 Task: Look for space in Klungkung, Indonesia from 6th September, 2023 to 15th September, 2023 for 6 adults in price range Rs.8000 to Rs.12000. Place can be entire place or private room with 6 bedrooms having 6 beds and 6 bathrooms. Property type can be house, flat, guest house. Amenities needed are: wifi, TV, free parkinig on premises, gym, breakfast. Booking option can be shelf check-in. Required host language is English.
Action: Mouse moved to (586, 132)
Screenshot: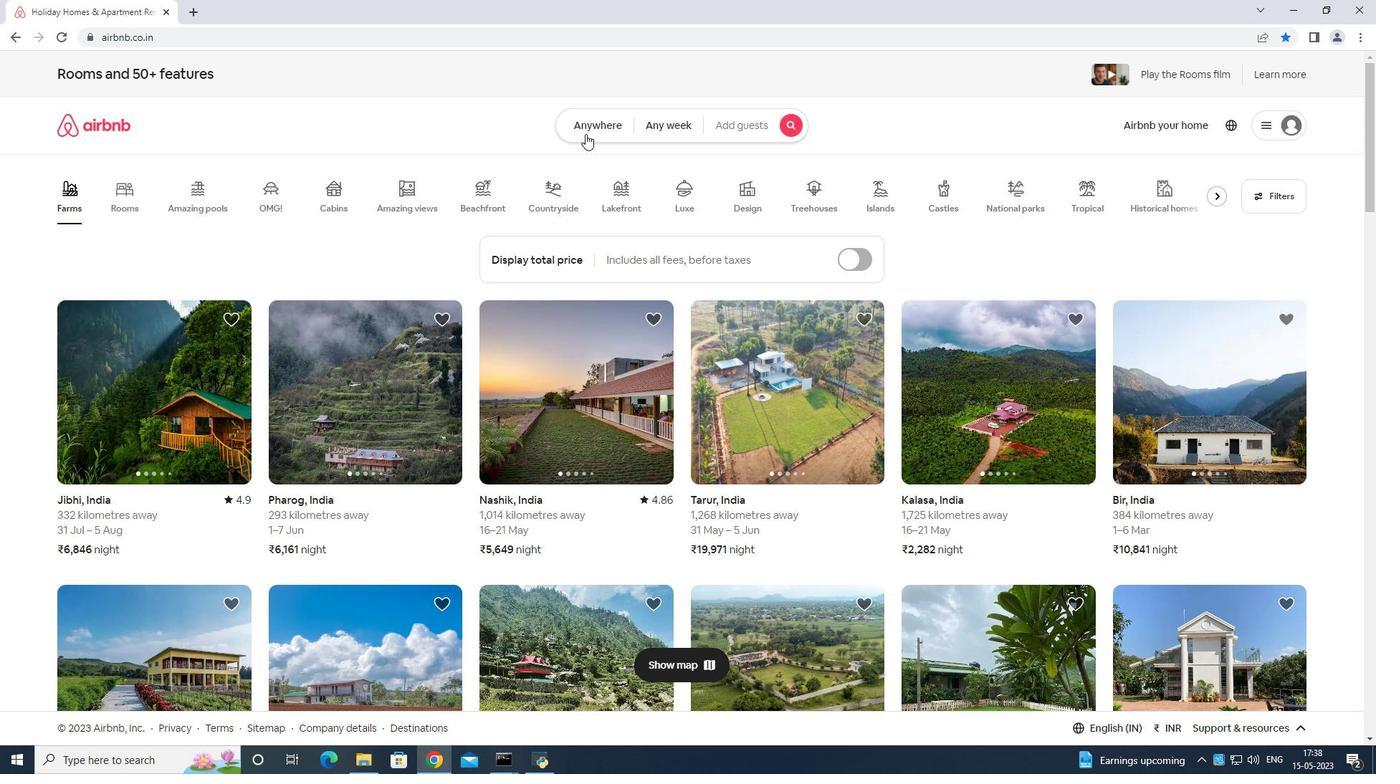 
Action: Mouse pressed left at (586, 132)
Screenshot: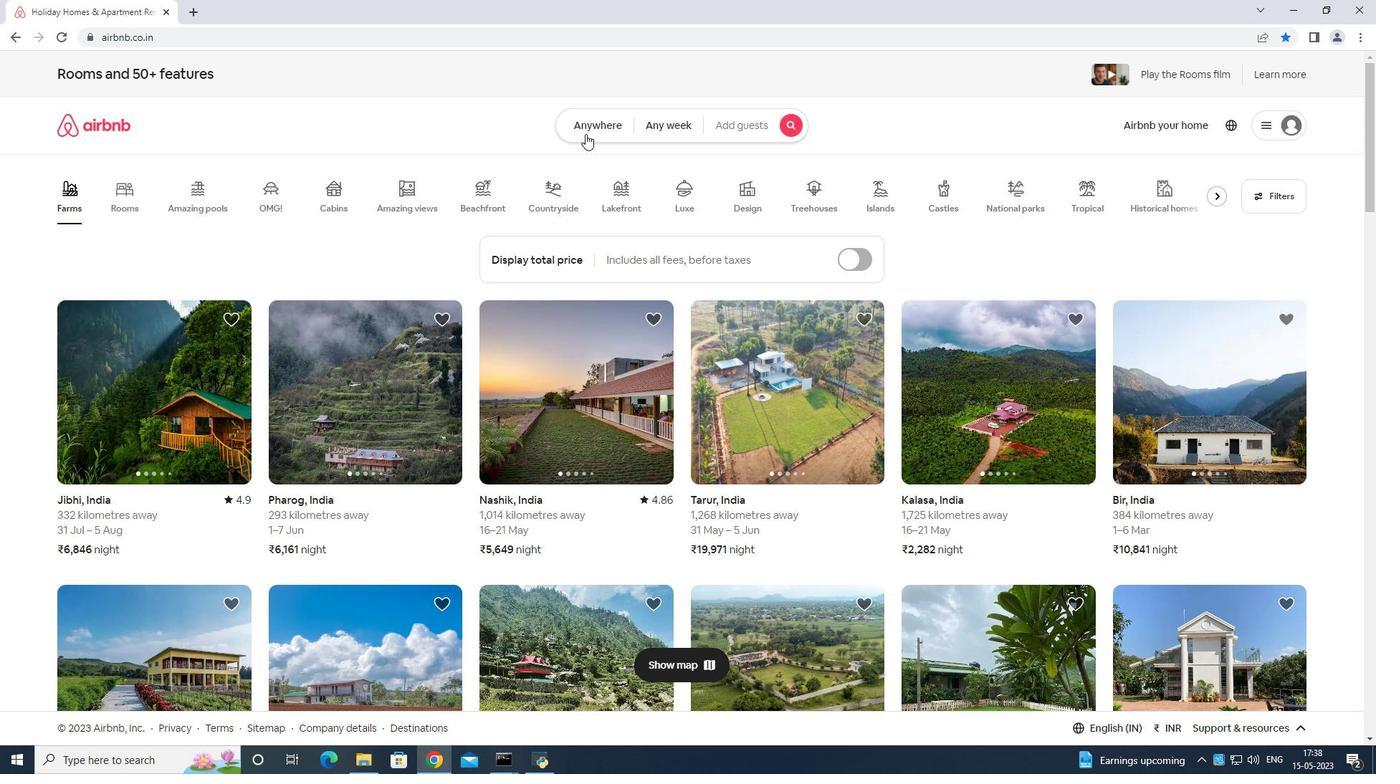 
Action: Mouse moved to (556, 177)
Screenshot: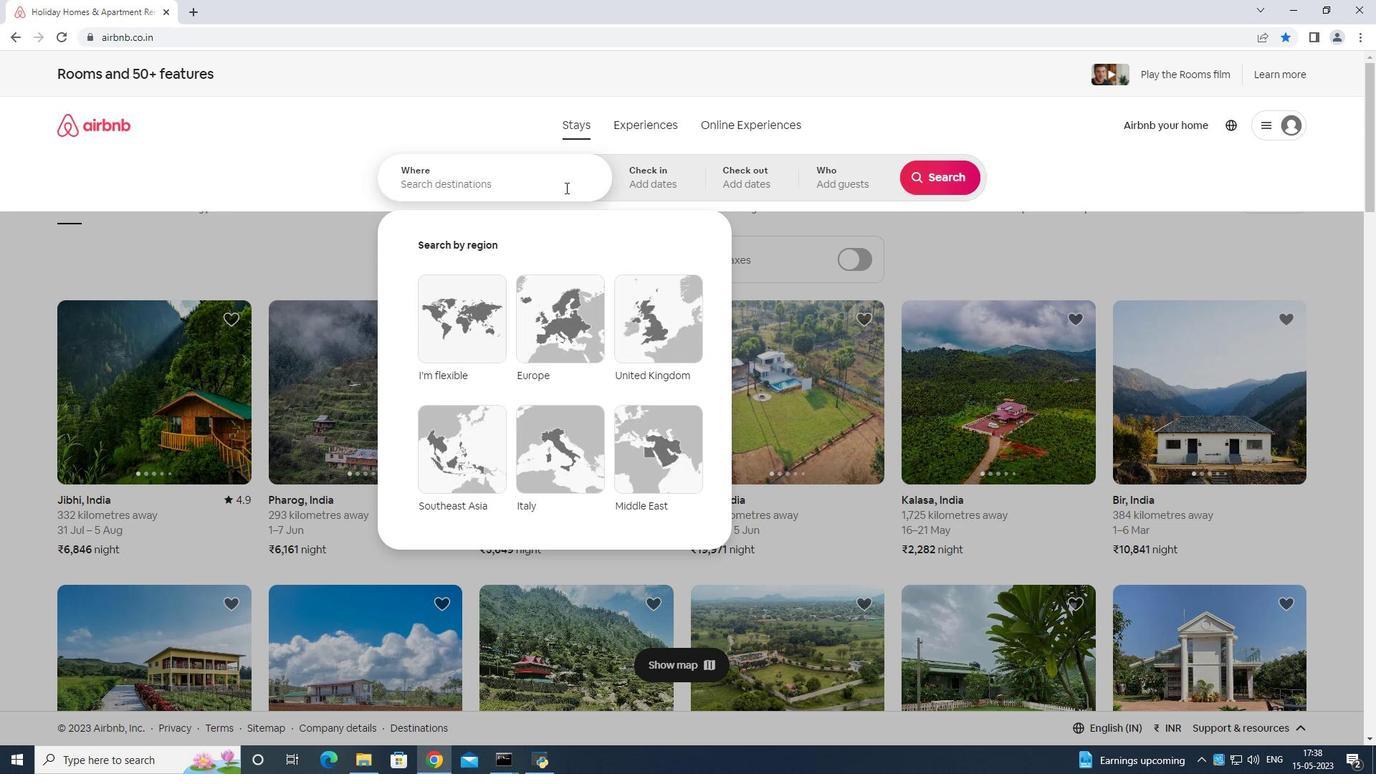 
Action: Mouse pressed left at (556, 177)
Screenshot: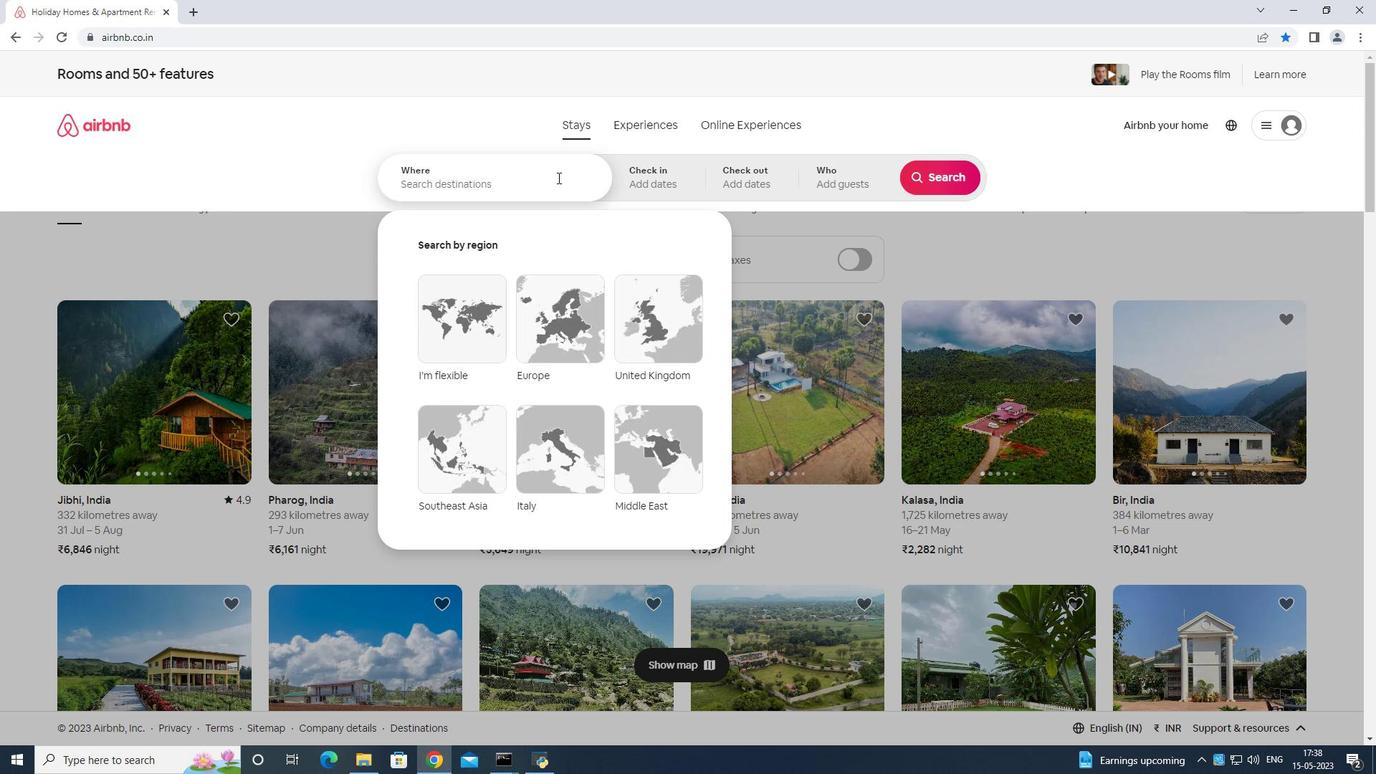 
Action: Mouse moved to (612, 258)
Screenshot: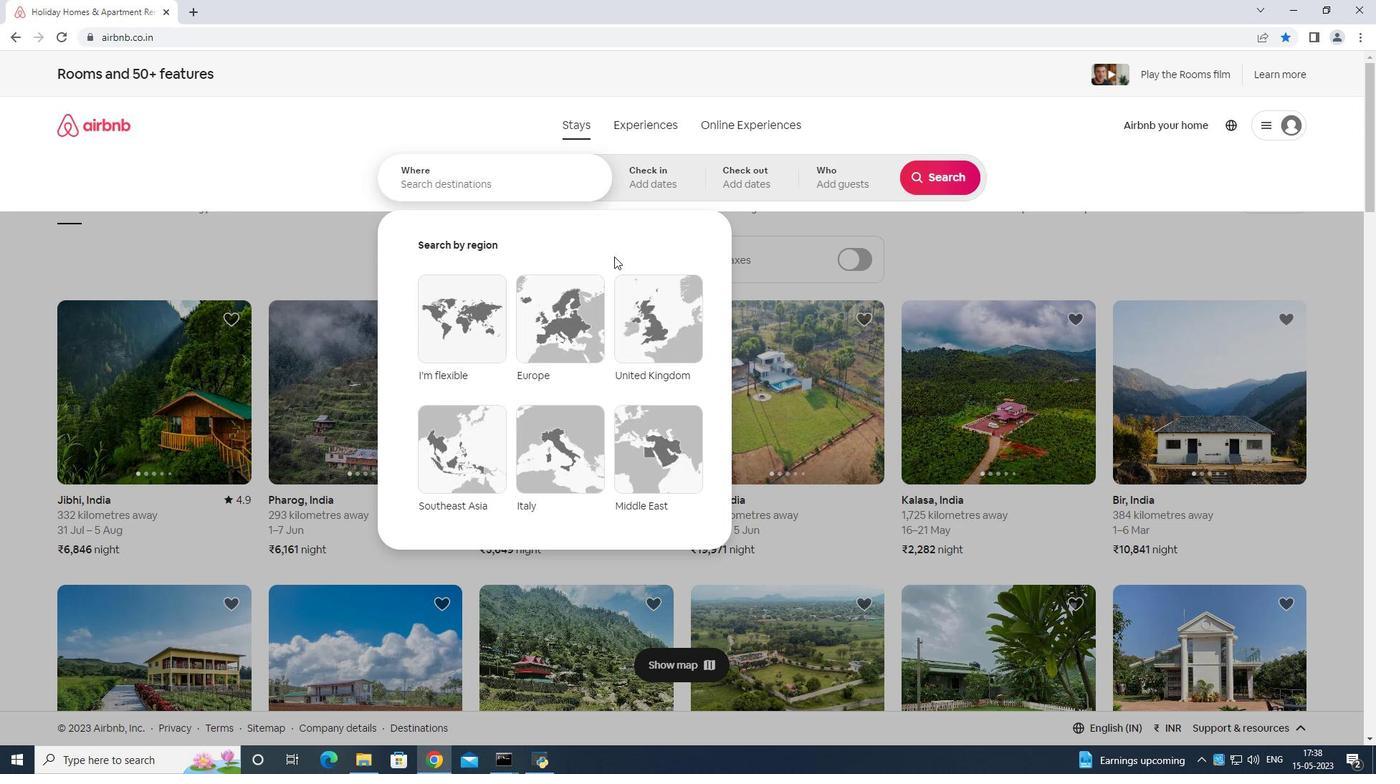 
Action: Key pressed <Key.shift>Klungkung<Key.space><Key.shift>Indonesia<Key.enter>
Screenshot: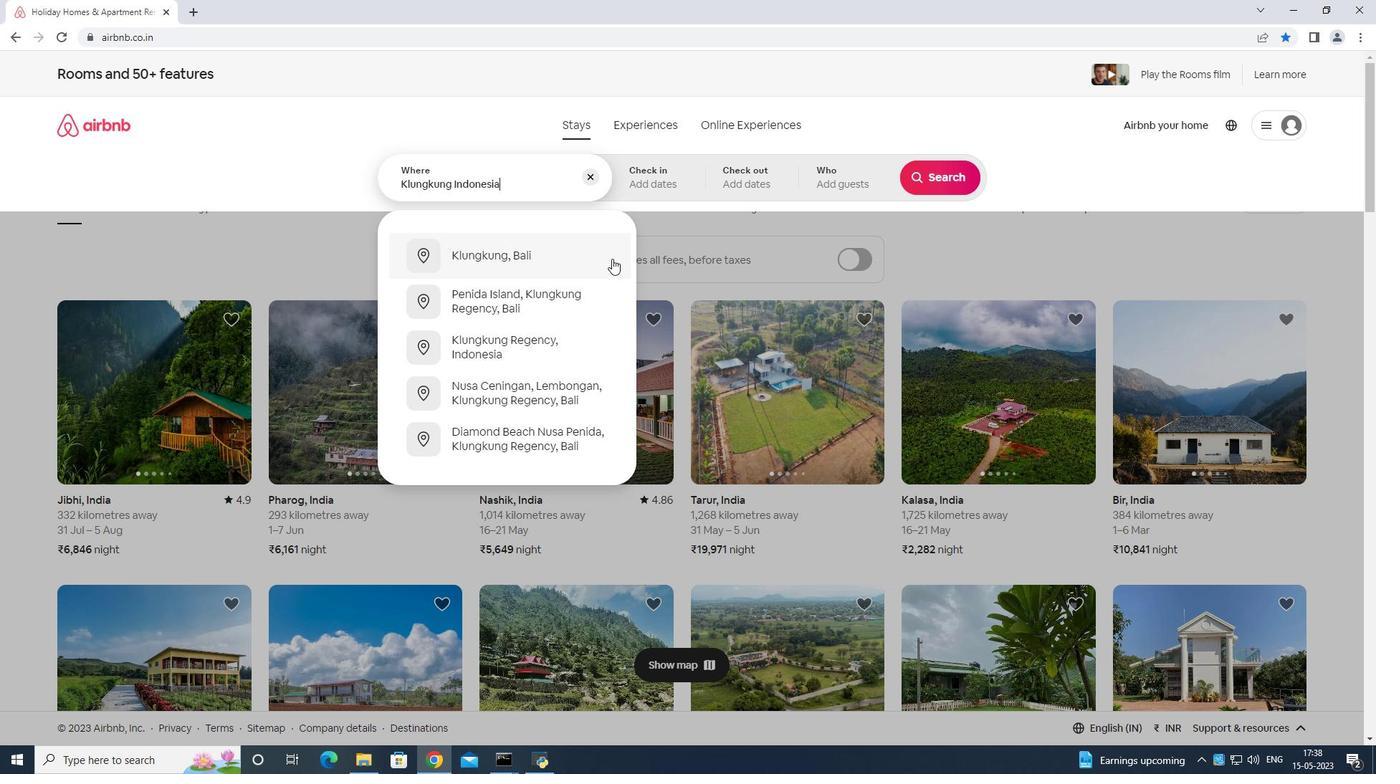 
Action: Mouse moved to (944, 291)
Screenshot: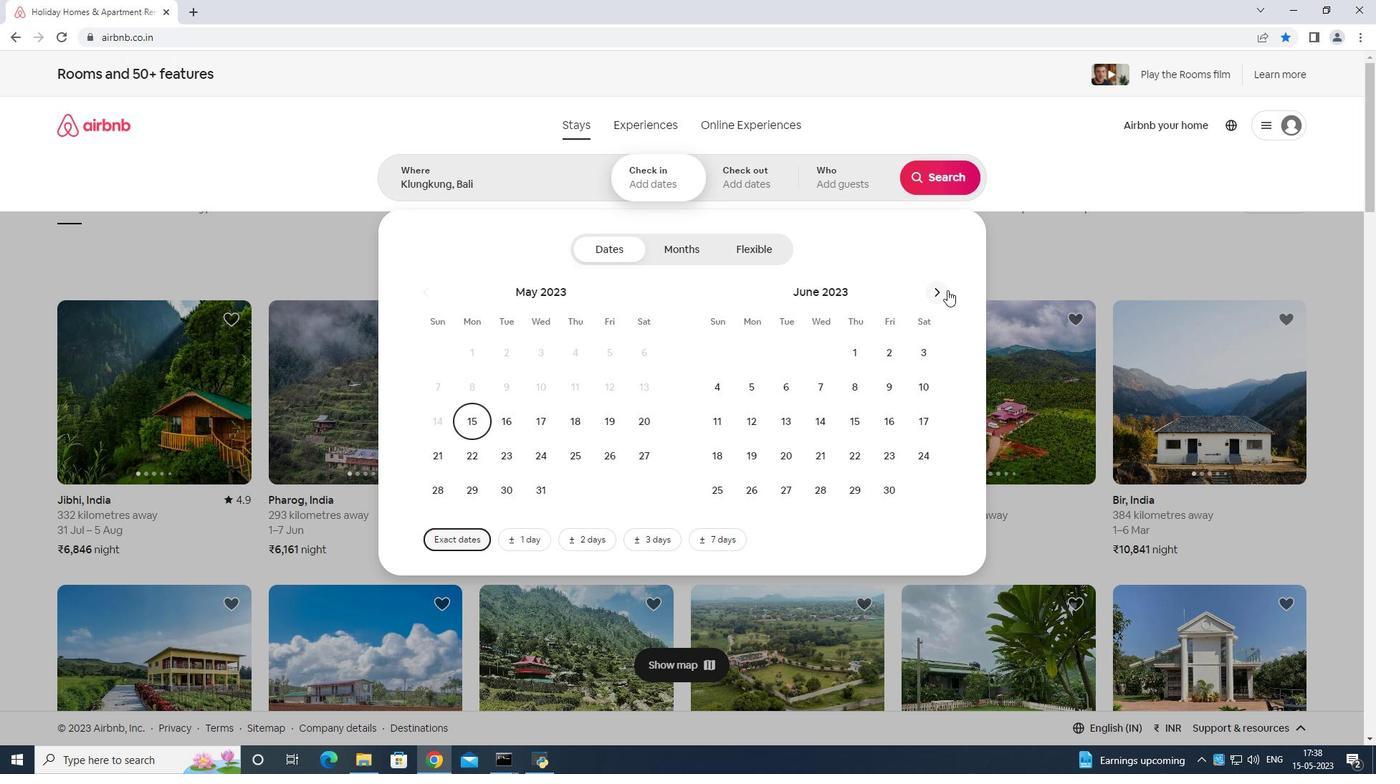 
Action: Mouse pressed left at (944, 291)
Screenshot: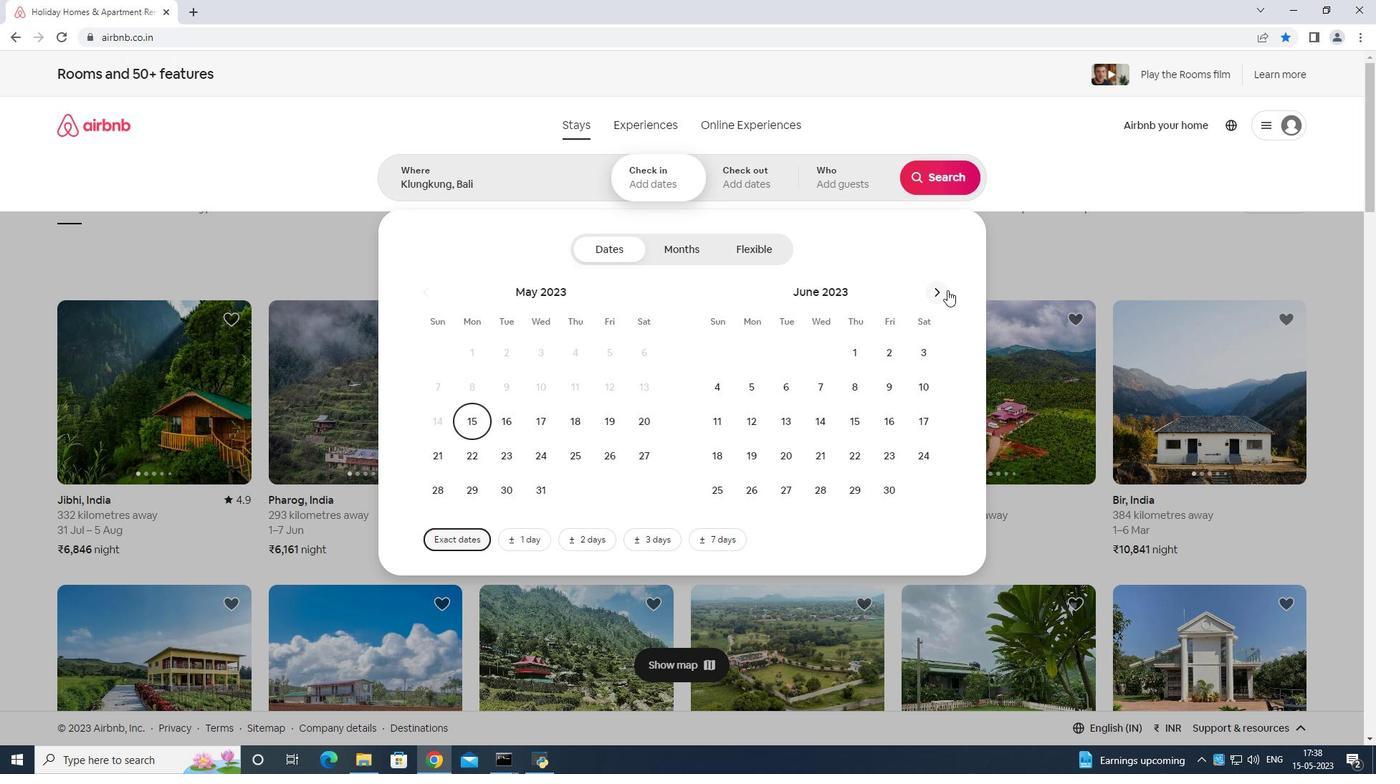 
Action: Mouse moved to (943, 291)
Screenshot: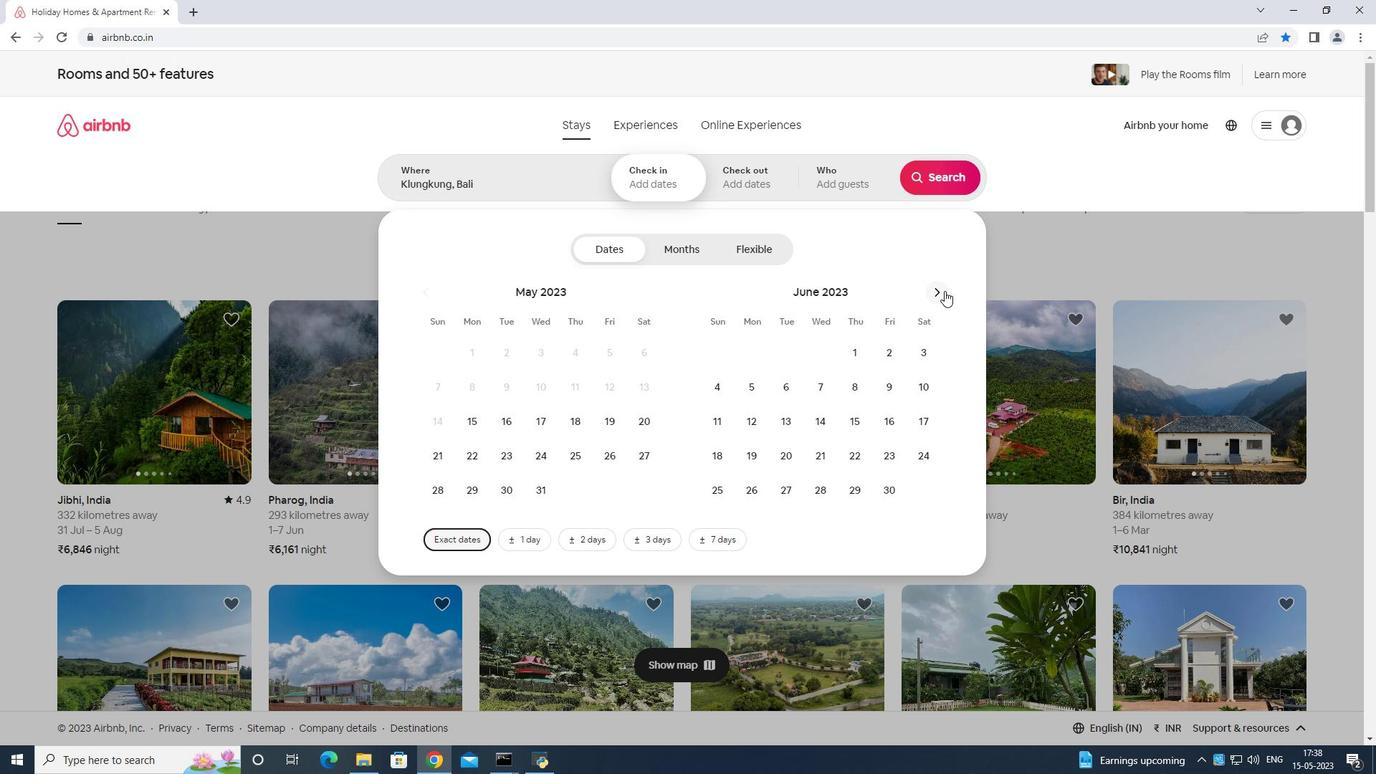 
Action: Mouse pressed left at (943, 291)
Screenshot: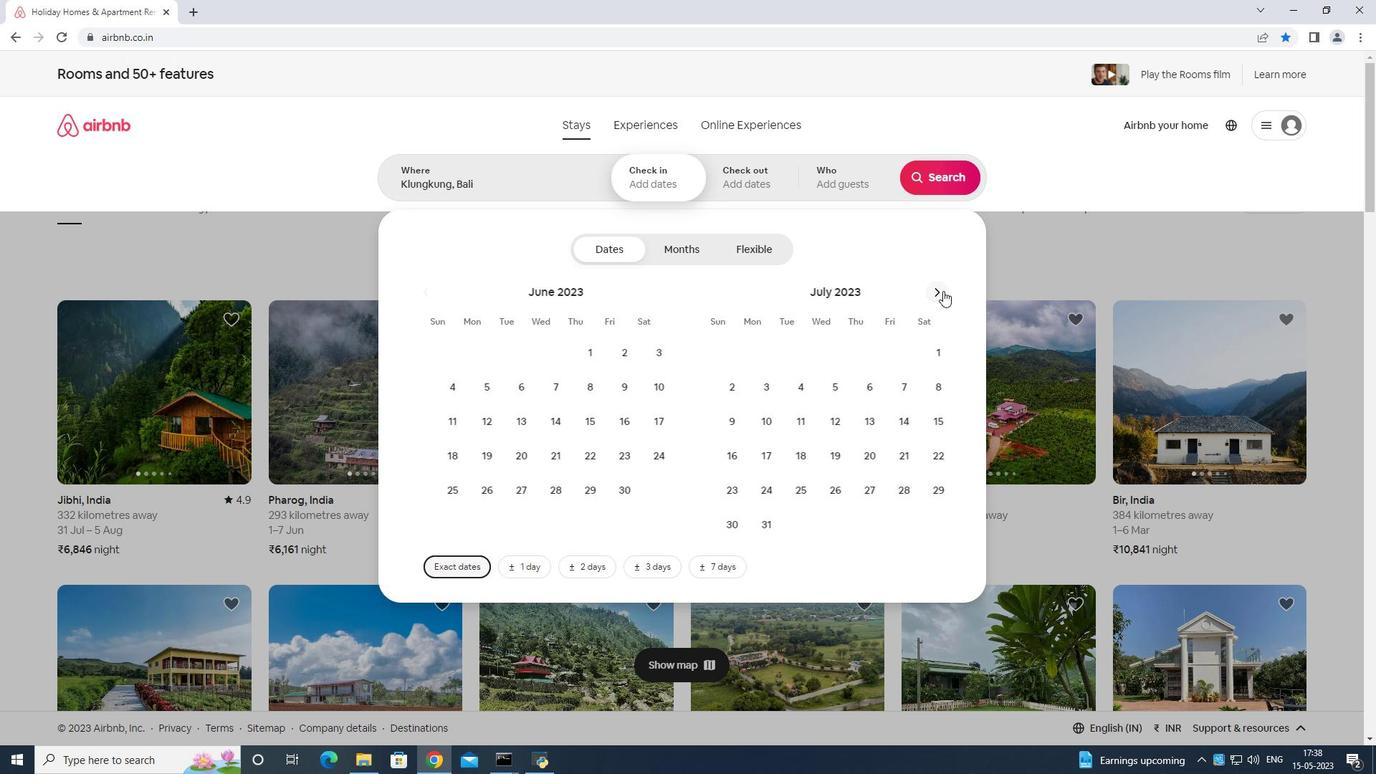 
Action: Mouse pressed left at (943, 291)
Screenshot: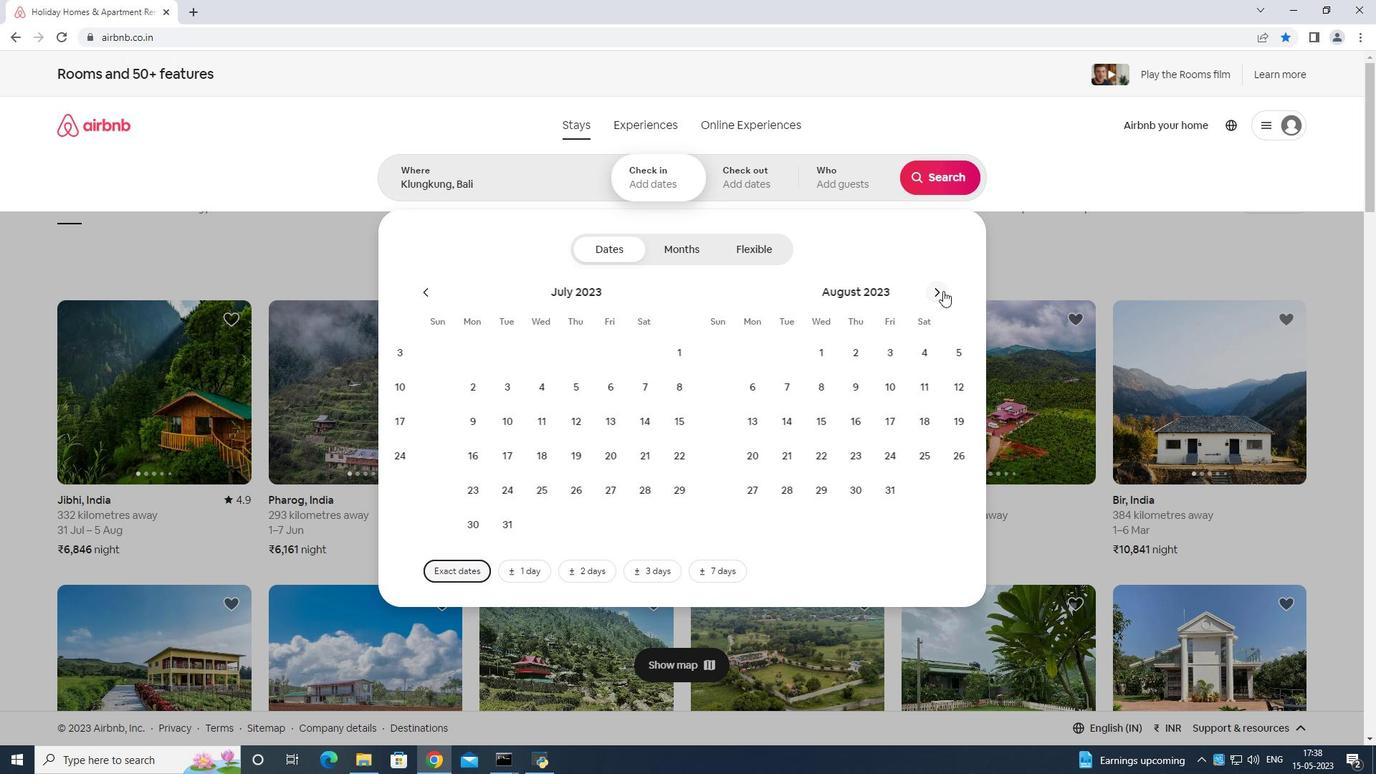 
Action: Mouse moved to (819, 387)
Screenshot: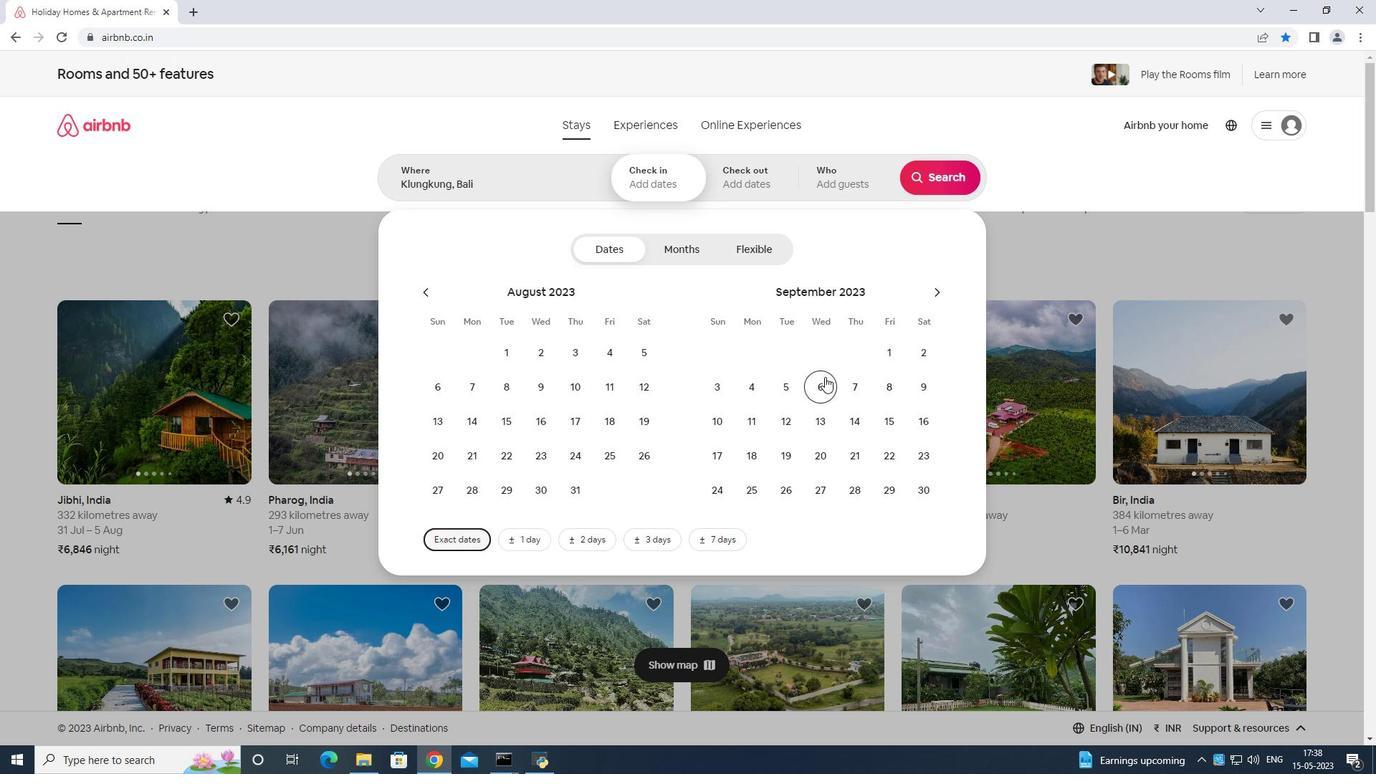 
Action: Mouse pressed left at (819, 387)
Screenshot: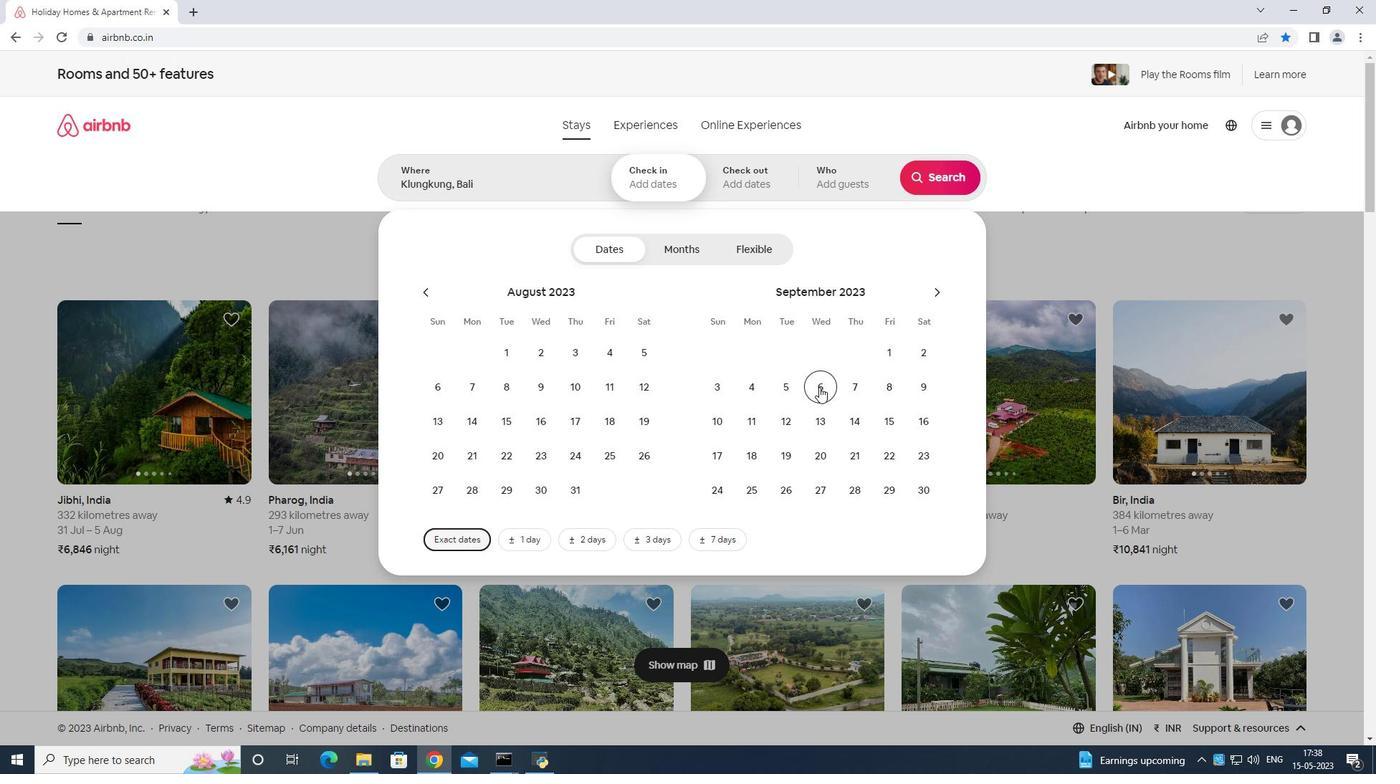 
Action: Mouse moved to (884, 421)
Screenshot: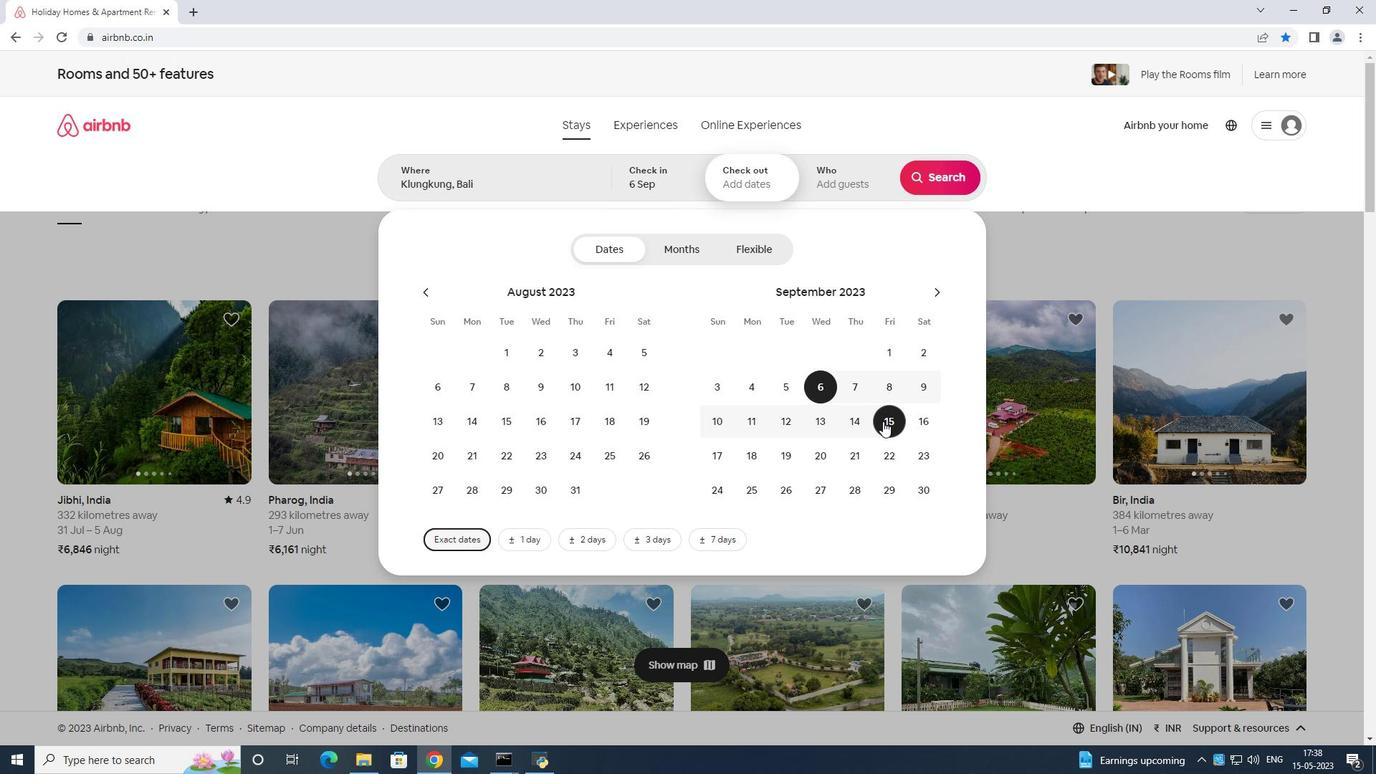 
Action: Mouse pressed left at (884, 421)
Screenshot: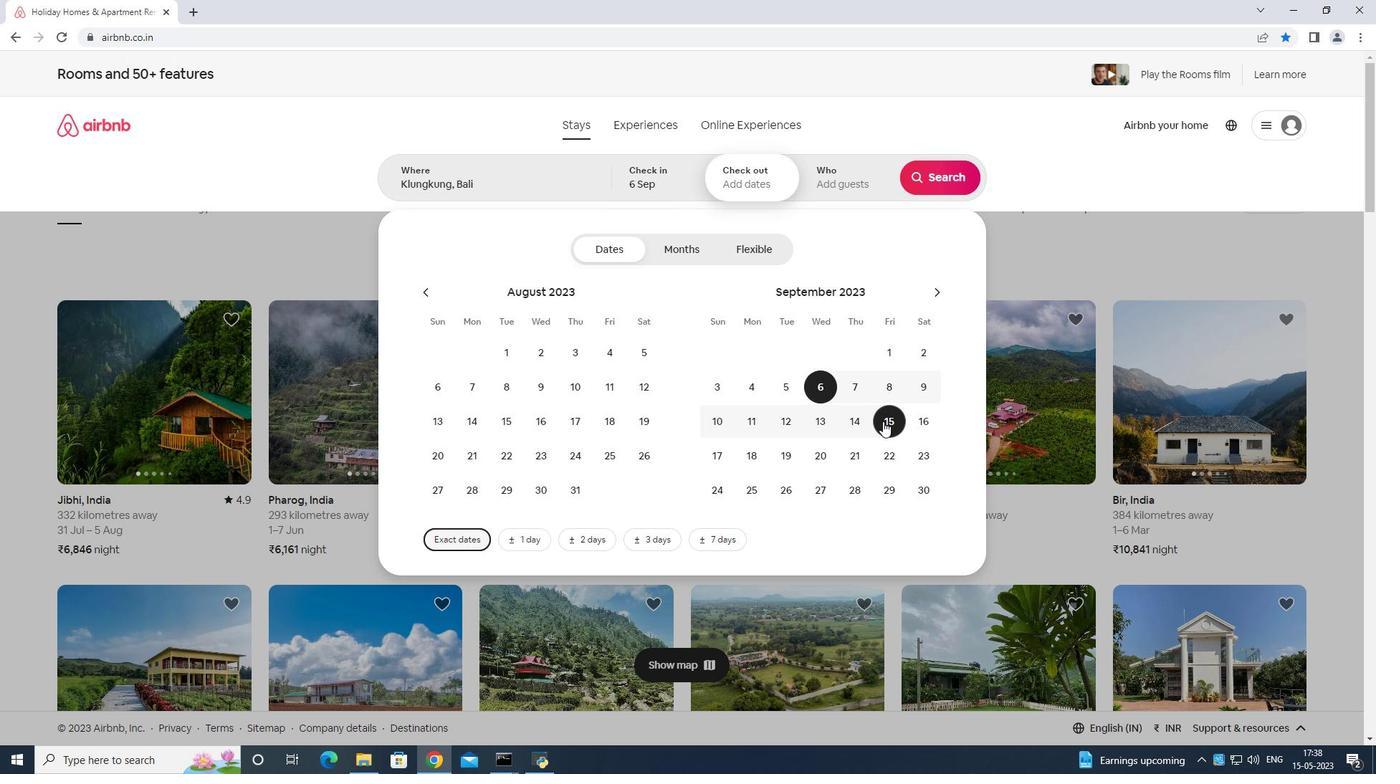 
Action: Mouse moved to (833, 172)
Screenshot: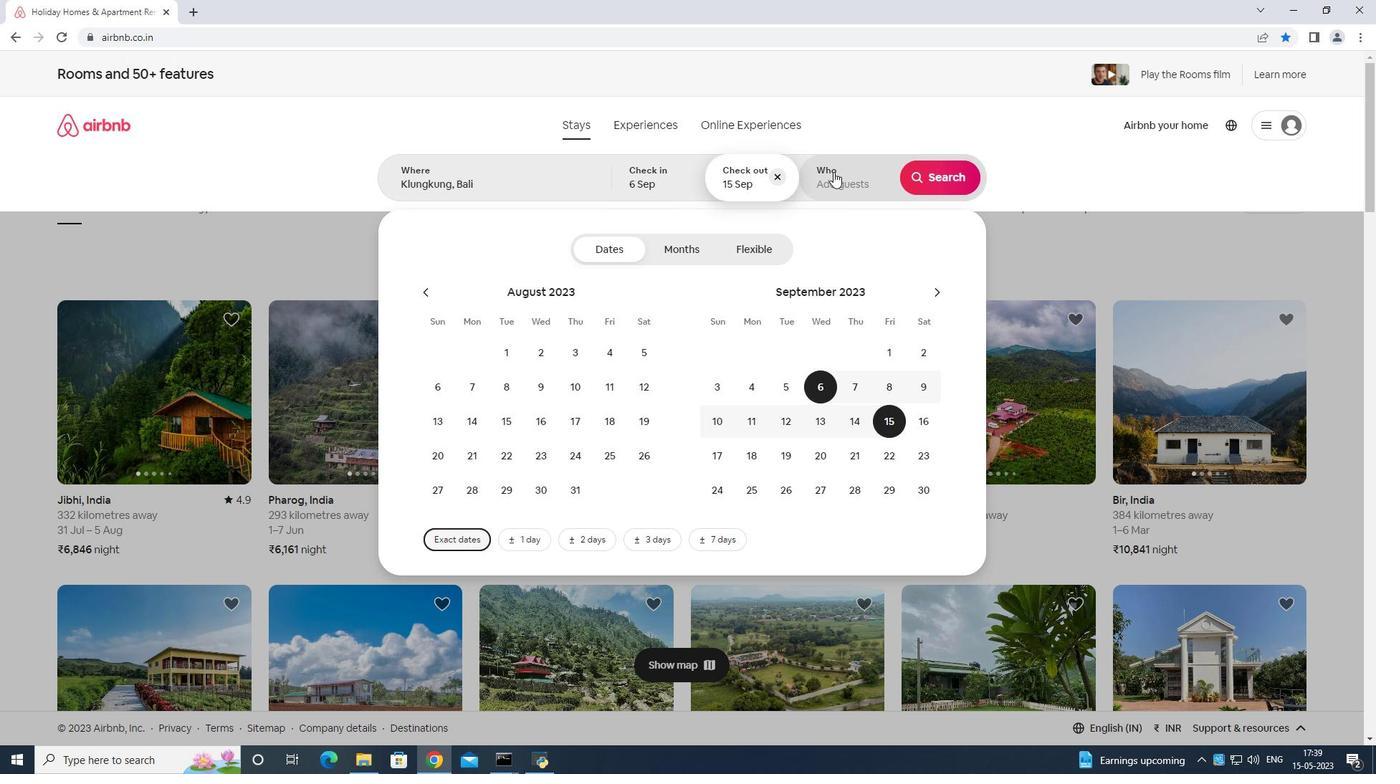 
Action: Mouse pressed left at (833, 172)
Screenshot: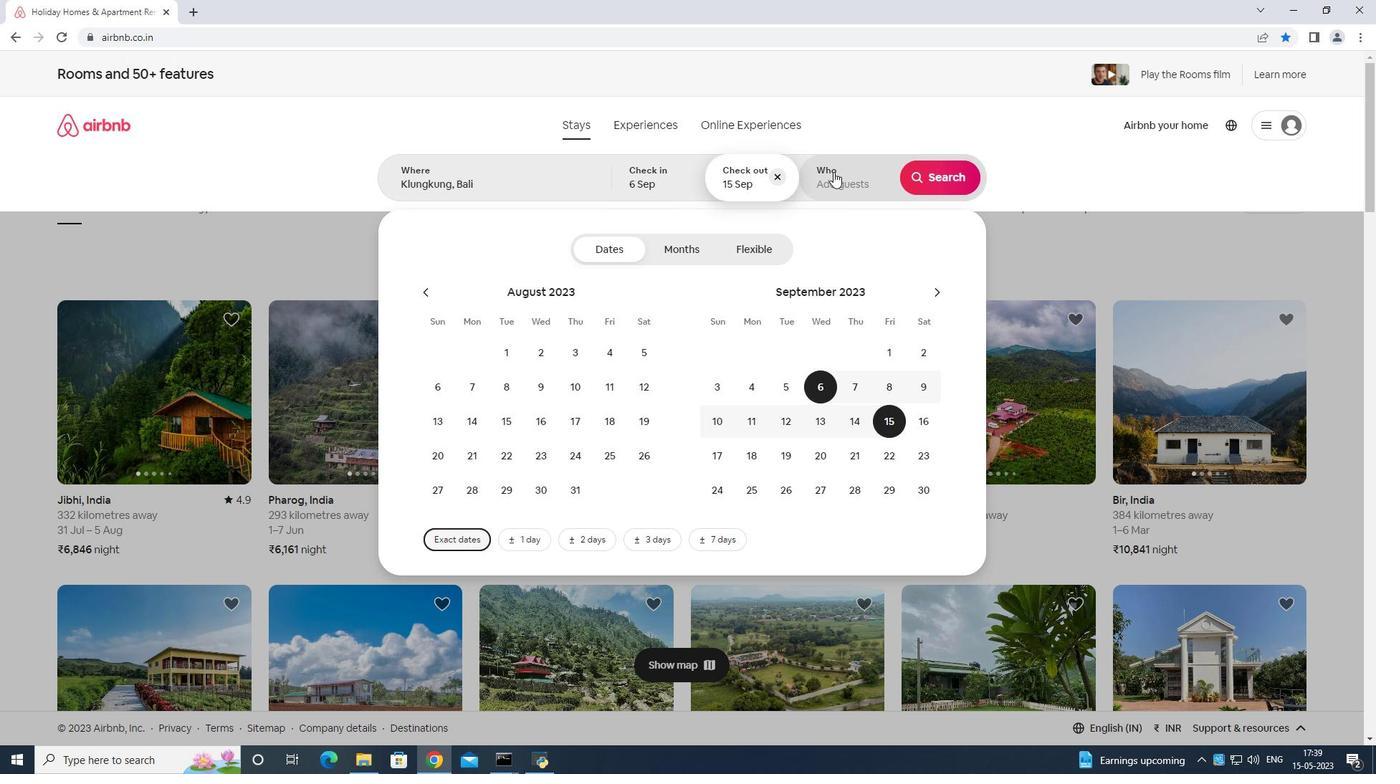 
Action: Mouse moved to (939, 249)
Screenshot: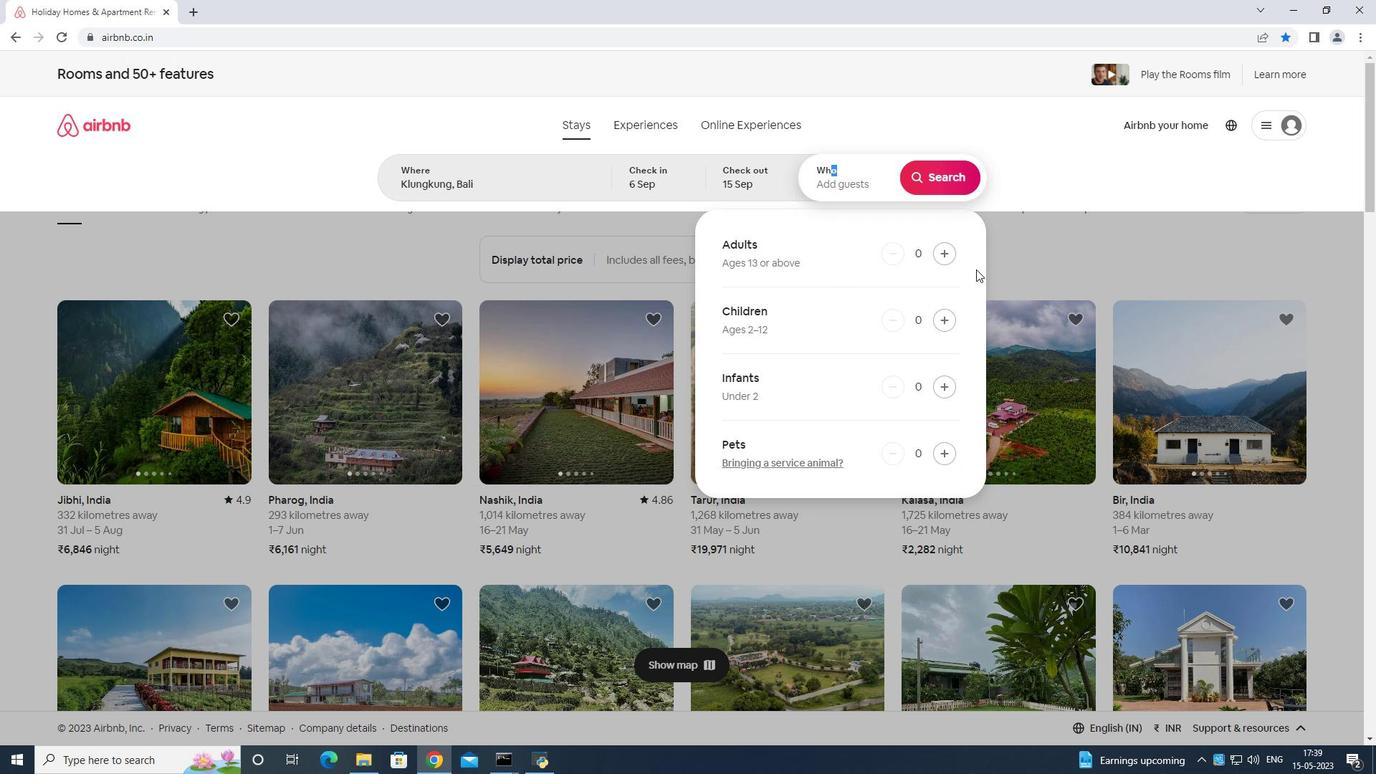 
Action: Mouse pressed left at (939, 249)
Screenshot: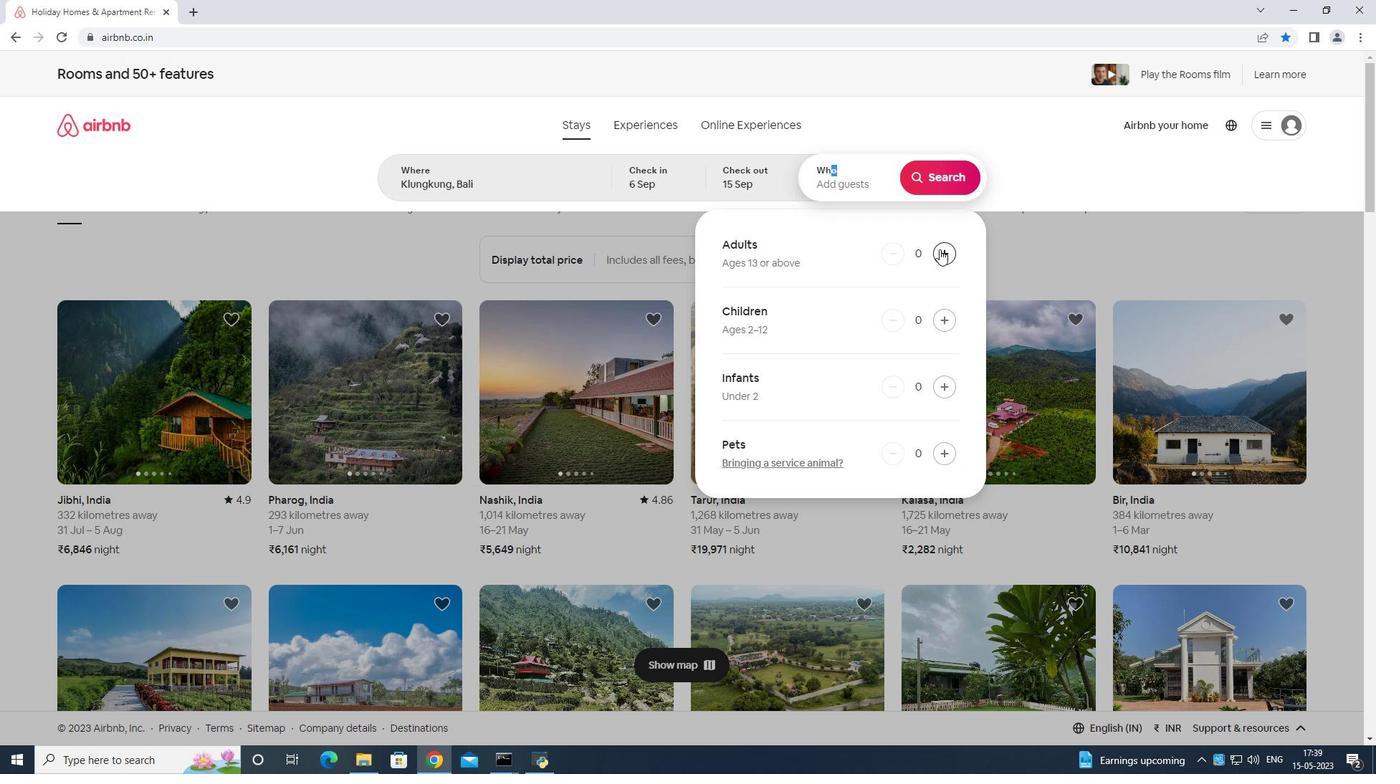 
Action: Mouse pressed left at (939, 249)
Screenshot: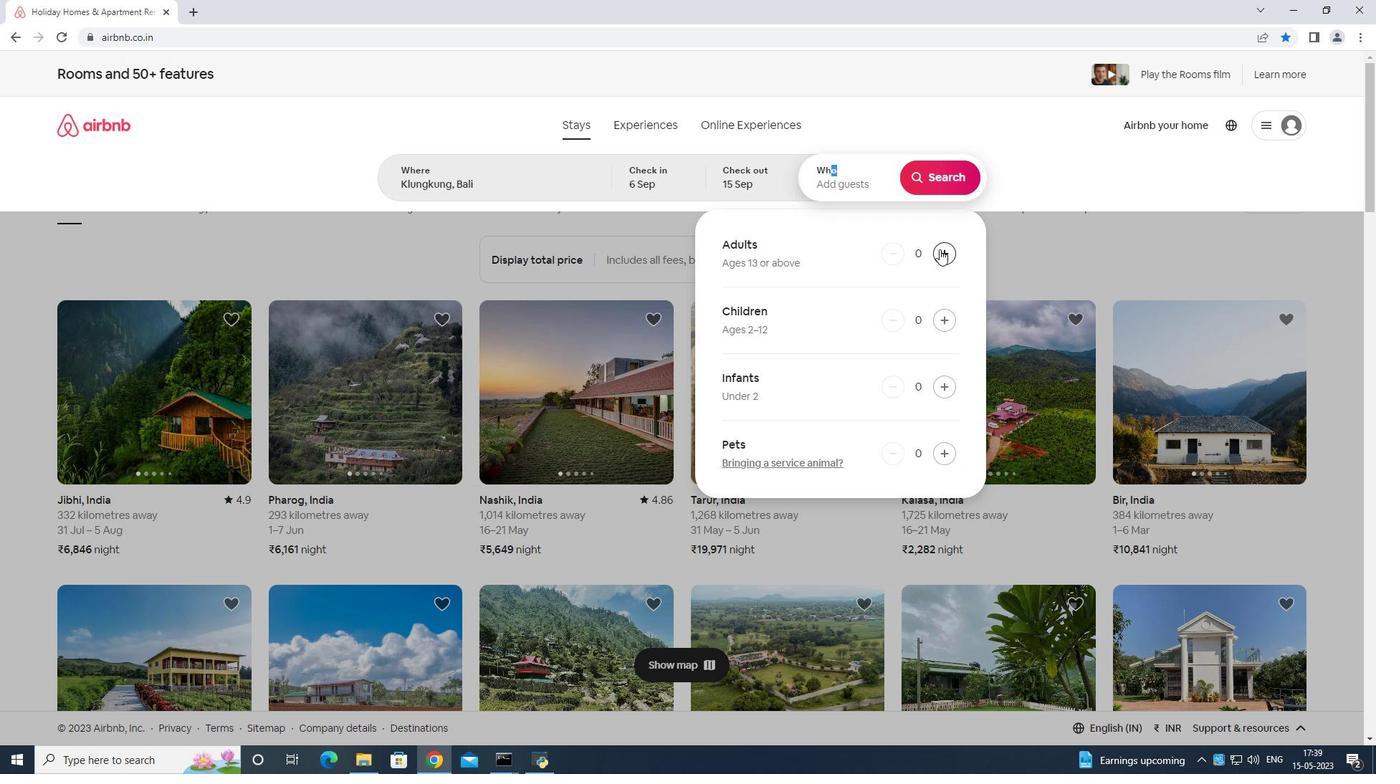 
Action: Mouse moved to (939, 249)
Screenshot: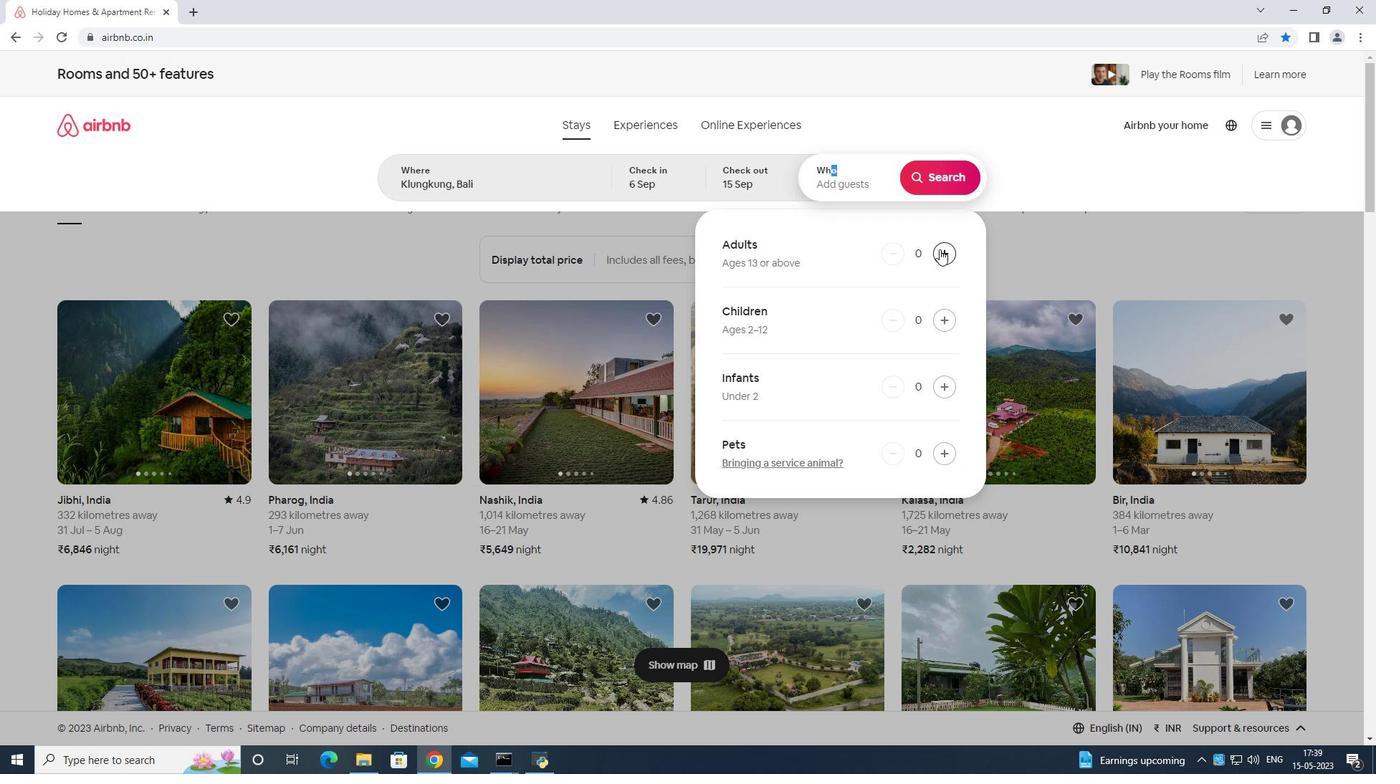 
Action: Mouse pressed left at (939, 249)
Screenshot: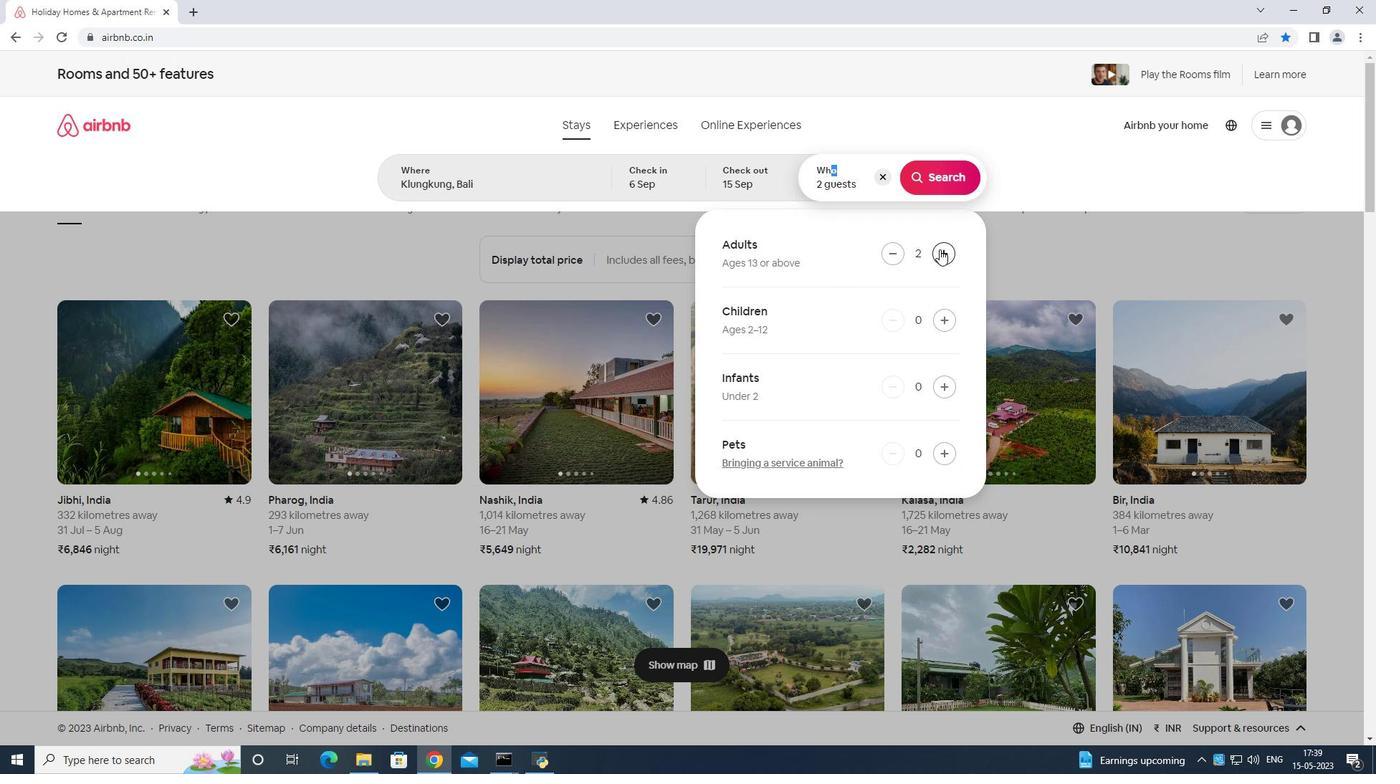 
Action: Mouse pressed left at (939, 249)
Screenshot: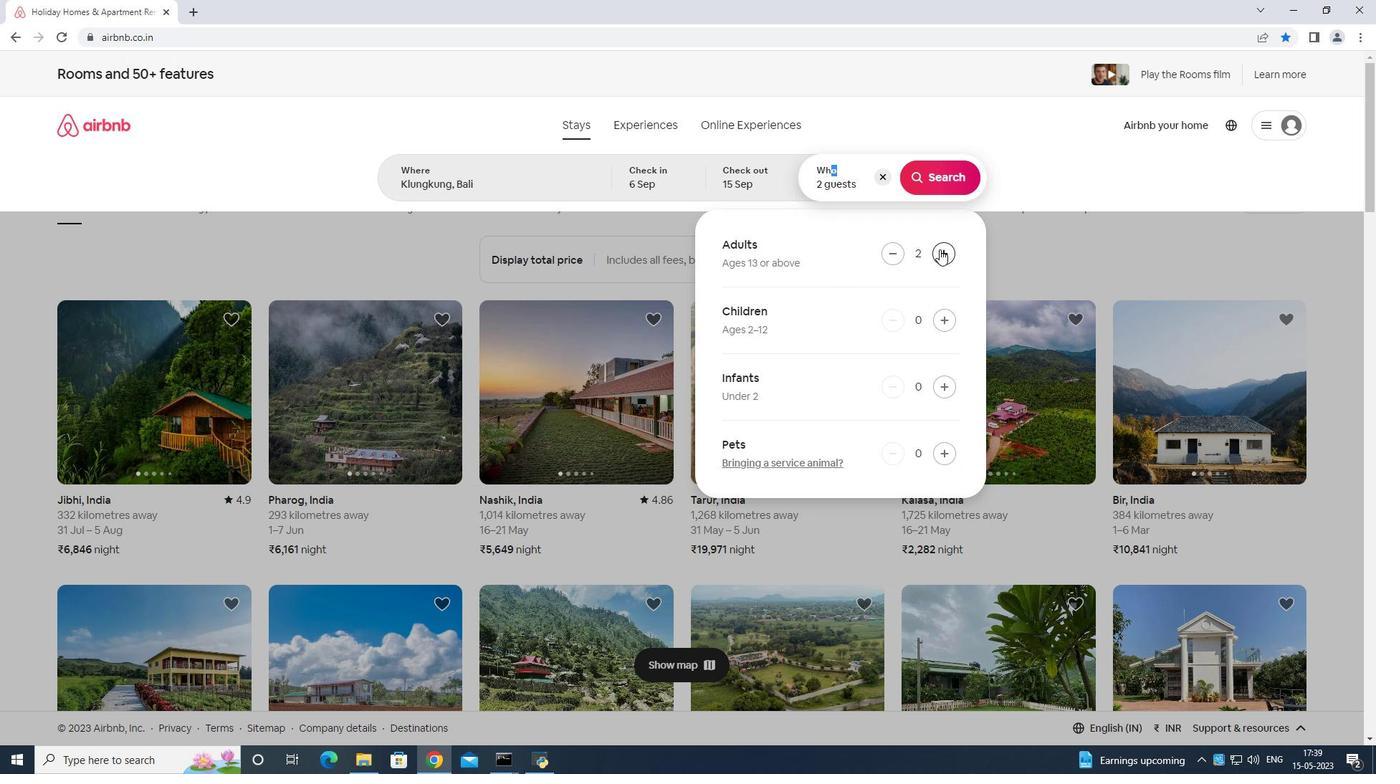 
Action: Mouse moved to (940, 249)
Screenshot: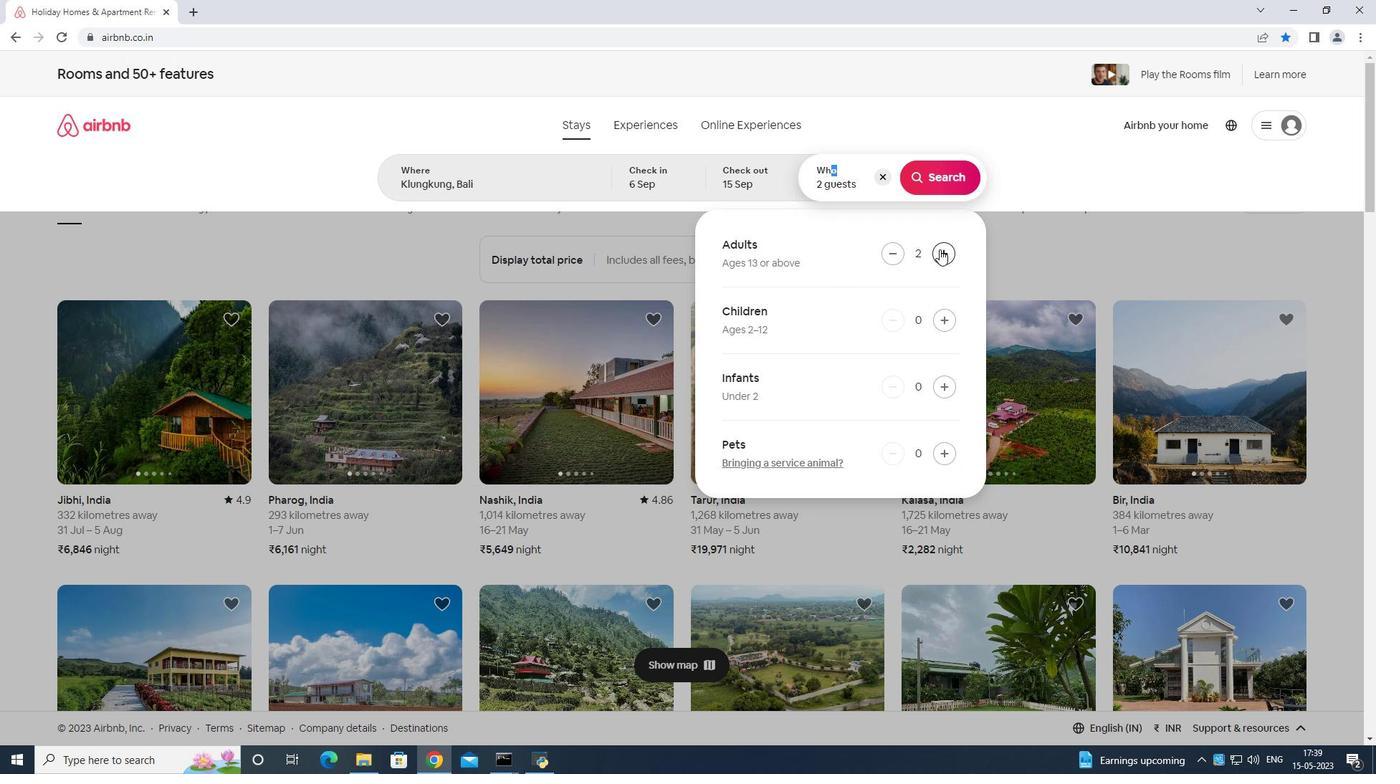 
Action: Mouse pressed left at (940, 249)
Screenshot: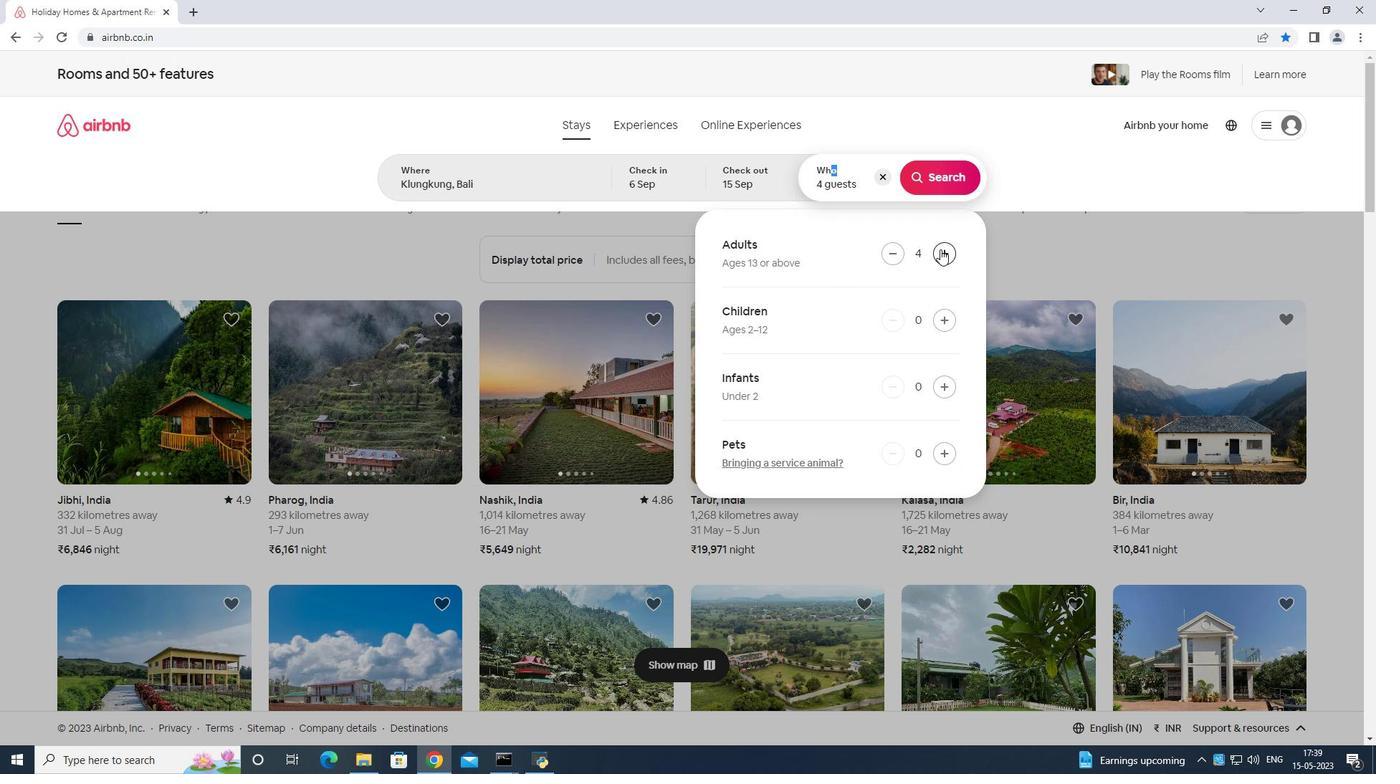 
Action: Mouse pressed left at (940, 249)
Screenshot: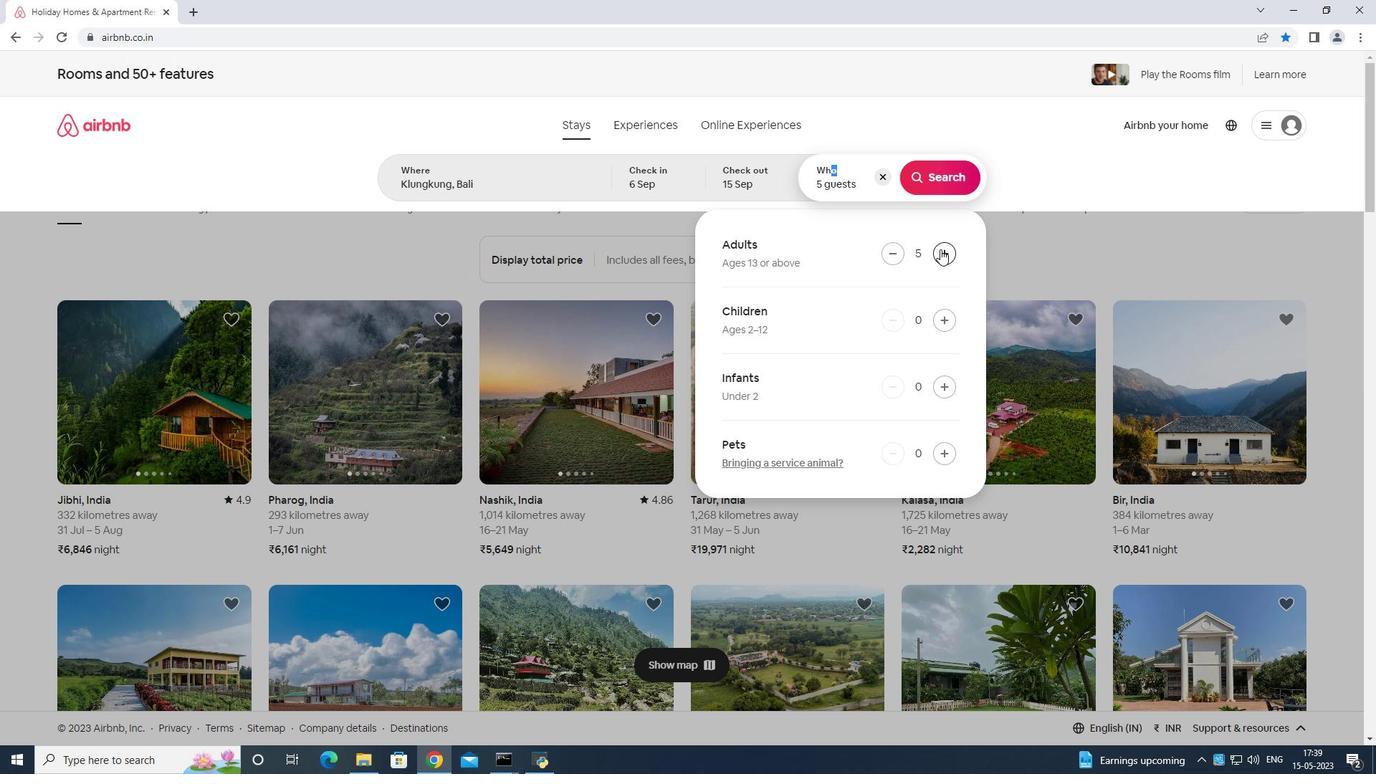 
Action: Mouse moved to (941, 174)
Screenshot: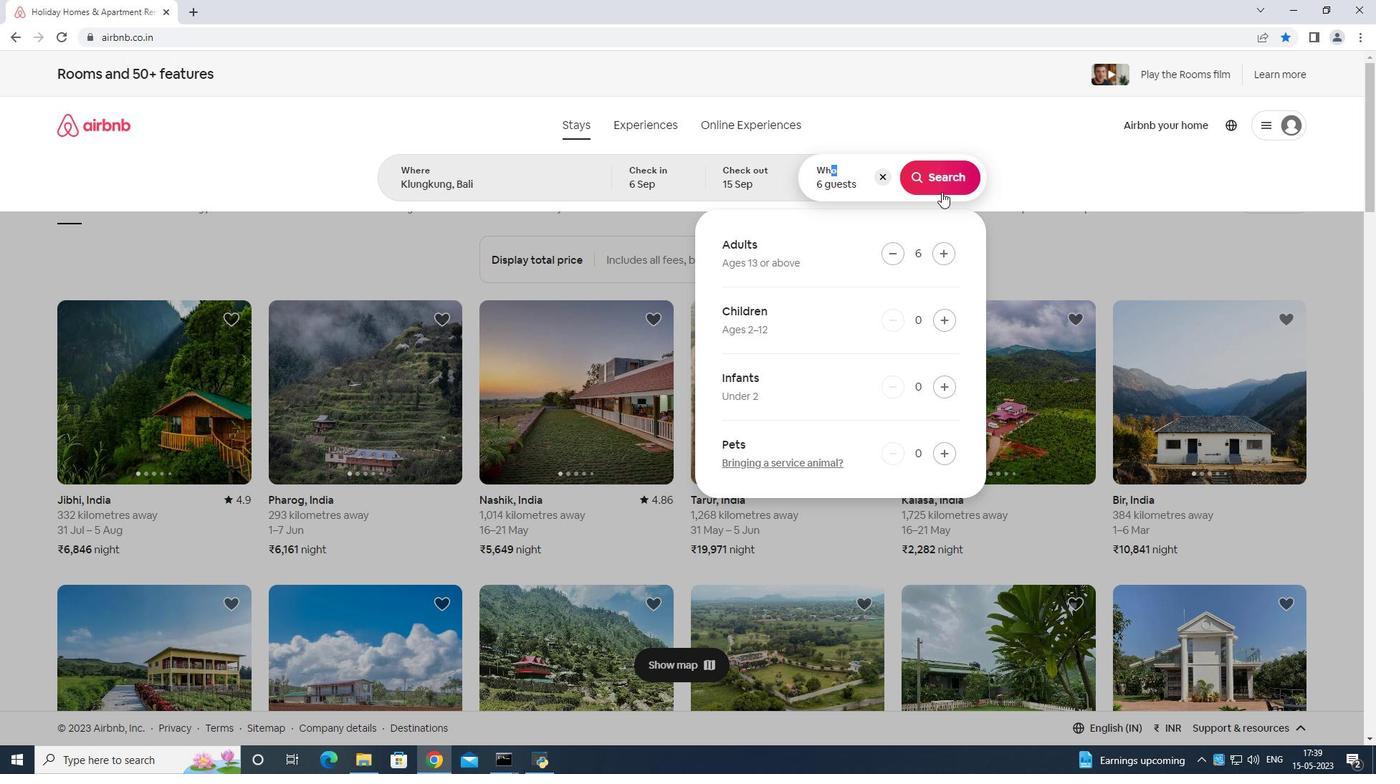
Action: Mouse pressed left at (941, 174)
Screenshot: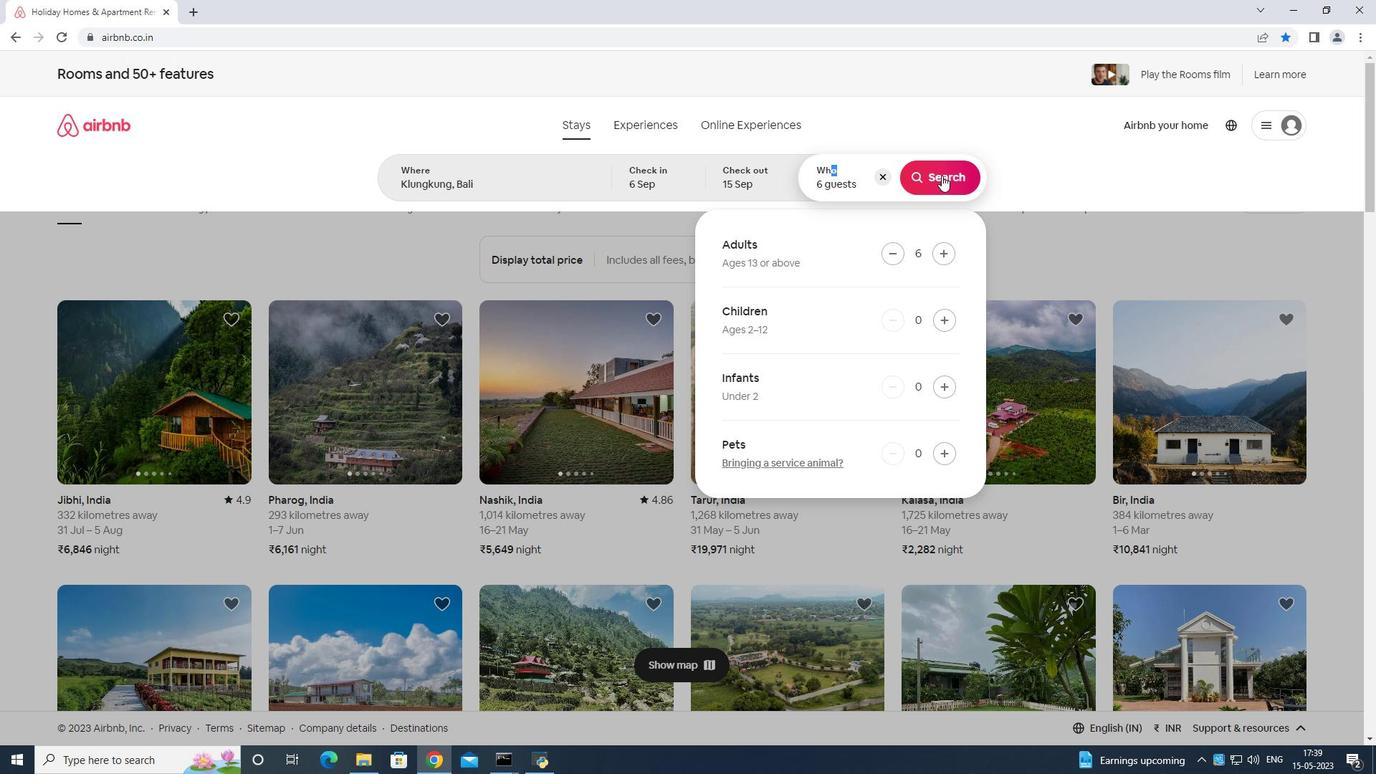 
Action: Mouse moved to (1333, 136)
Screenshot: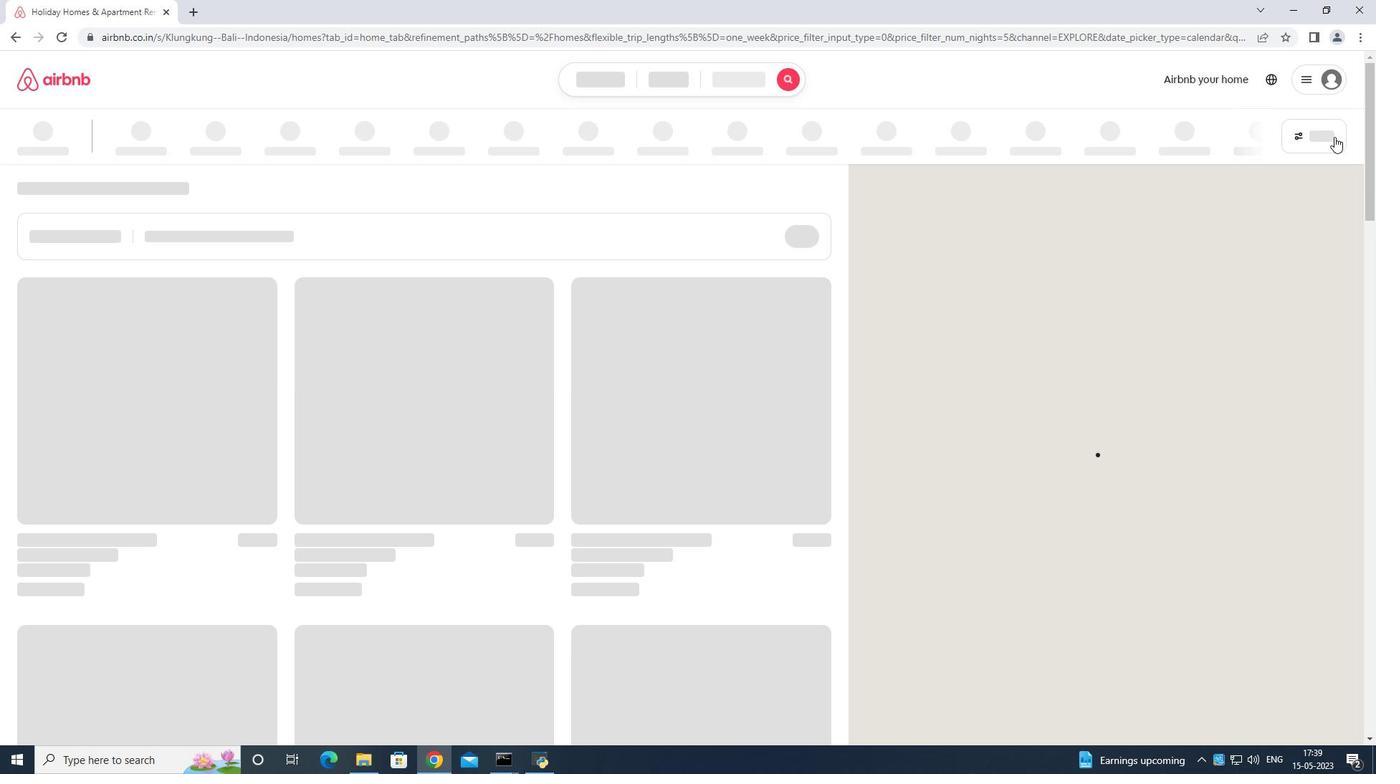 
Action: Mouse pressed left at (1333, 136)
Screenshot: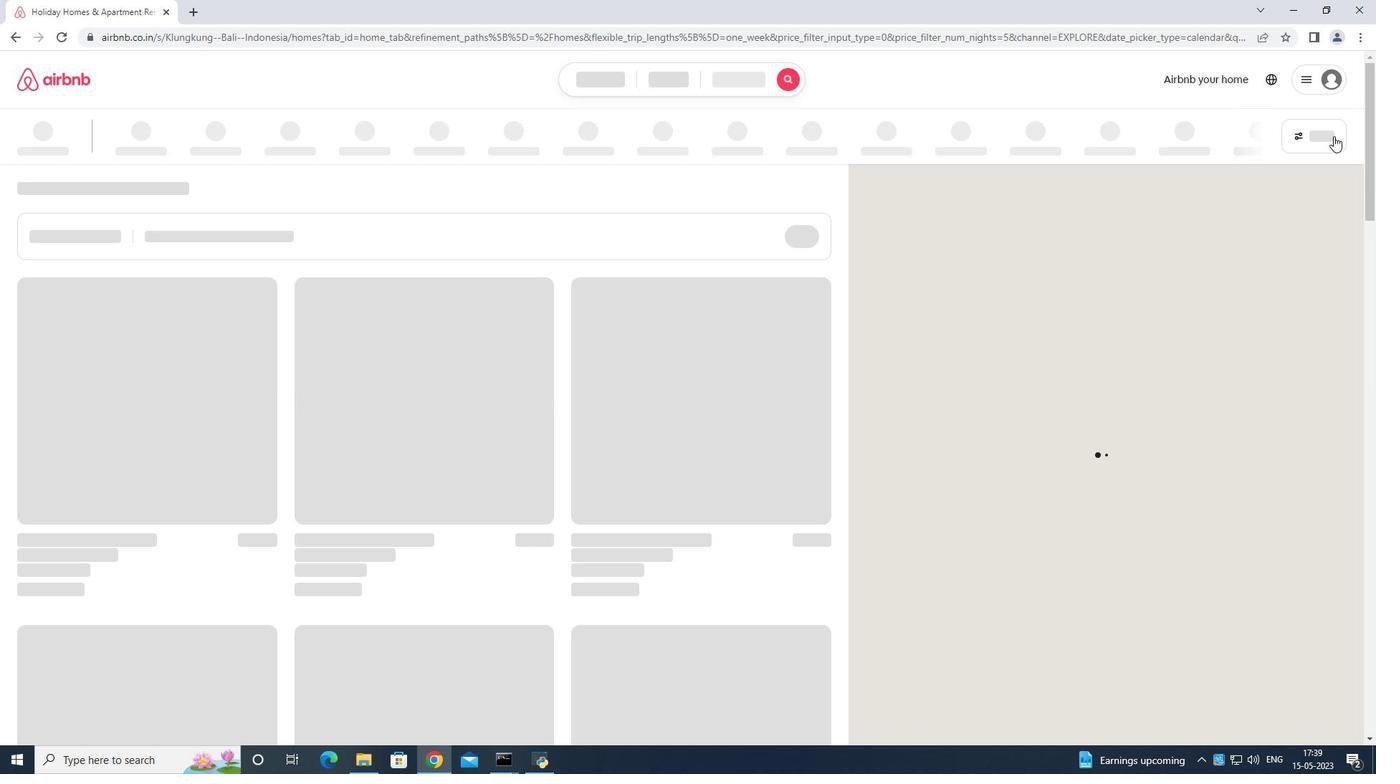 
Action: Mouse moved to (601, 491)
Screenshot: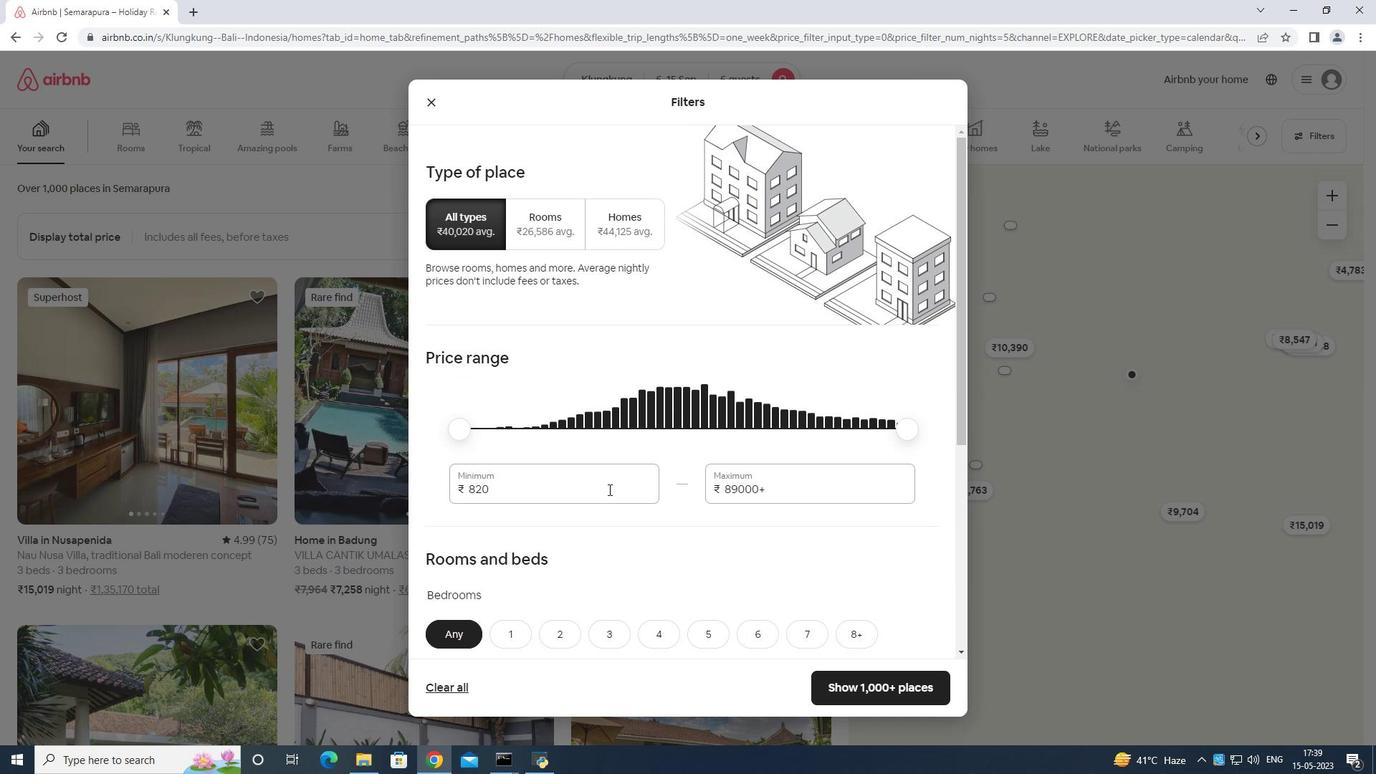 
Action: Mouse pressed left at (601, 491)
Screenshot: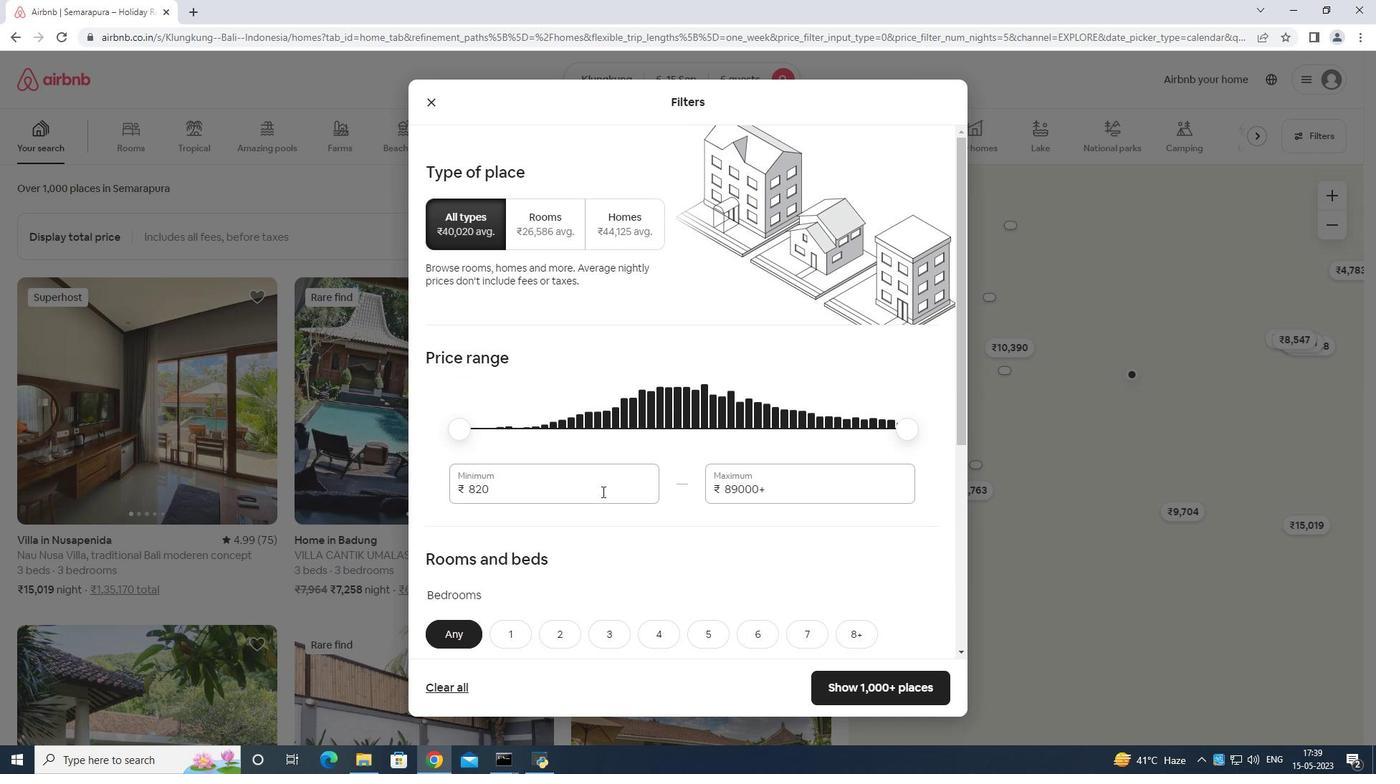 
Action: Mouse moved to (614, 477)
Screenshot: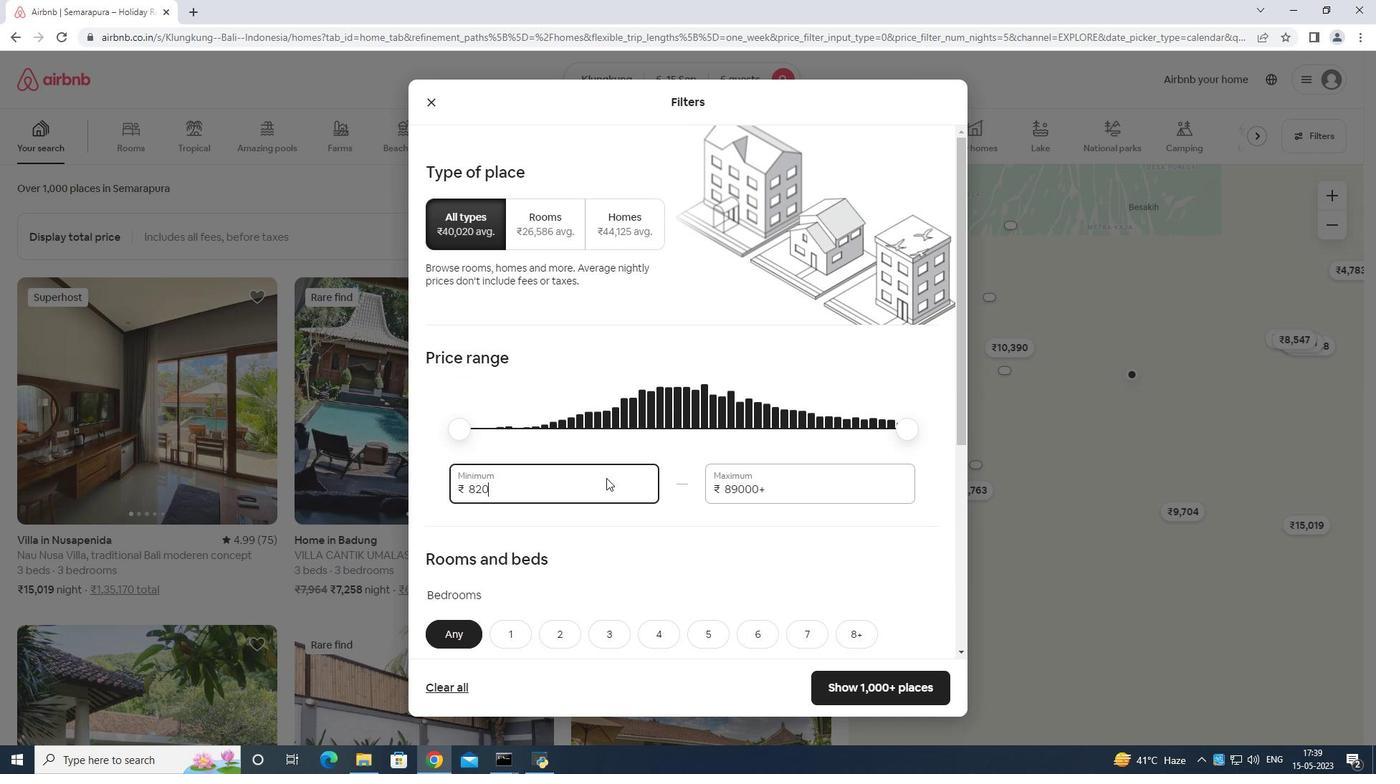 
Action: Key pressed <Key.backspace>
Screenshot: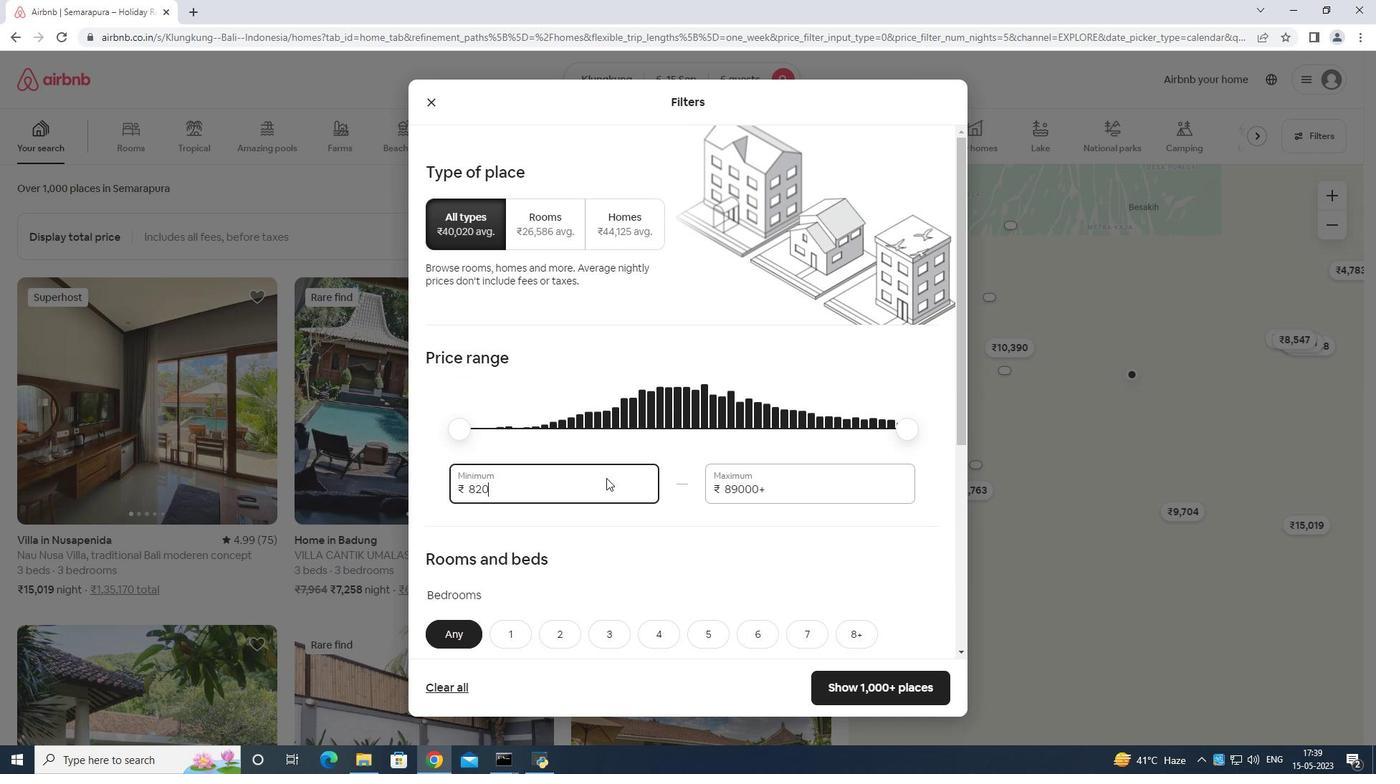 
Action: Mouse moved to (615, 477)
Screenshot: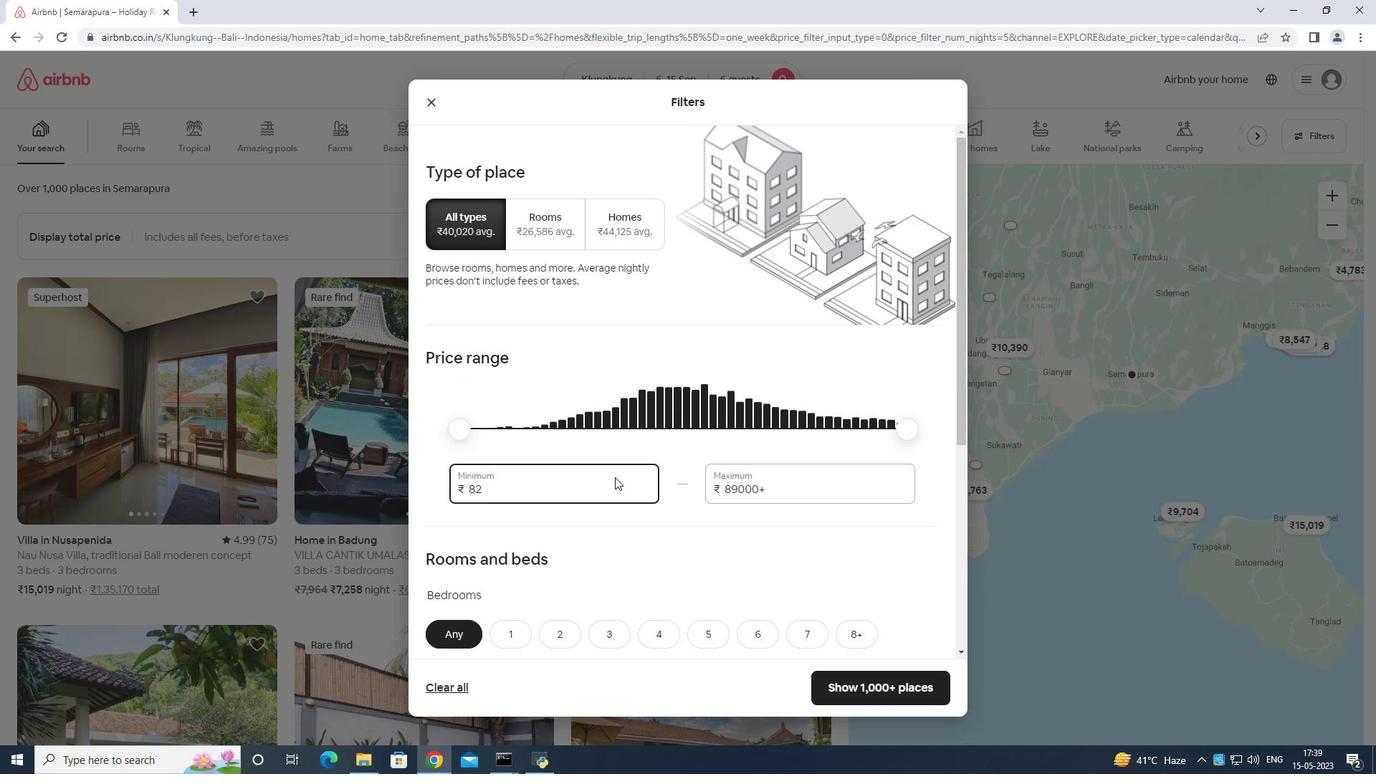 
Action: Key pressed <Key.backspace>
Screenshot: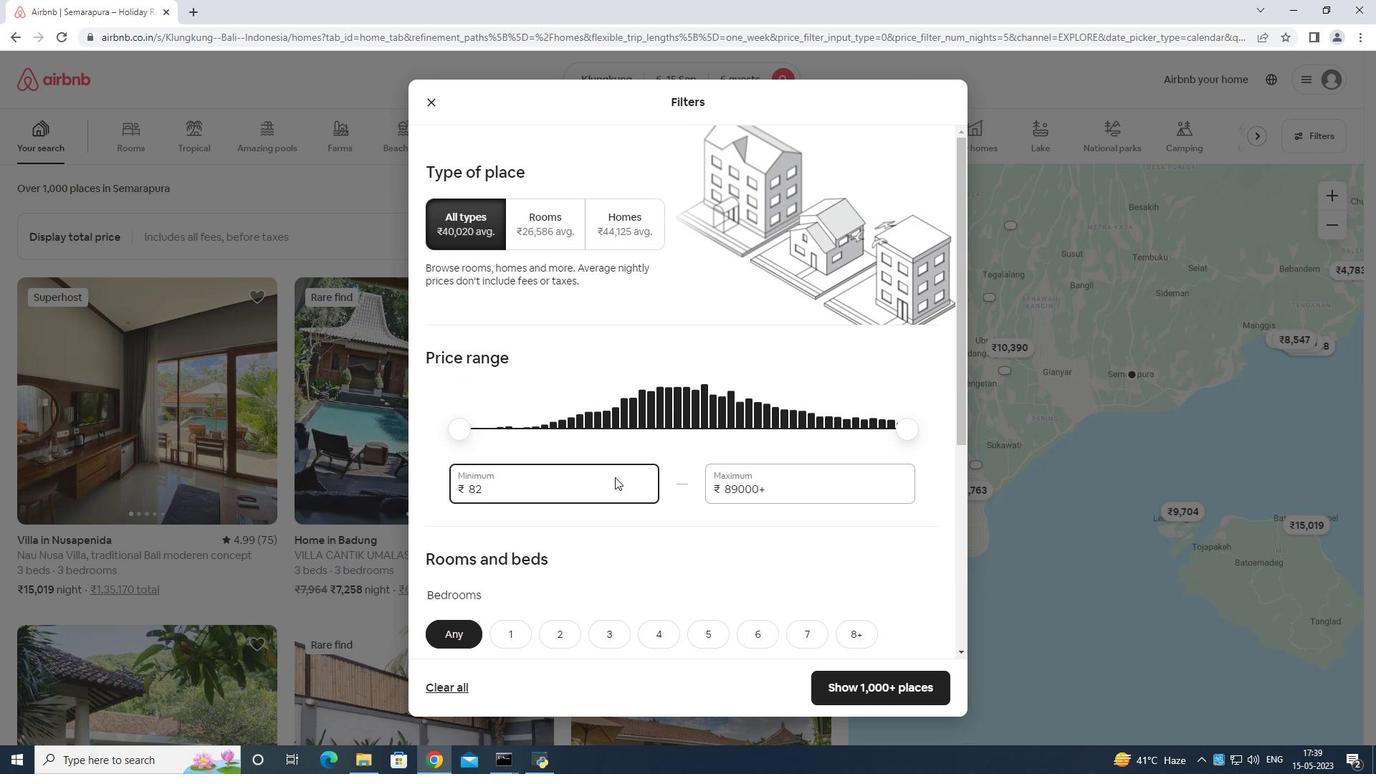 
Action: Mouse moved to (616, 477)
Screenshot: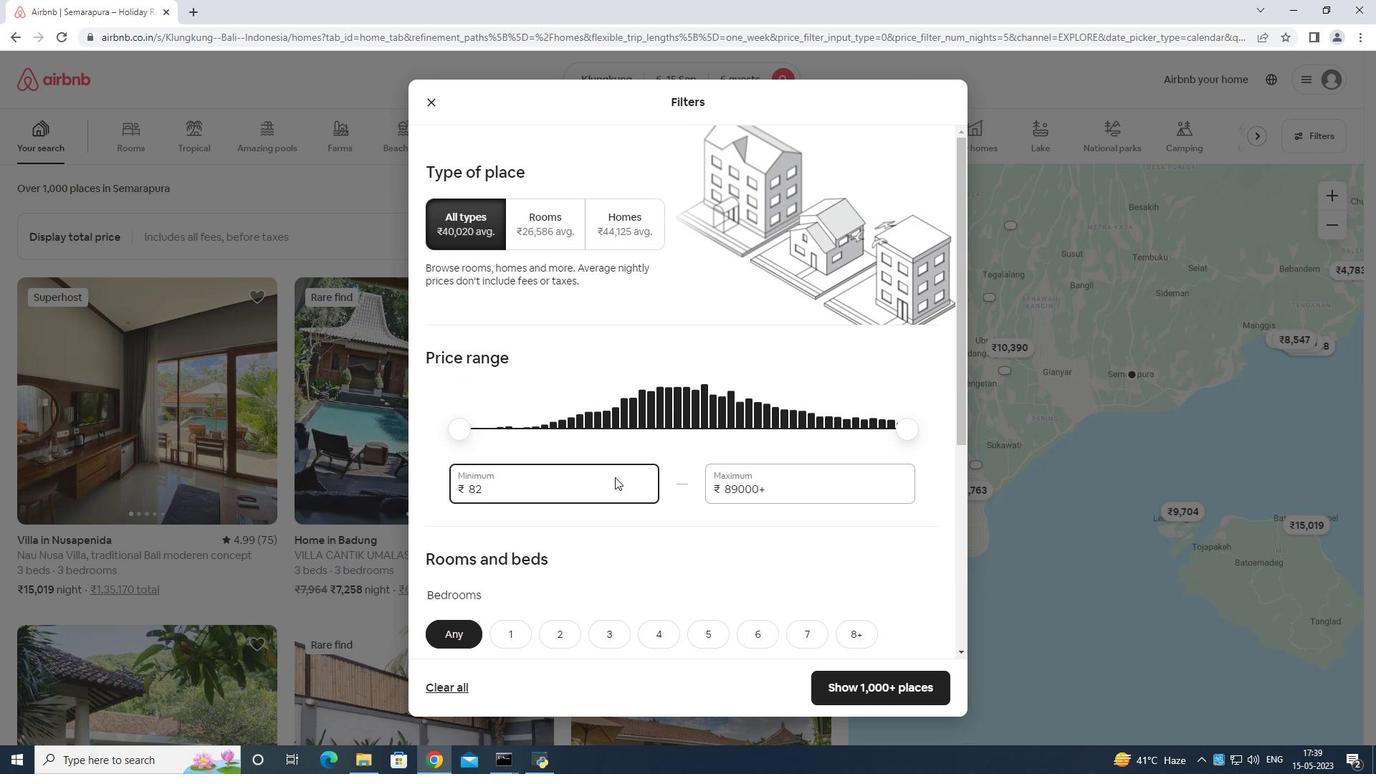 
Action: Key pressed <Key.backspace><Key.backspace>
Screenshot: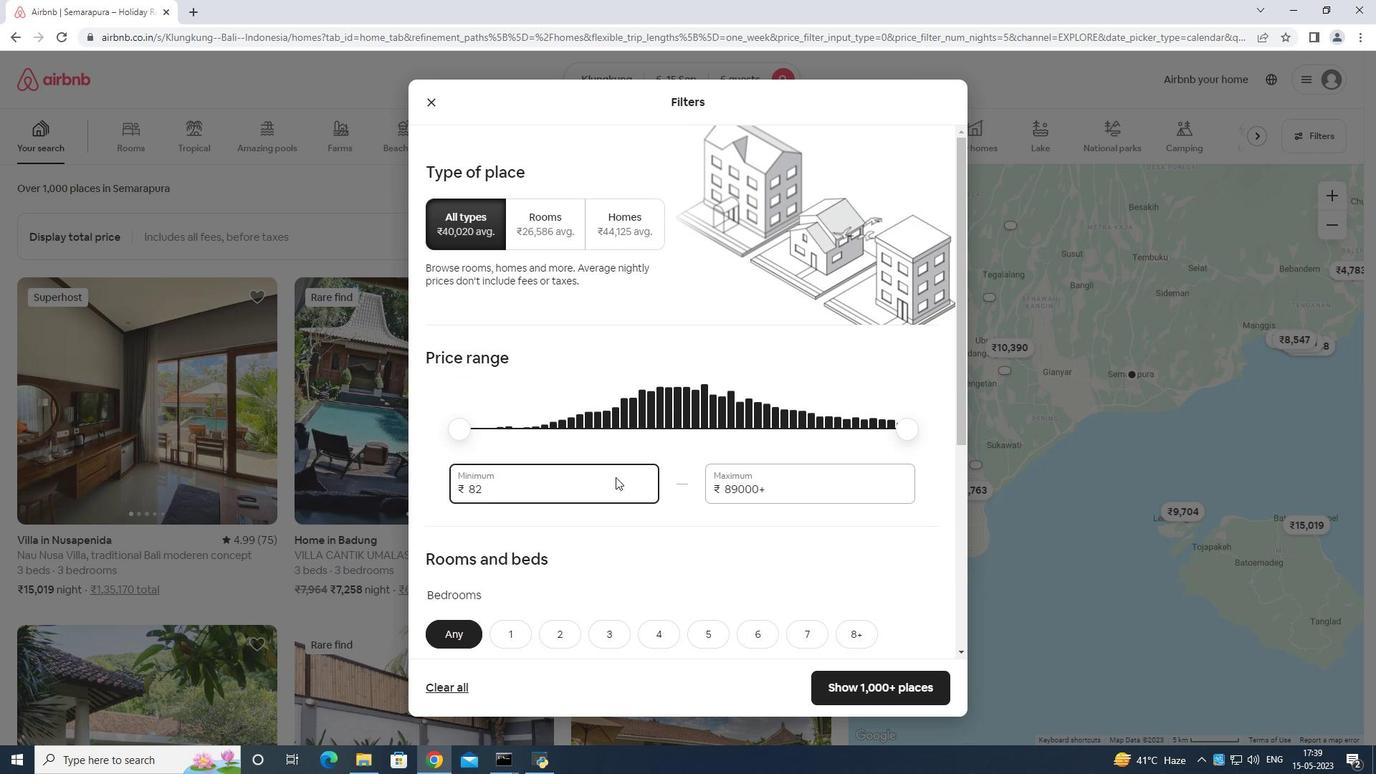 
Action: Mouse moved to (619, 475)
Screenshot: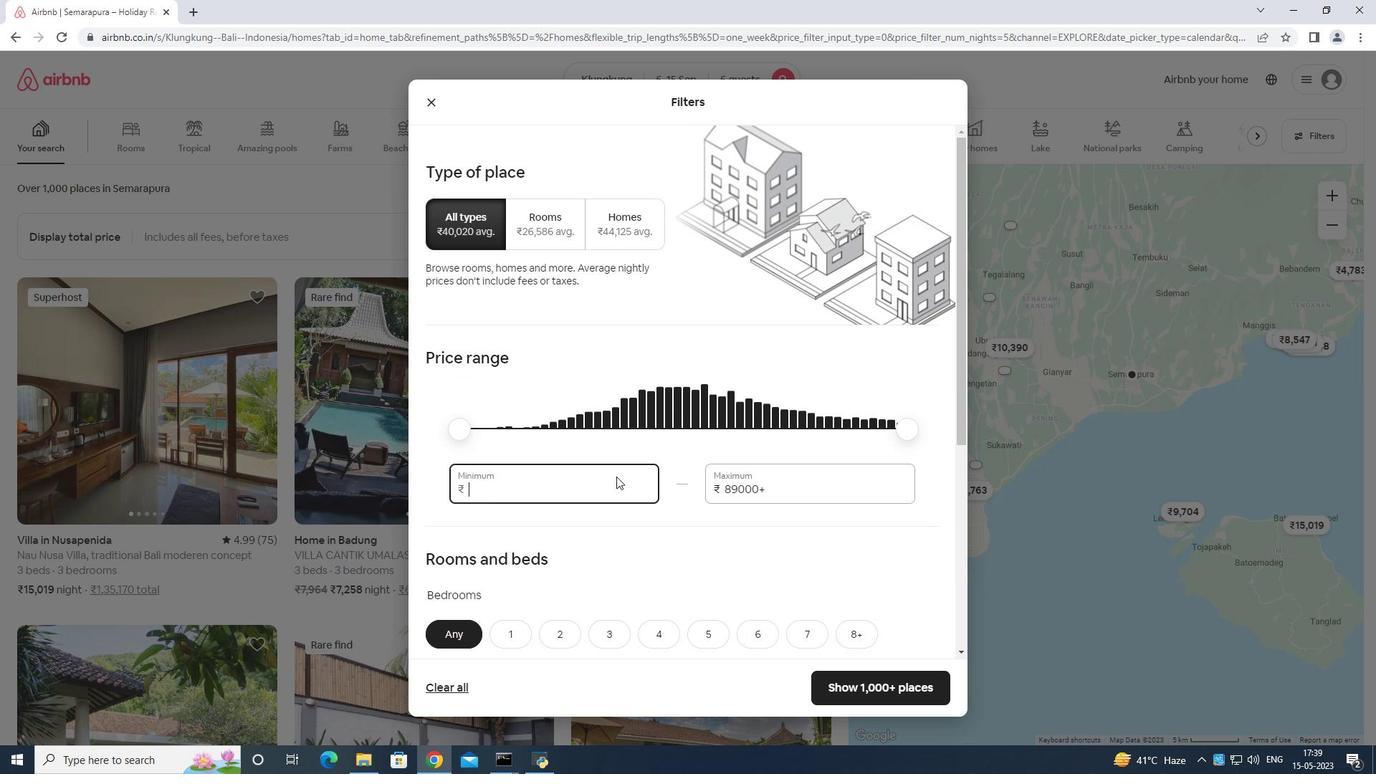 
Action: Key pressed 8
Screenshot: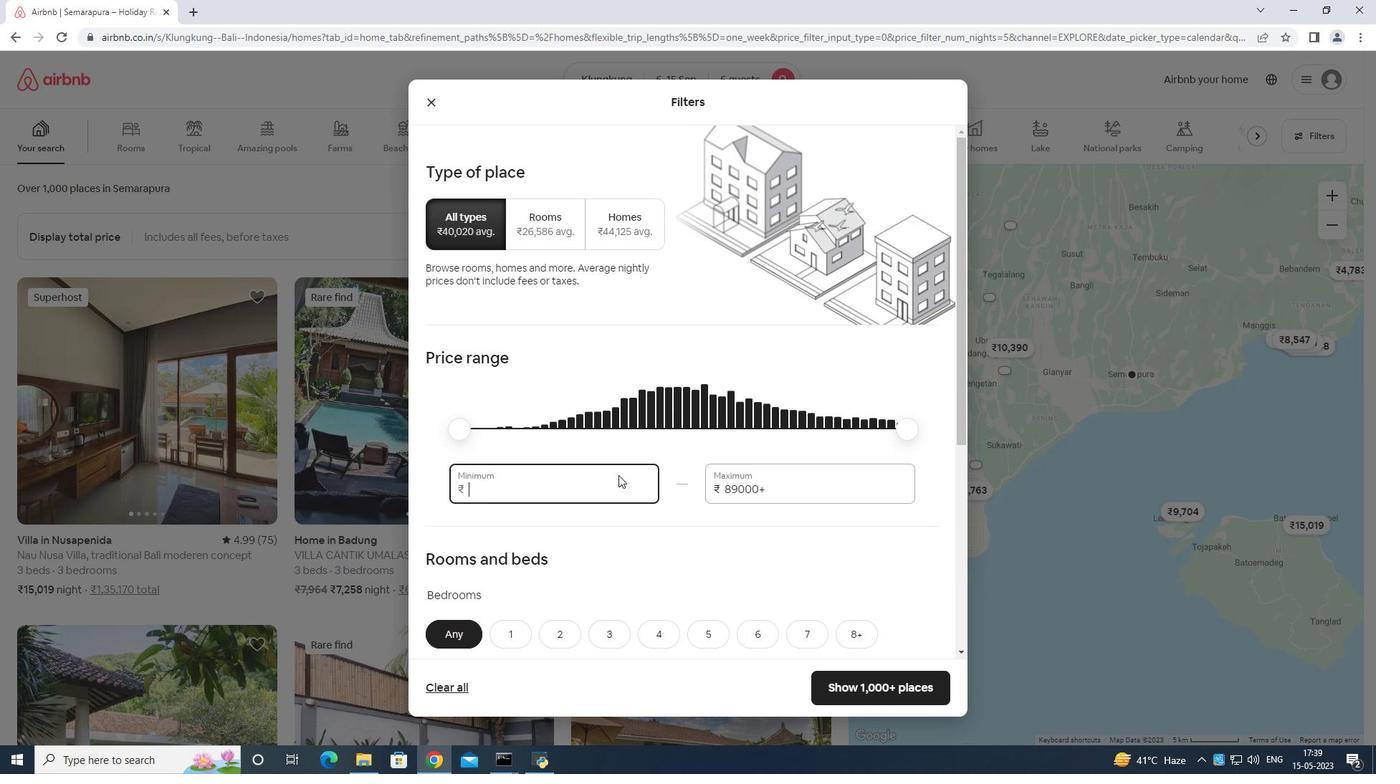 
Action: Mouse moved to (620, 475)
Screenshot: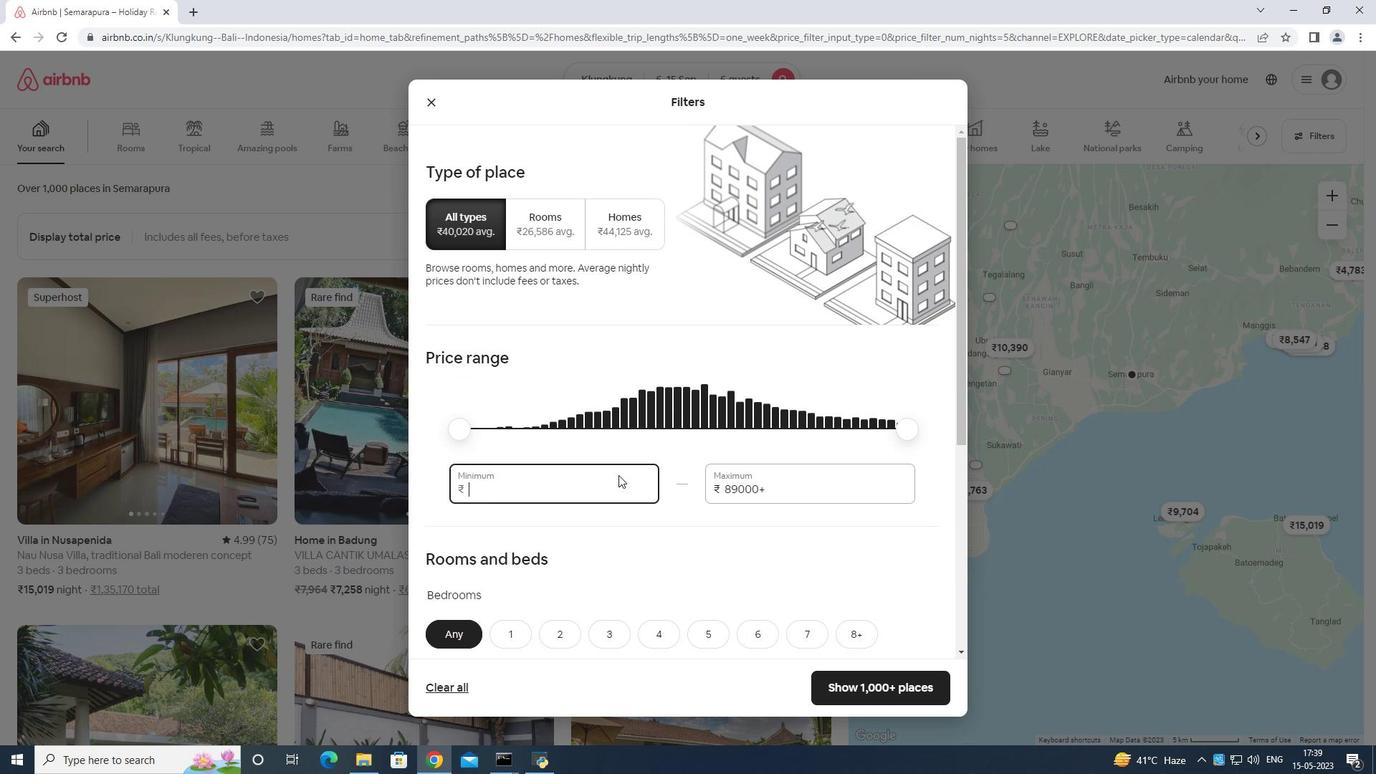 
Action: Key pressed 0
Screenshot: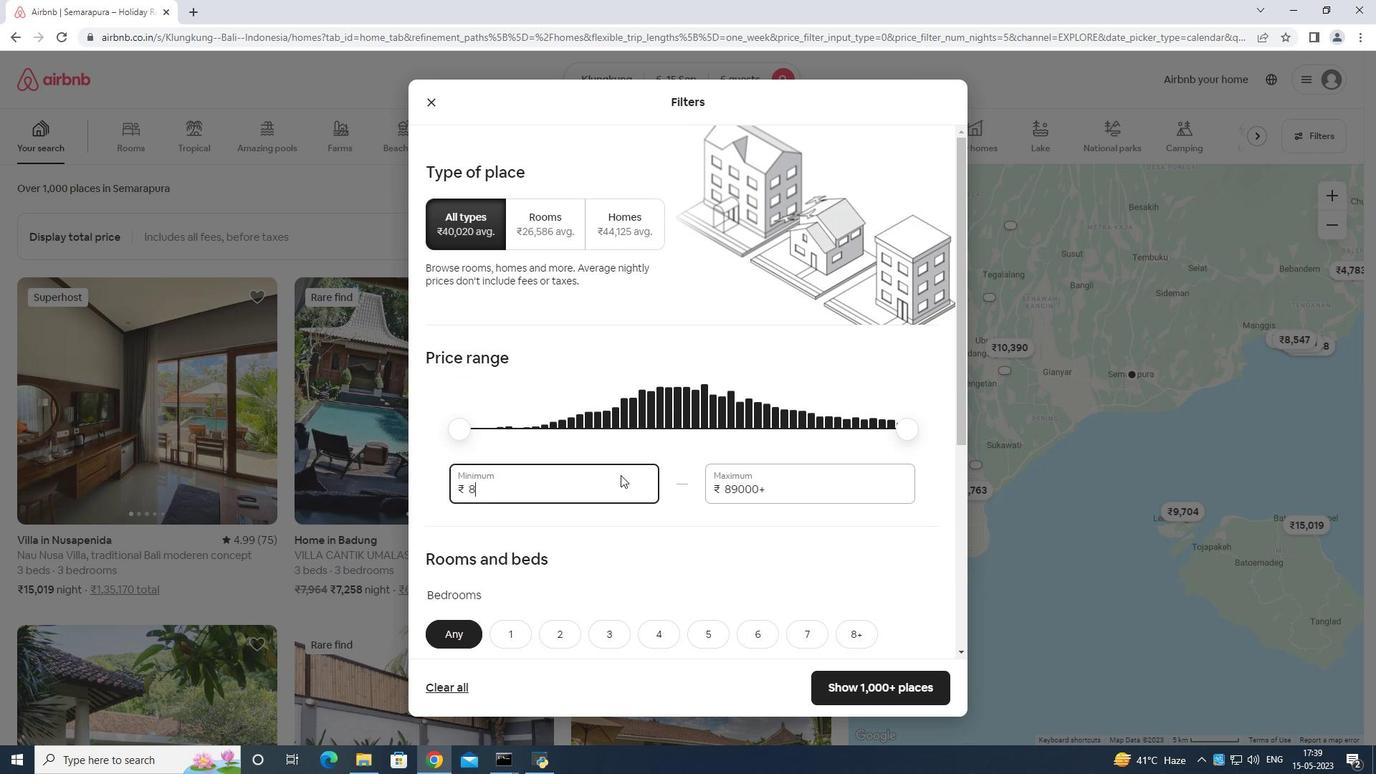 
Action: Mouse moved to (621, 475)
Screenshot: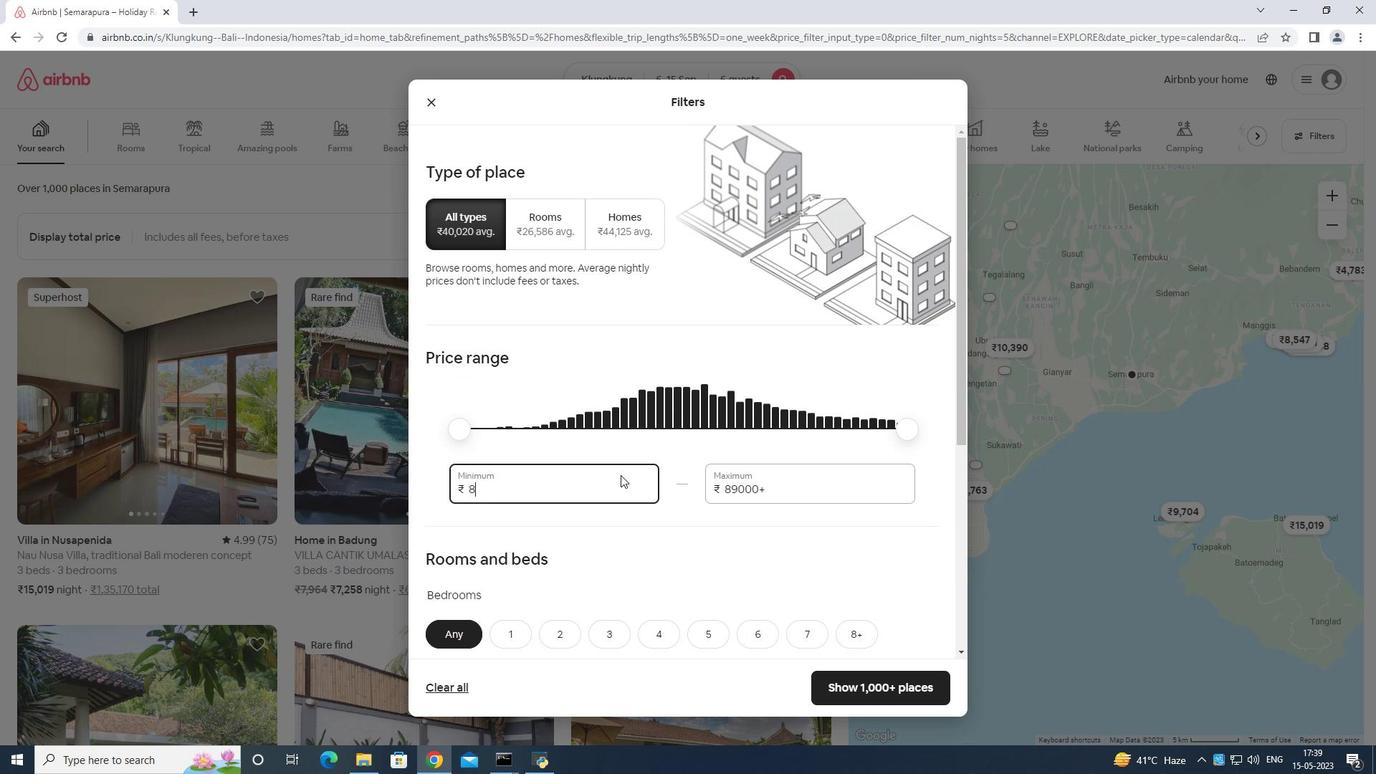
Action: Key pressed 0
Screenshot: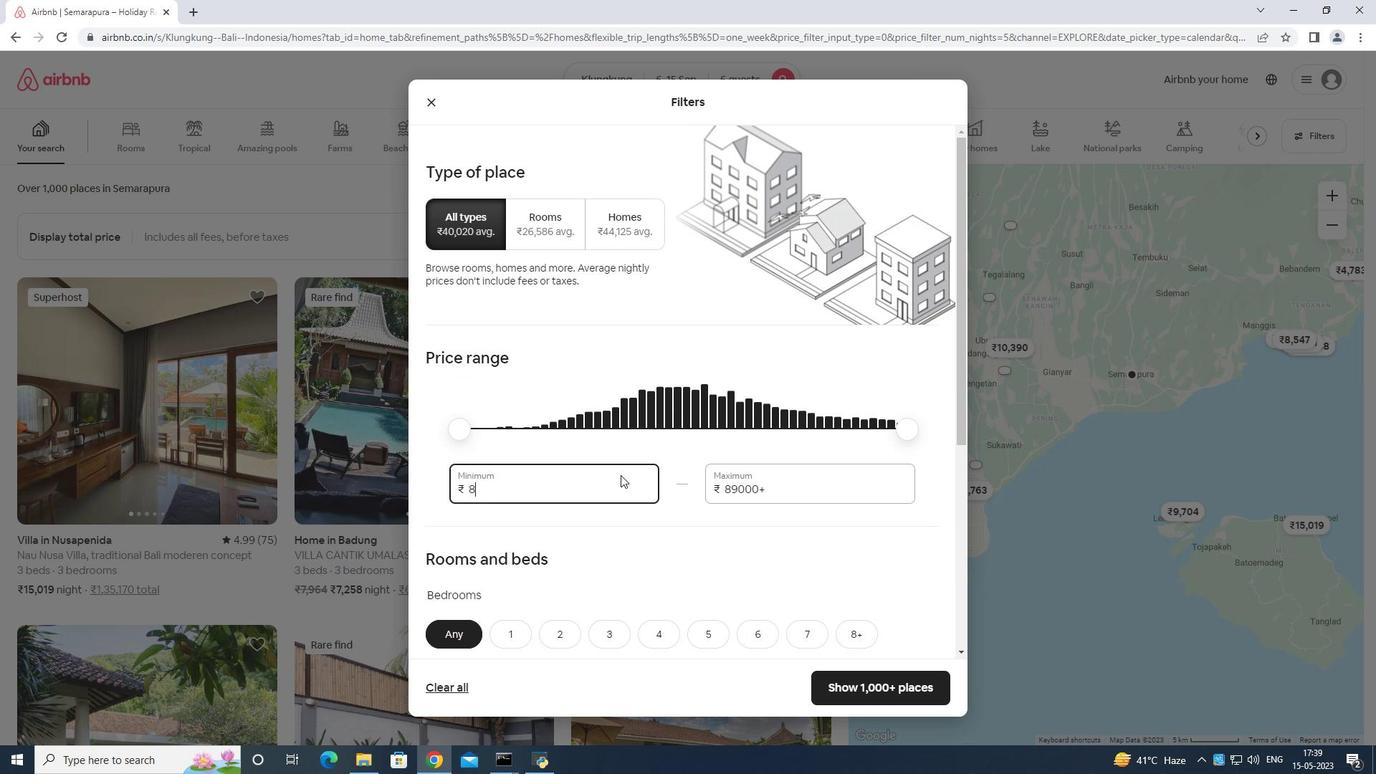 
Action: Mouse moved to (773, 472)
Screenshot: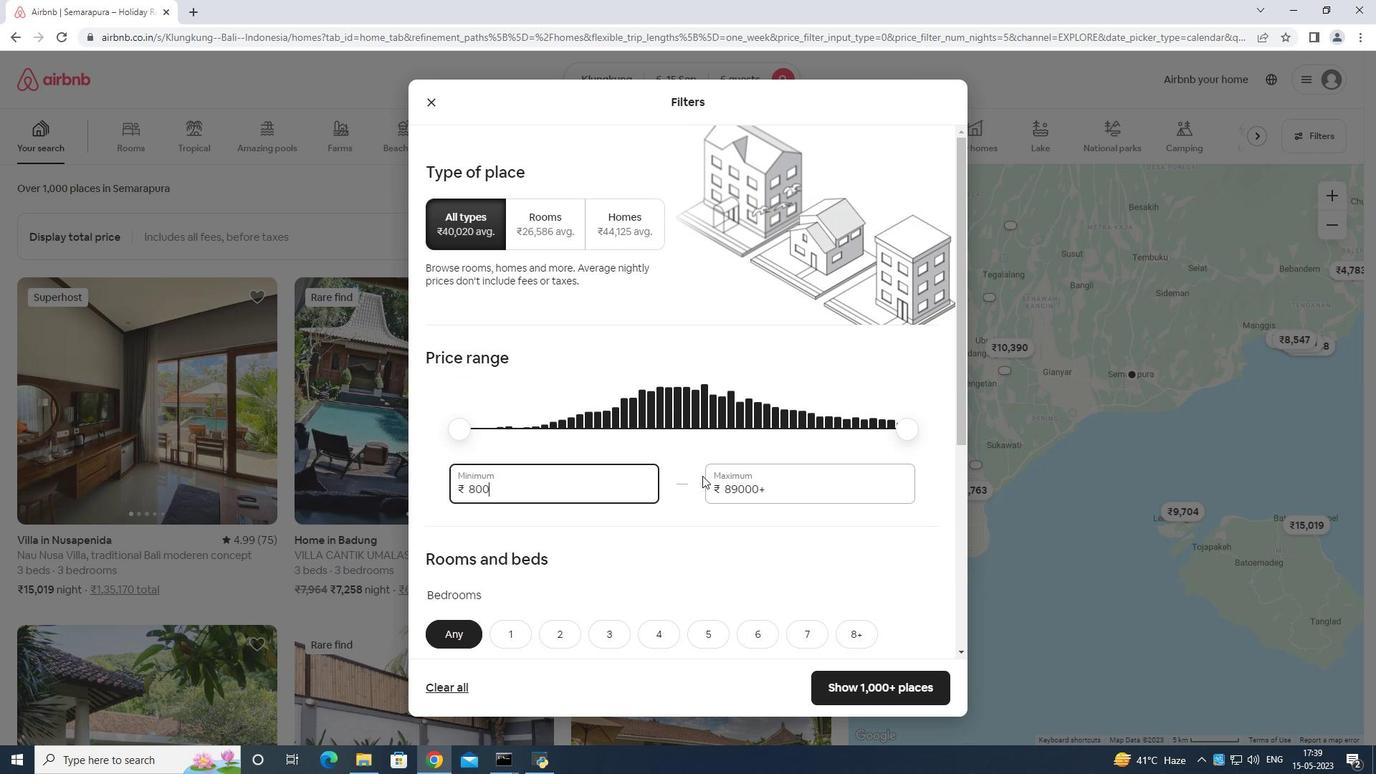 
Action: Key pressed 0
Screenshot: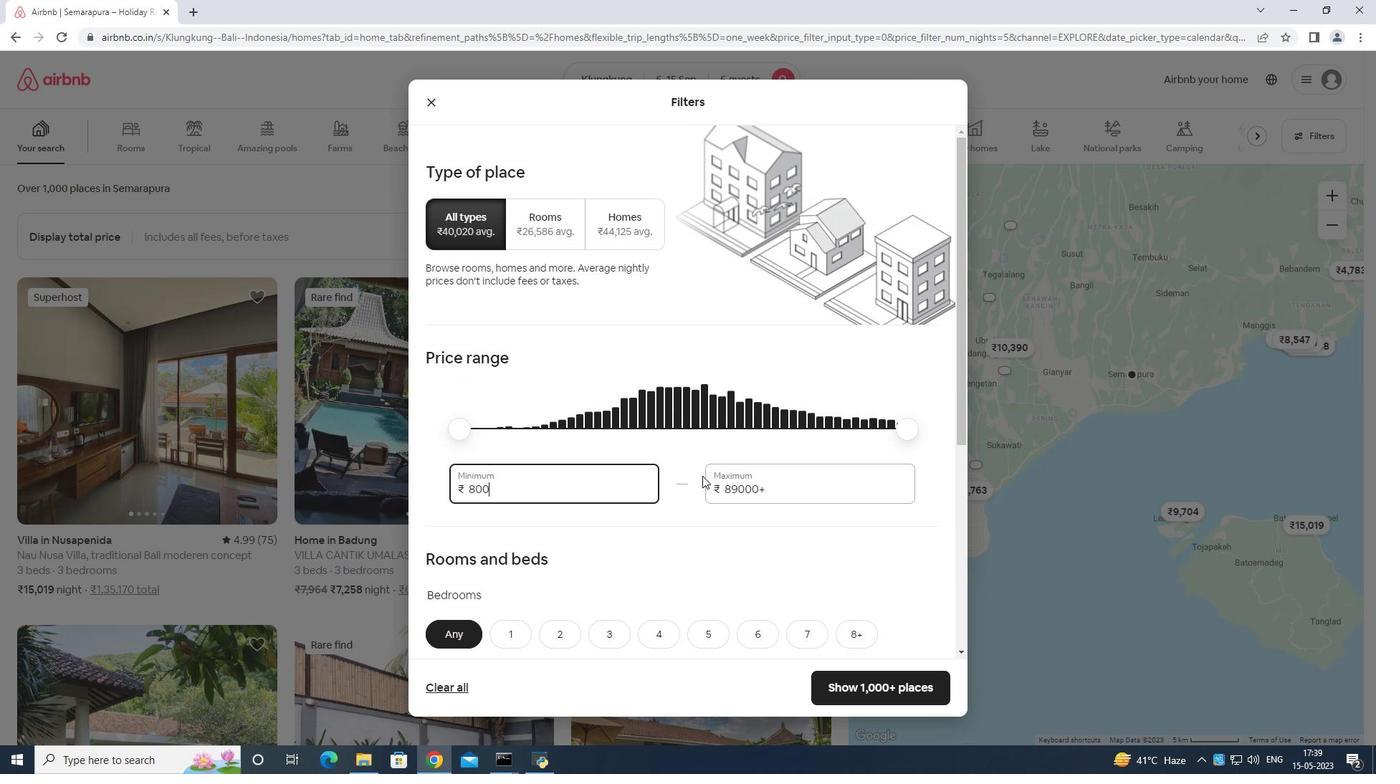 
Action: Mouse moved to (804, 468)
Screenshot: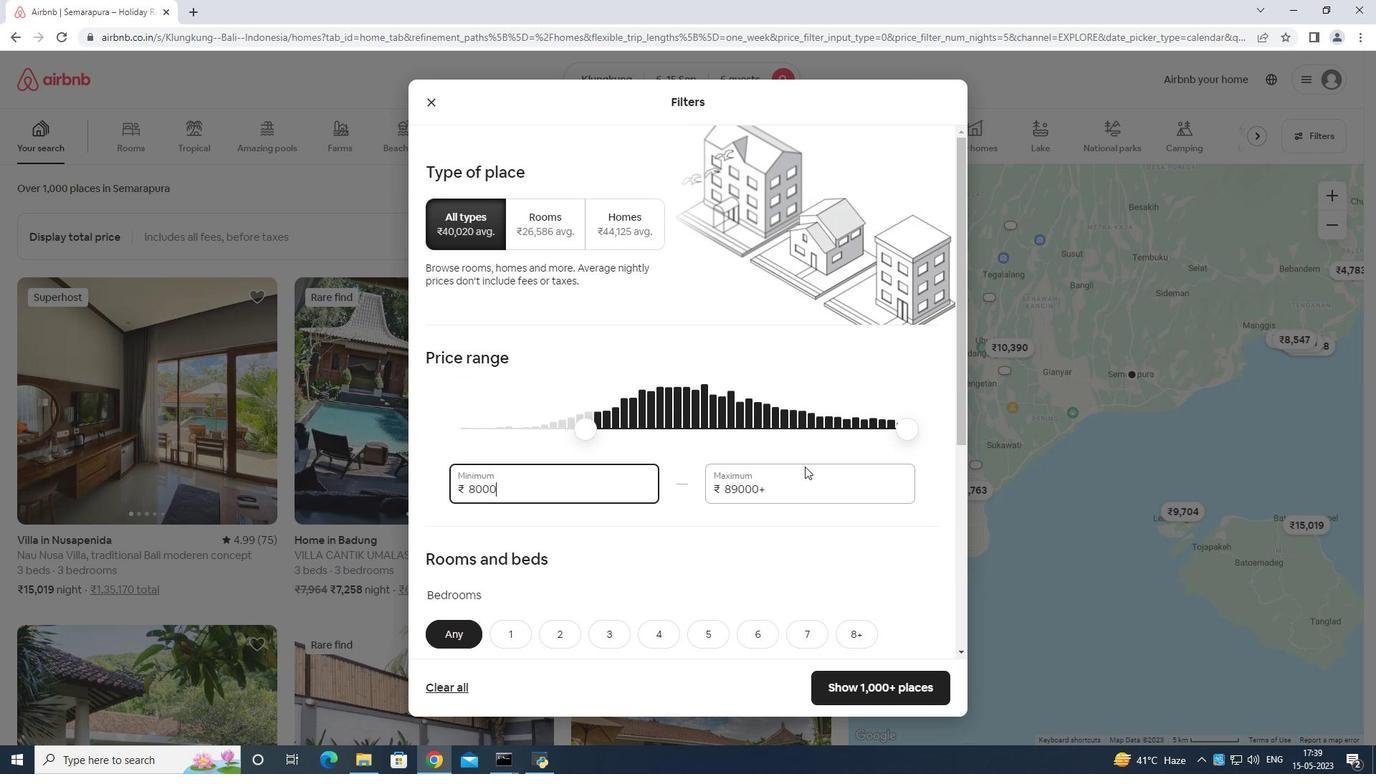 
Action: Mouse pressed left at (804, 468)
Screenshot: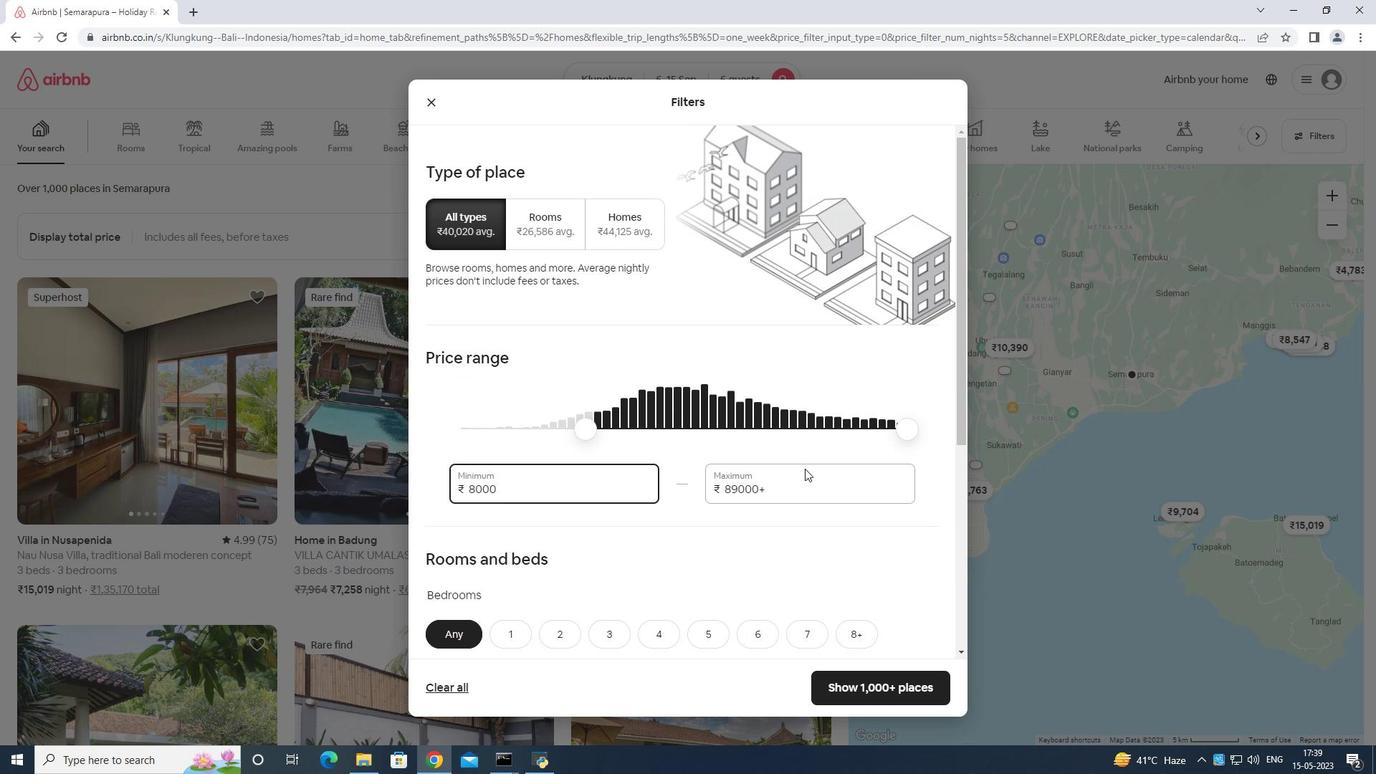 
Action: Mouse moved to (807, 466)
Screenshot: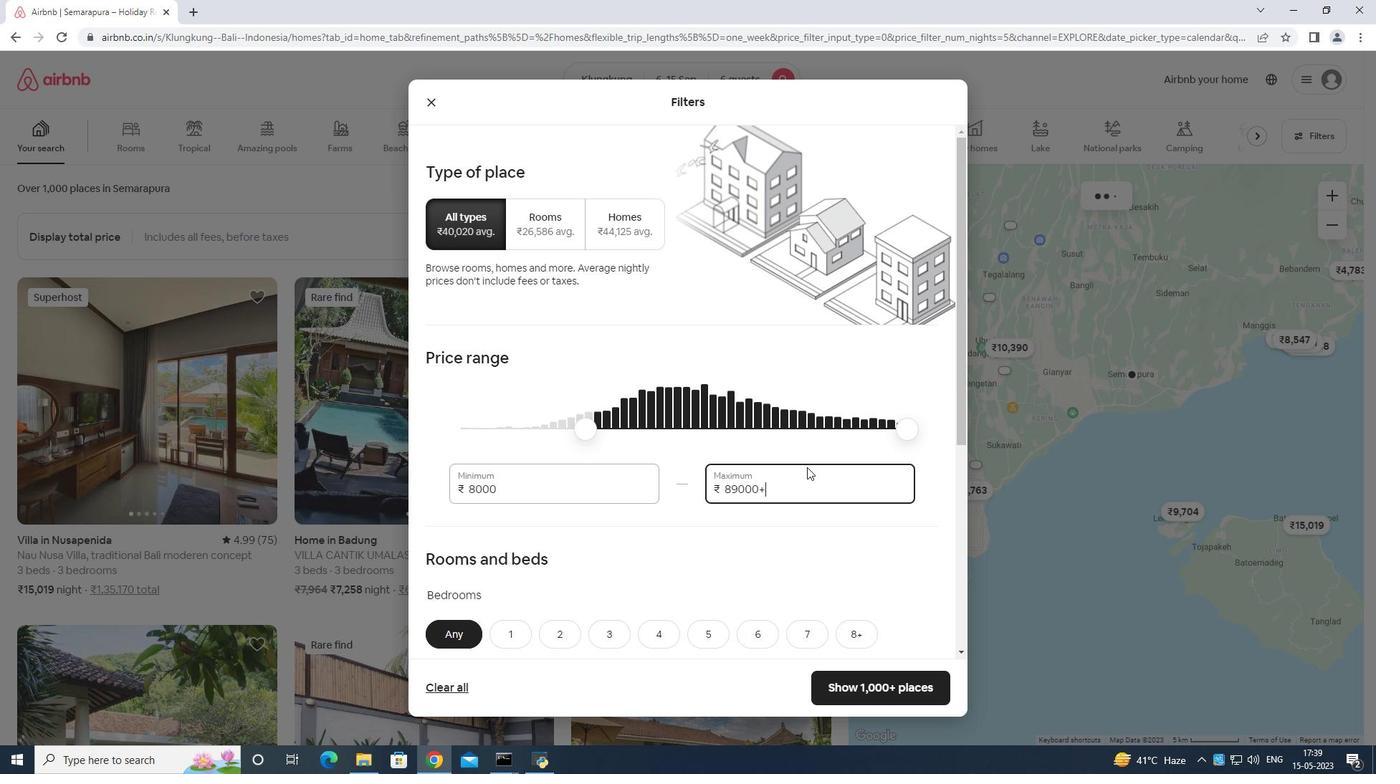 
Action: Key pressed <Key.backspace><Key.backspace><Key.backspace><Key.backspace><Key.backspace><Key.backspace><Key.backspace><Key.backspace><Key.backspace><Key.backspace><Key.backspace><Key.backspace><Key.backspace>120
Screenshot: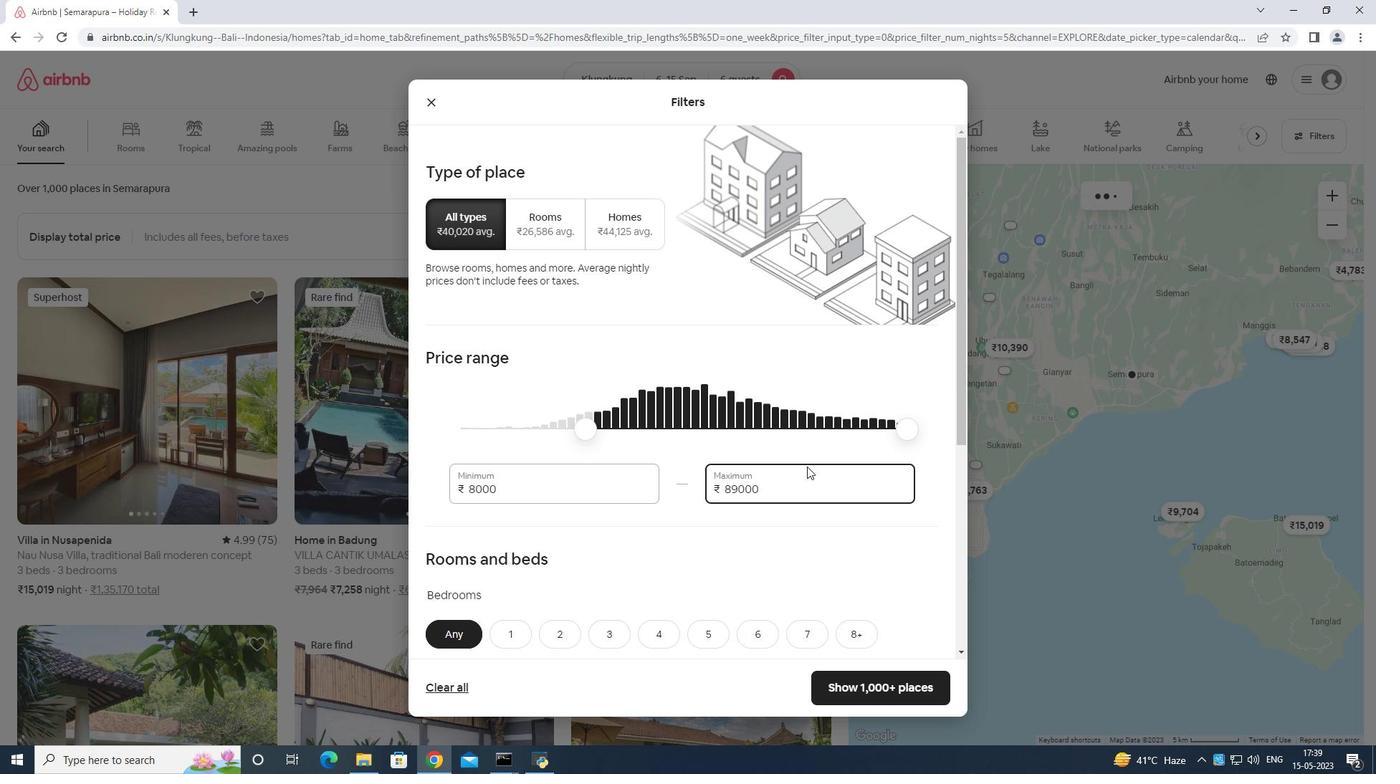 
Action: Mouse moved to (807, 466)
Screenshot: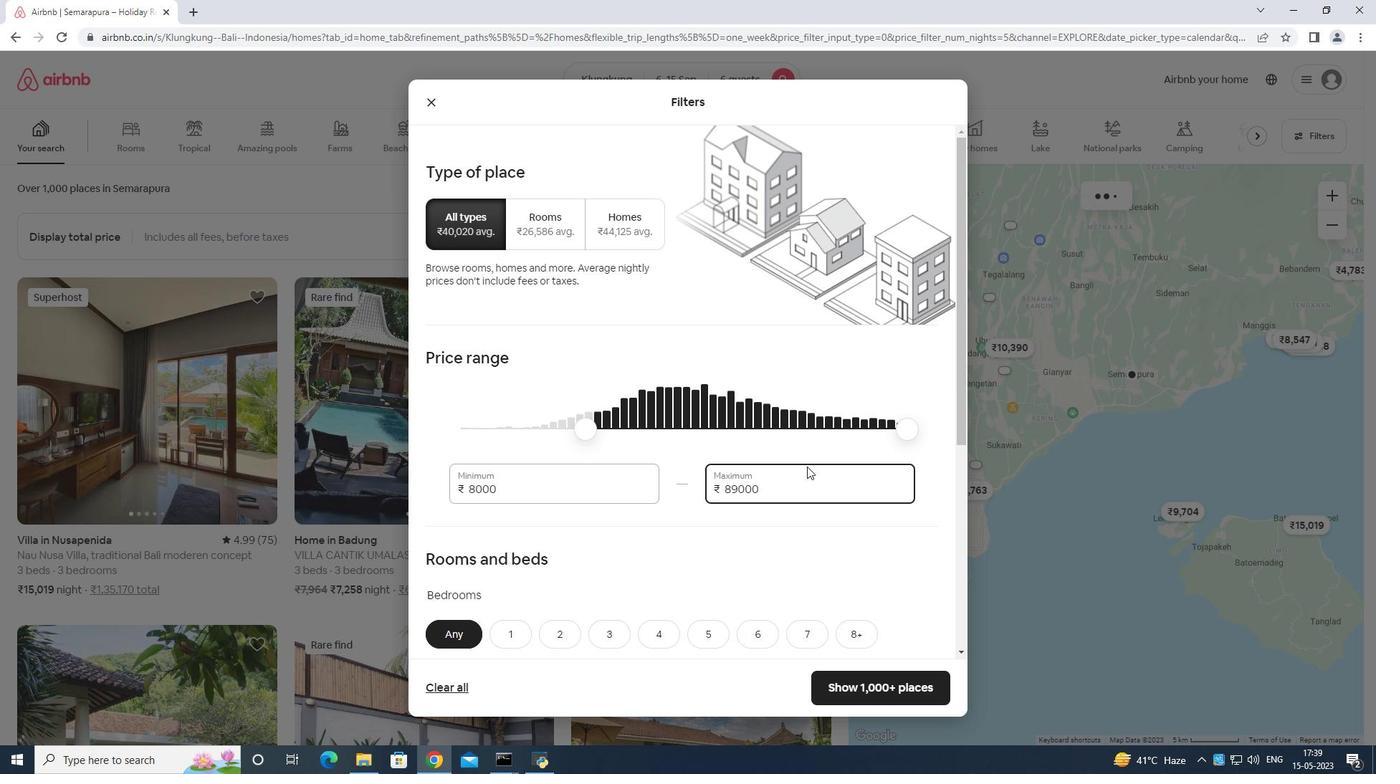 
Action: Key pressed 00
Screenshot: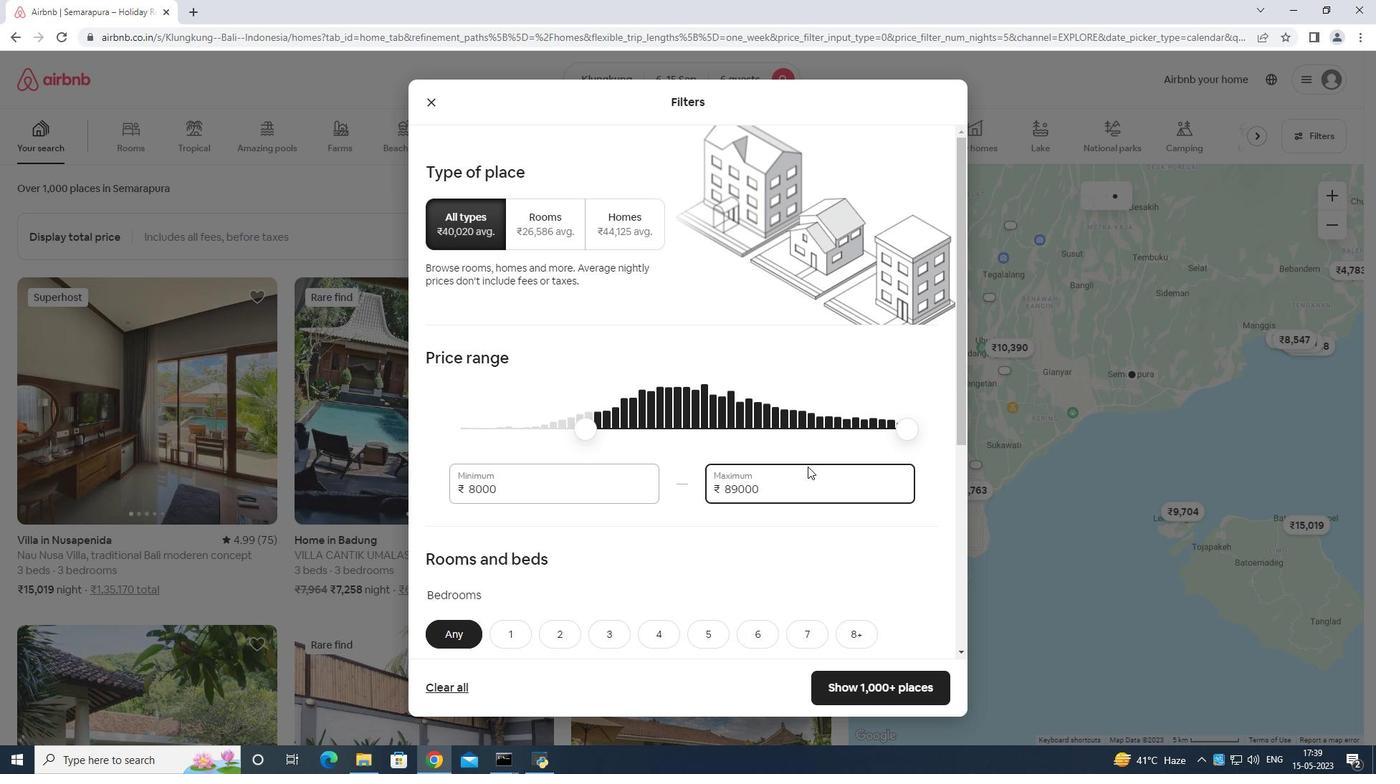 
Action: Mouse moved to (807, 472)
Screenshot: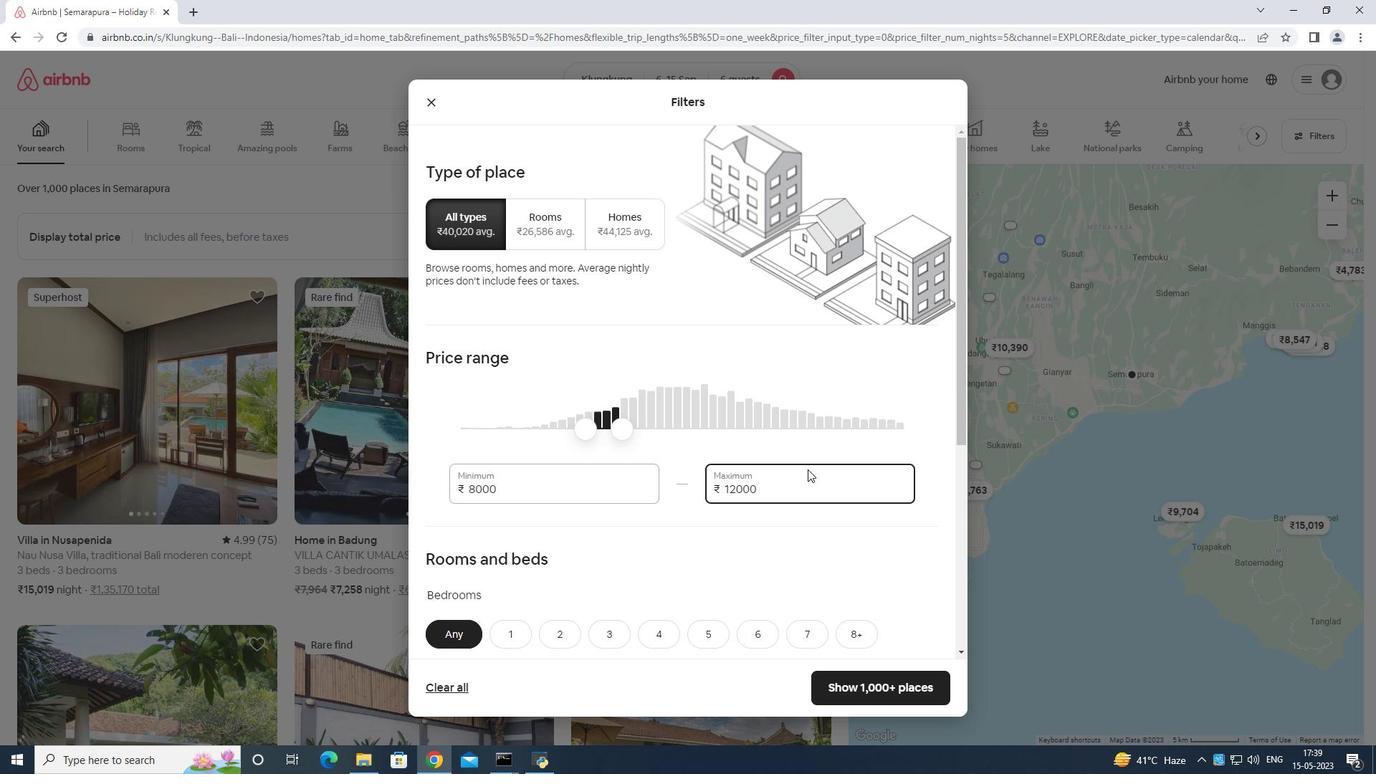 
Action: Mouse scrolled (807, 471) with delta (0, 0)
Screenshot: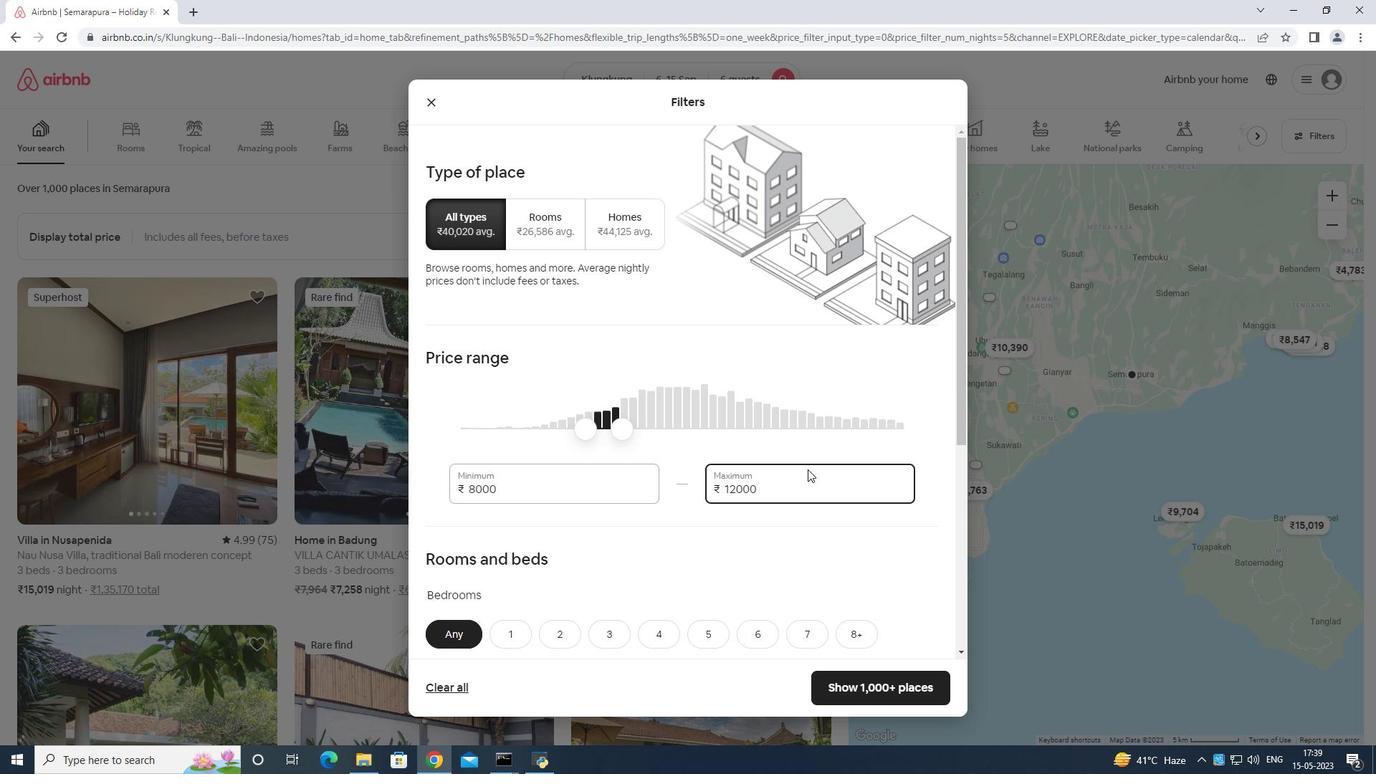 
Action: Mouse moved to (807, 474)
Screenshot: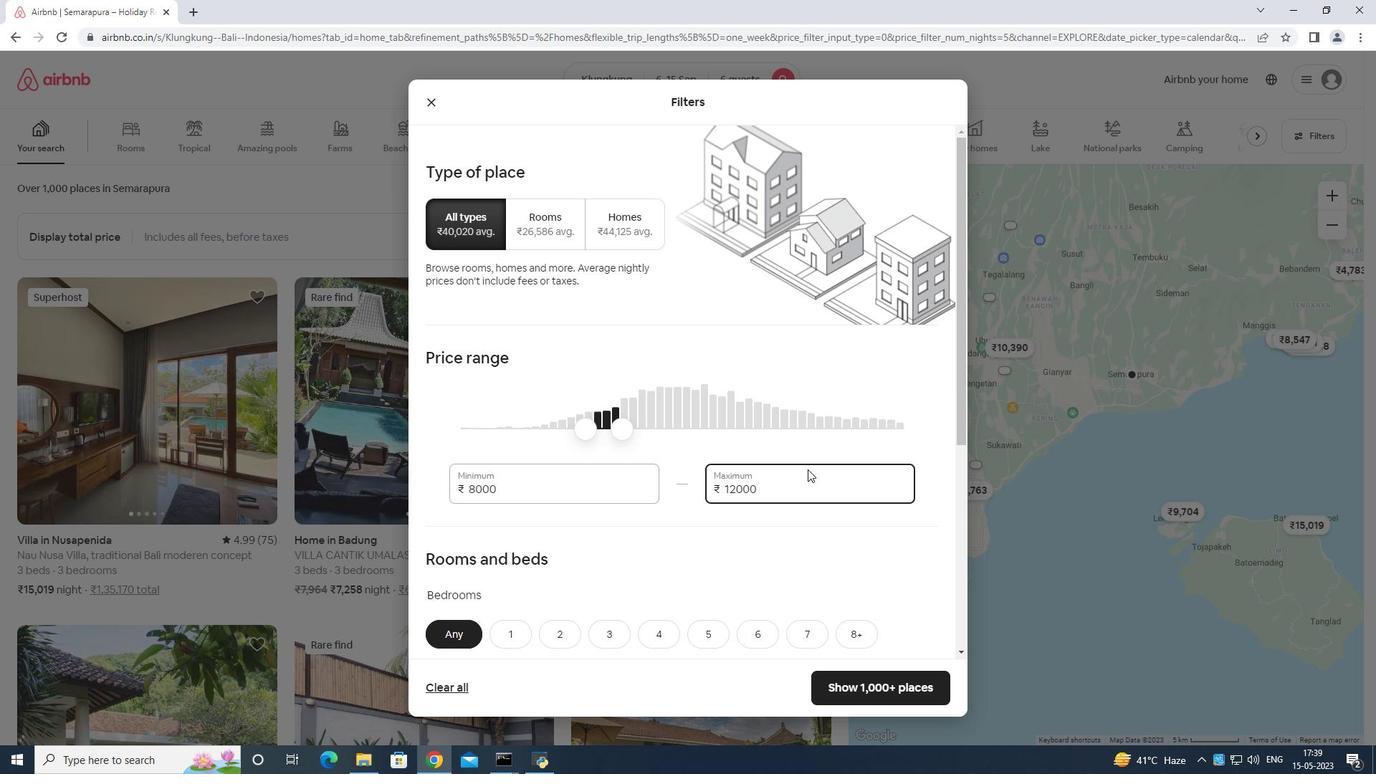 
Action: Mouse scrolled (807, 473) with delta (0, 0)
Screenshot: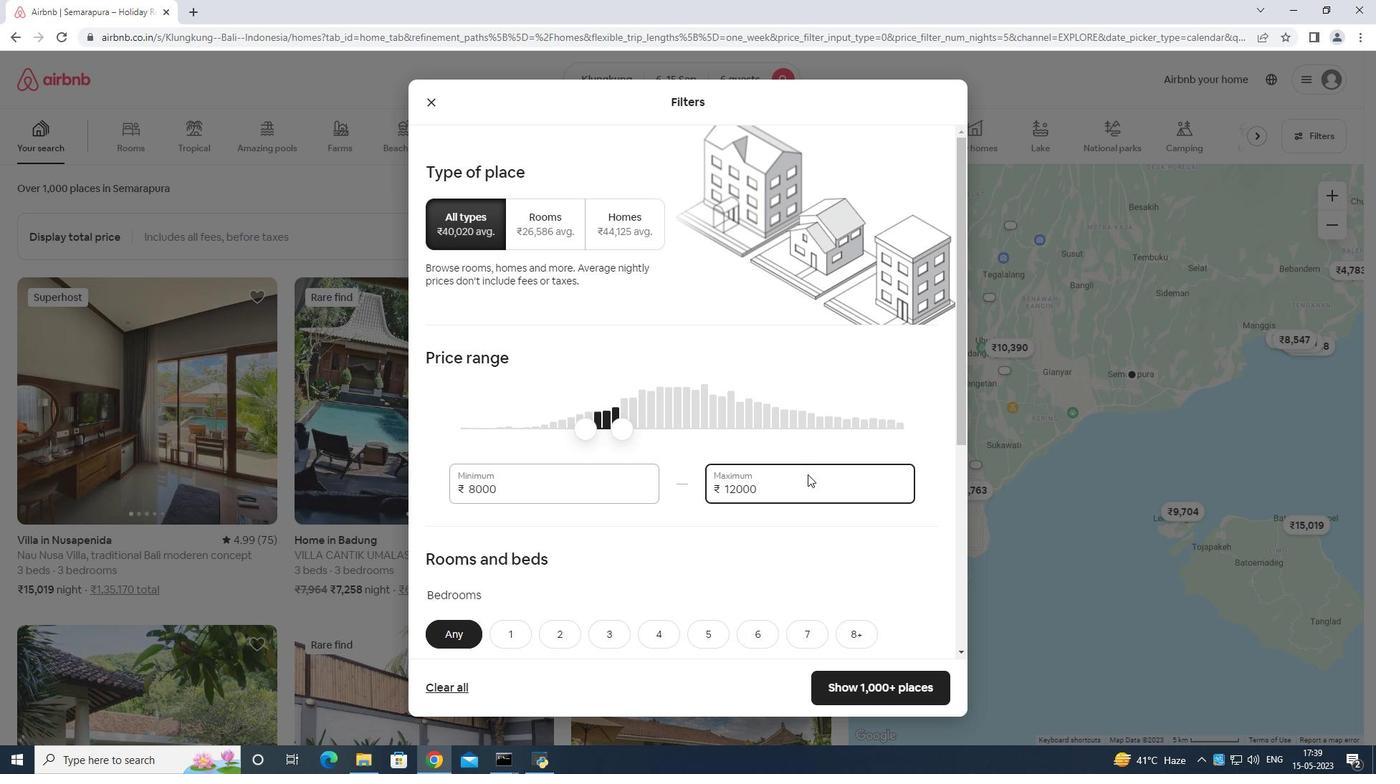 
Action: Mouse scrolled (807, 473) with delta (0, 0)
Screenshot: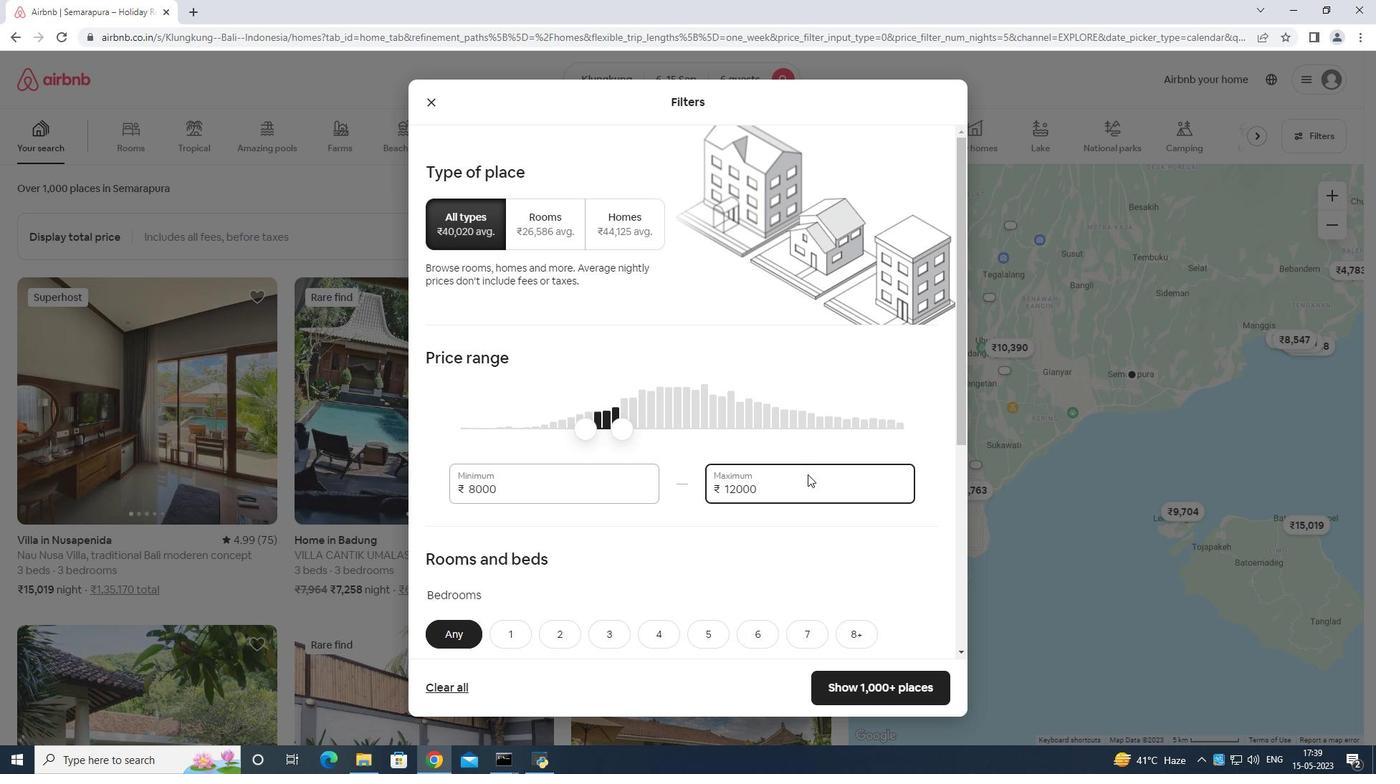 
Action: Mouse scrolled (807, 473) with delta (0, 0)
Screenshot: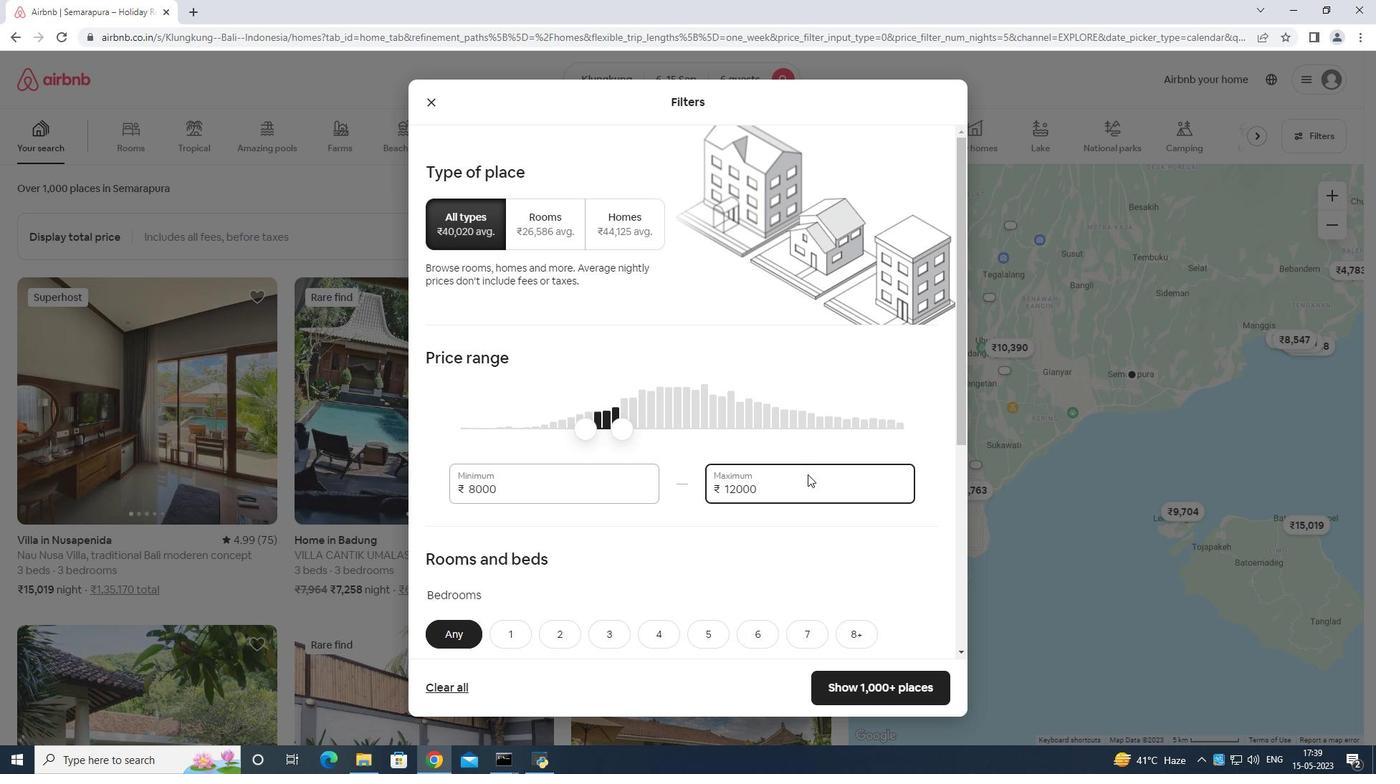 
Action: Mouse scrolled (807, 473) with delta (0, 0)
Screenshot: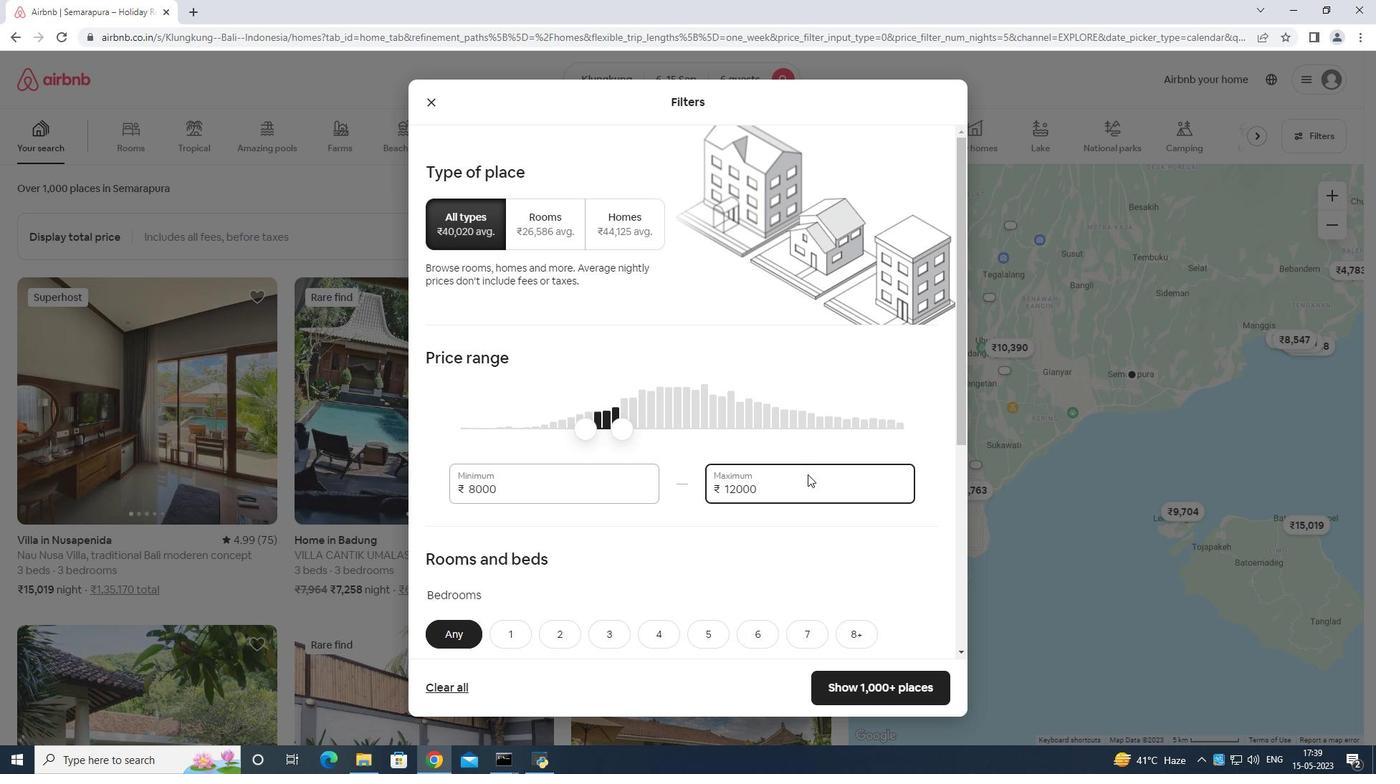 
Action: Mouse moved to (761, 297)
Screenshot: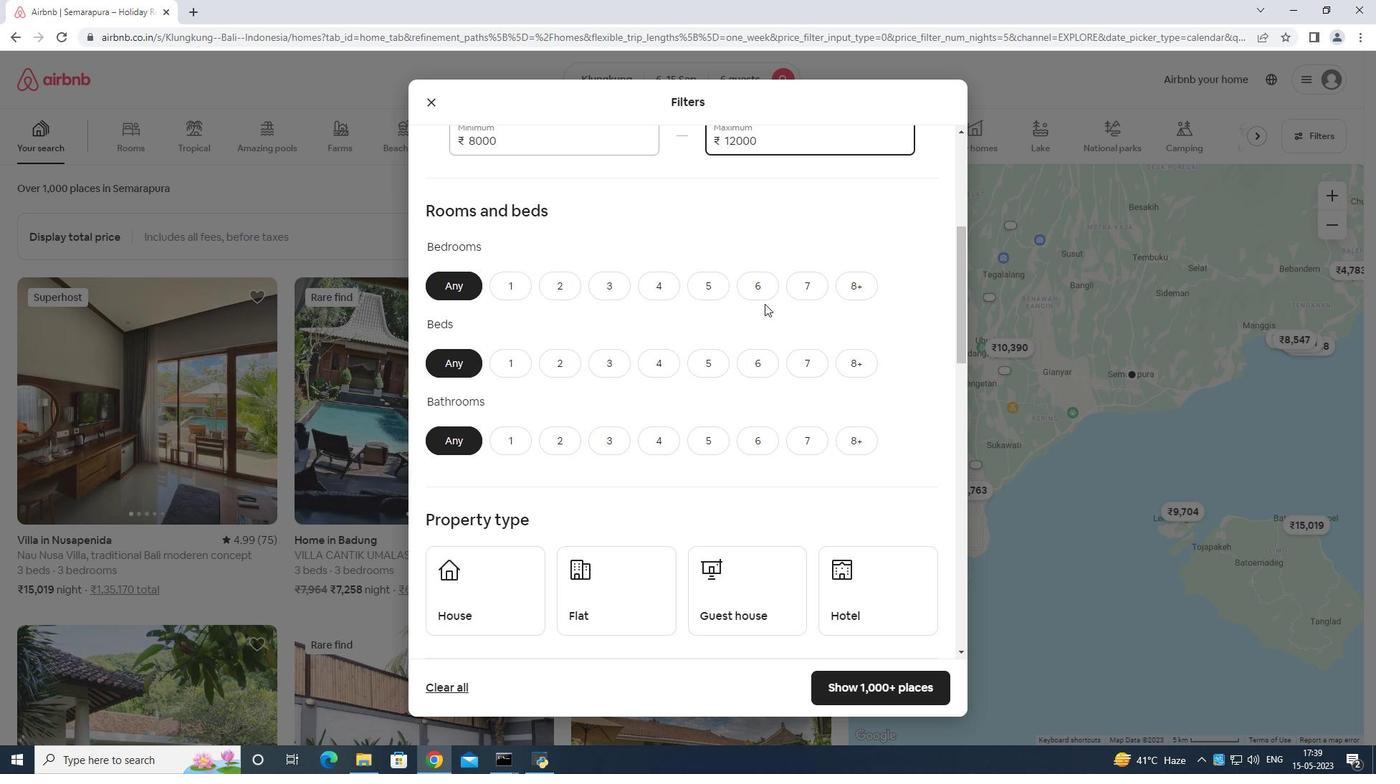 
Action: Mouse pressed left at (761, 297)
Screenshot: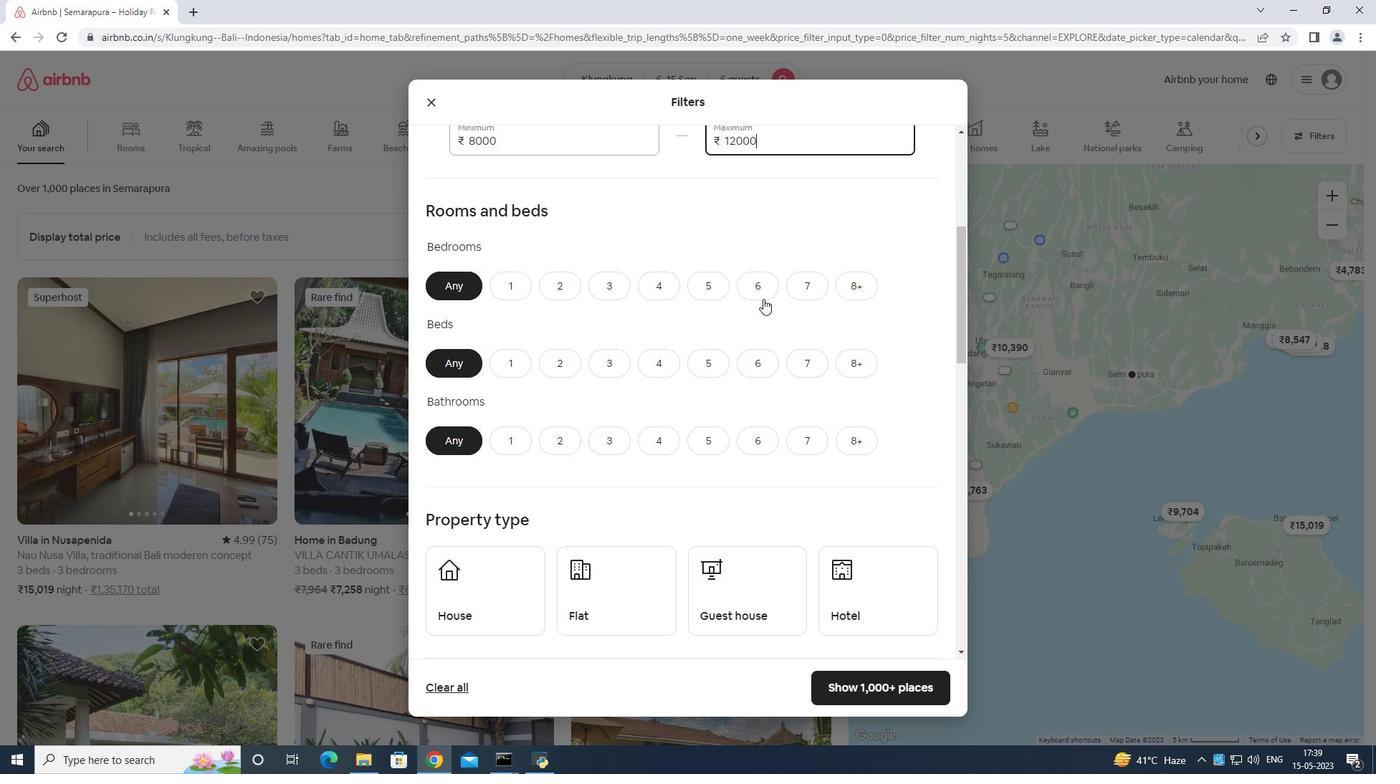 
Action: Mouse moved to (763, 361)
Screenshot: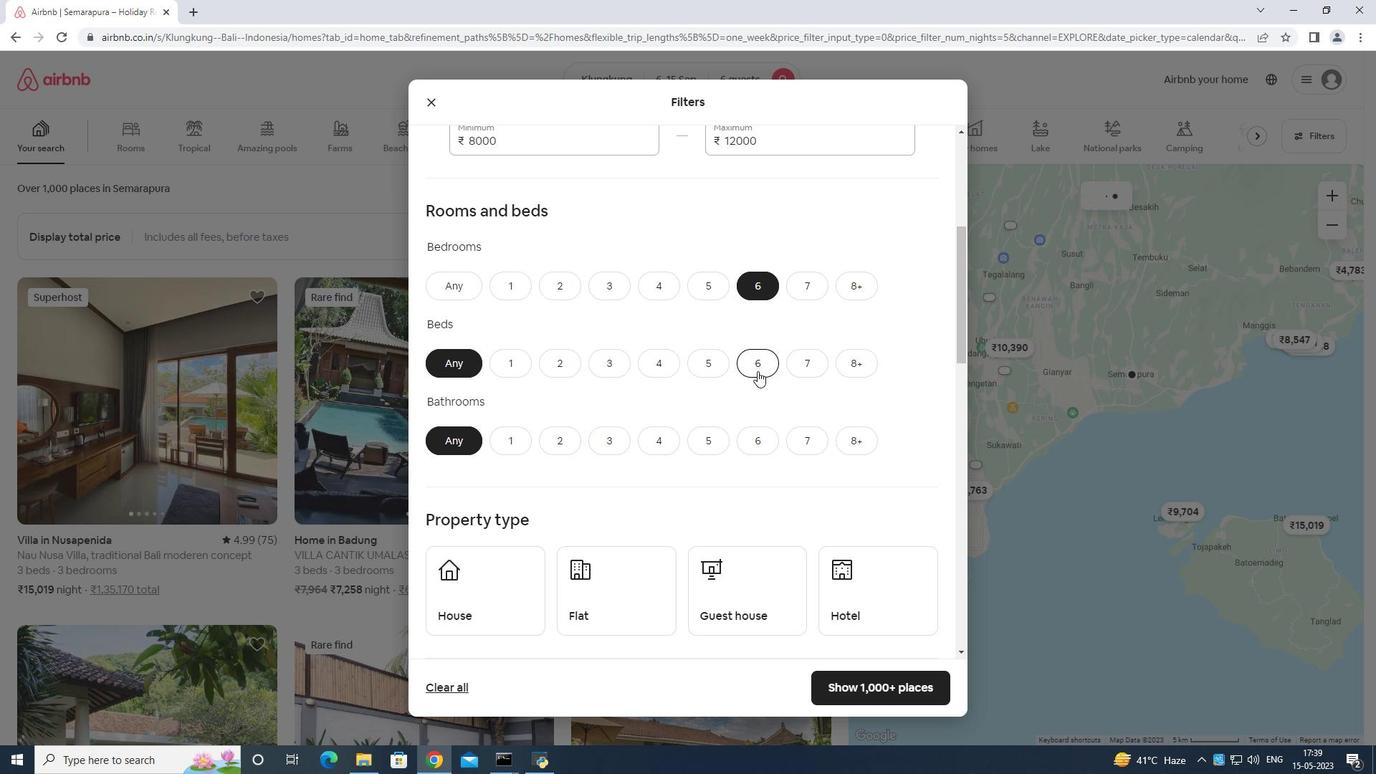 
Action: Mouse pressed left at (763, 361)
Screenshot: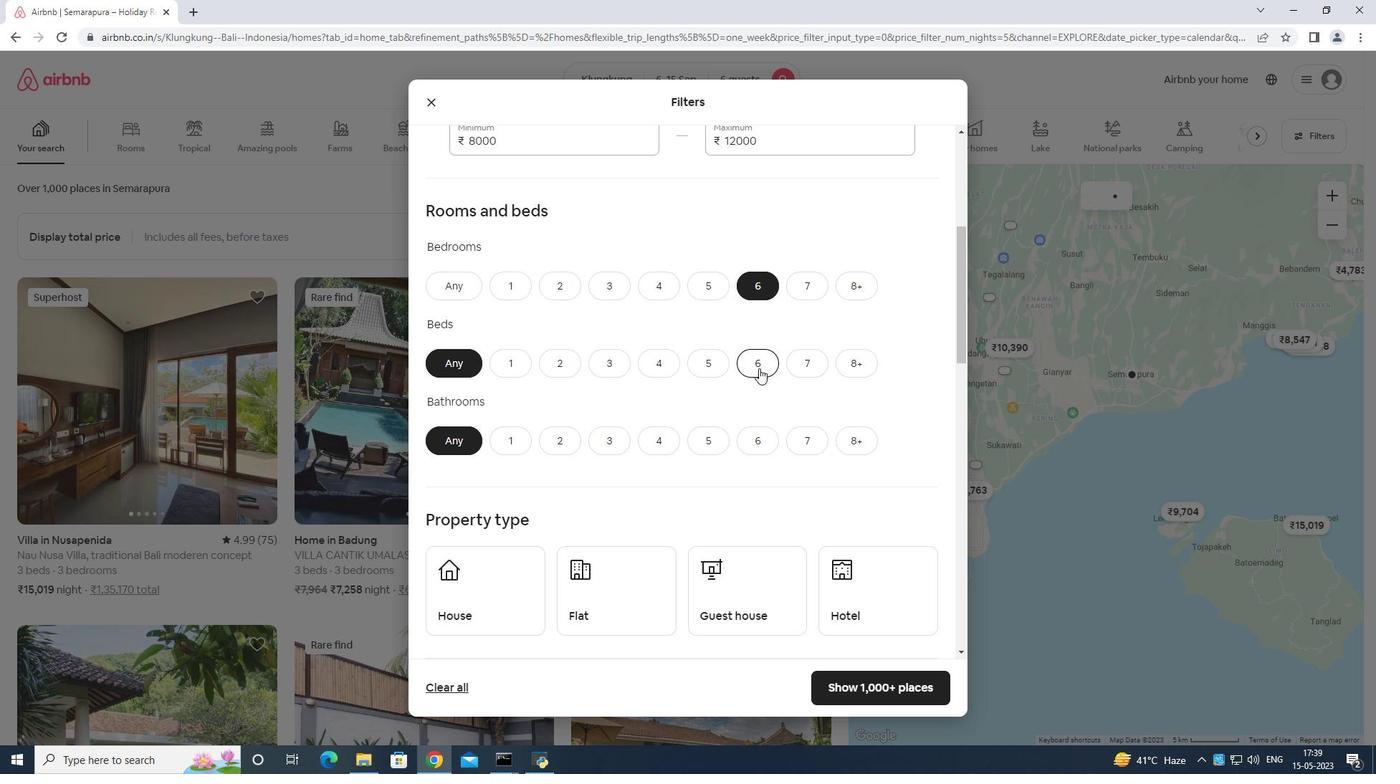 
Action: Mouse moved to (754, 433)
Screenshot: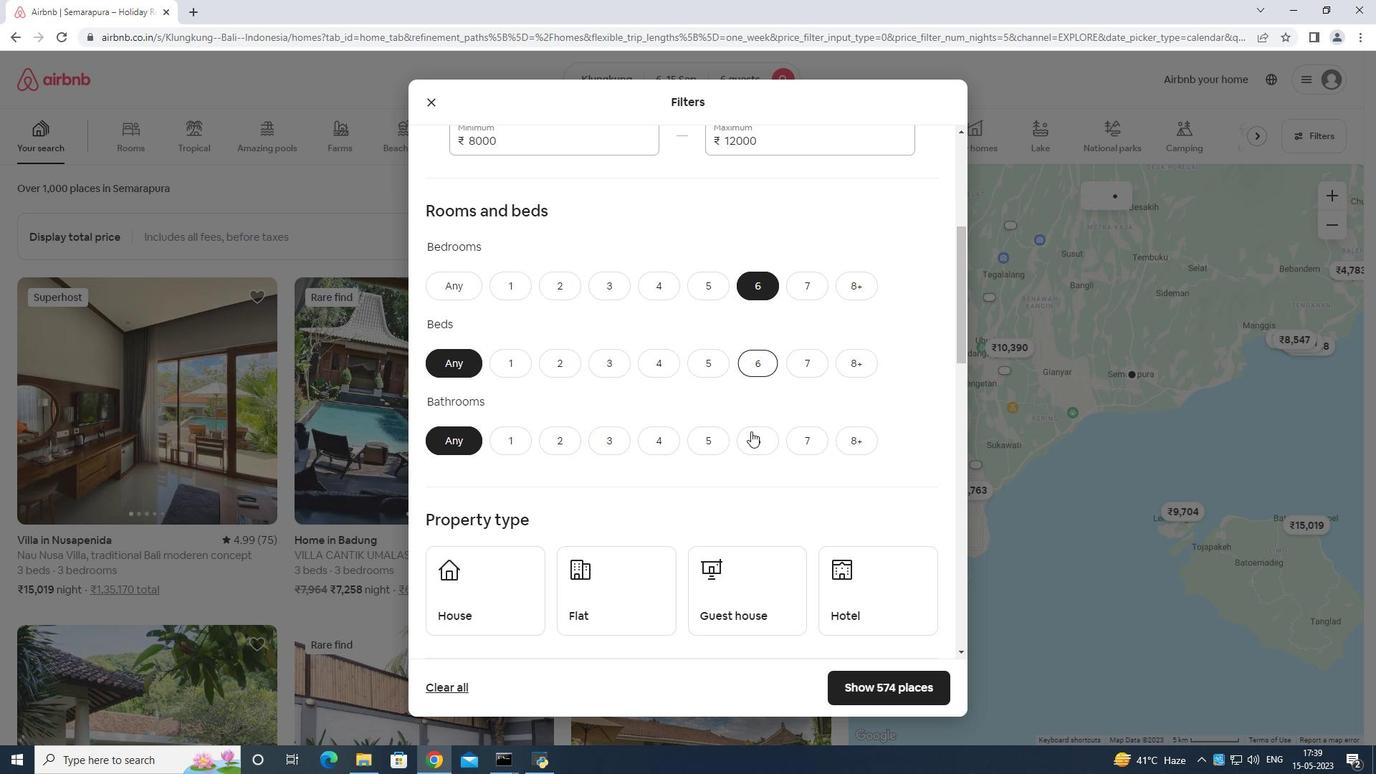 
Action: Mouse pressed left at (754, 433)
Screenshot: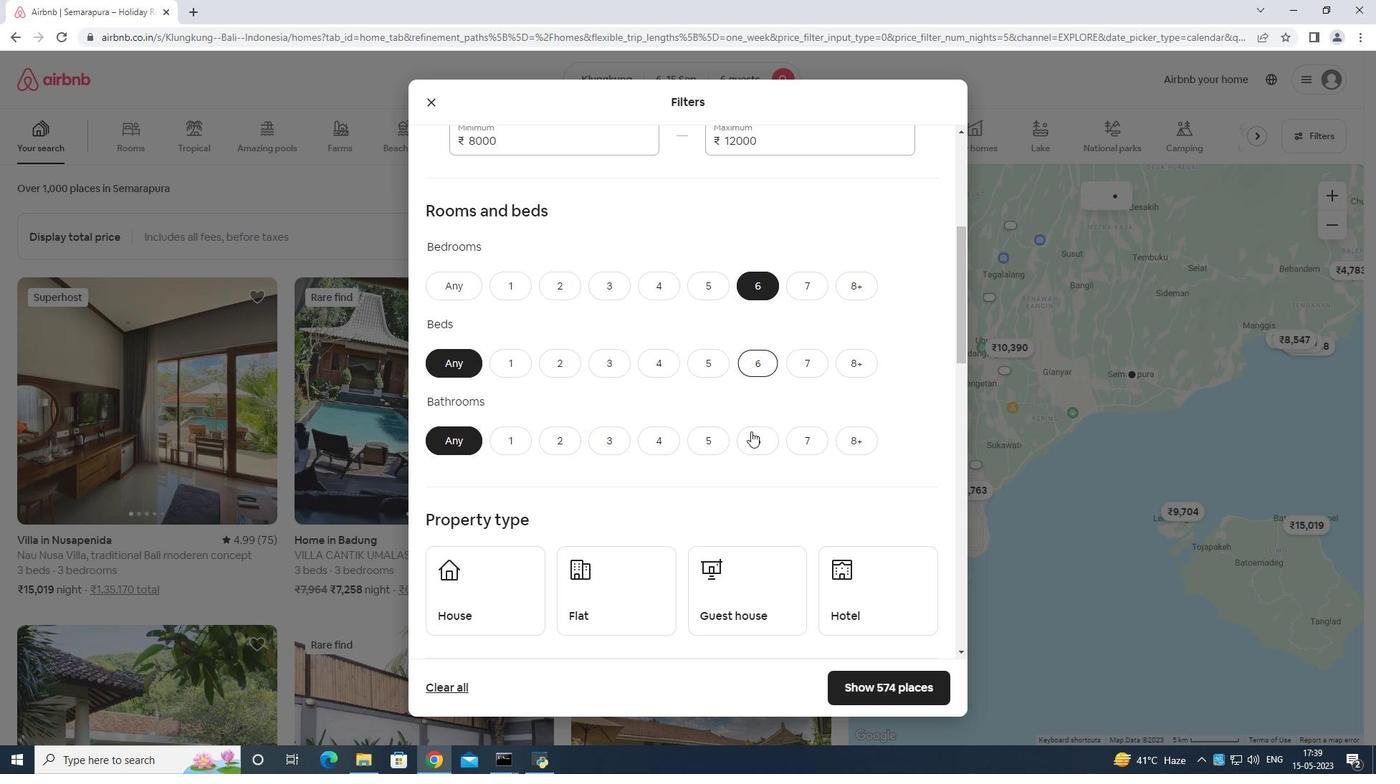 
Action: Mouse moved to (752, 370)
Screenshot: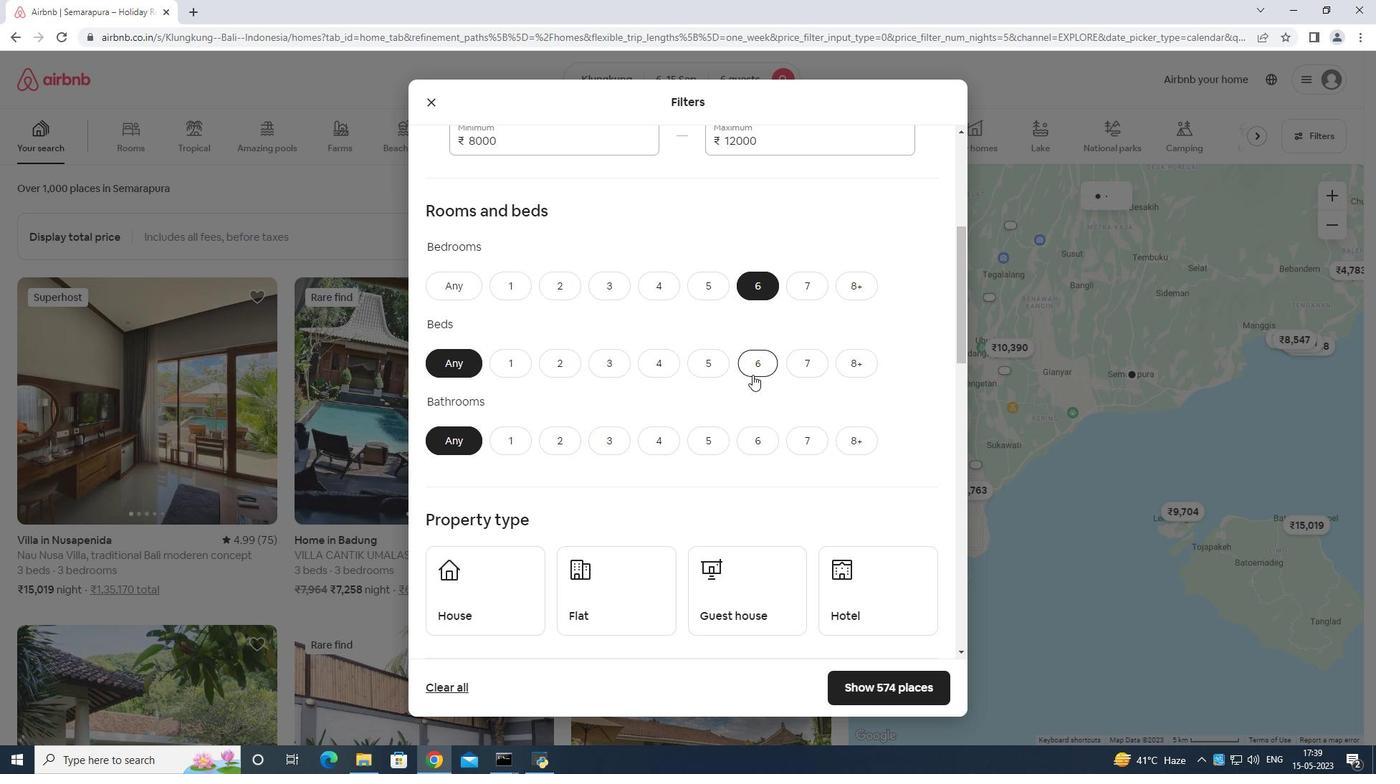 
Action: Mouse pressed left at (752, 370)
Screenshot: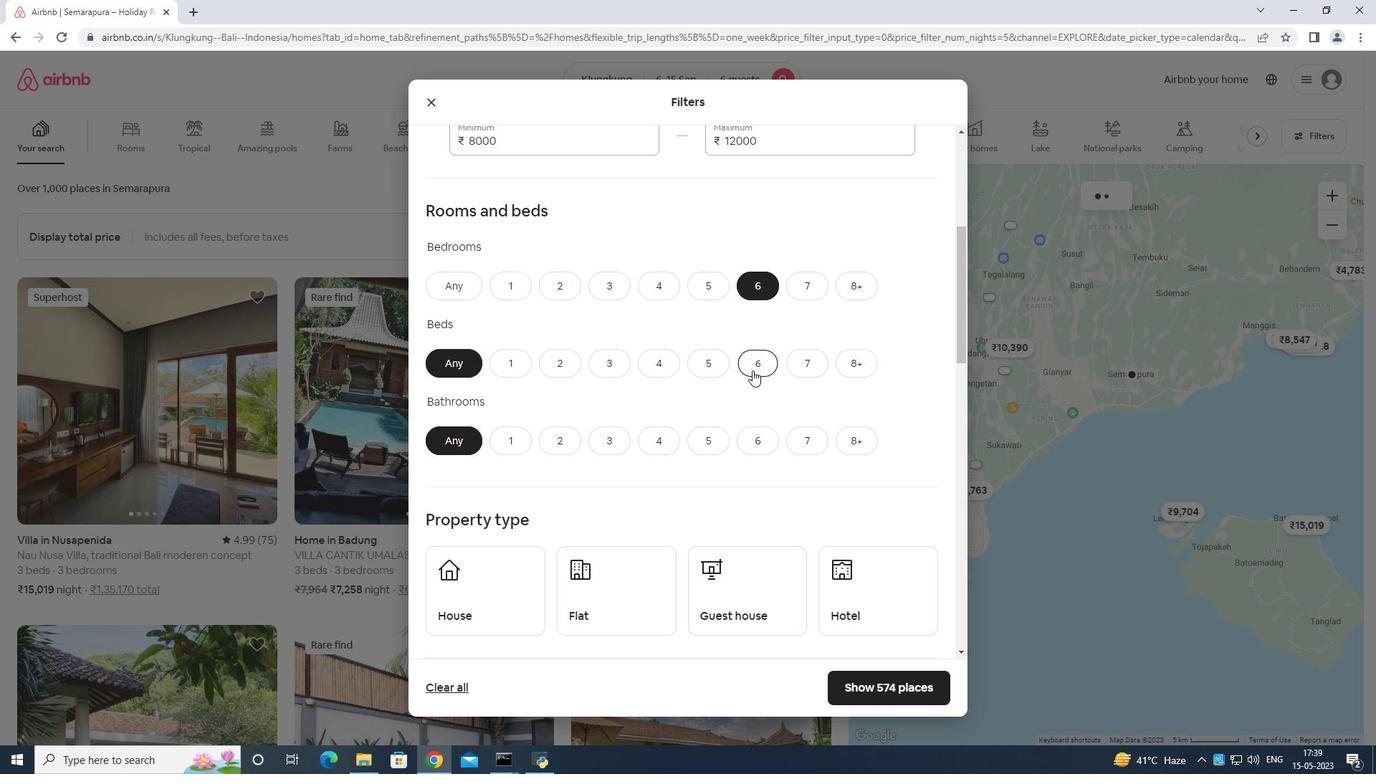 
Action: Mouse moved to (758, 359)
Screenshot: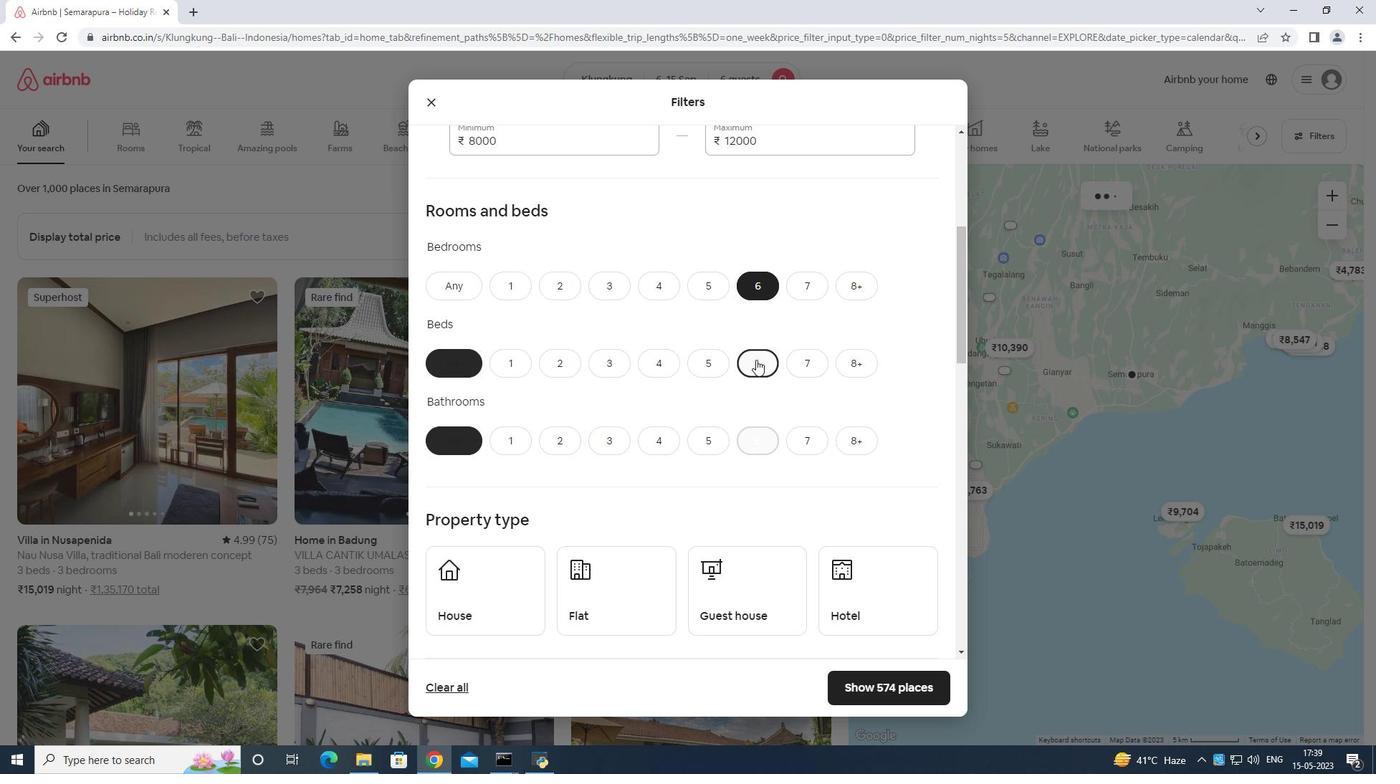 
Action: Mouse pressed left at (757, 359)
Screenshot: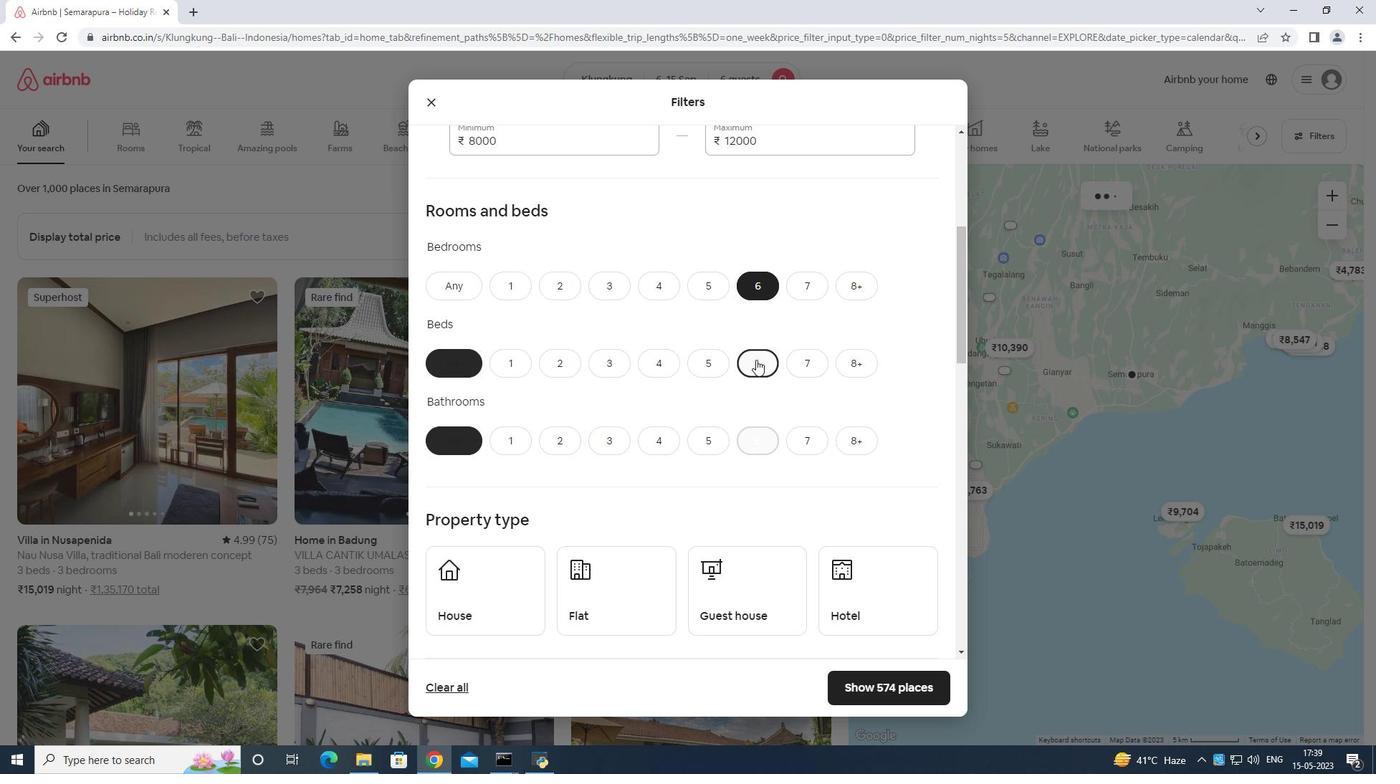 
Action: Mouse moved to (771, 458)
Screenshot: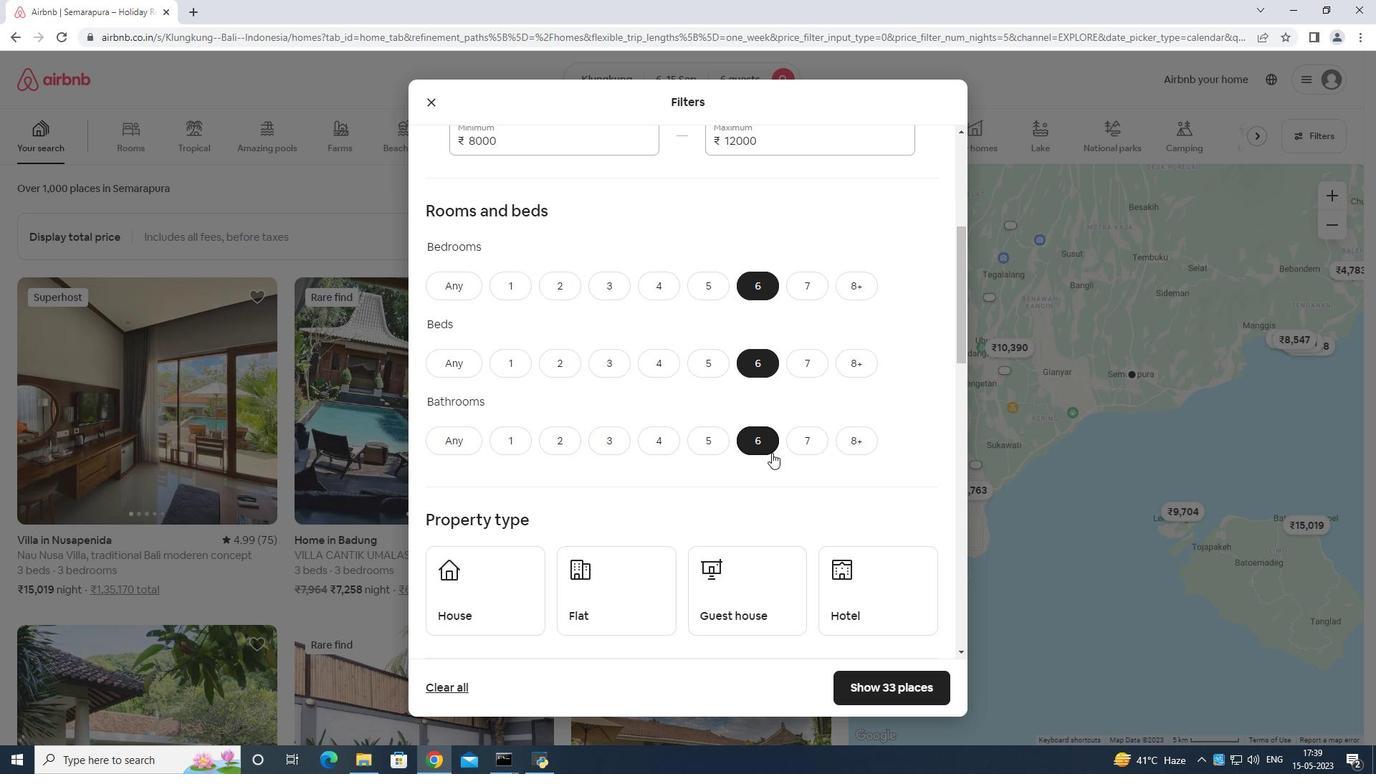 
Action: Mouse scrolled (771, 454) with delta (0, 0)
Screenshot: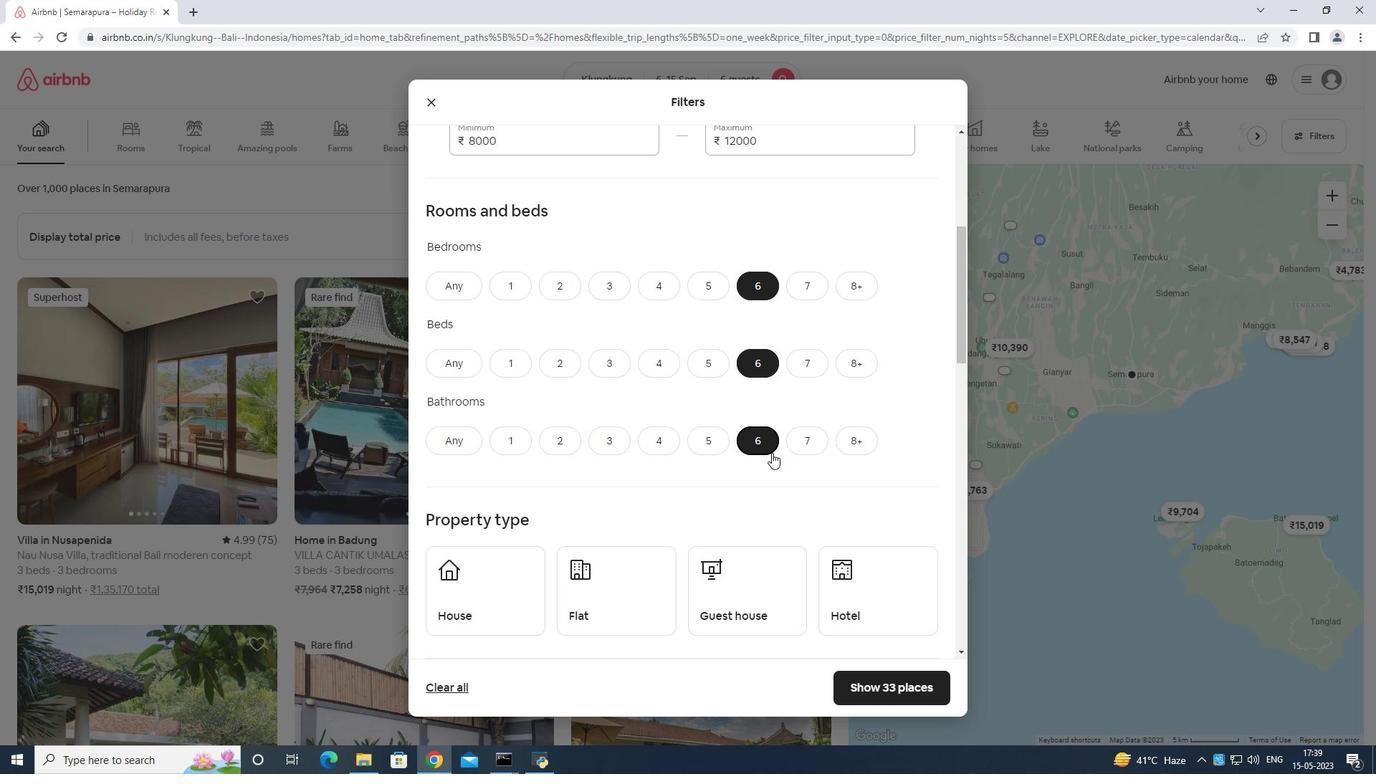 
Action: Mouse moved to (771, 458)
Screenshot: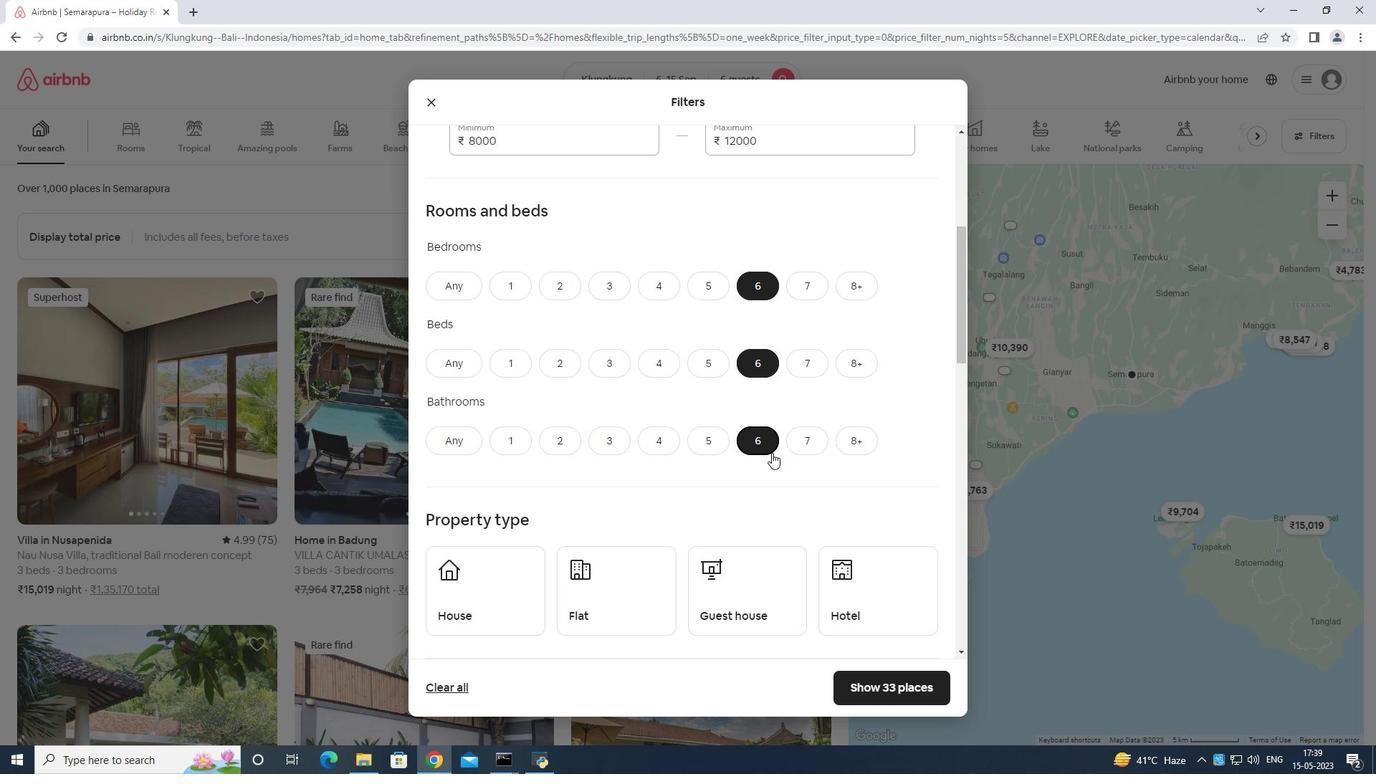 
Action: Mouse scrolled (771, 457) with delta (0, 0)
Screenshot: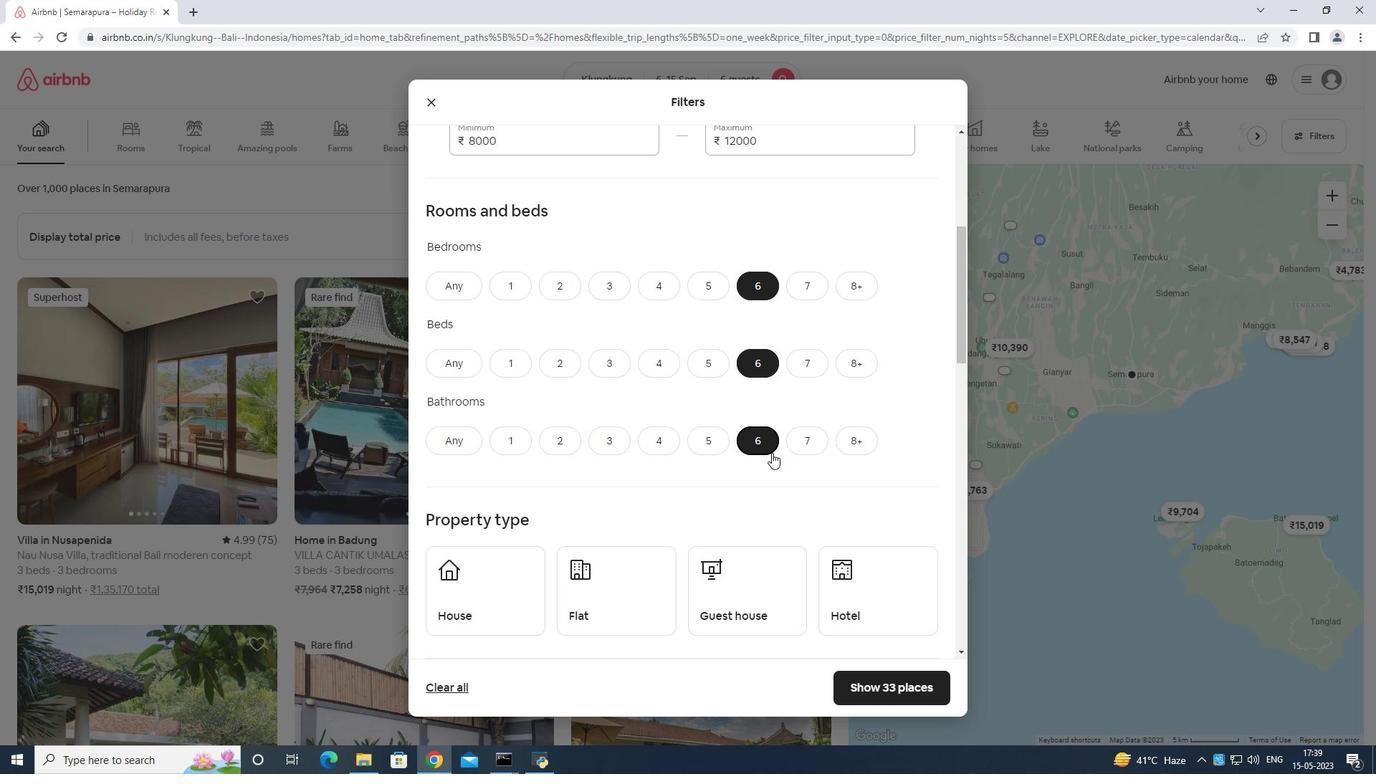
Action: Mouse scrolled (771, 457) with delta (0, 0)
Screenshot: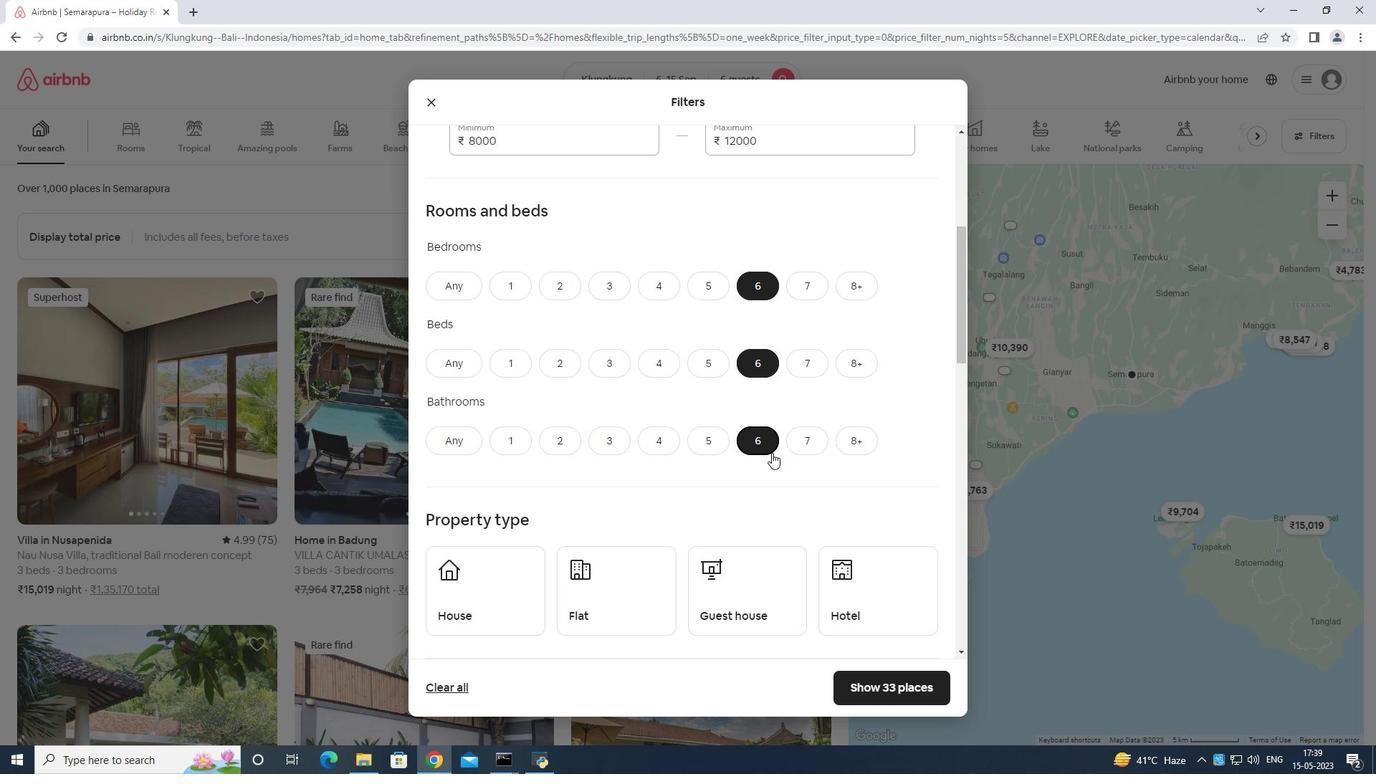 
Action: Mouse moved to (521, 374)
Screenshot: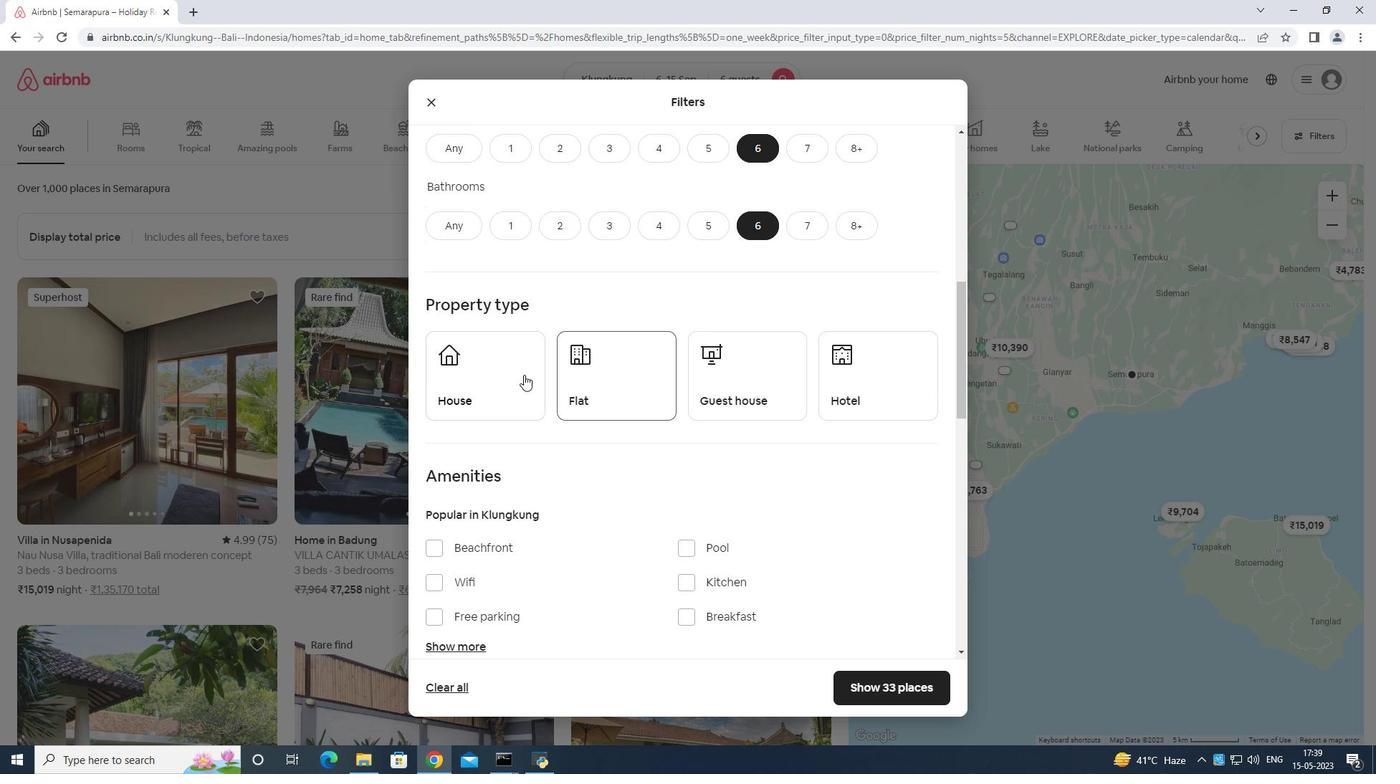 
Action: Mouse pressed left at (521, 374)
Screenshot: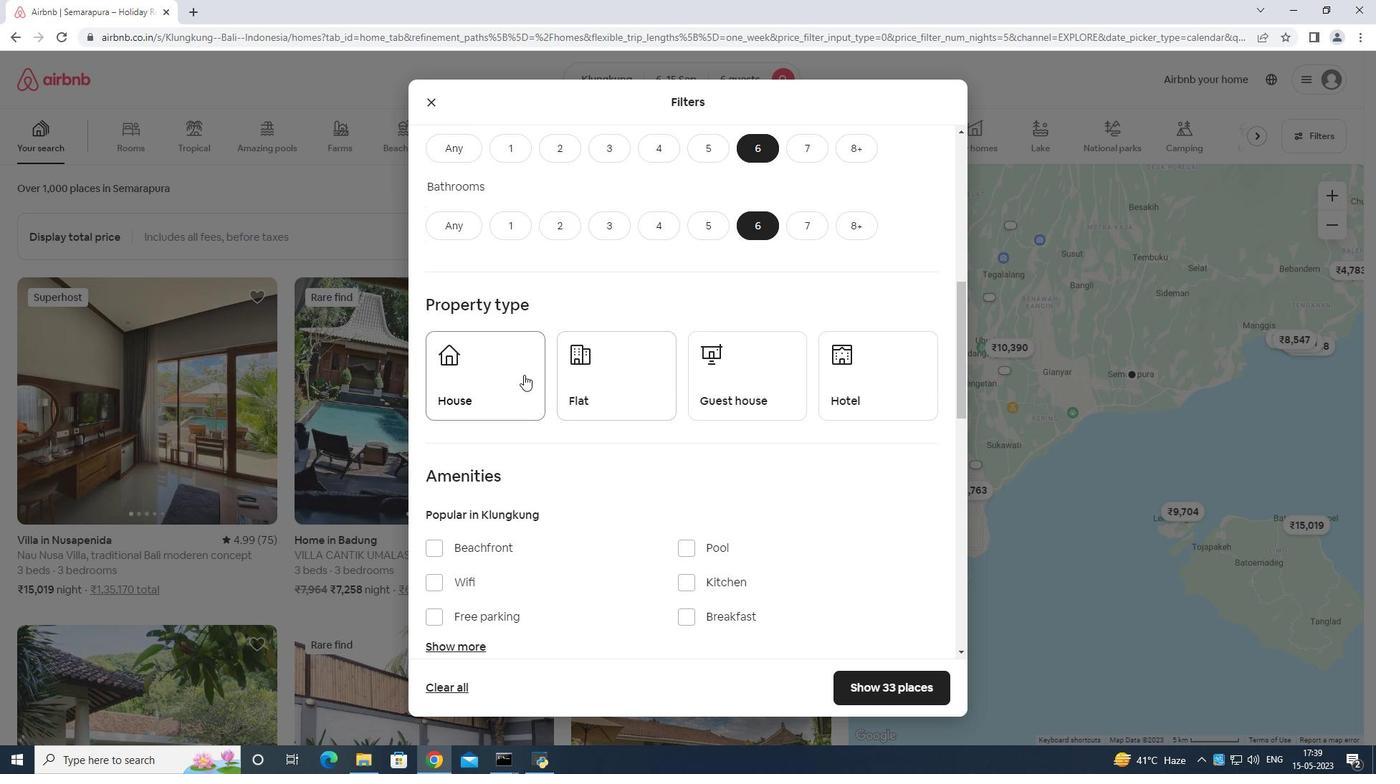 
Action: Mouse moved to (615, 368)
Screenshot: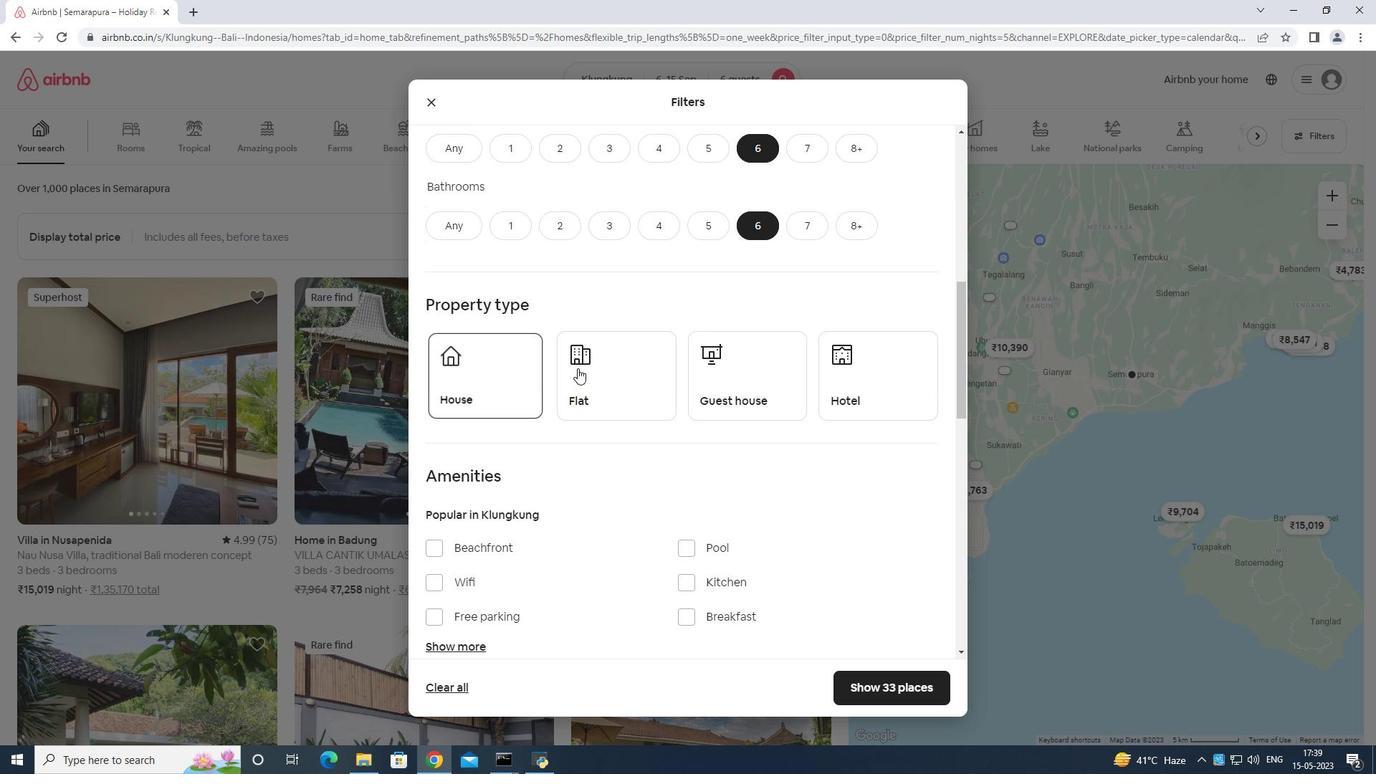 
Action: Mouse pressed left at (615, 368)
Screenshot: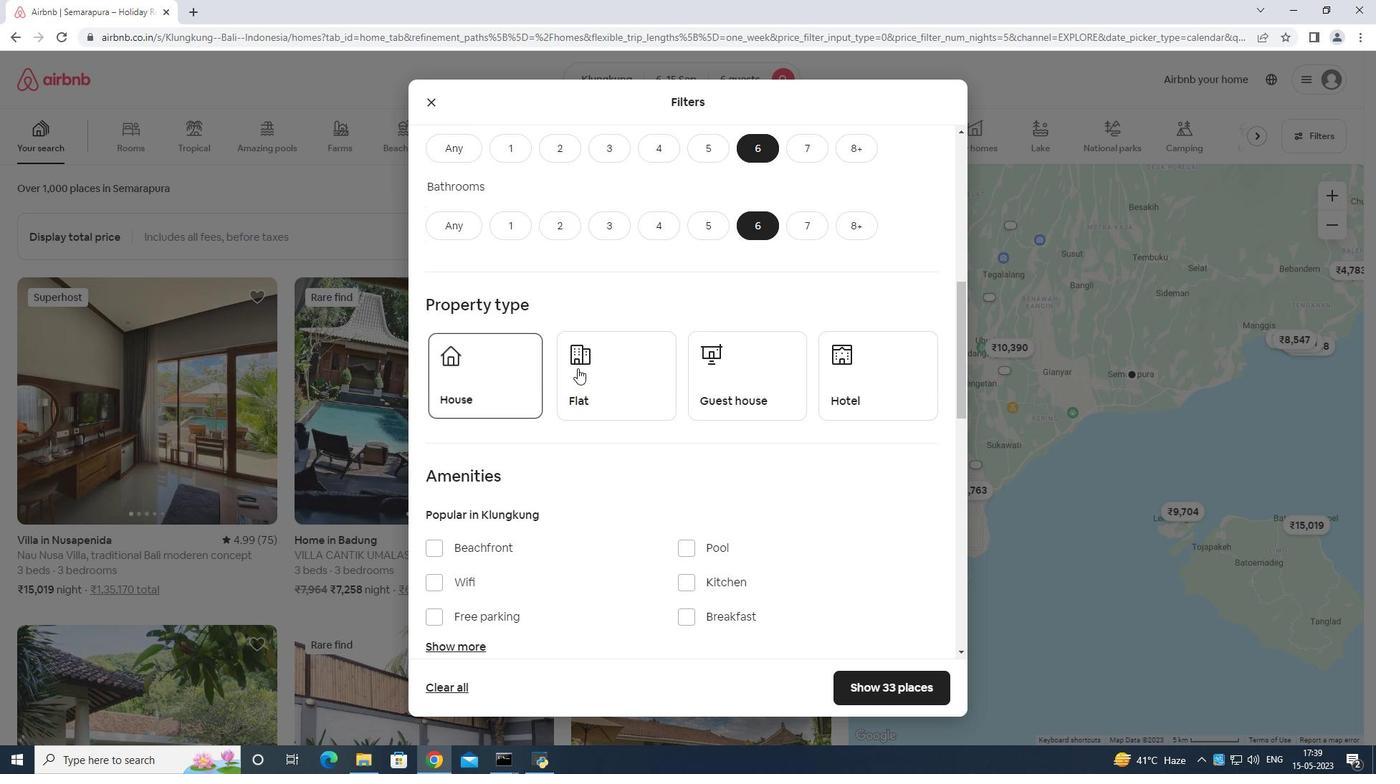 
Action: Mouse moved to (725, 372)
Screenshot: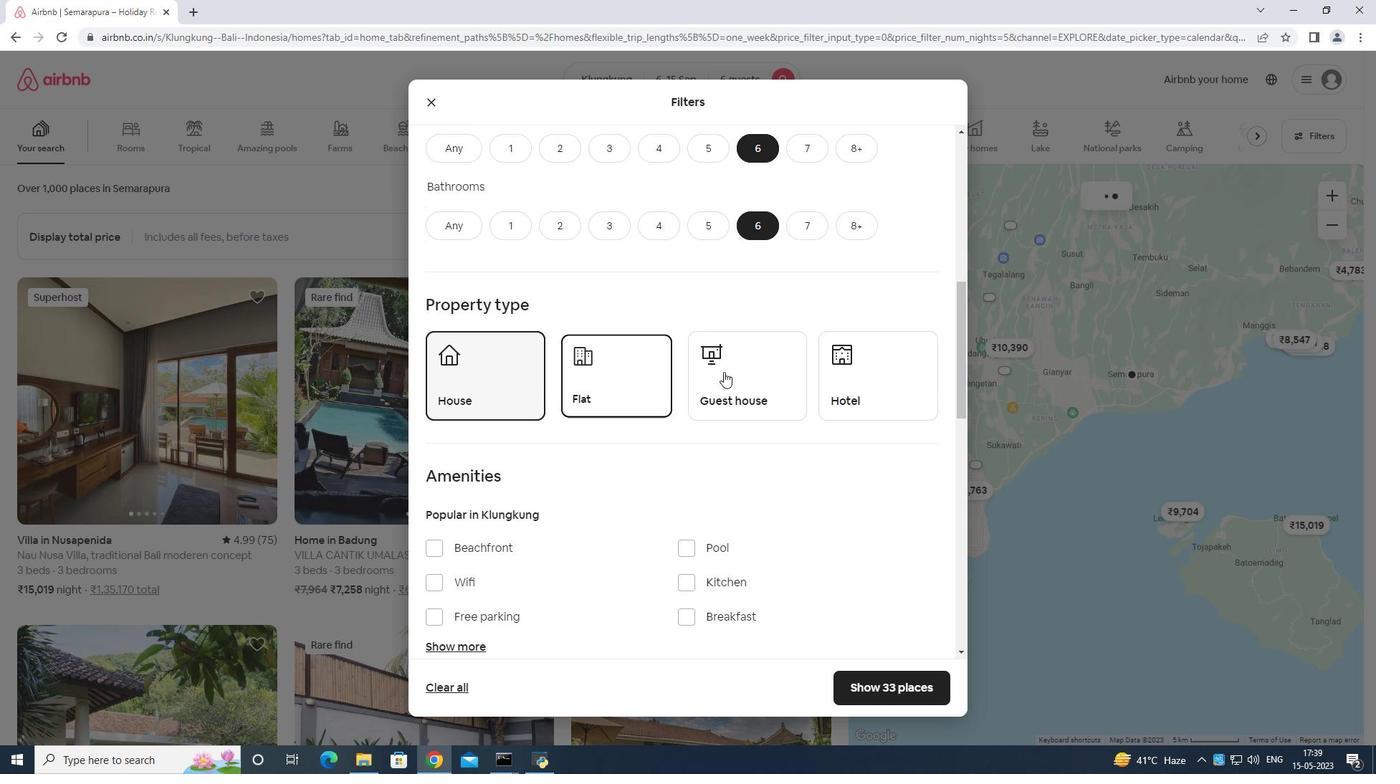 
Action: Mouse pressed left at (725, 372)
Screenshot: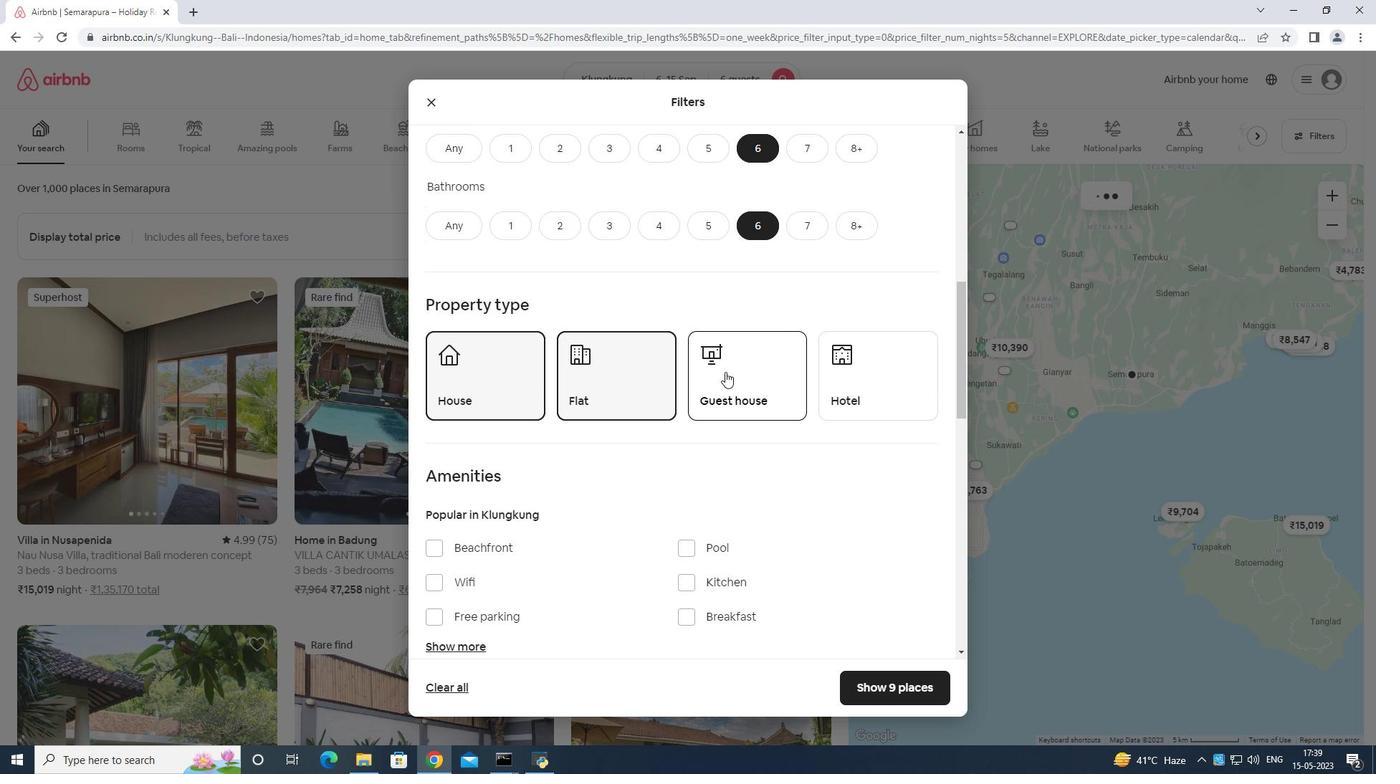 
Action: Mouse moved to (726, 368)
Screenshot: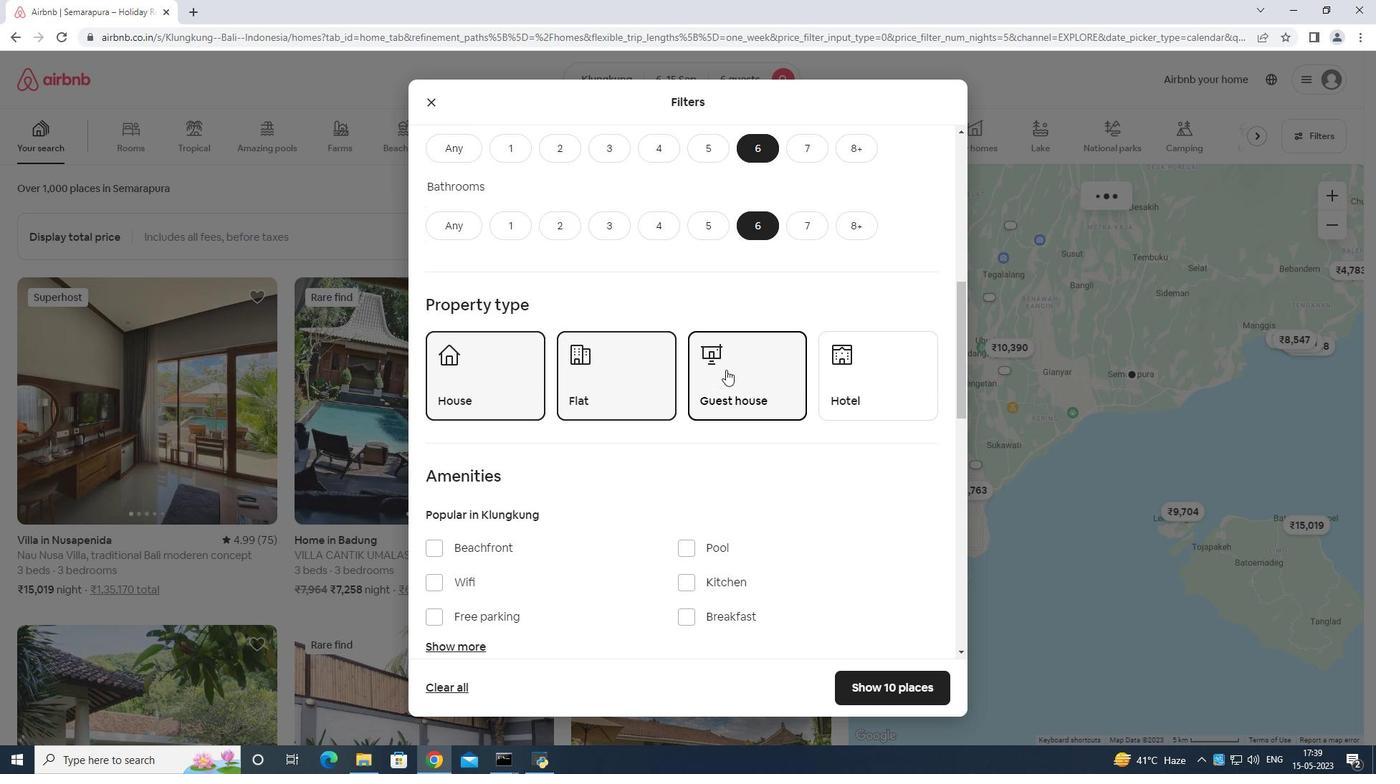 
Action: Mouse scrolled (726, 367) with delta (0, 0)
Screenshot: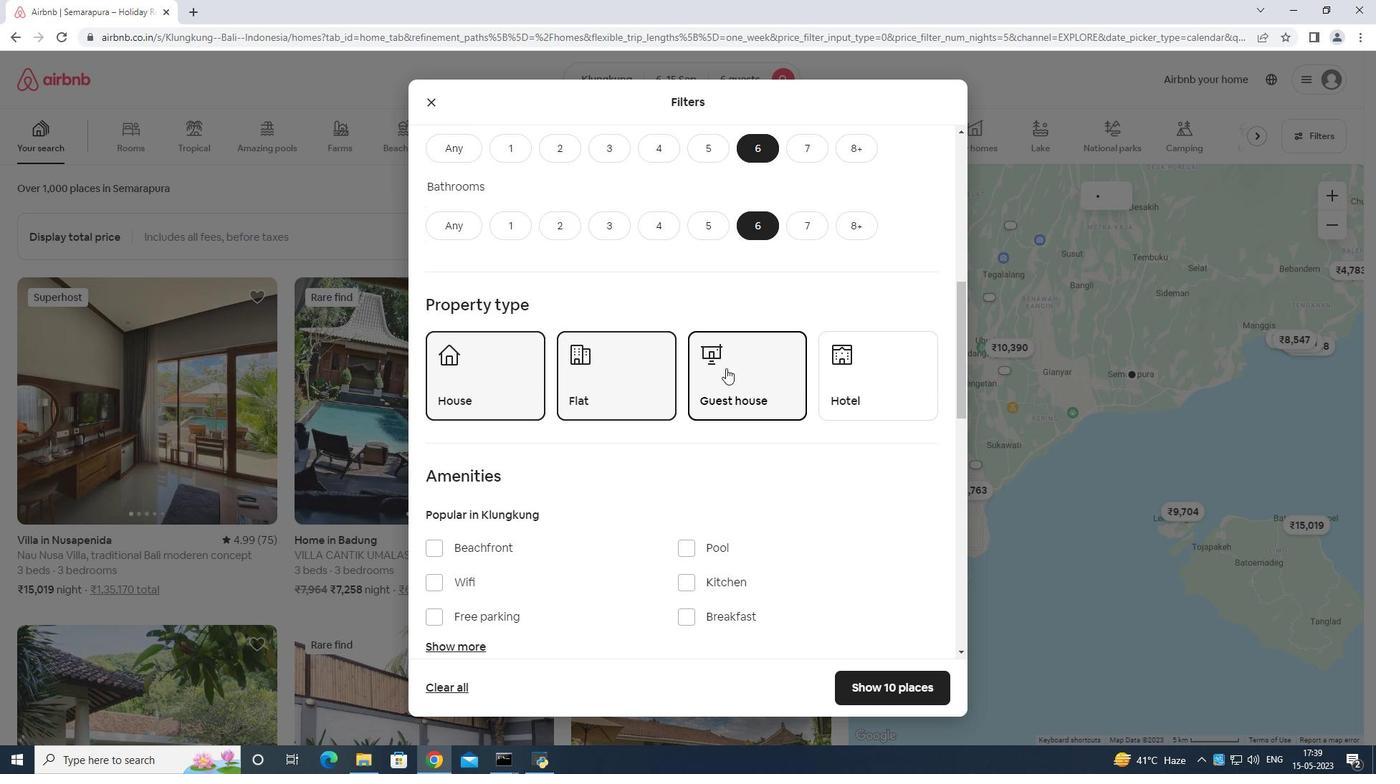 
Action: Mouse scrolled (726, 367) with delta (0, 0)
Screenshot: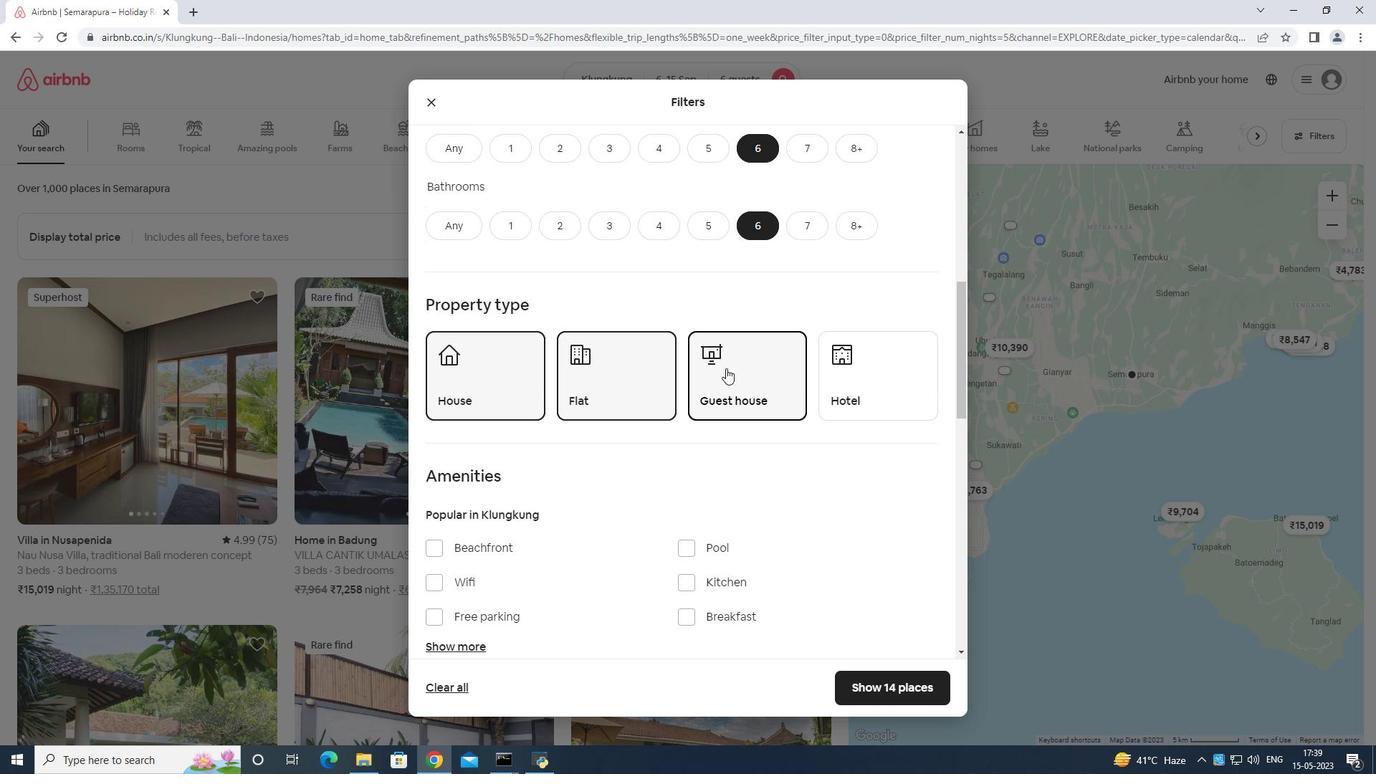 
Action: Mouse scrolled (726, 367) with delta (0, 0)
Screenshot: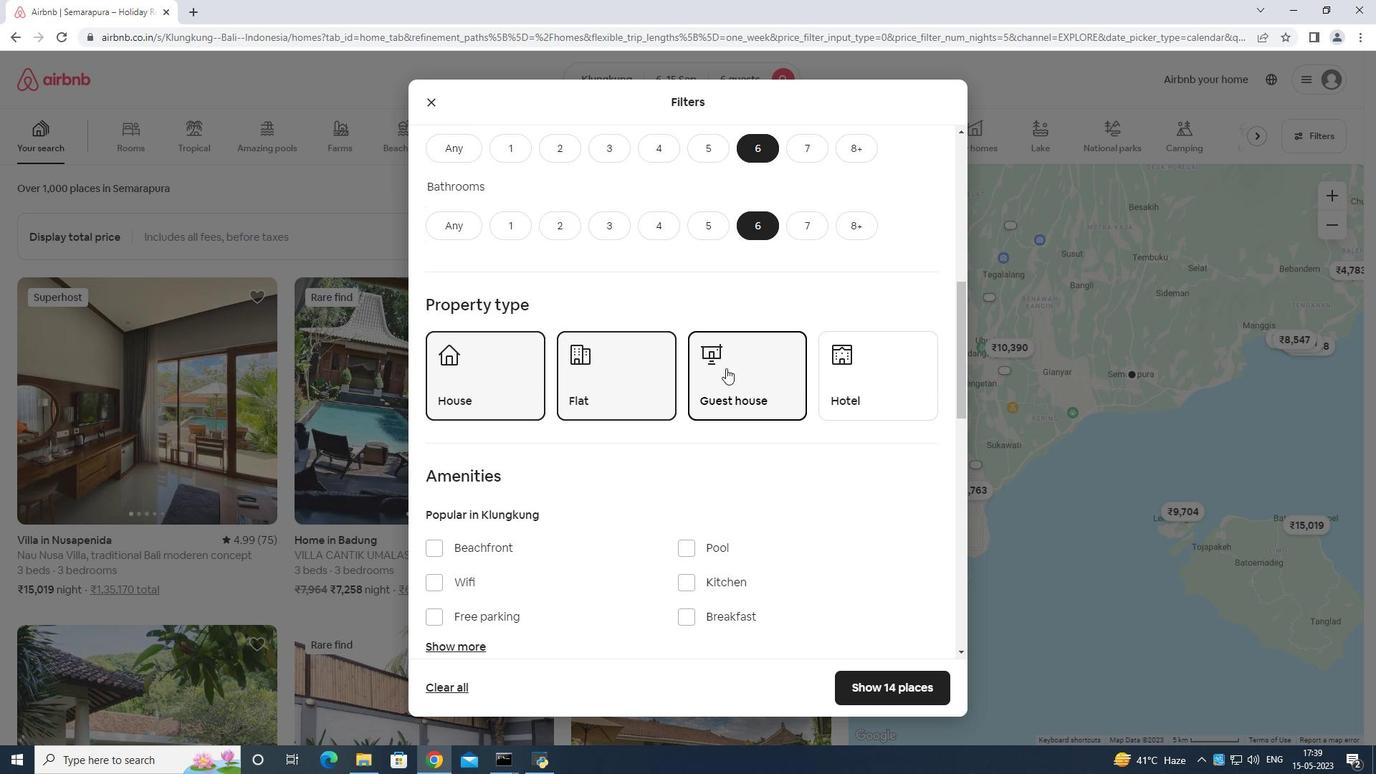 
Action: Mouse scrolled (726, 367) with delta (0, 0)
Screenshot: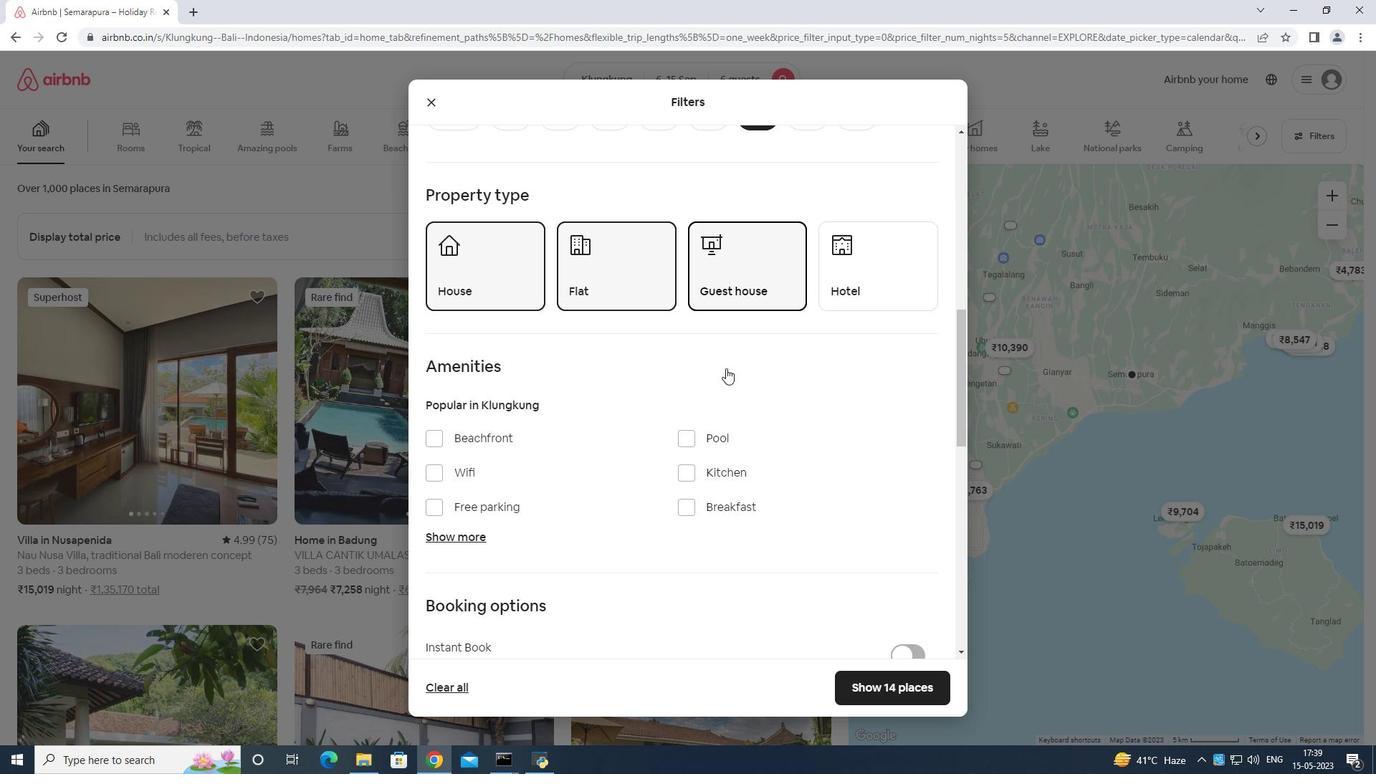 
Action: Mouse moved to (457, 292)
Screenshot: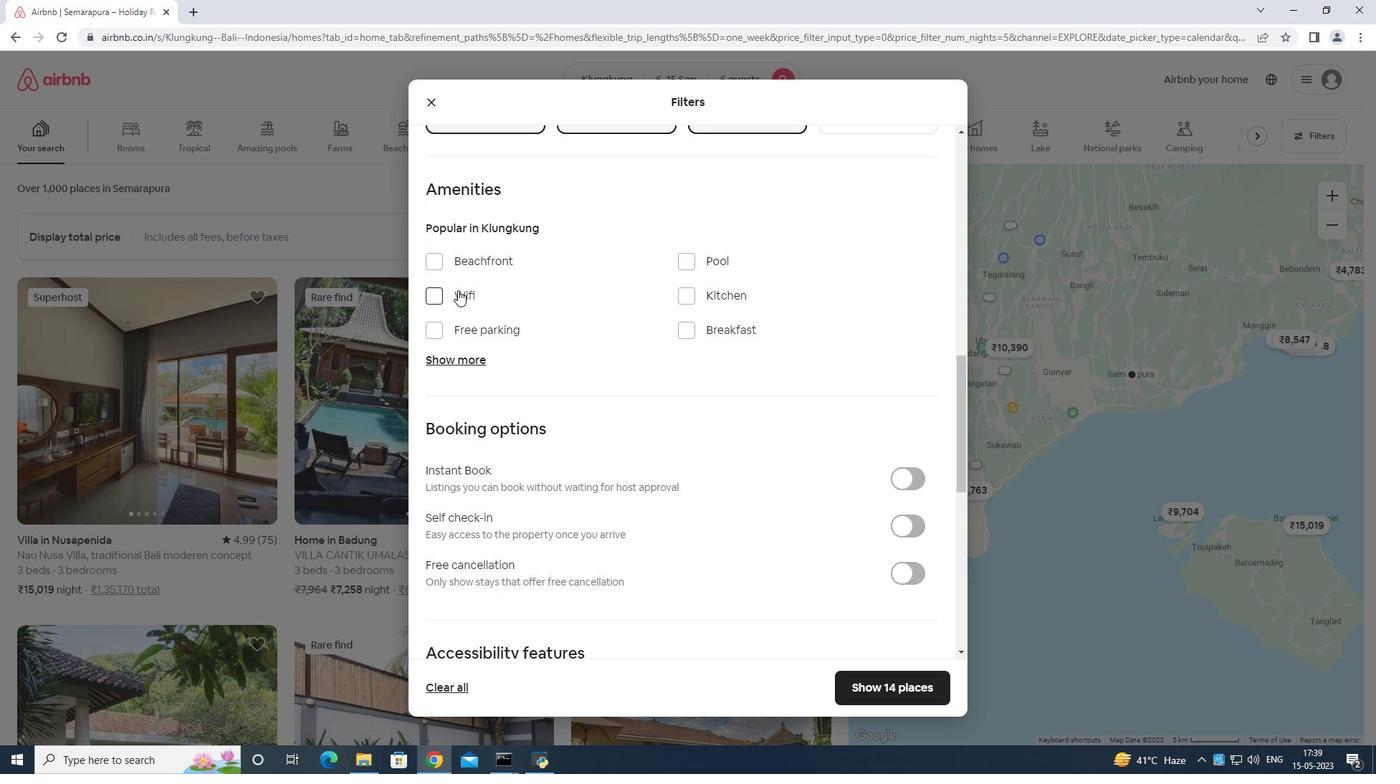 
Action: Mouse pressed left at (457, 292)
Screenshot: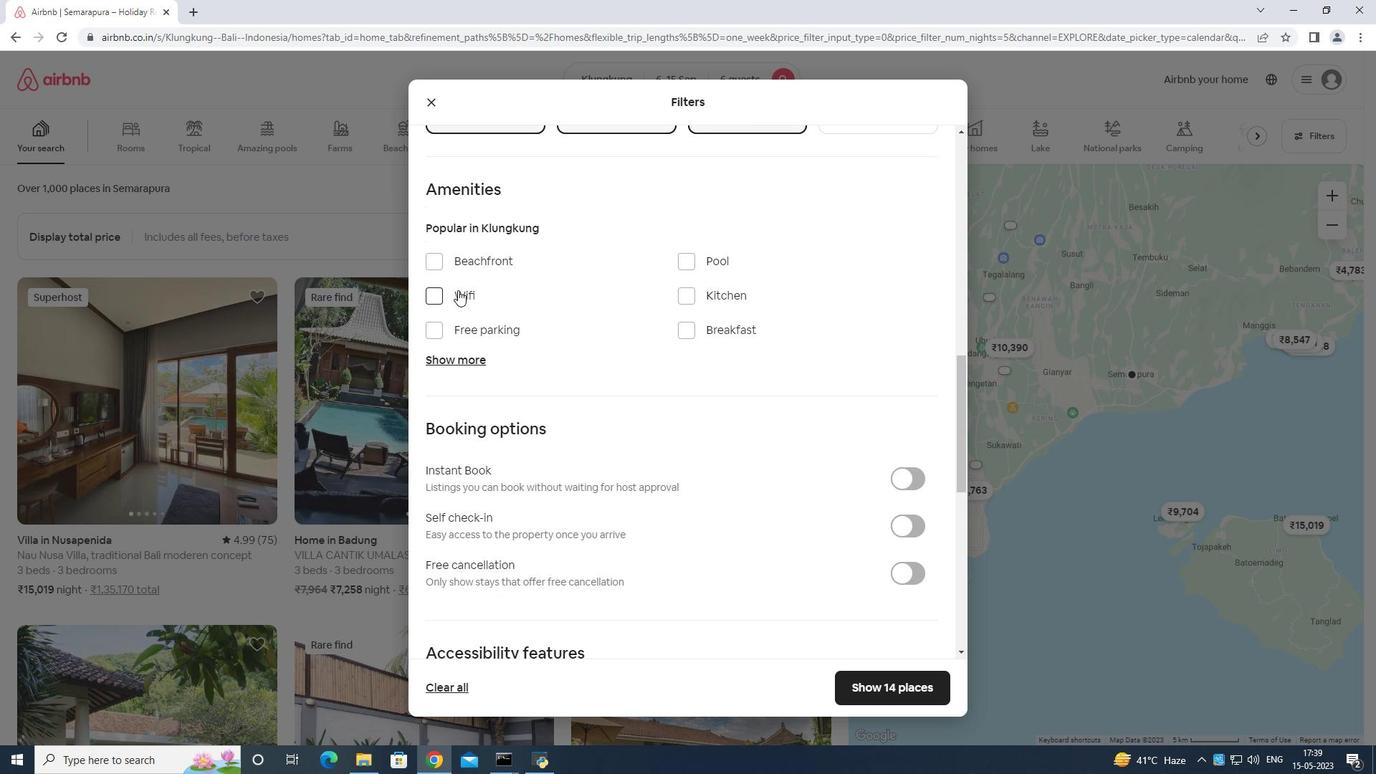 
Action: Mouse moved to (461, 329)
Screenshot: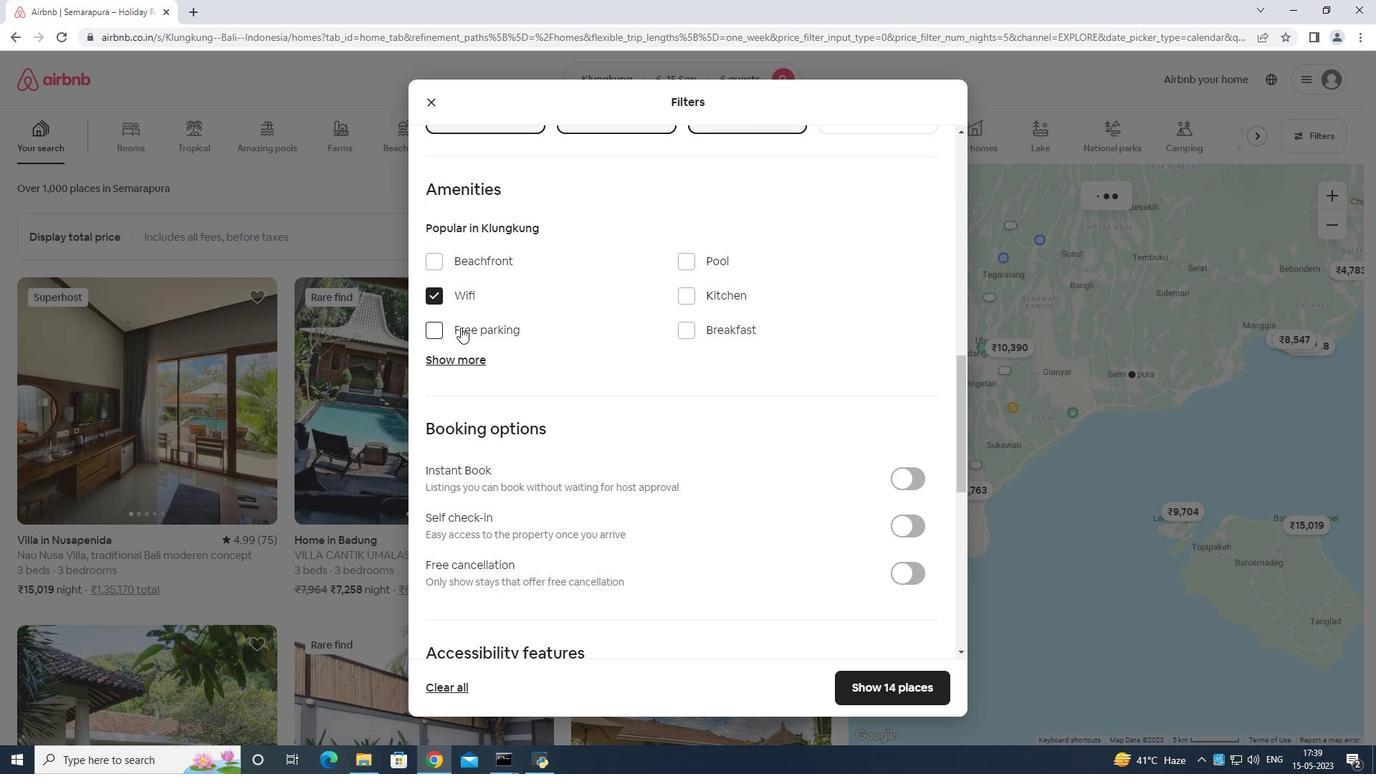 
Action: Mouse pressed left at (461, 329)
Screenshot: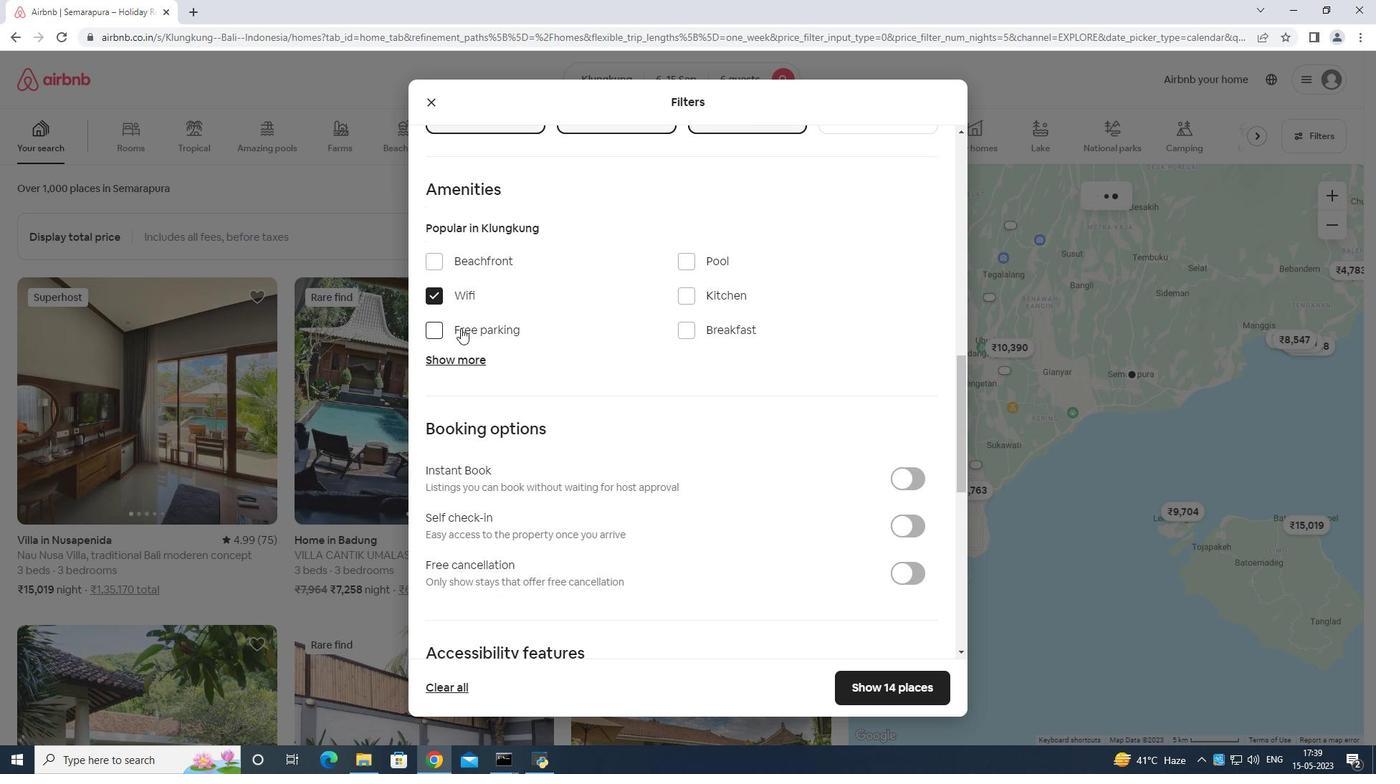 
Action: Mouse moved to (458, 359)
Screenshot: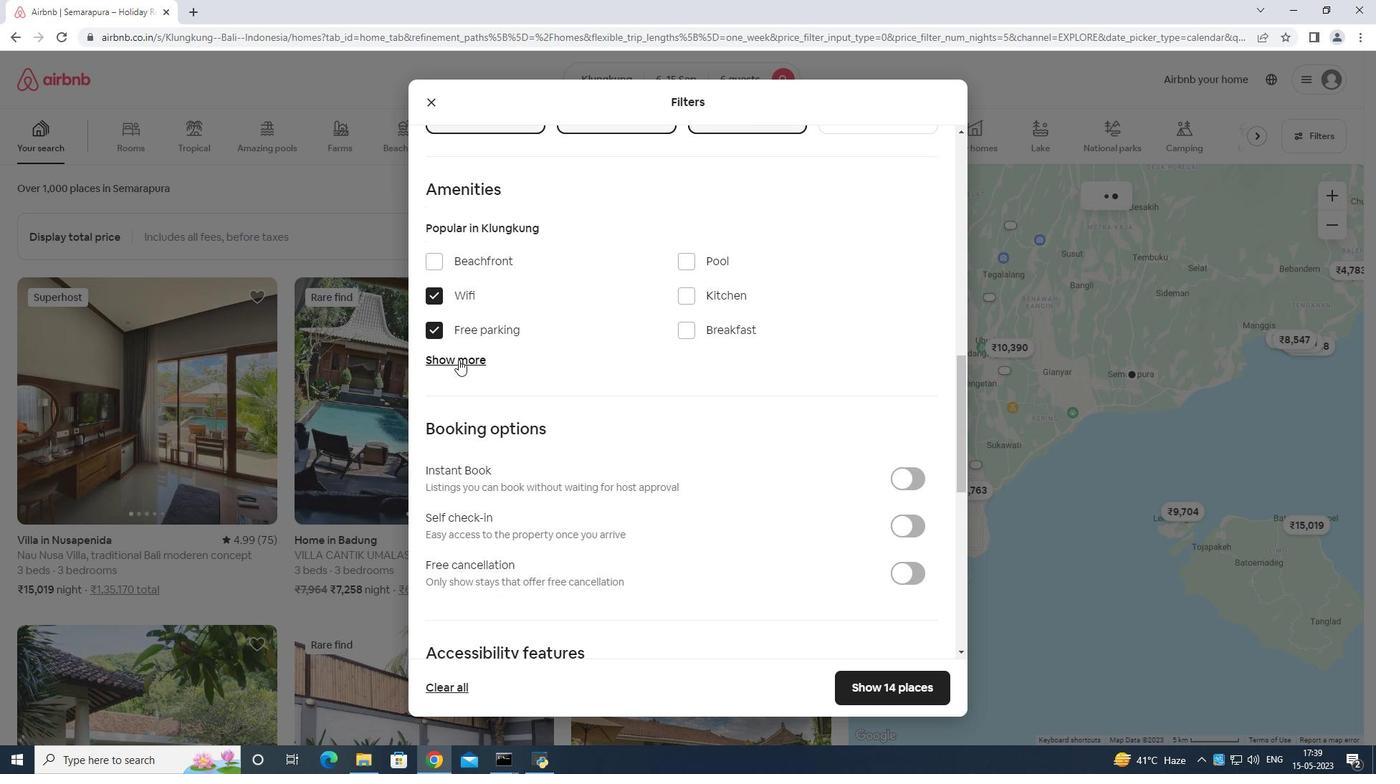 
Action: Mouse pressed left at (458, 359)
Screenshot: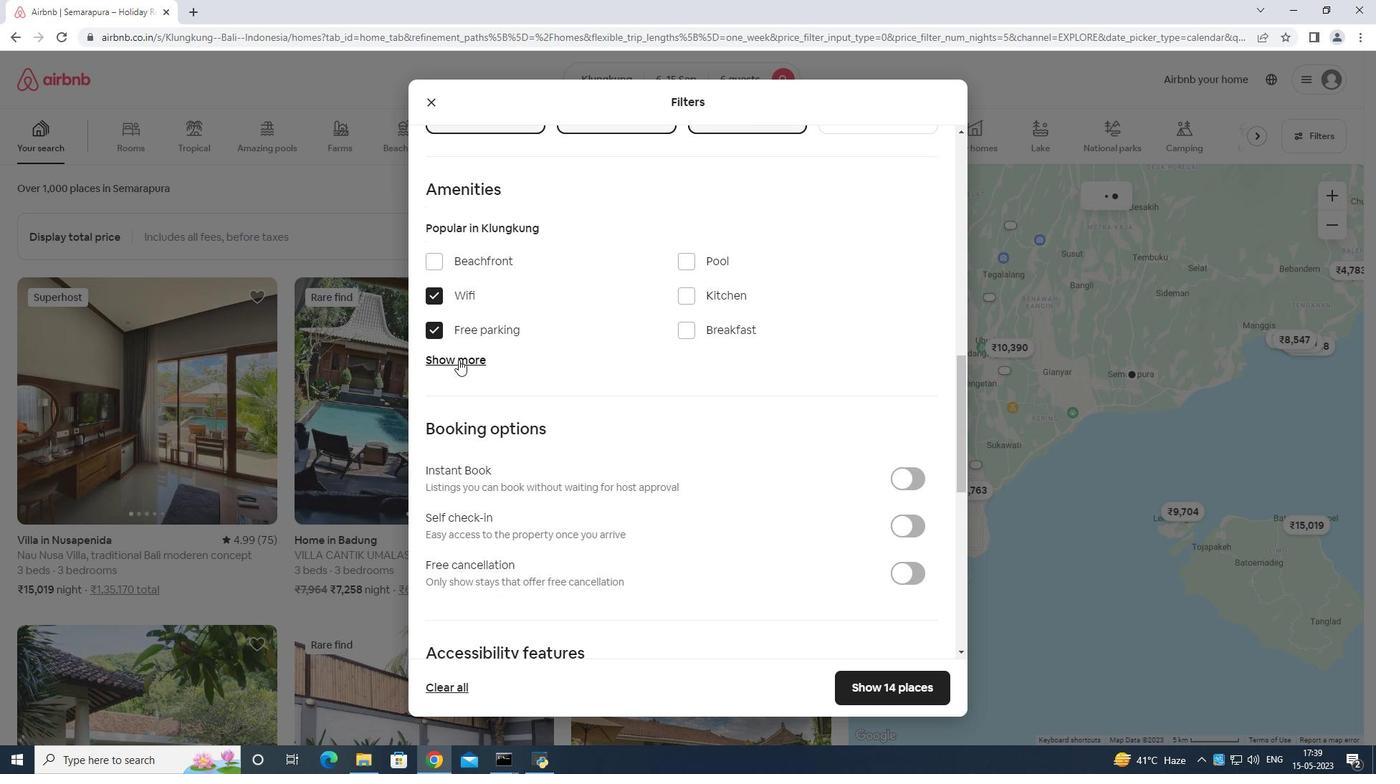 
Action: Mouse moved to (689, 328)
Screenshot: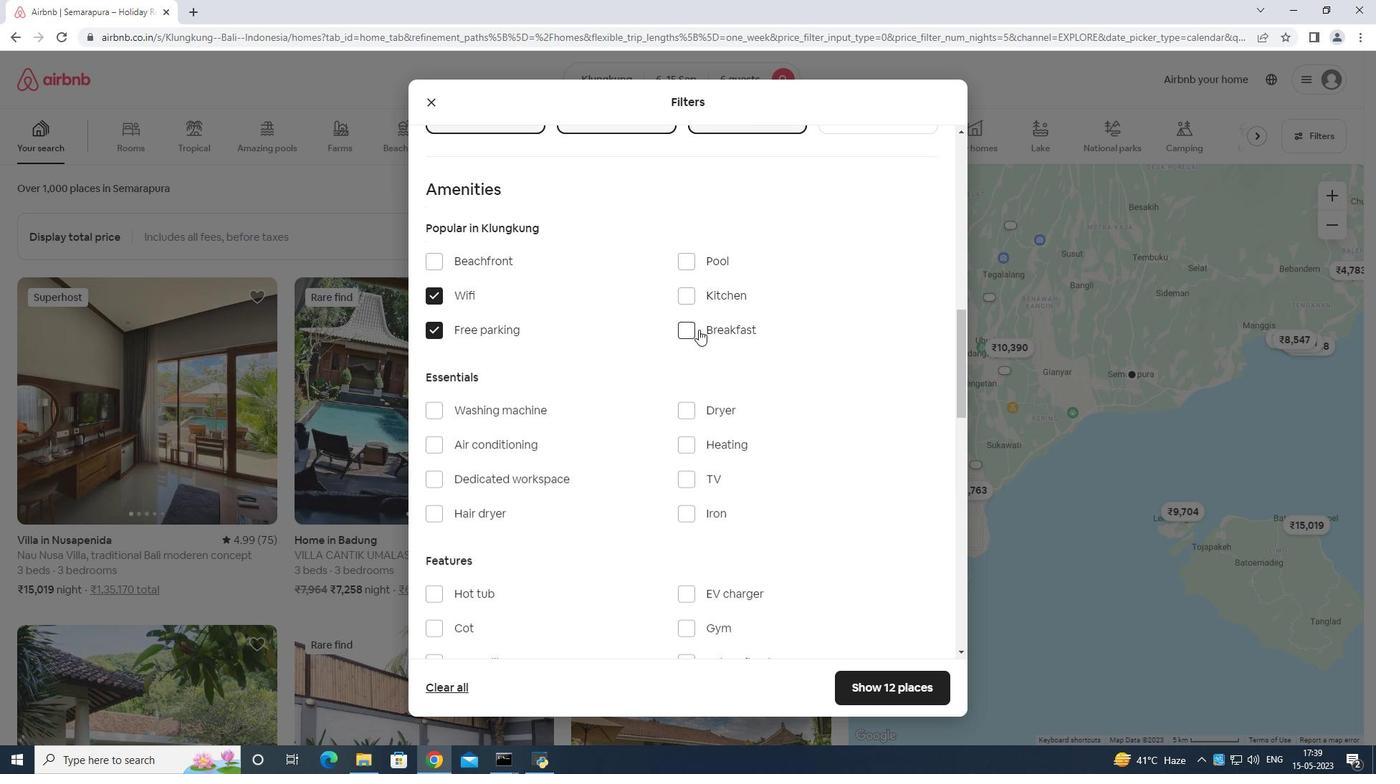 
Action: Mouse pressed left at (689, 328)
Screenshot: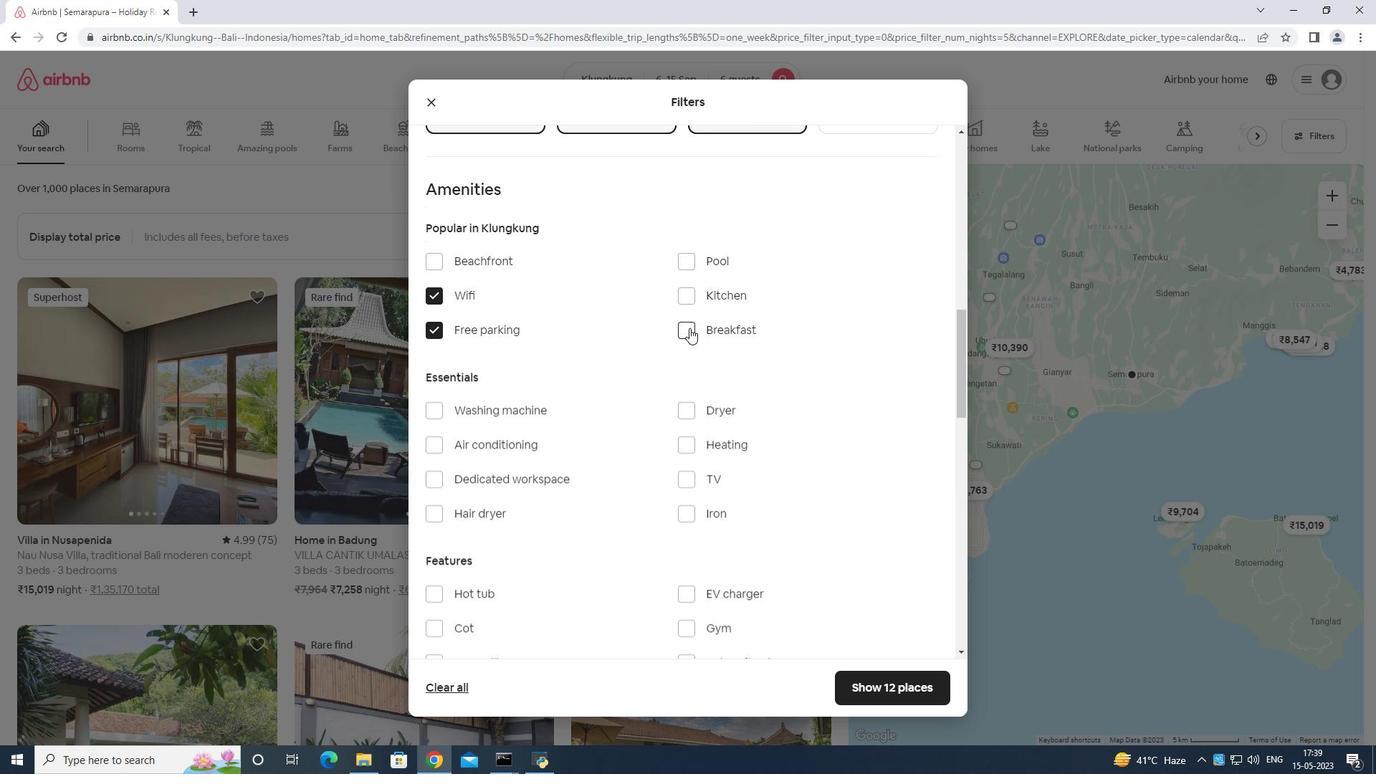 
Action: Mouse moved to (687, 480)
Screenshot: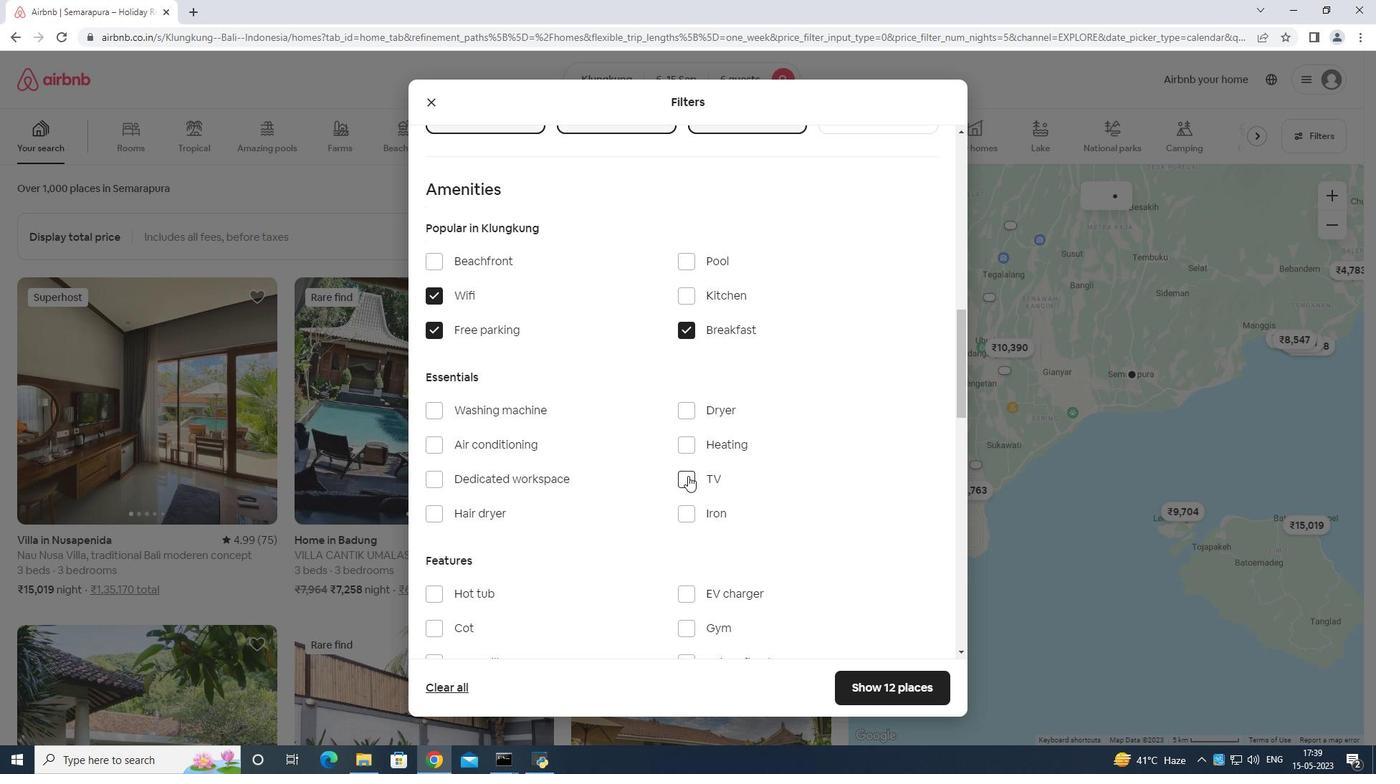 
Action: Mouse pressed left at (687, 480)
Screenshot: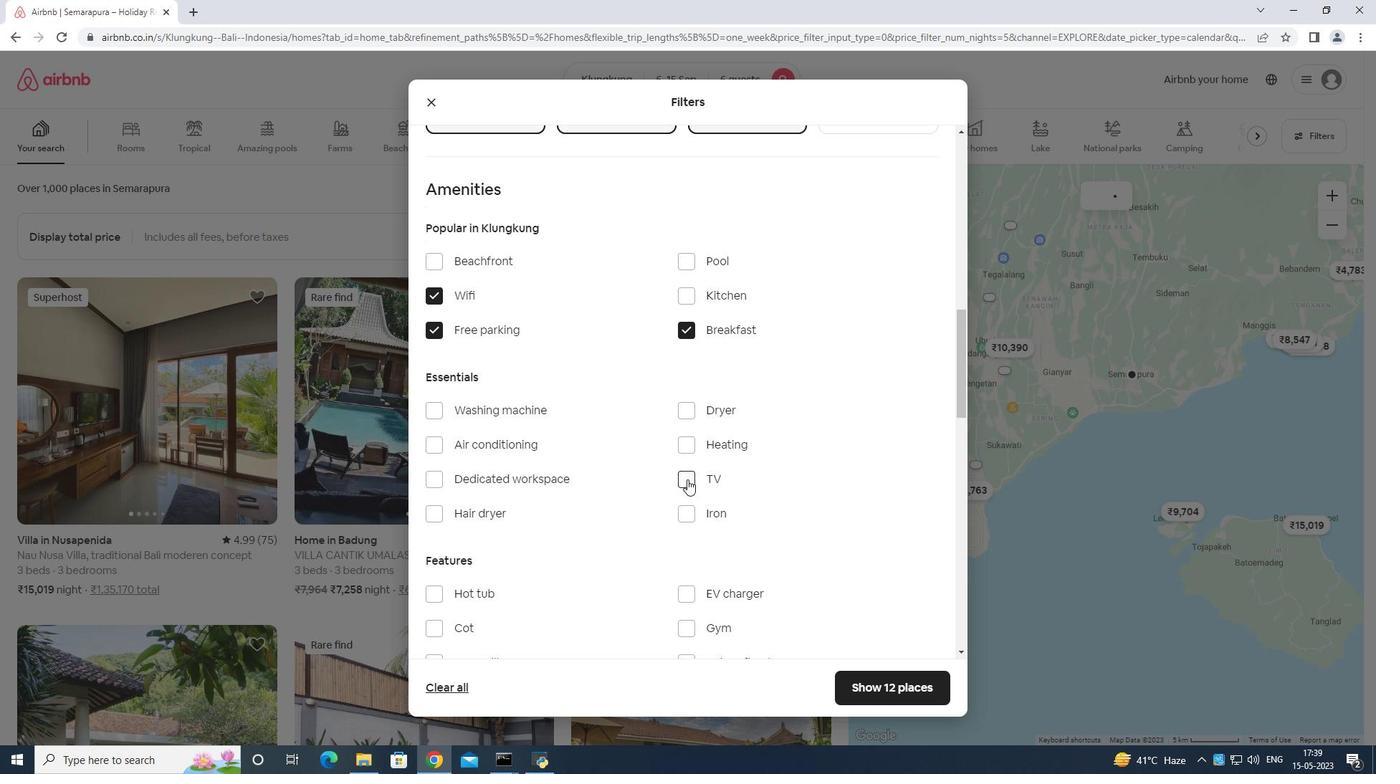 
Action: Mouse moved to (684, 449)
Screenshot: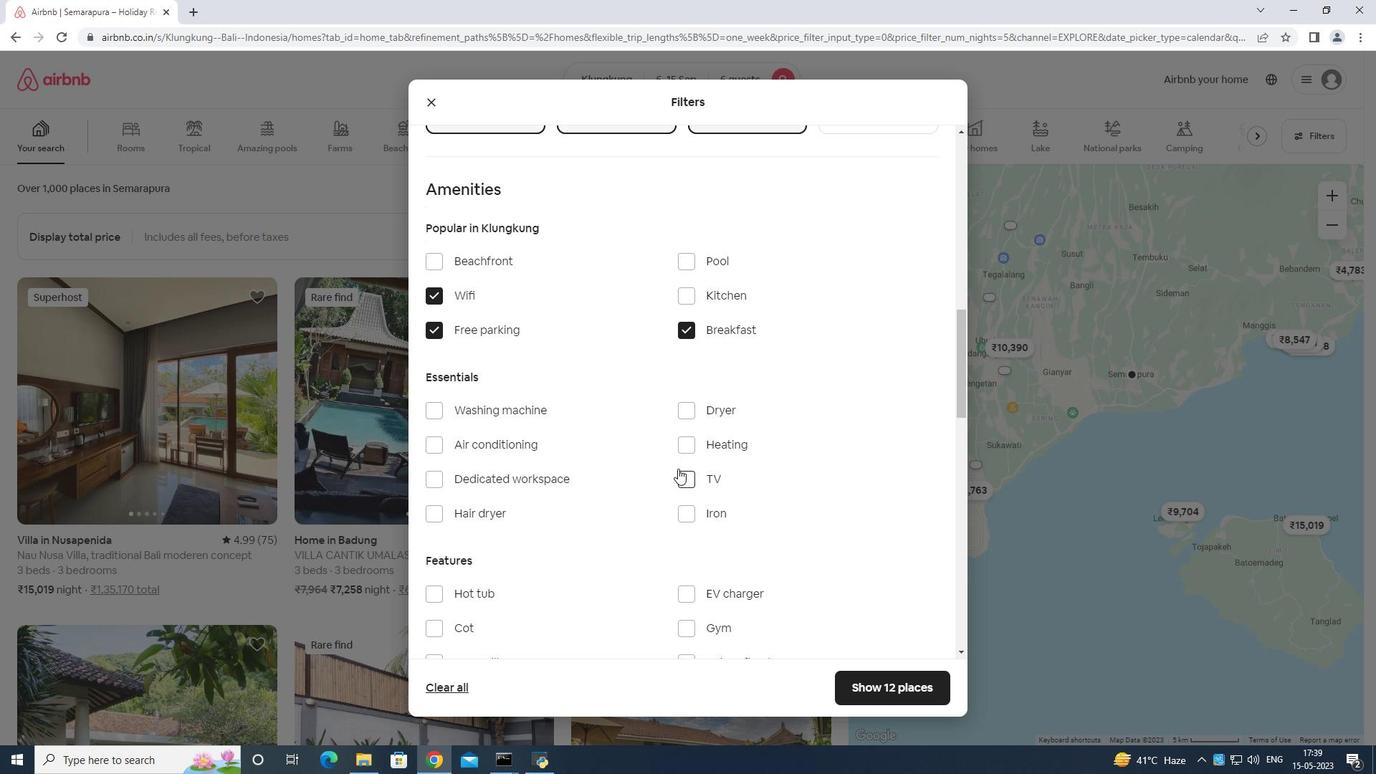 
Action: Mouse scrolled (684, 448) with delta (0, 0)
Screenshot: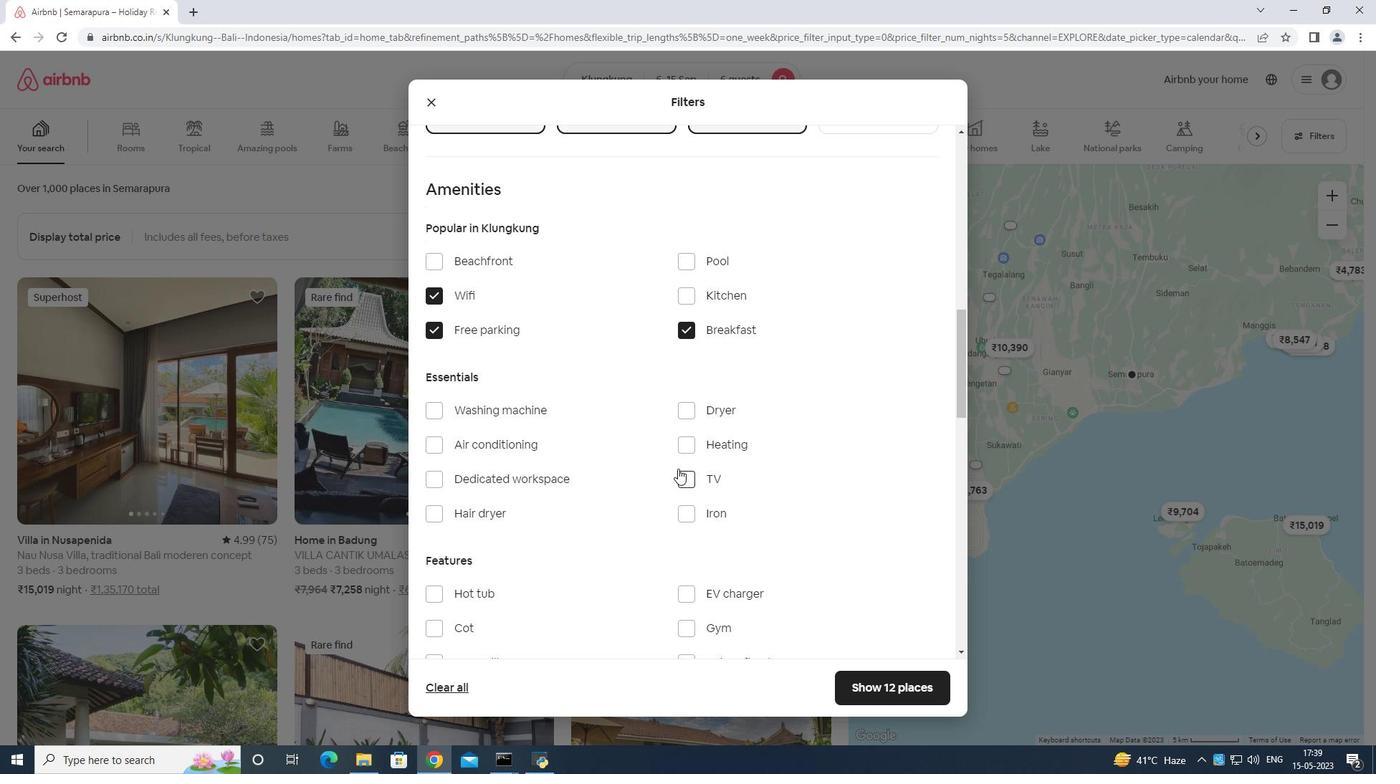 
Action: Mouse scrolled (684, 448) with delta (0, 0)
Screenshot: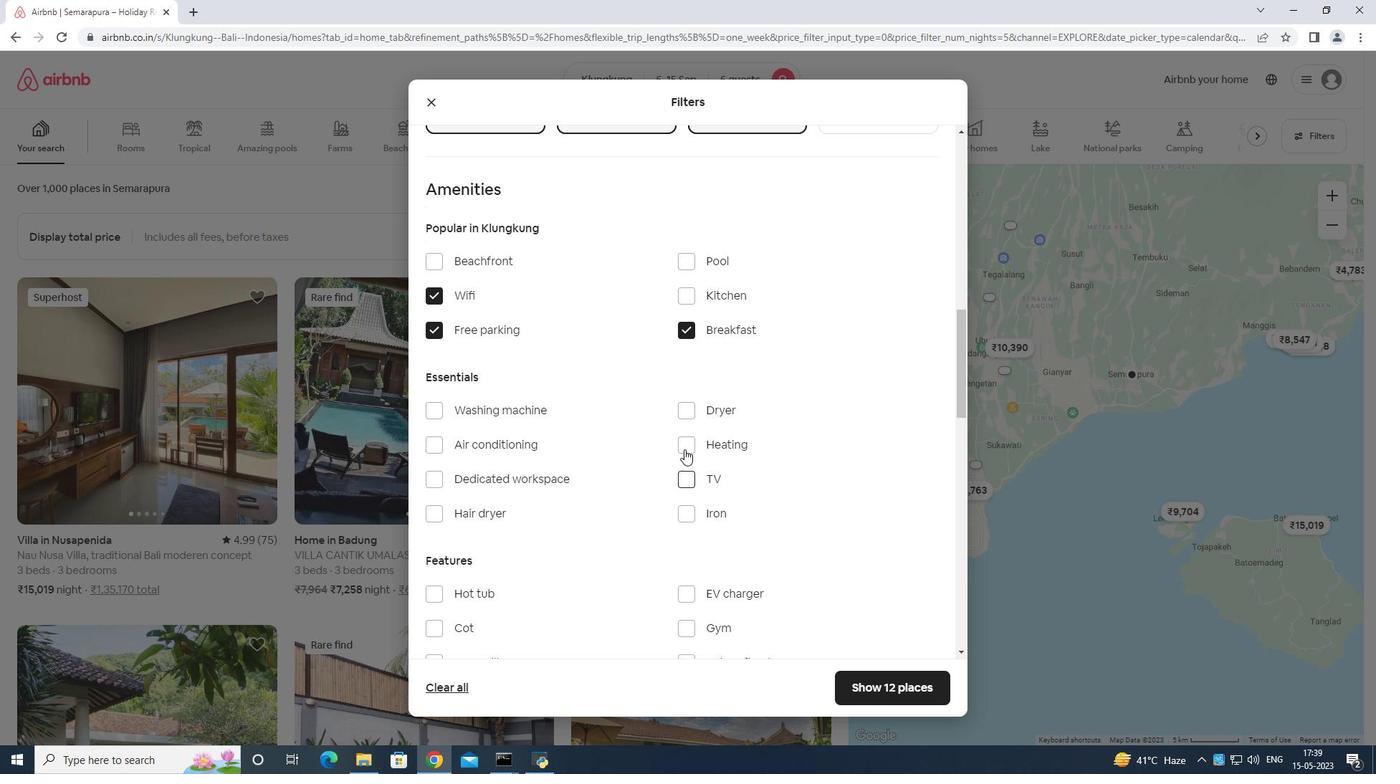 
Action: Mouse scrolled (684, 448) with delta (0, 0)
Screenshot: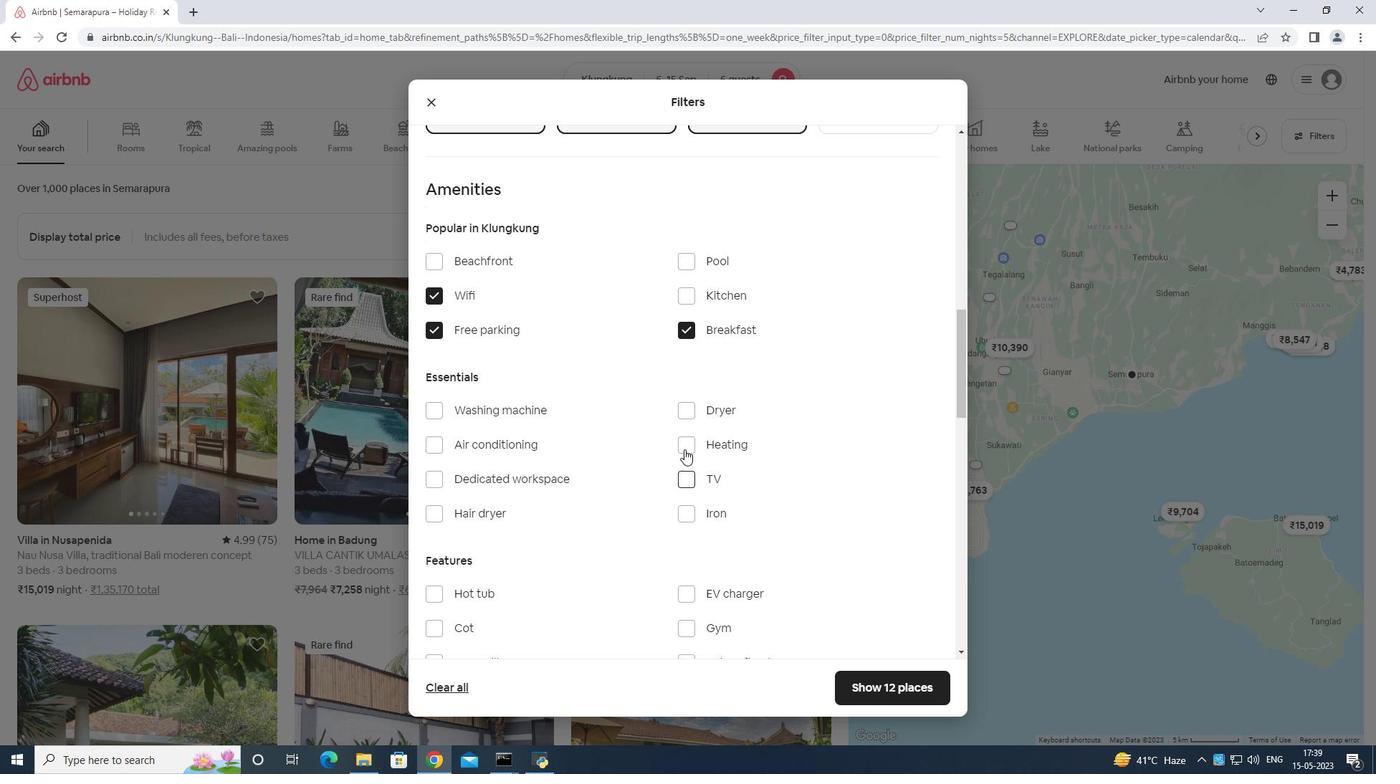 
Action: Mouse scrolled (684, 448) with delta (0, 0)
Screenshot: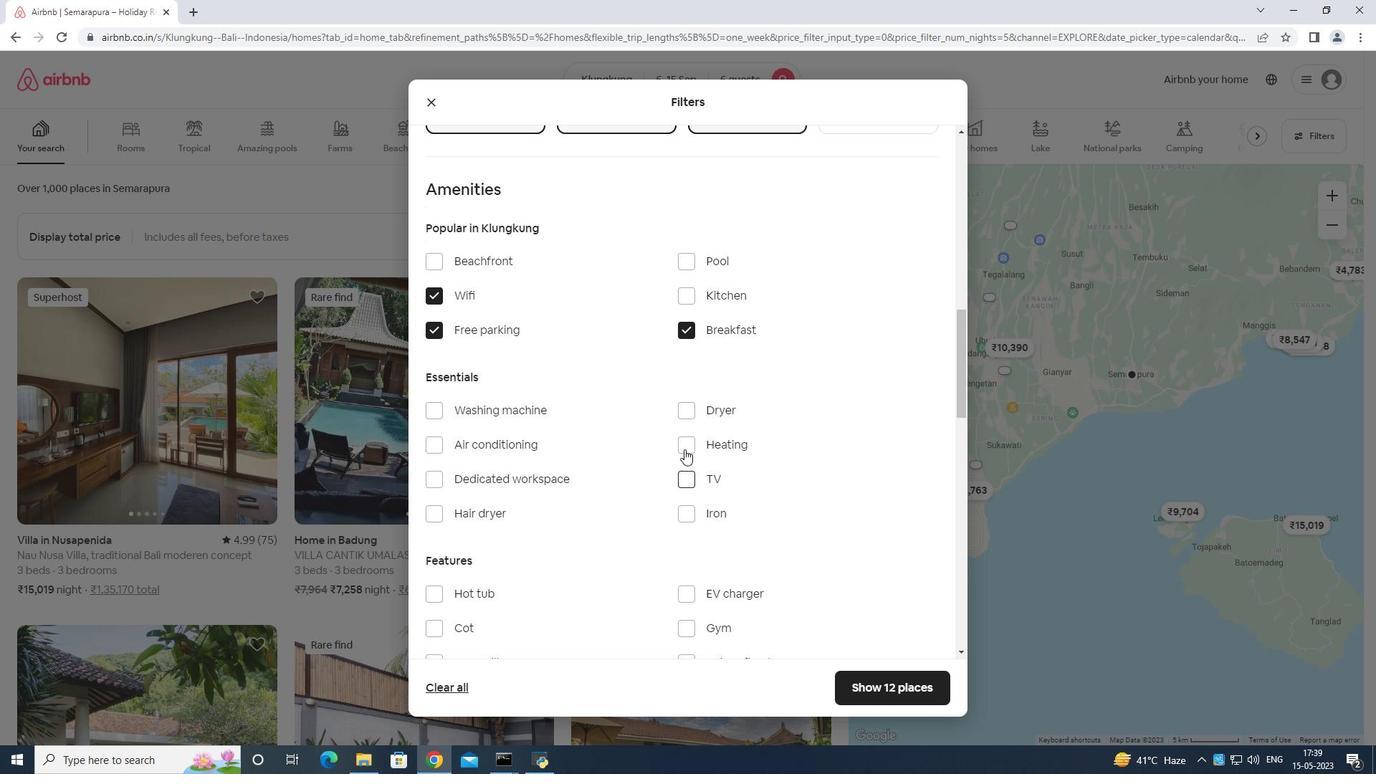 
Action: Mouse moved to (685, 448)
Screenshot: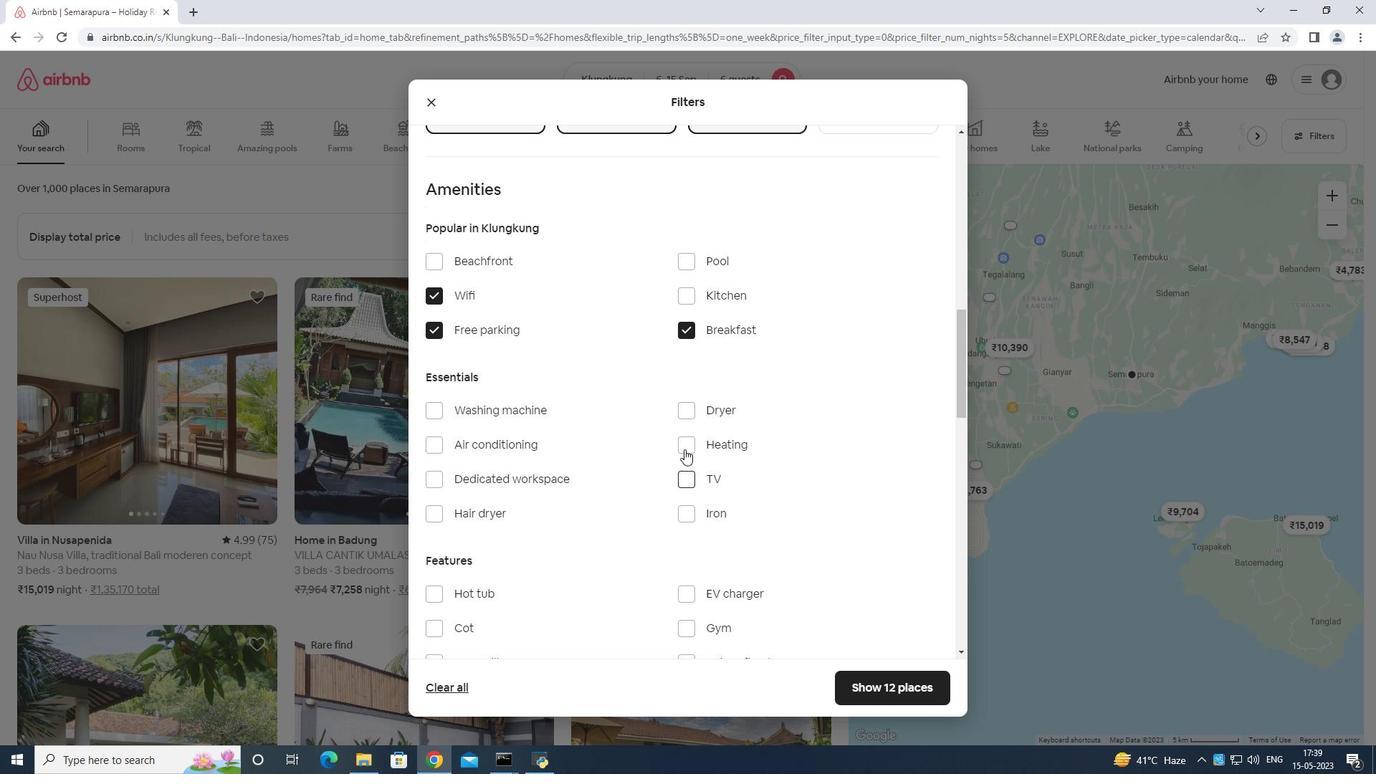 
Action: Mouse scrolled (685, 447) with delta (0, 0)
Screenshot: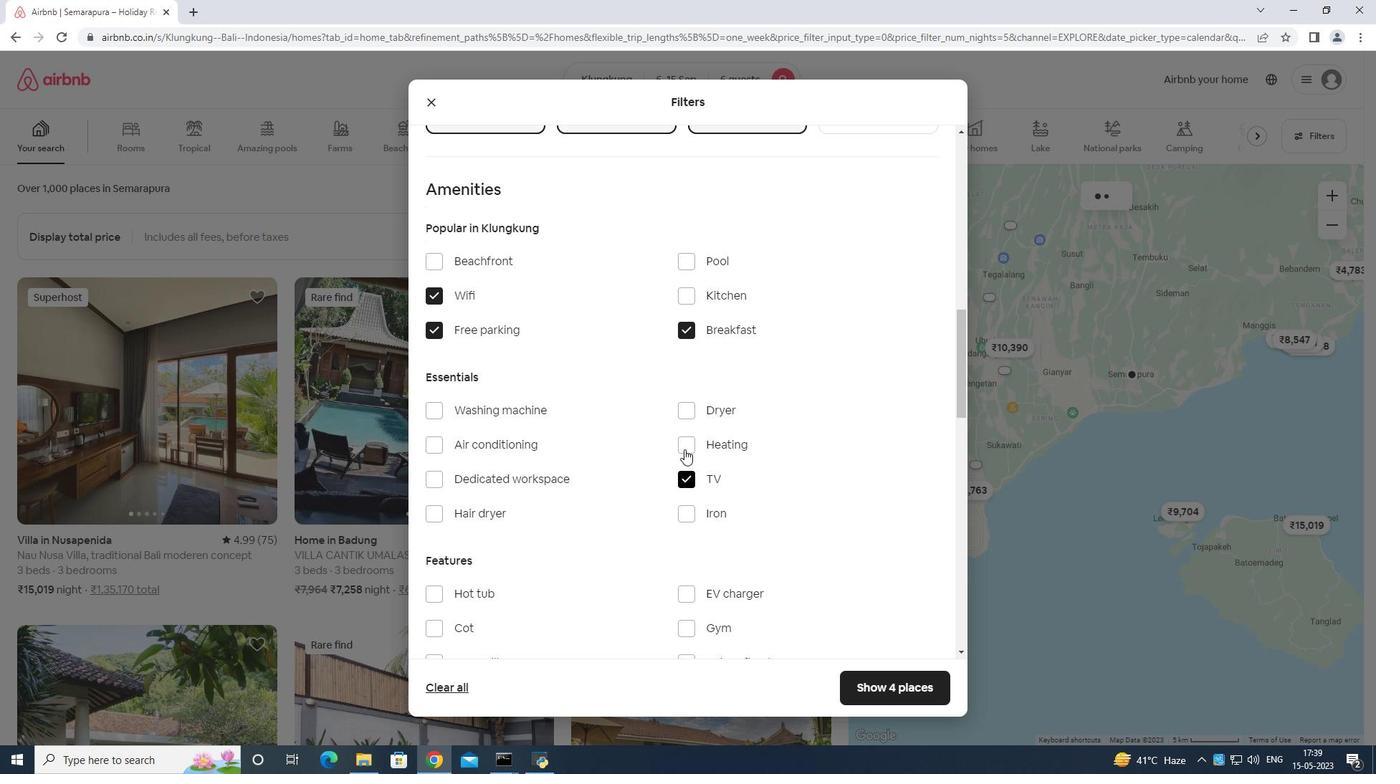
Action: Mouse moved to (692, 432)
Screenshot: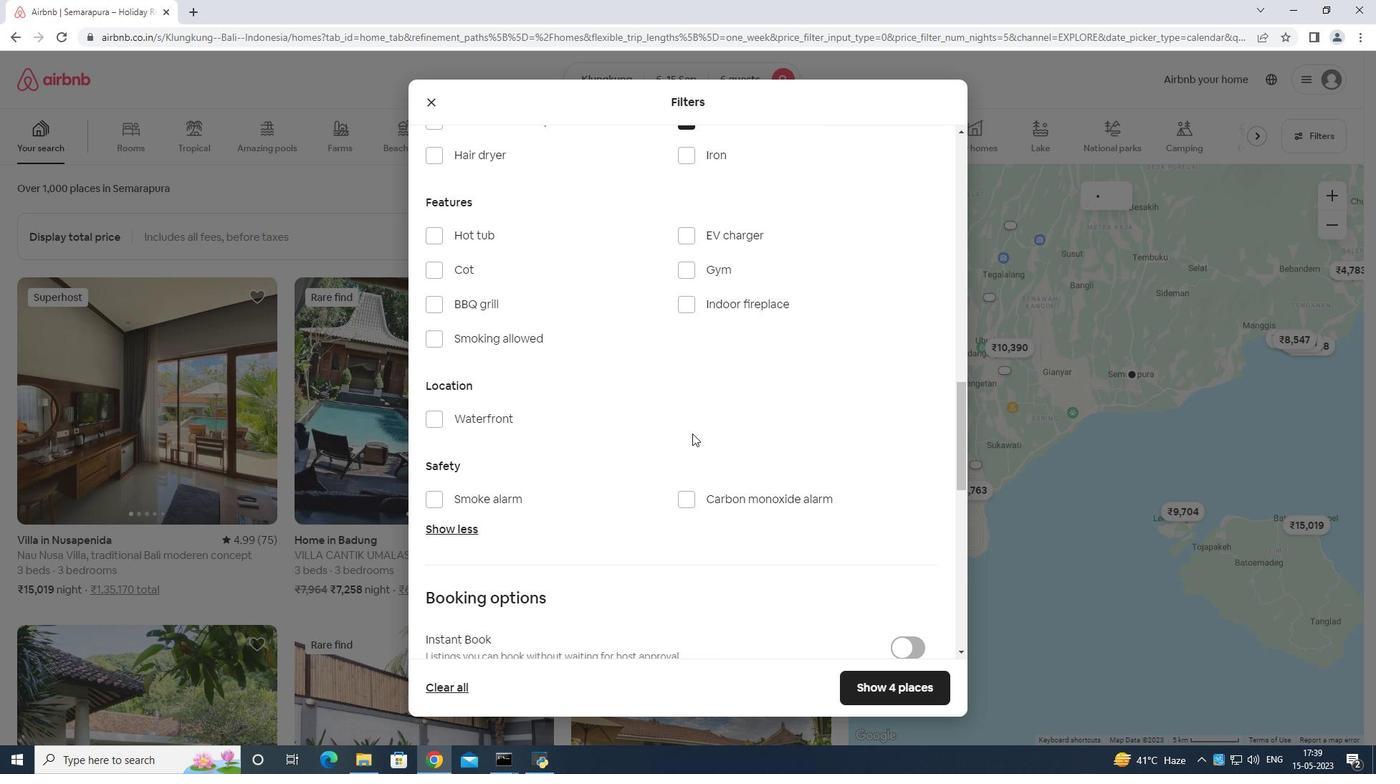 
Action: Mouse scrolled (692, 433) with delta (0, 0)
Screenshot: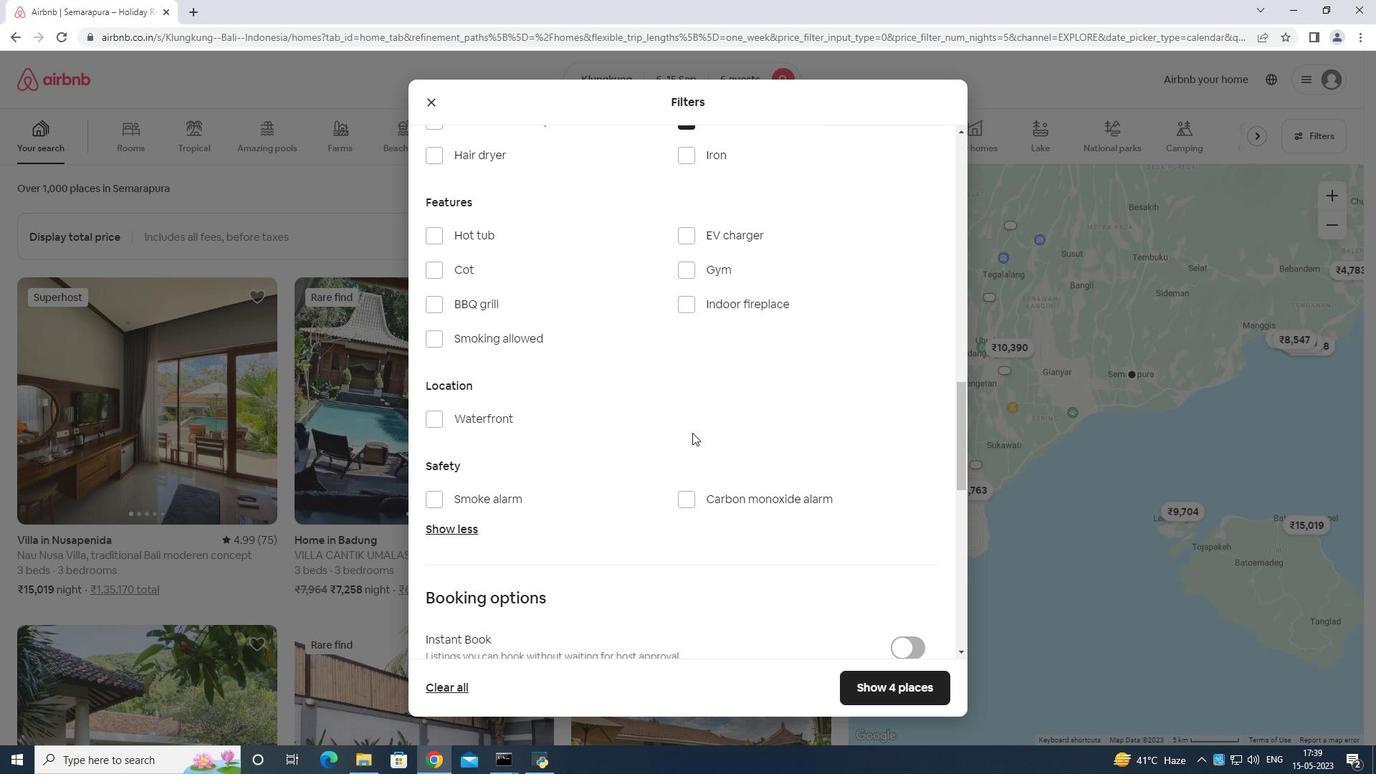 
Action: Mouse moved to (690, 339)
Screenshot: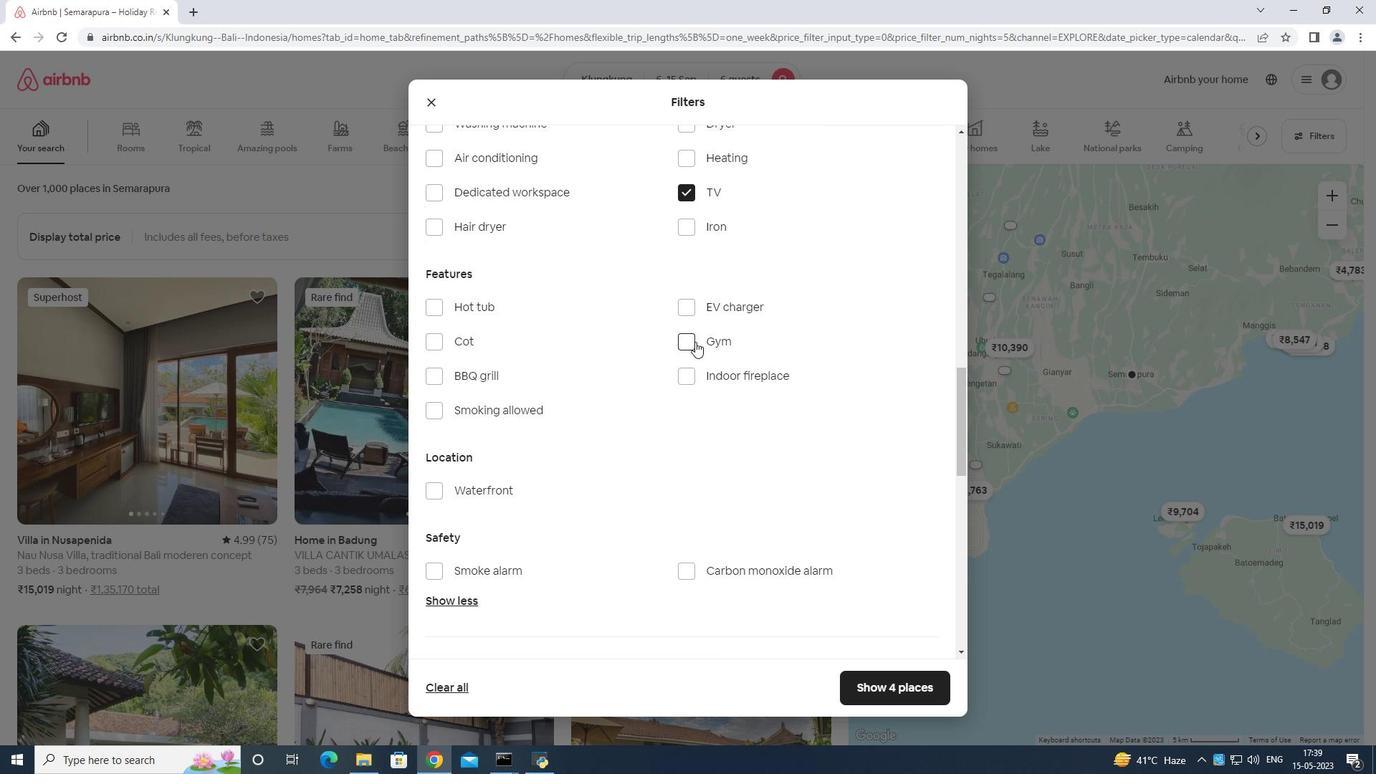 
Action: Mouse pressed left at (690, 339)
Screenshot: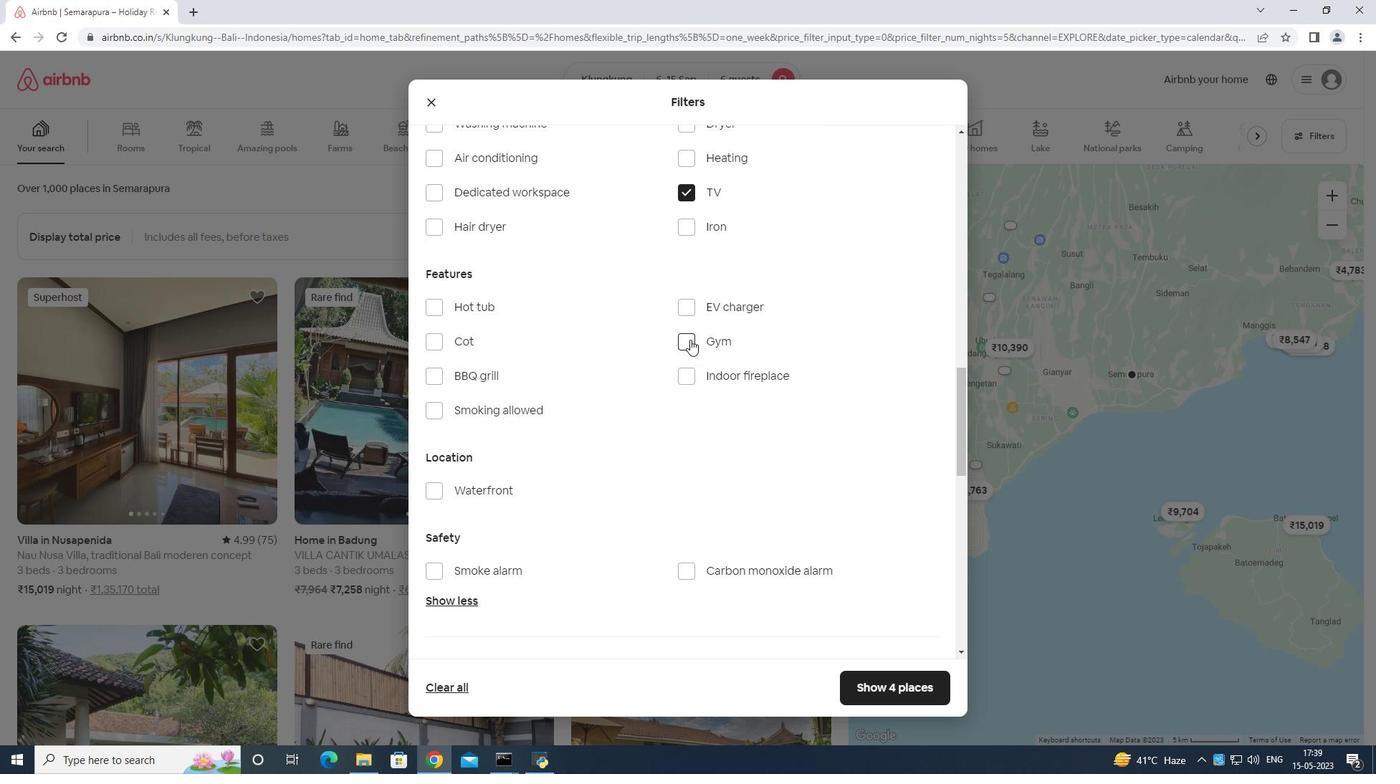 
Action: Mouse moved to (683, 373)
Screenshot: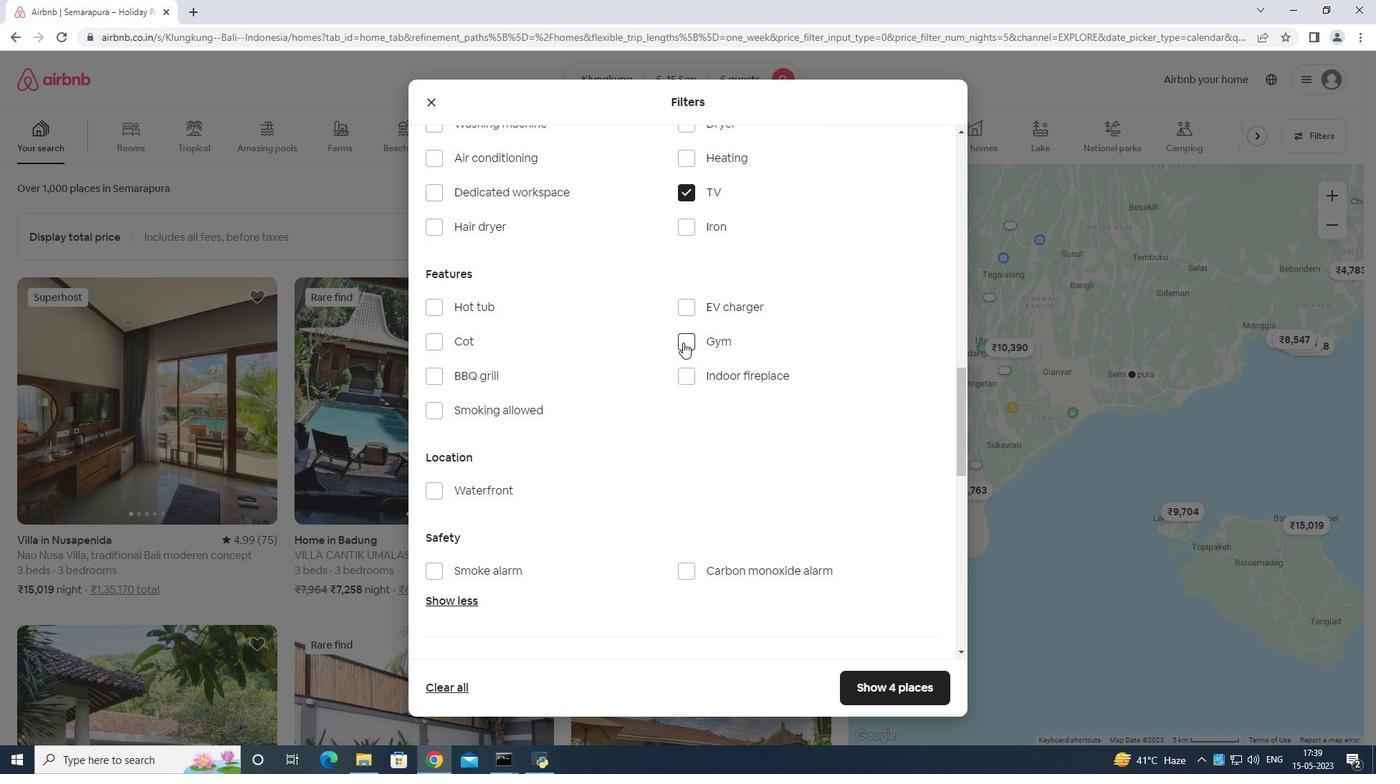 
Action: Mouse scrolled (683, 372) with delta (0, 0)
Screenshot: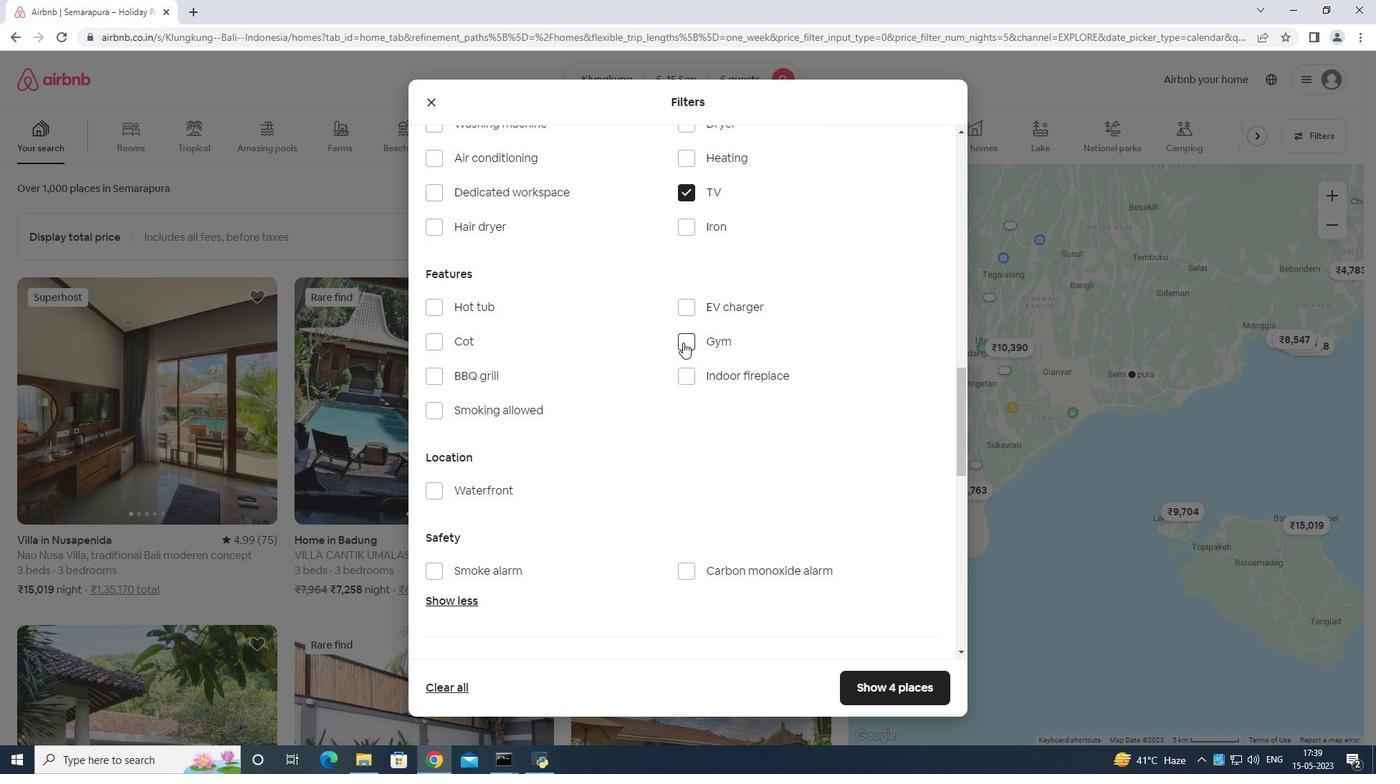 
Action: Mouse moved to (680, 397)
Screenshot: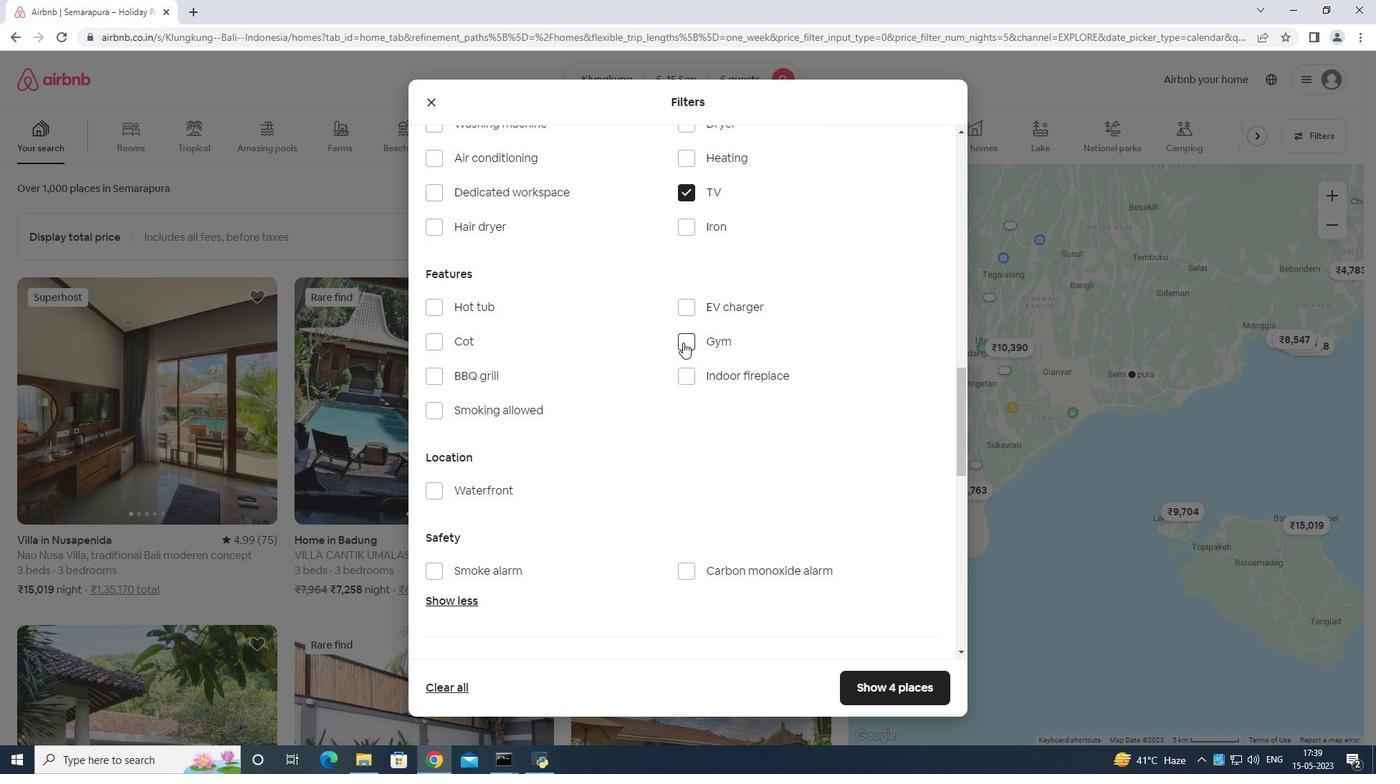 
Action: Mouse scrolled (680, 396) with delta (0, 0)
Screenshot: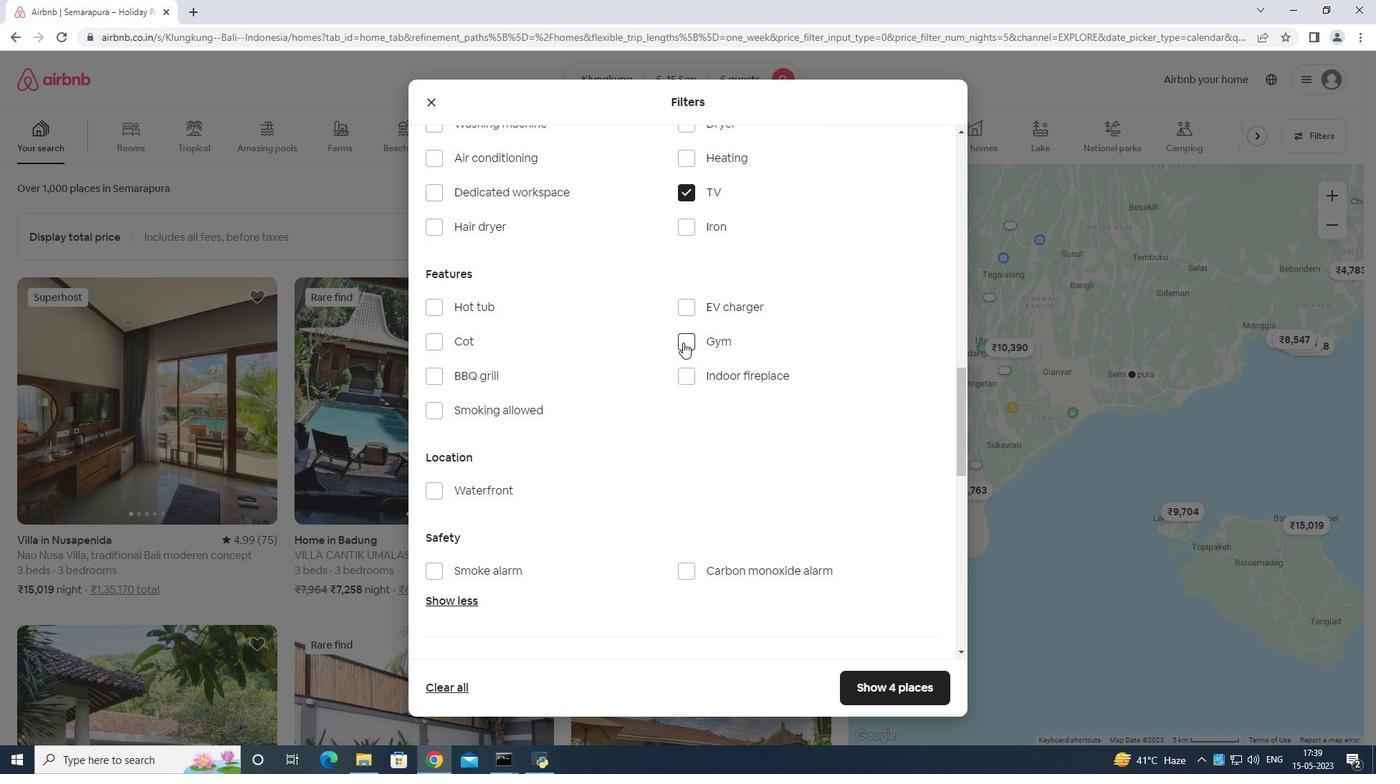
Action: Mouse moved to (680, 402)
Screenshot: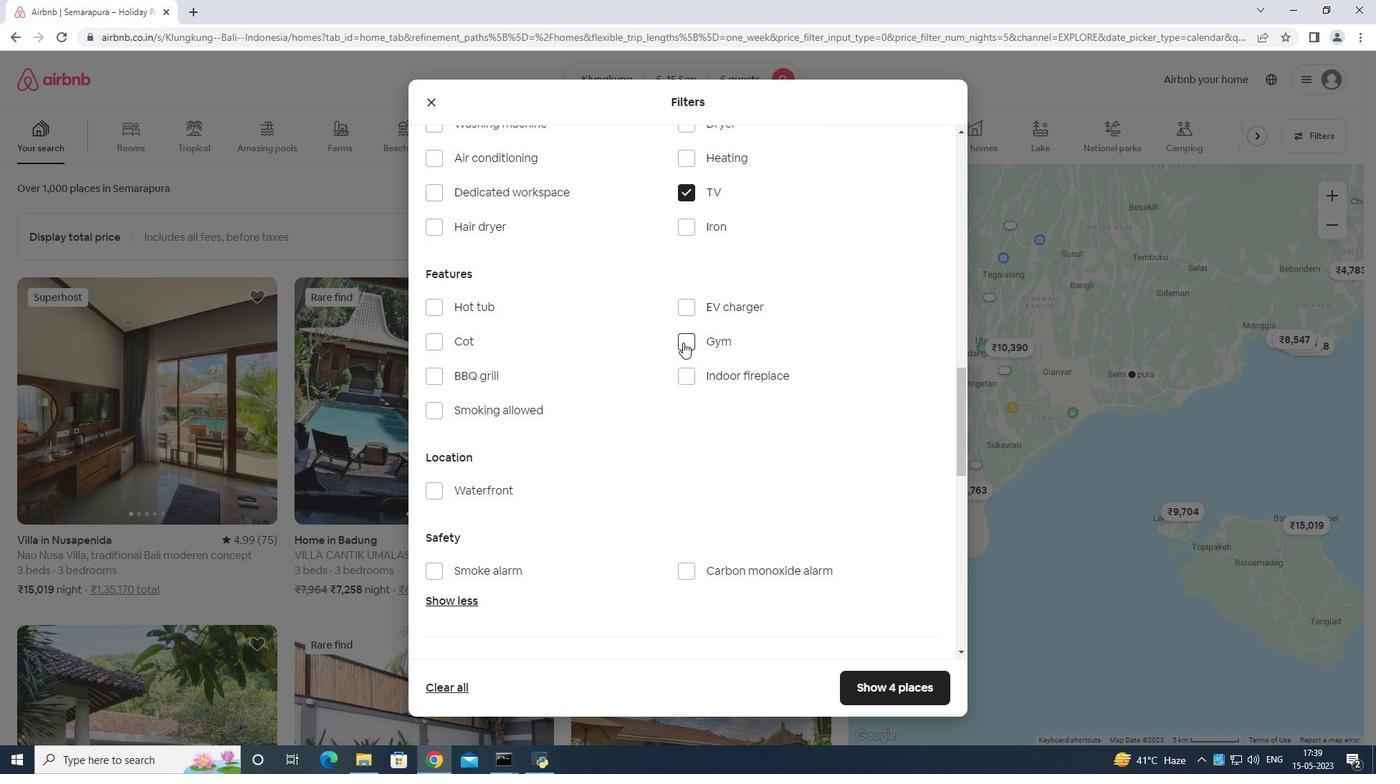
Action: Mouse scrolled (680, 401) with delta (0, 0)
Screenshot: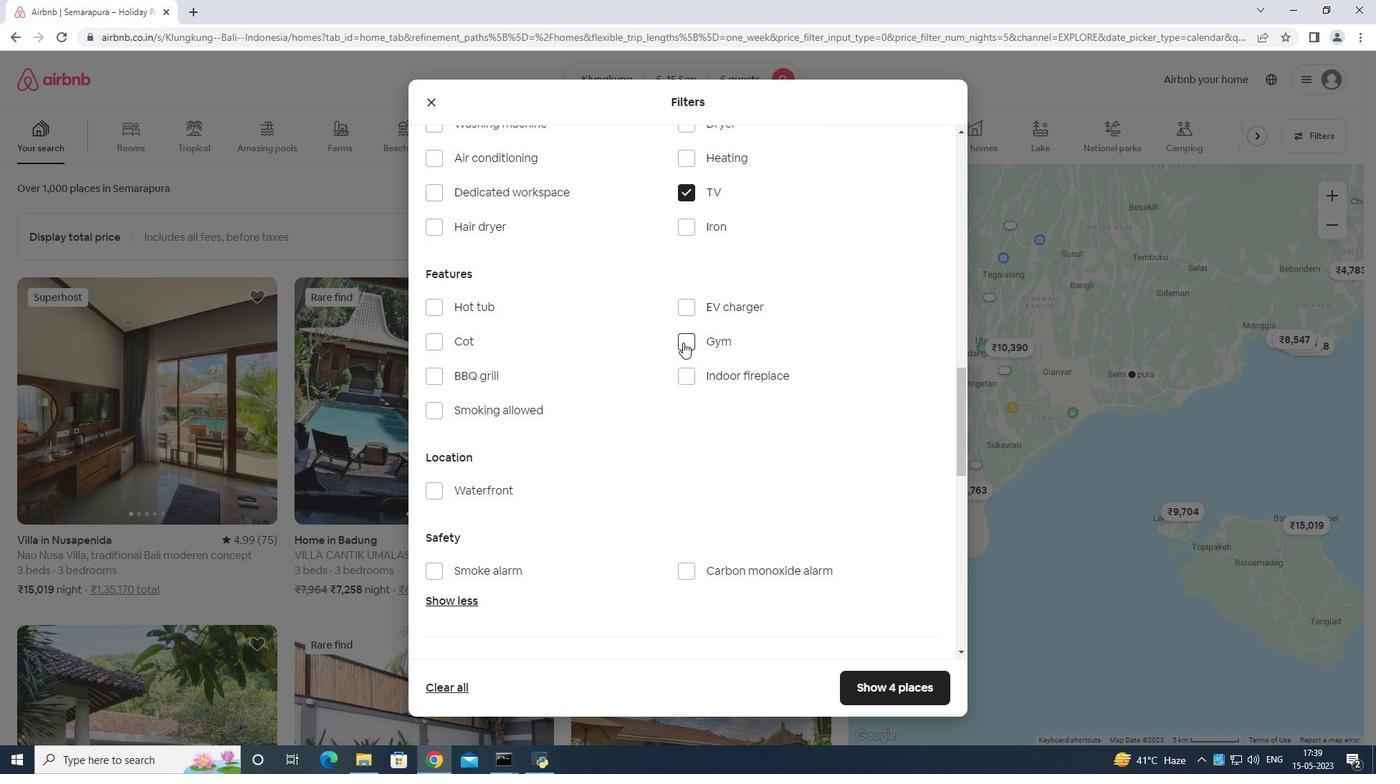 
Action: Mouse moved to (680, 405)
Screenshot: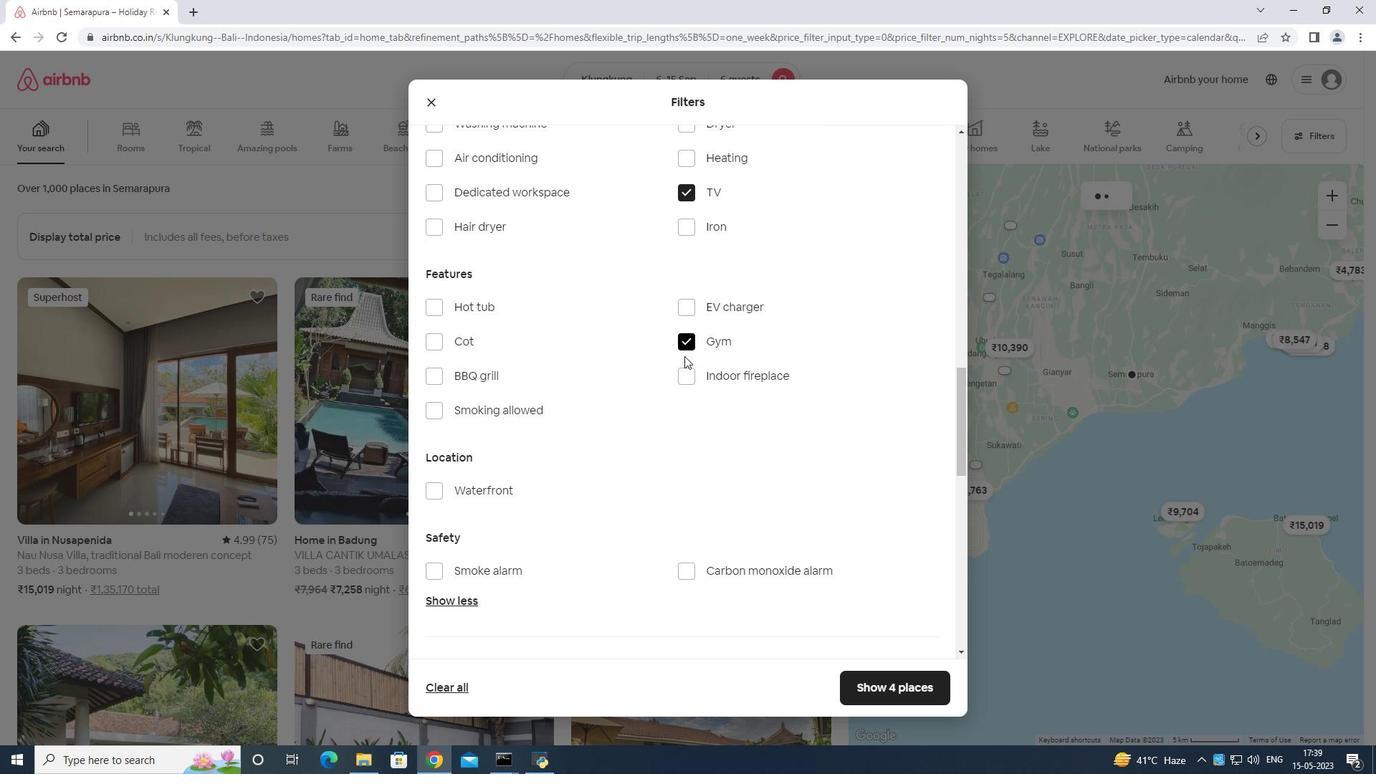 
Action: Mouse scrolled (680, 404) with delta (0, 0)
Screenshot: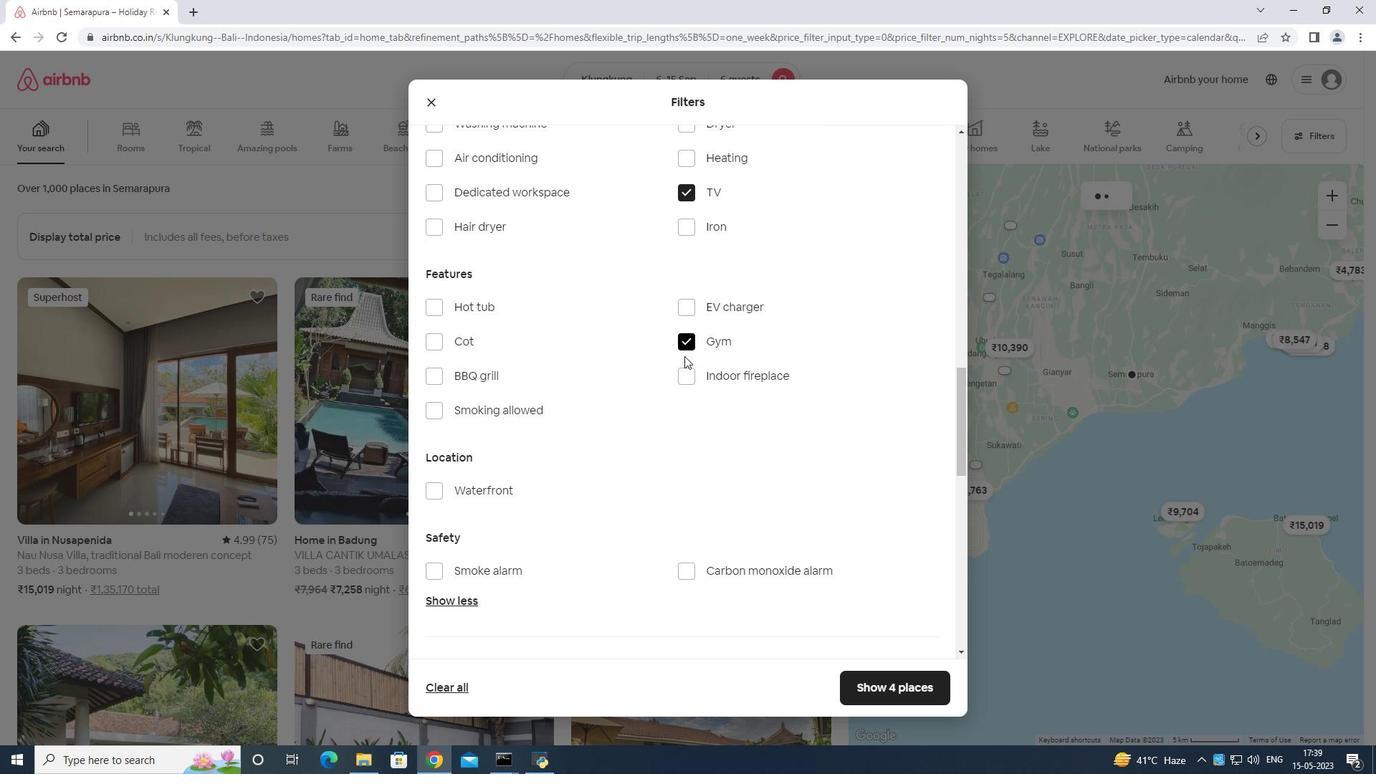 
Action: Mouse moved to (690, 412)
Screenshot: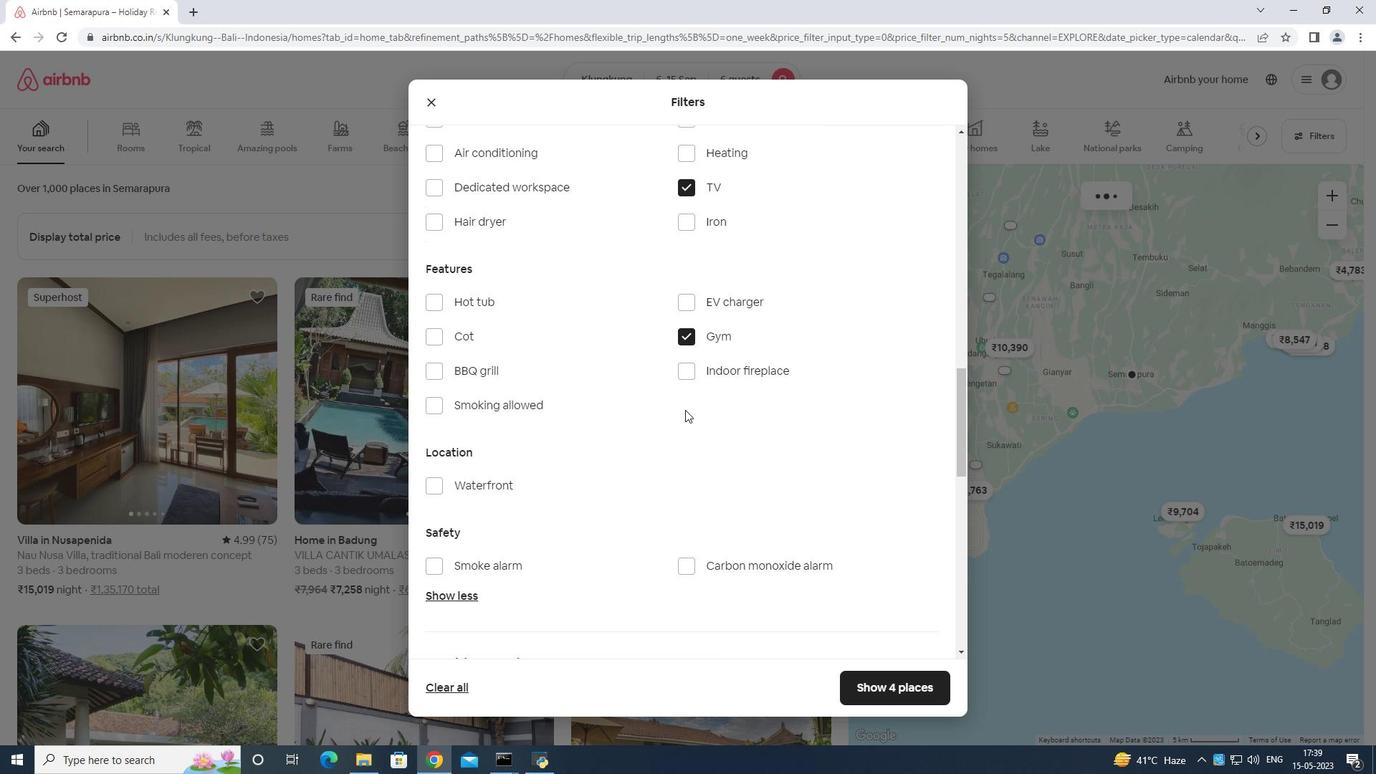 
Action: Mouse scrolled (690, 412) with delta (0, 0)
Screenshot: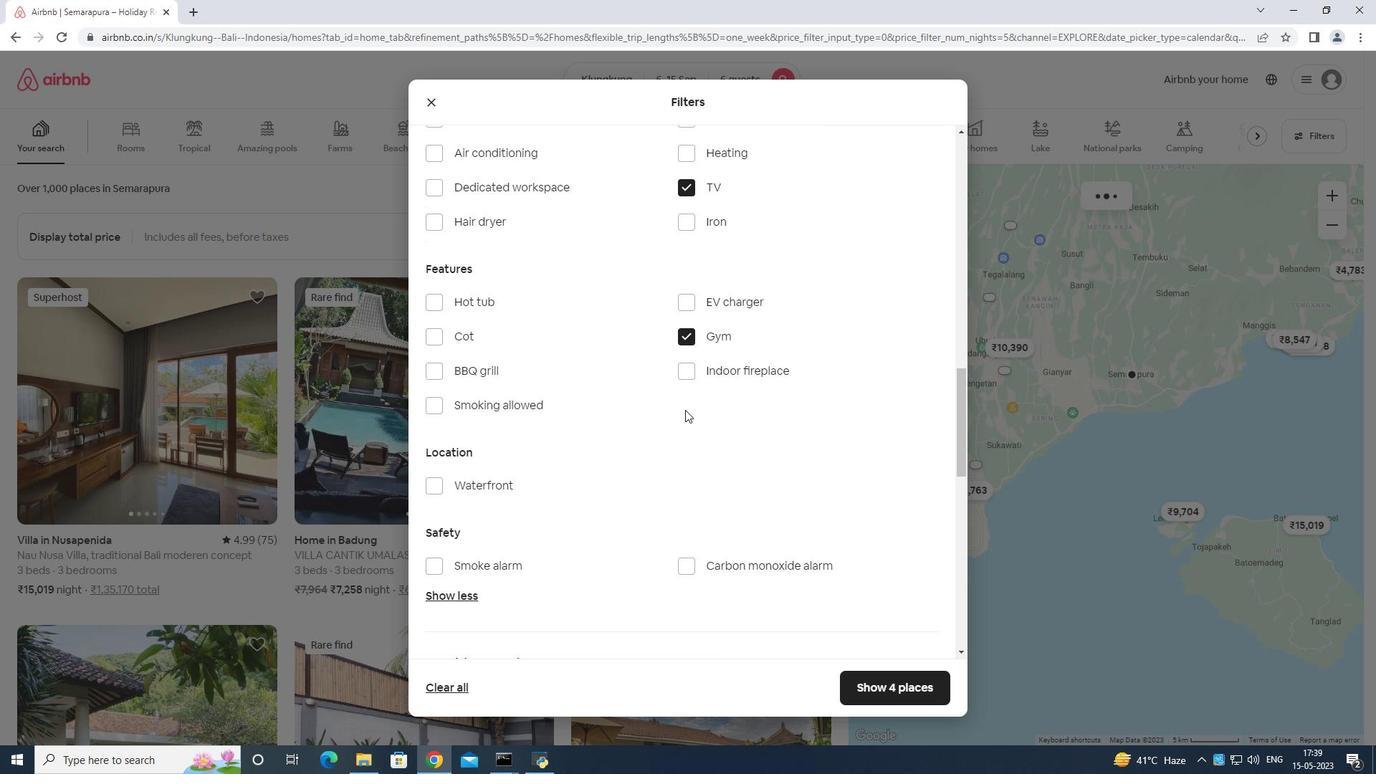 
Action: Mouse moved to (691, 415)
Screenshot: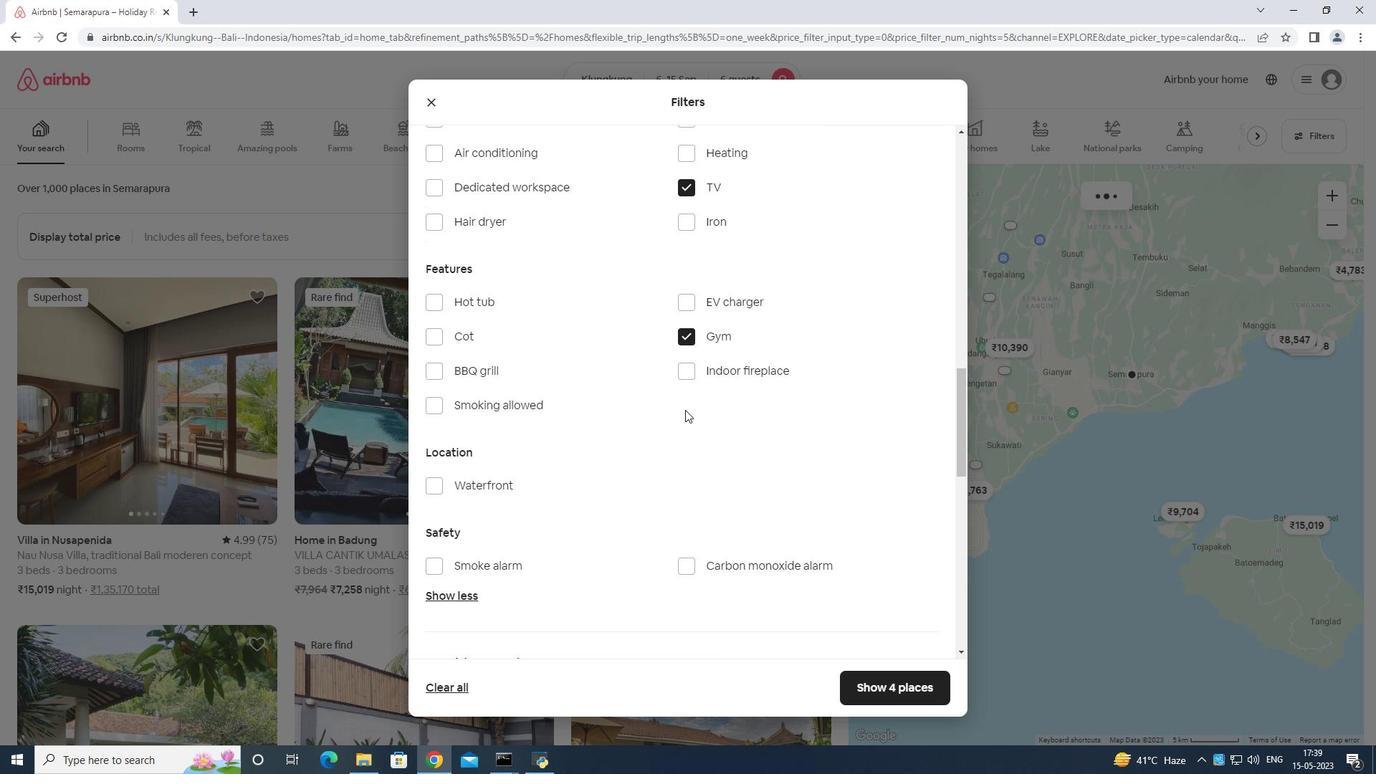 
Action: Mouse scrolled (690, 414) with delta (0, 0)
Screenshot: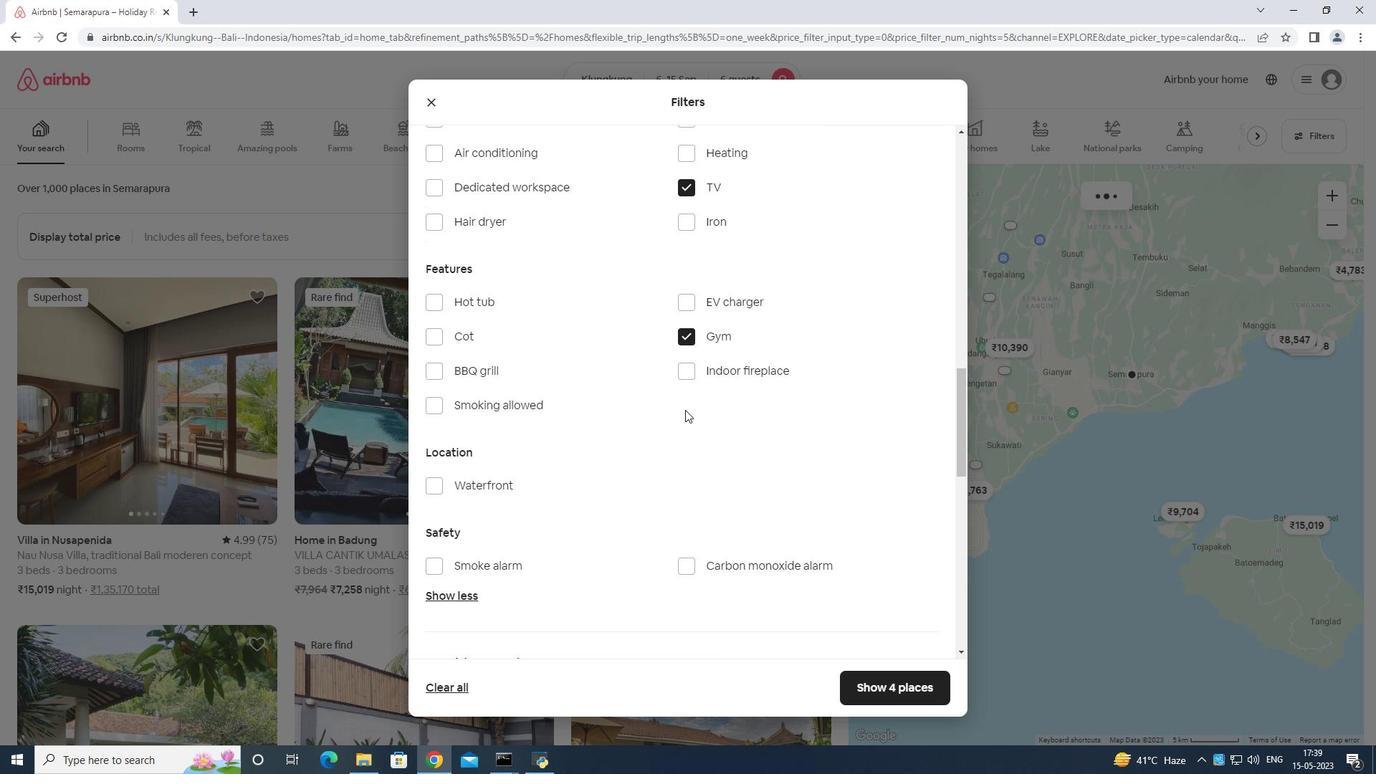 
Action: Mouse scrolled (691, 415) with delta (0, 0)
Screenshot: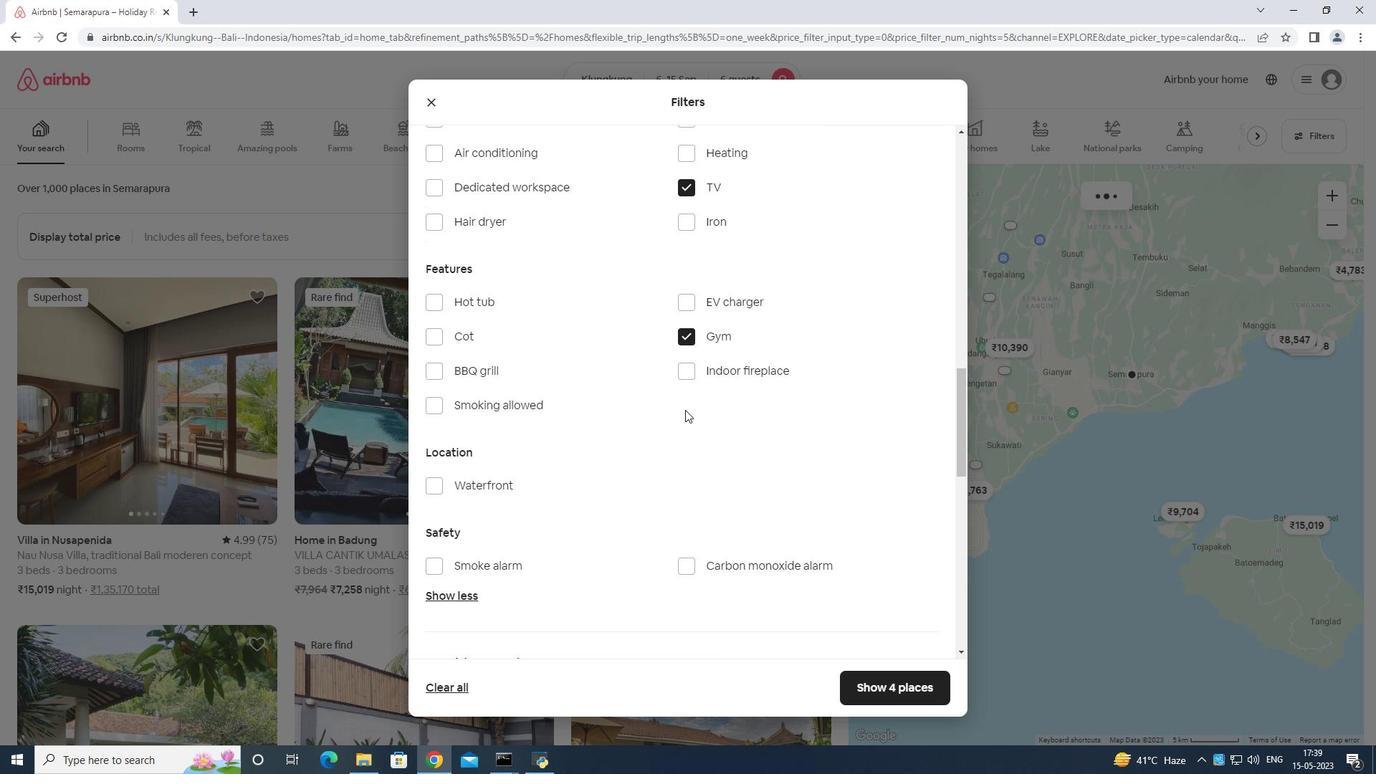 
Action: Mouse moved to (692, 416)
Screenshot: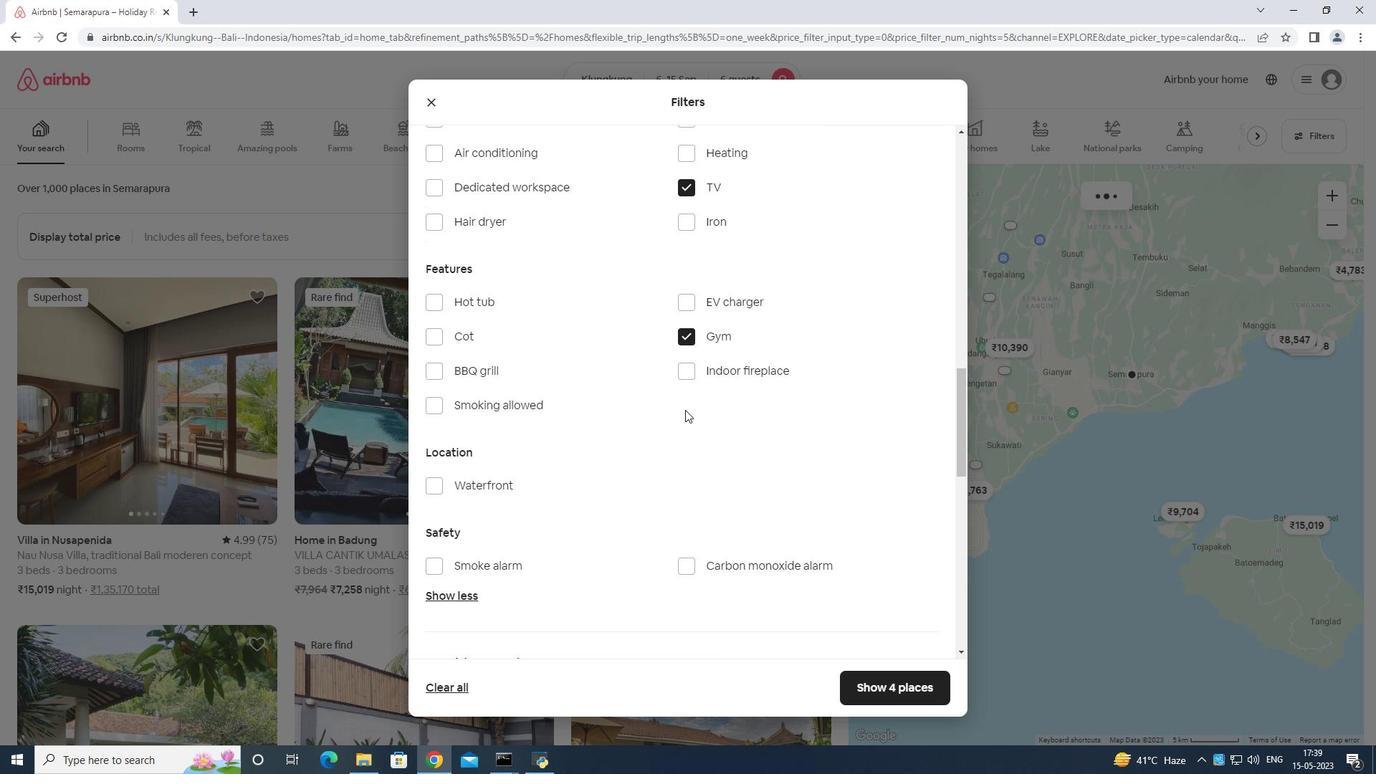 
Action: Mouse scrolled (692, 415) with delta (0, 0)
Screenshot: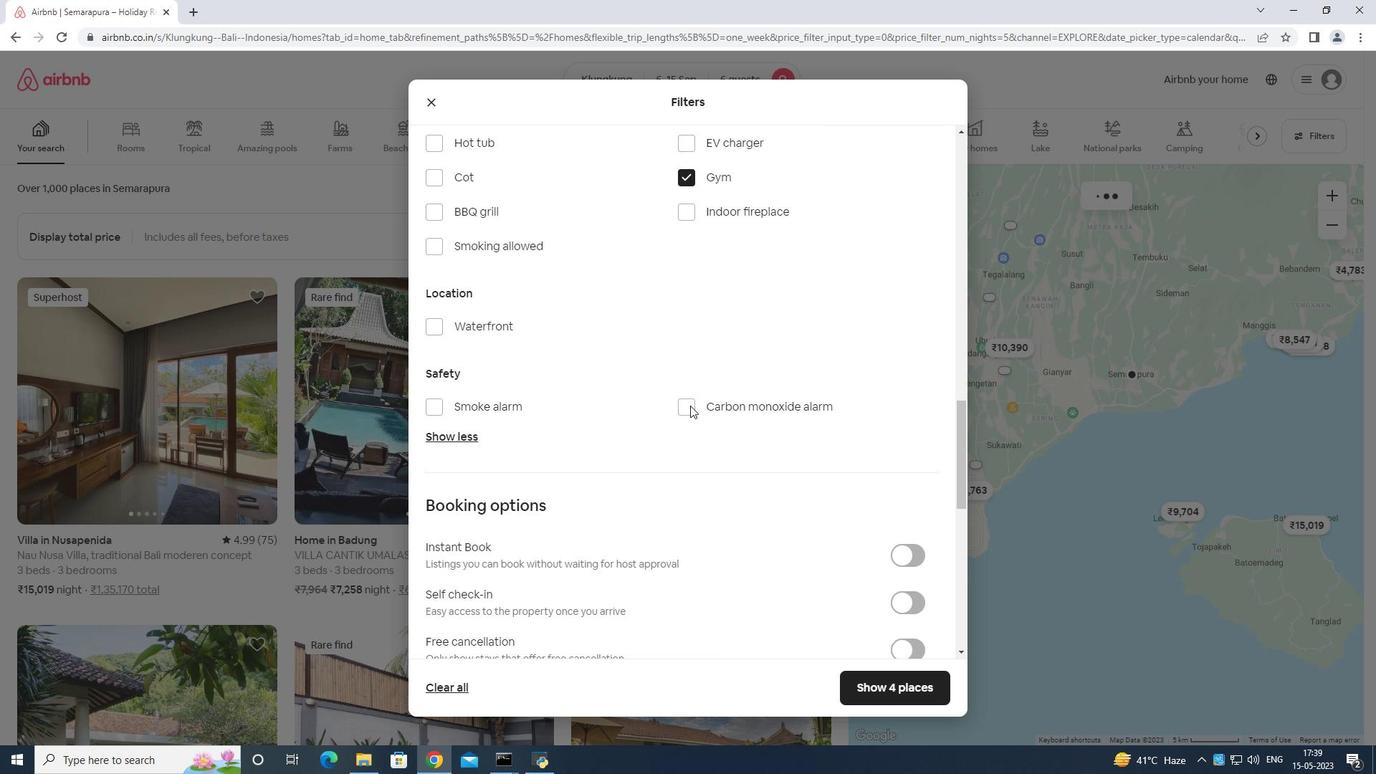 
Action: Mouse moved to (910, 199)
Screenshot: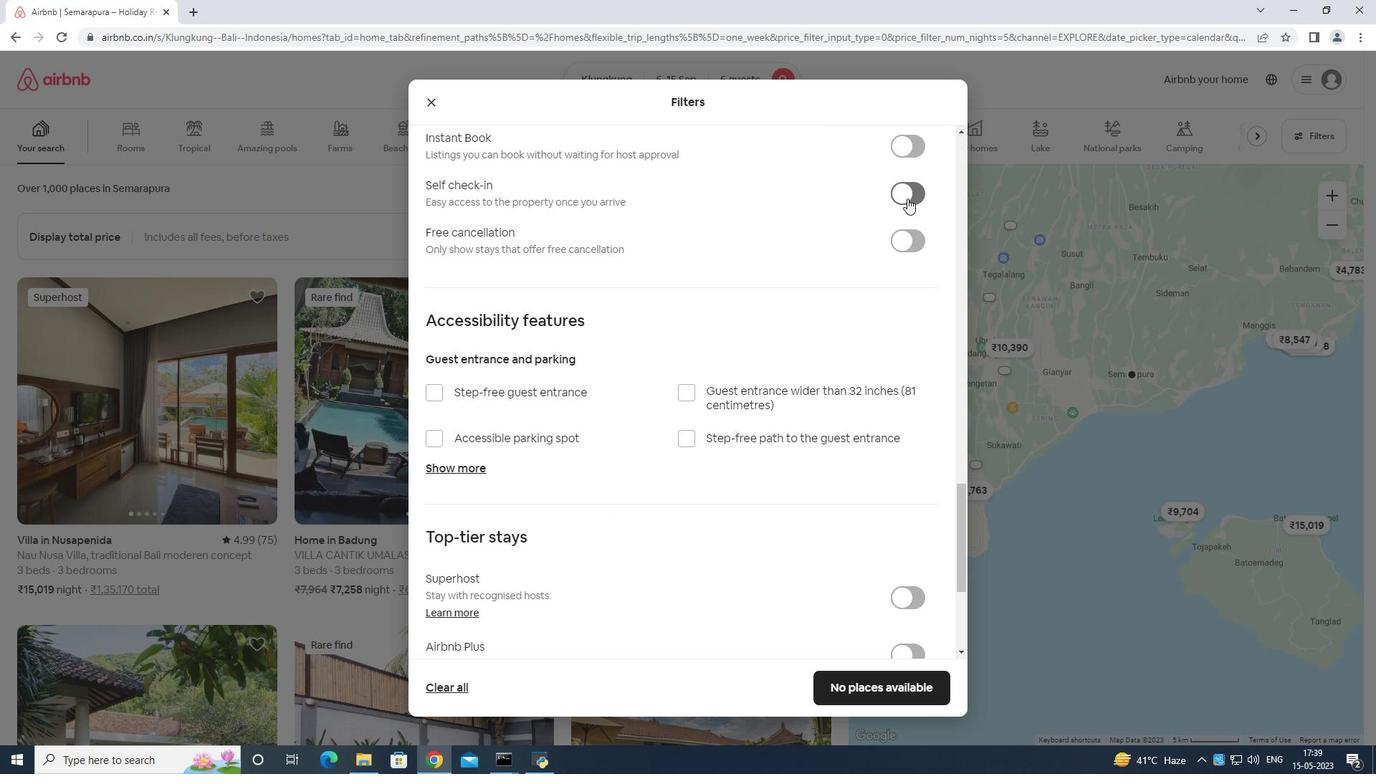 
Action: Mouse pressed left at (910, 199)
Screenshot: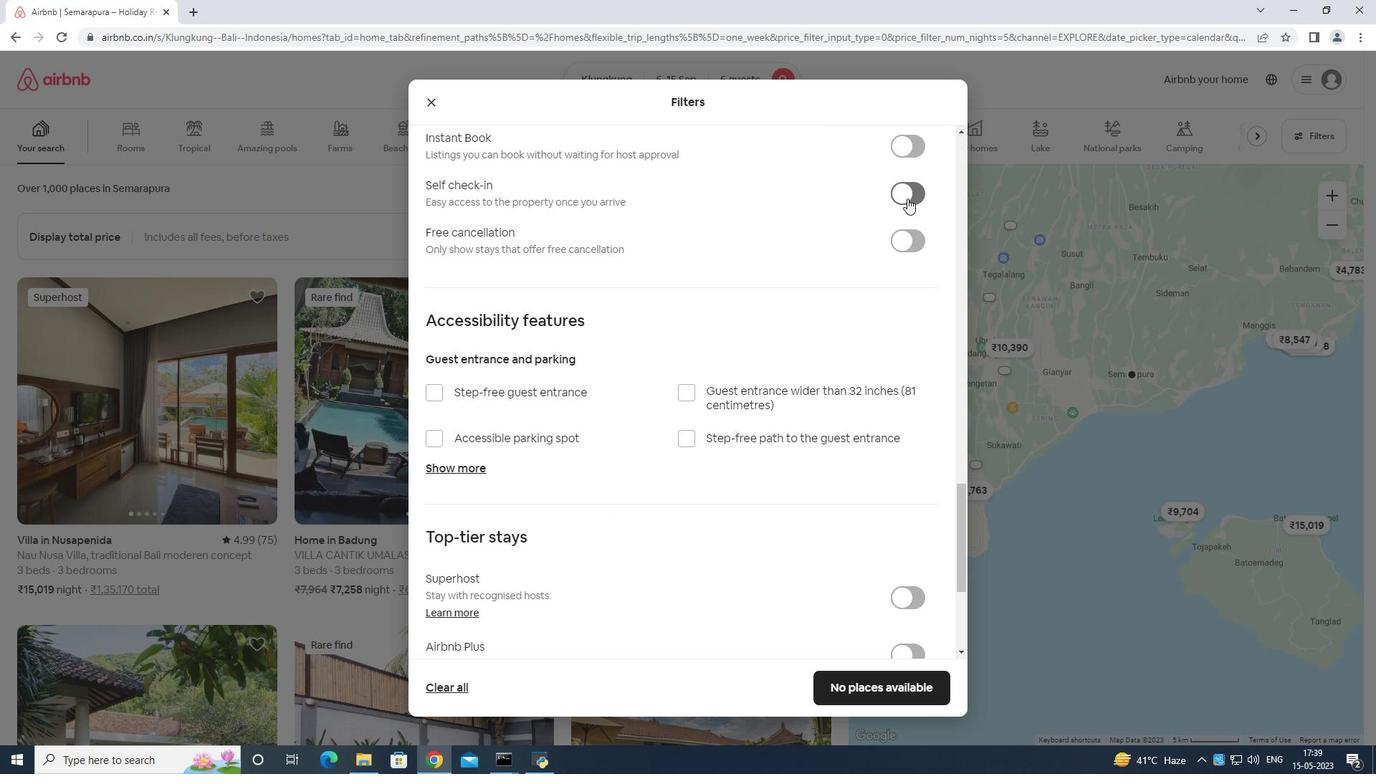 
Action: Mouse moved to (912, 184)
Screenshot: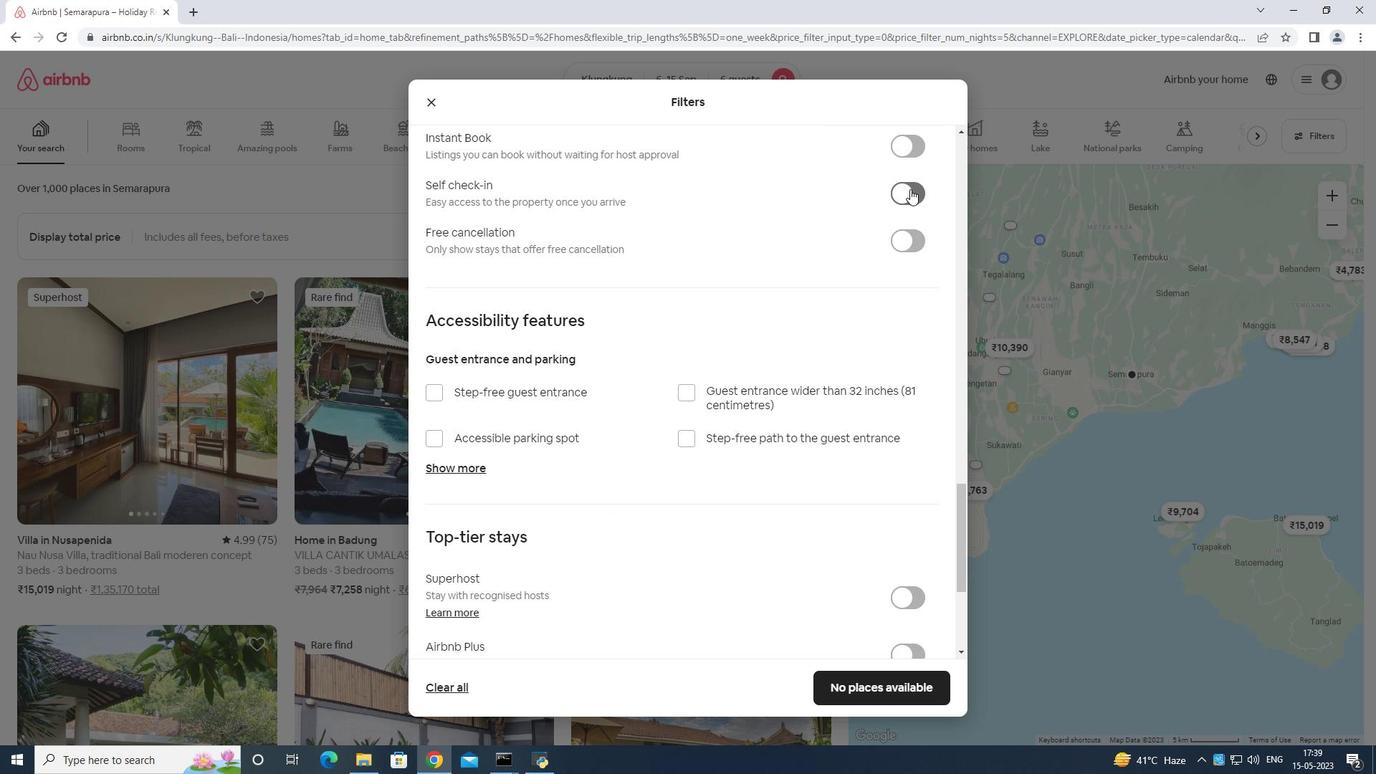 
Action: Mouse scrolled (912, 183) with delta (0, 0)
Screenshot: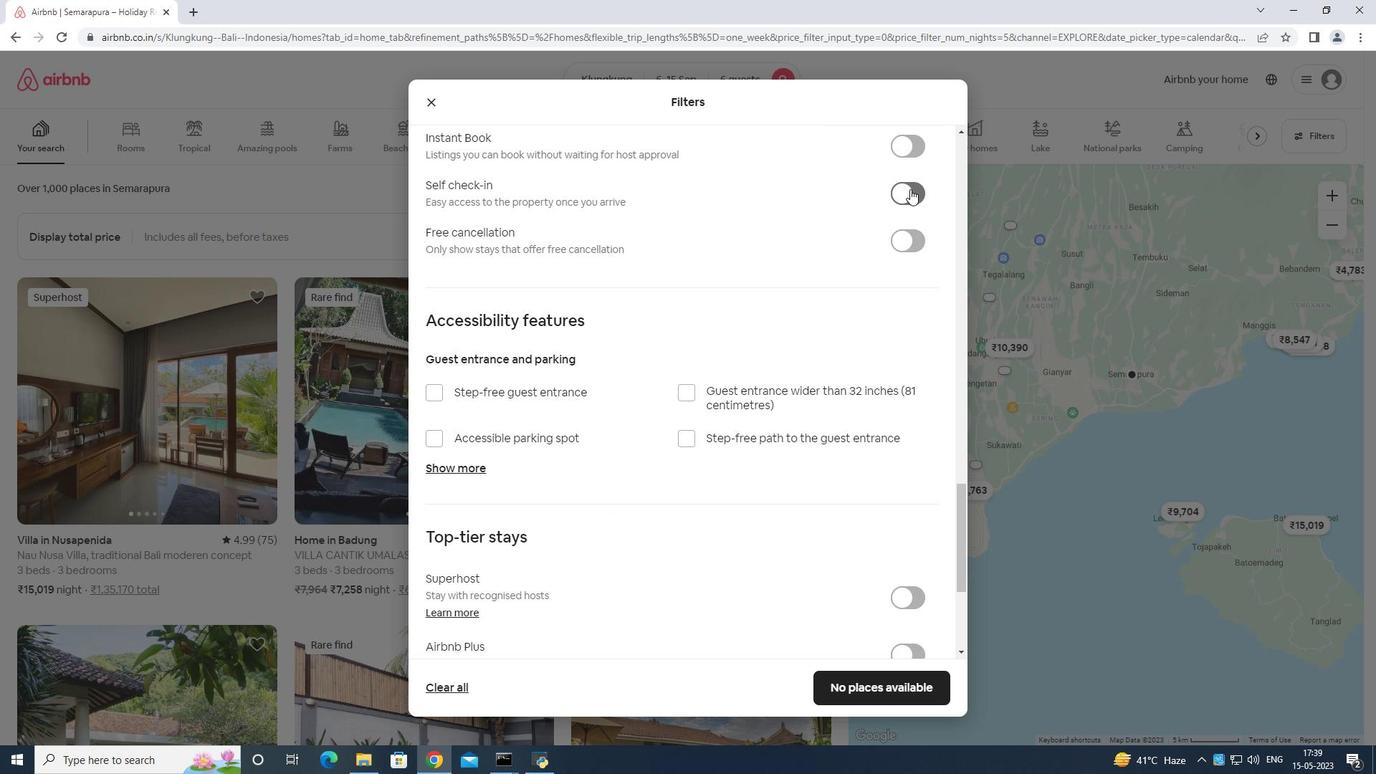 
Action: Mouse moved to (912, 190)
Screenshot: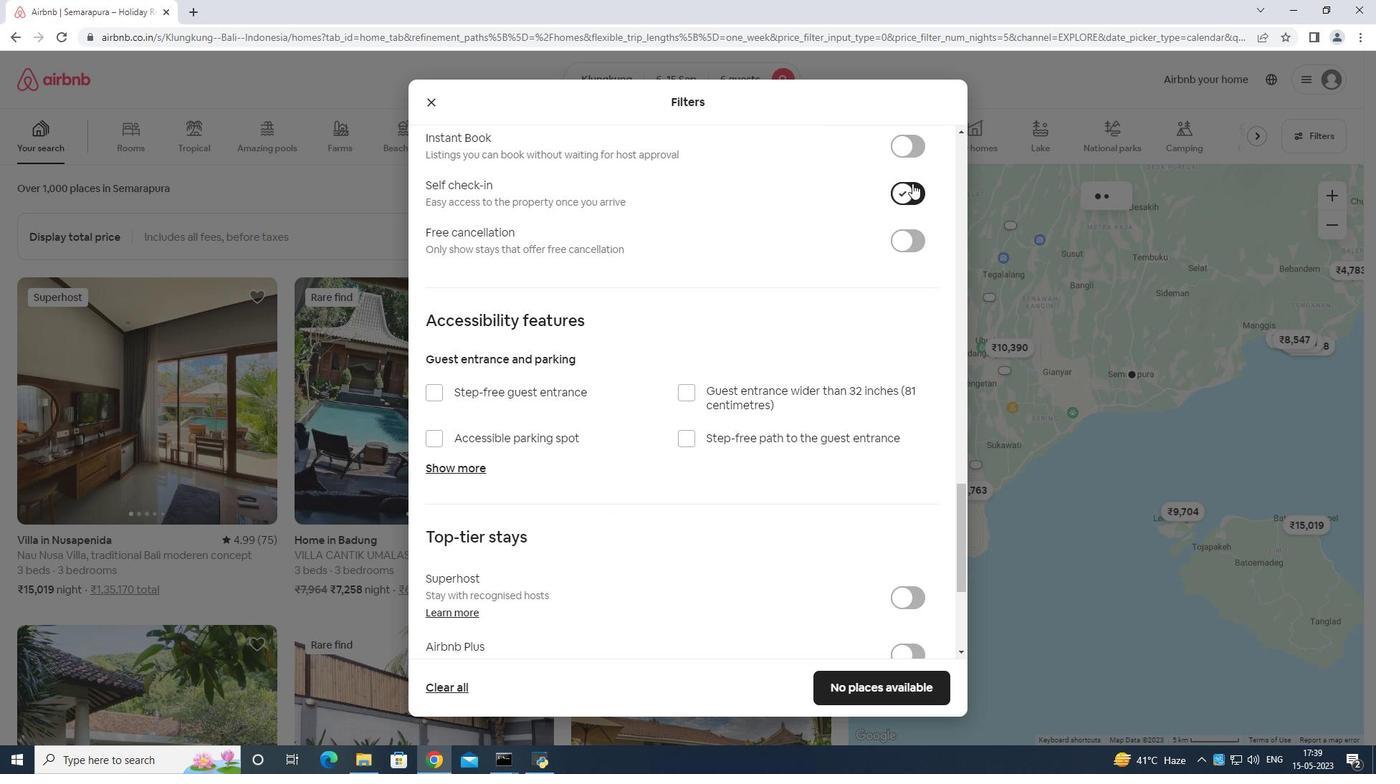 
Action: Mouse scrolled (912, 189) with delta (0, 0)
Screenshot: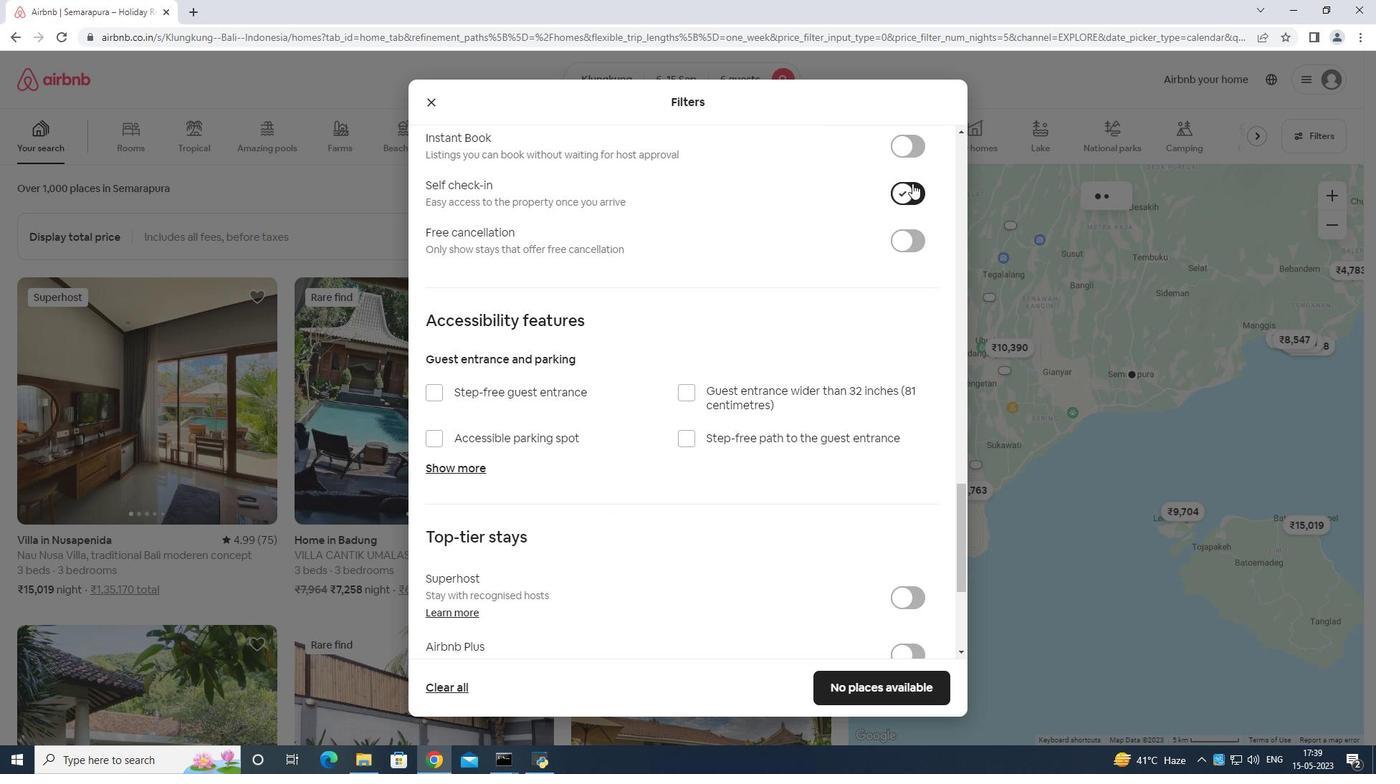 
Action: Mouse moved to (911, 197)
Screenshot: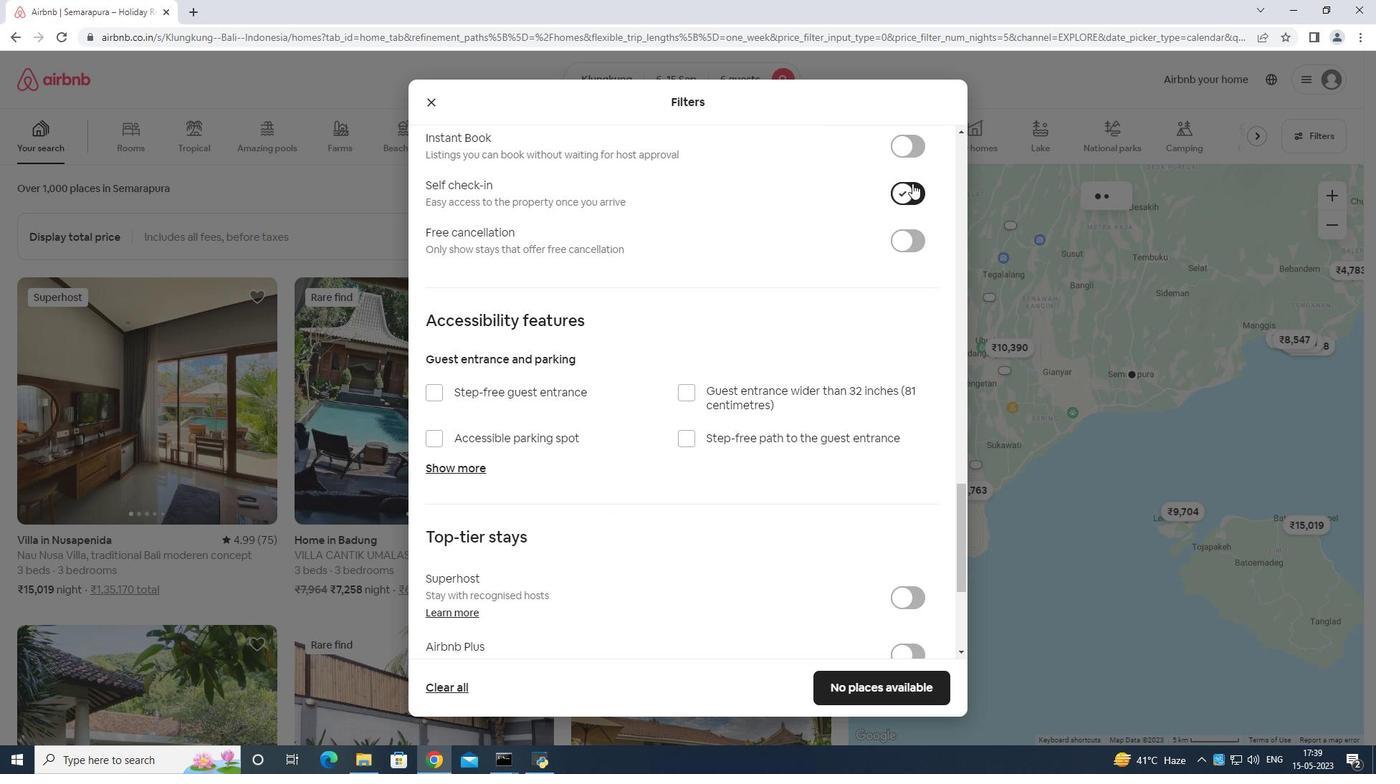 
Action: Mouse scrolled (911, 196) with delta (0, 0)
Screenshot: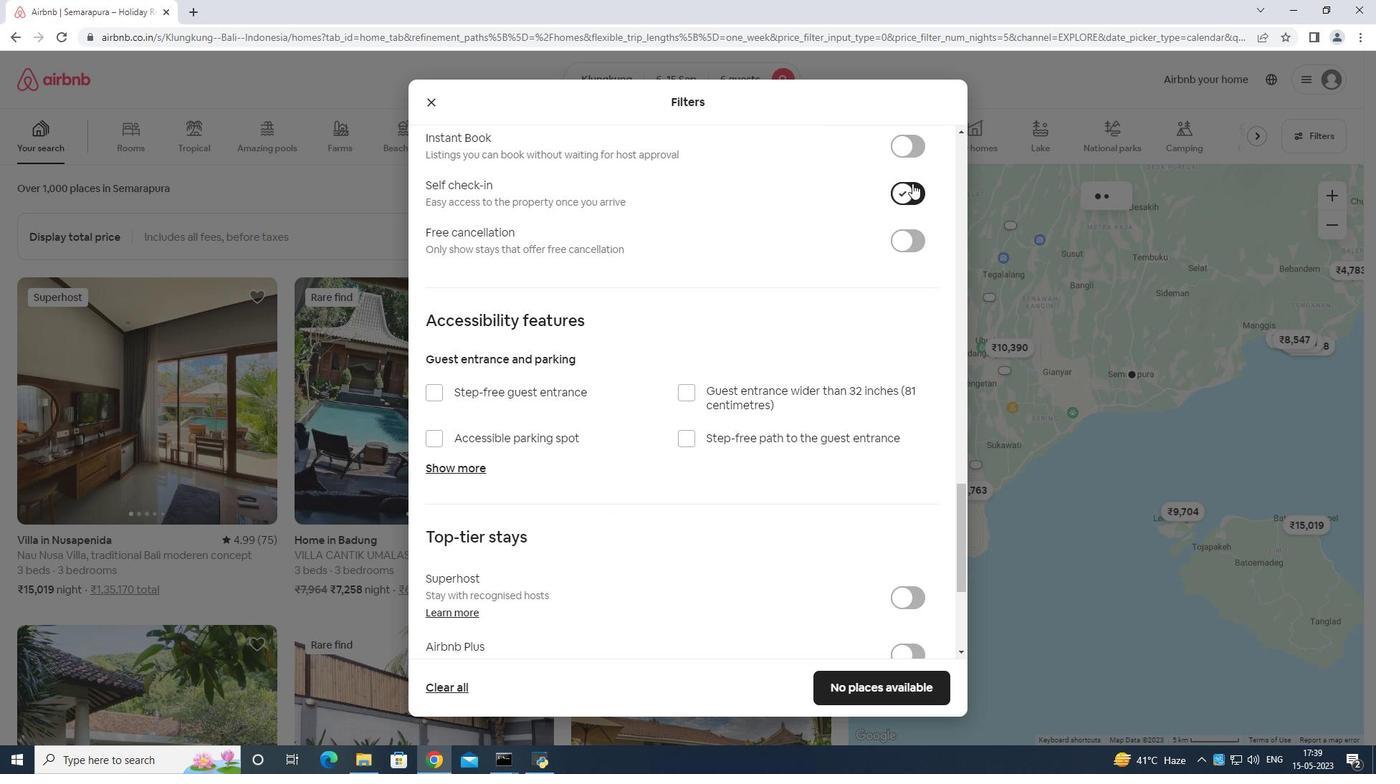 
Action: Mouse moved to (908, 205)
Screenshot: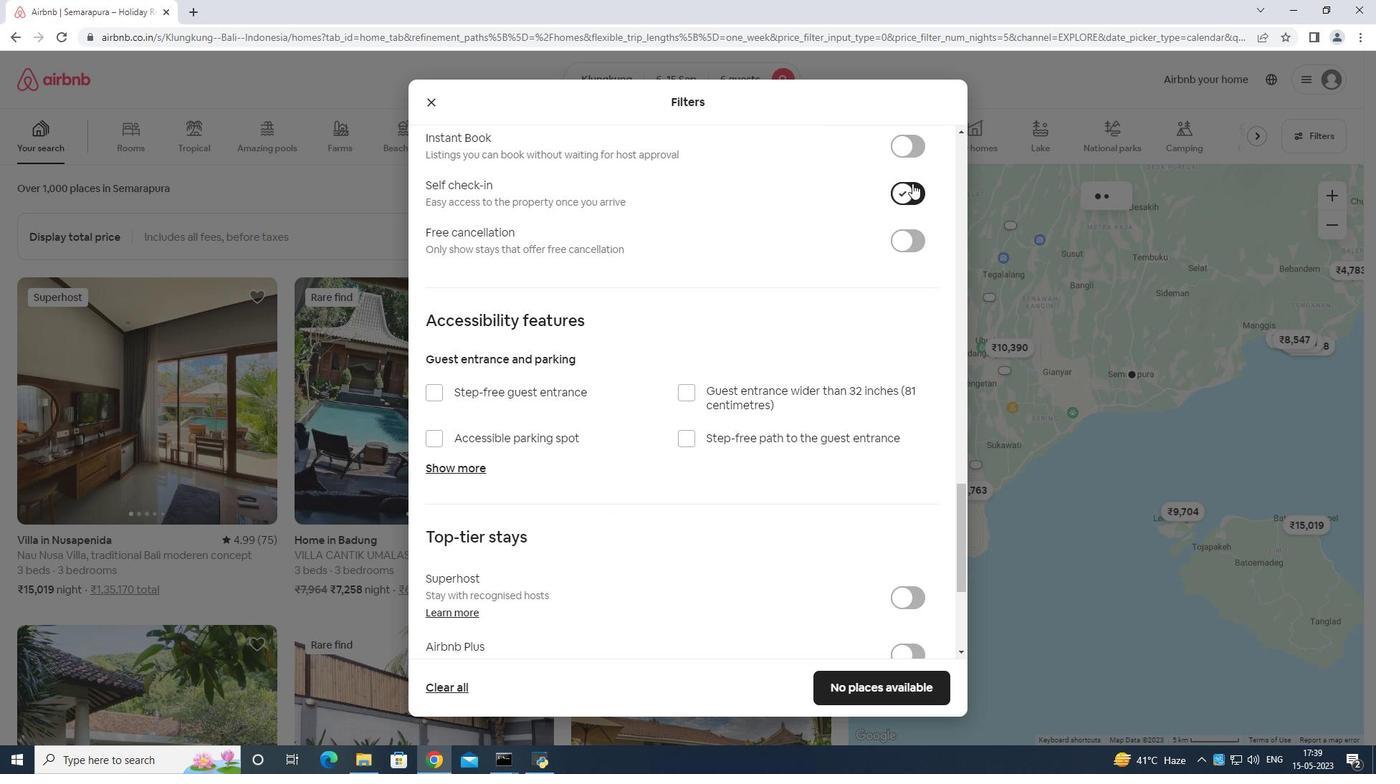 
Action: Mouse scrolled (908, 205) with delta (0, 0)
Screenshot: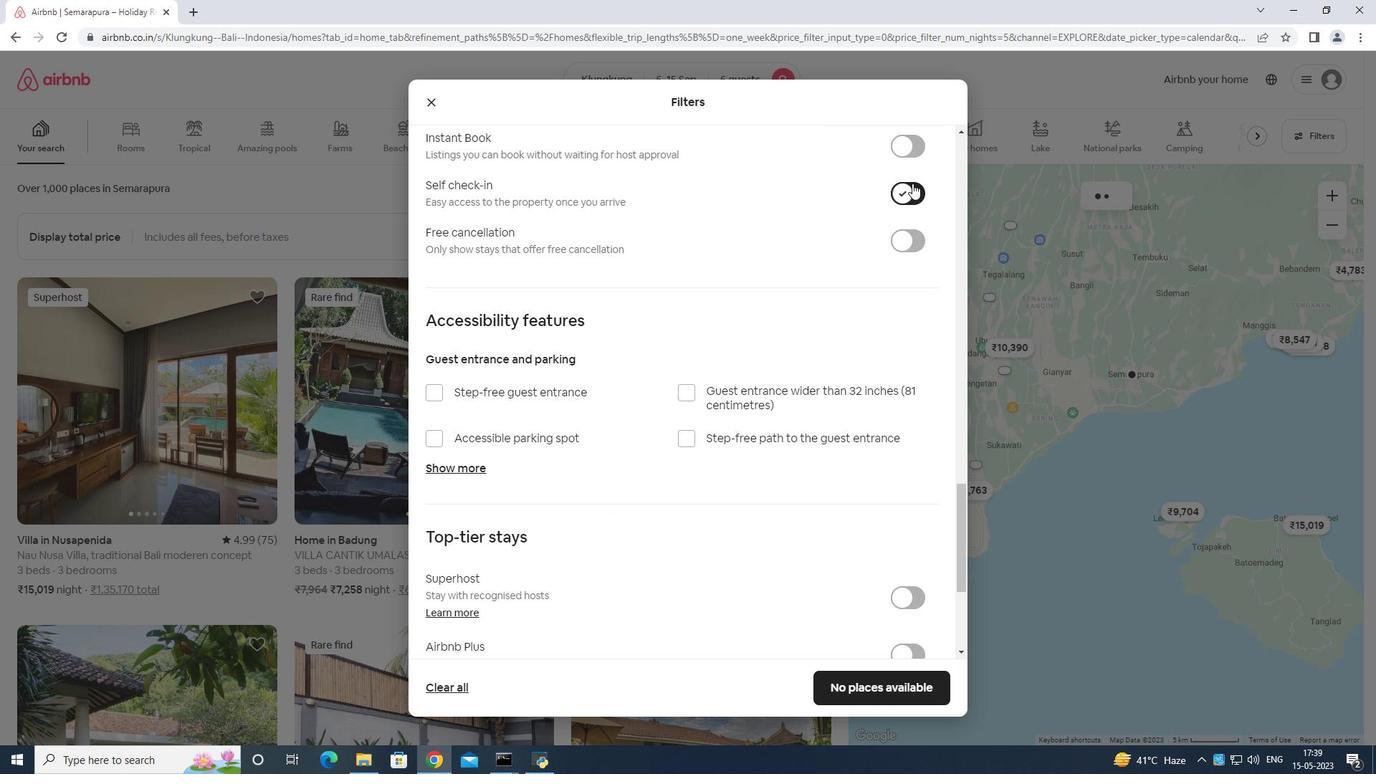 
Action: Mouse moved to (848, 246)
Screenshot: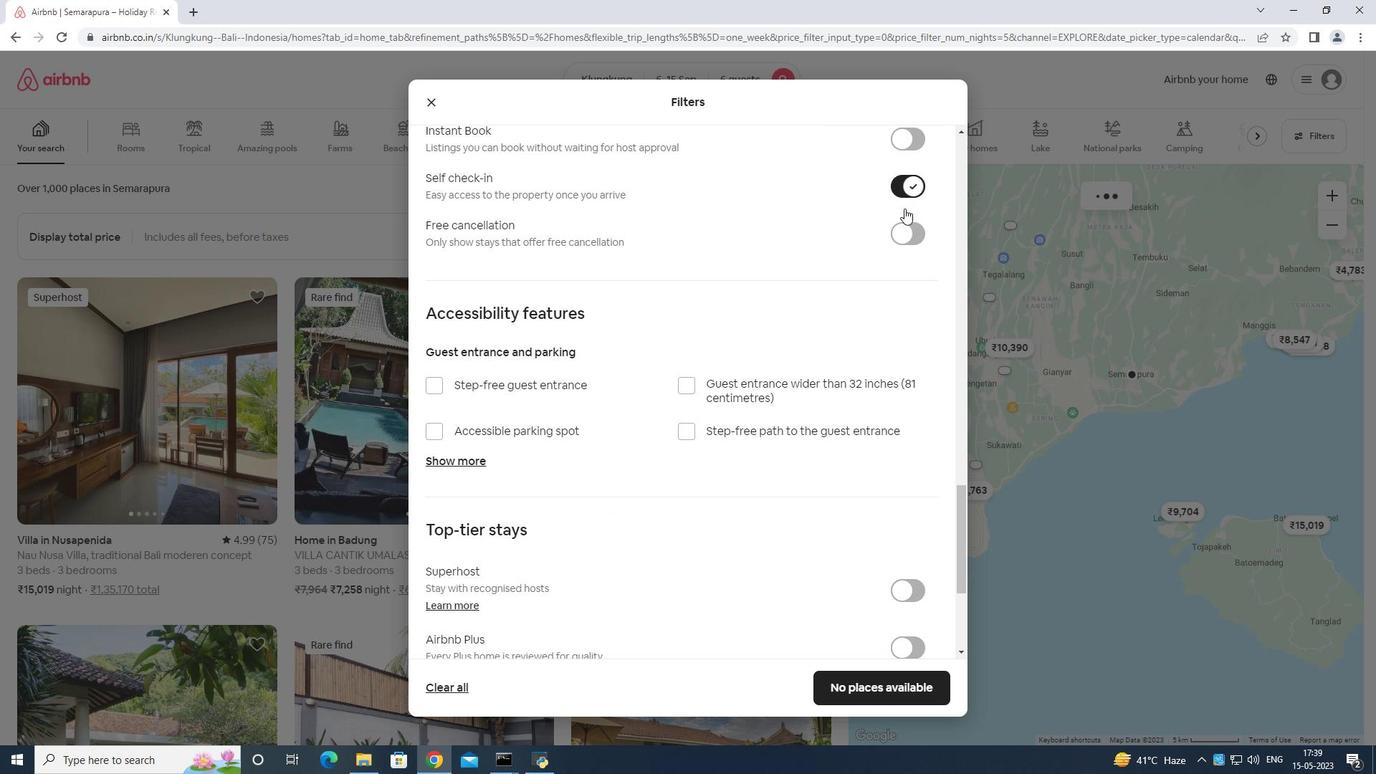 
Action: Mouse scrolled (848, 245) with delta (0, 0)
Screenshot: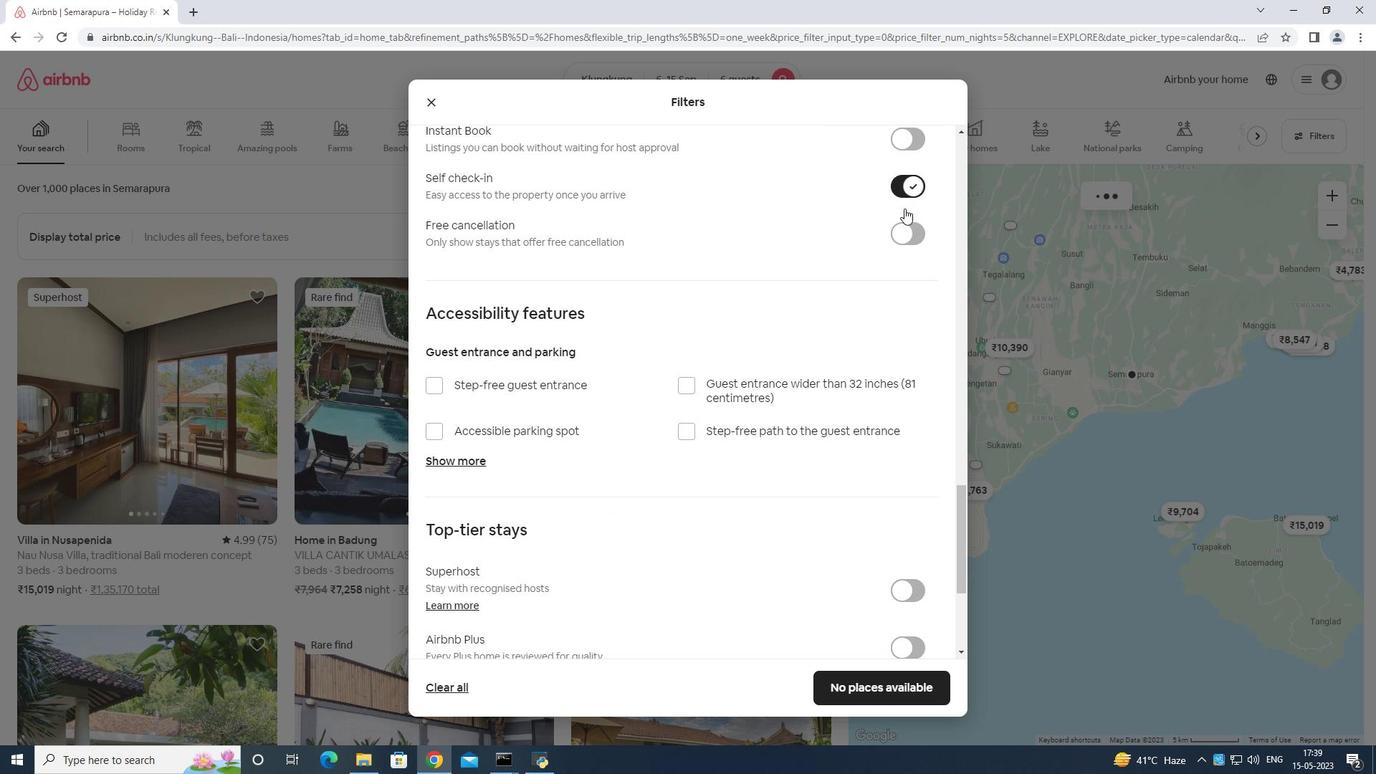 
Action: Mouse moved to (815, 273)
Screenshot: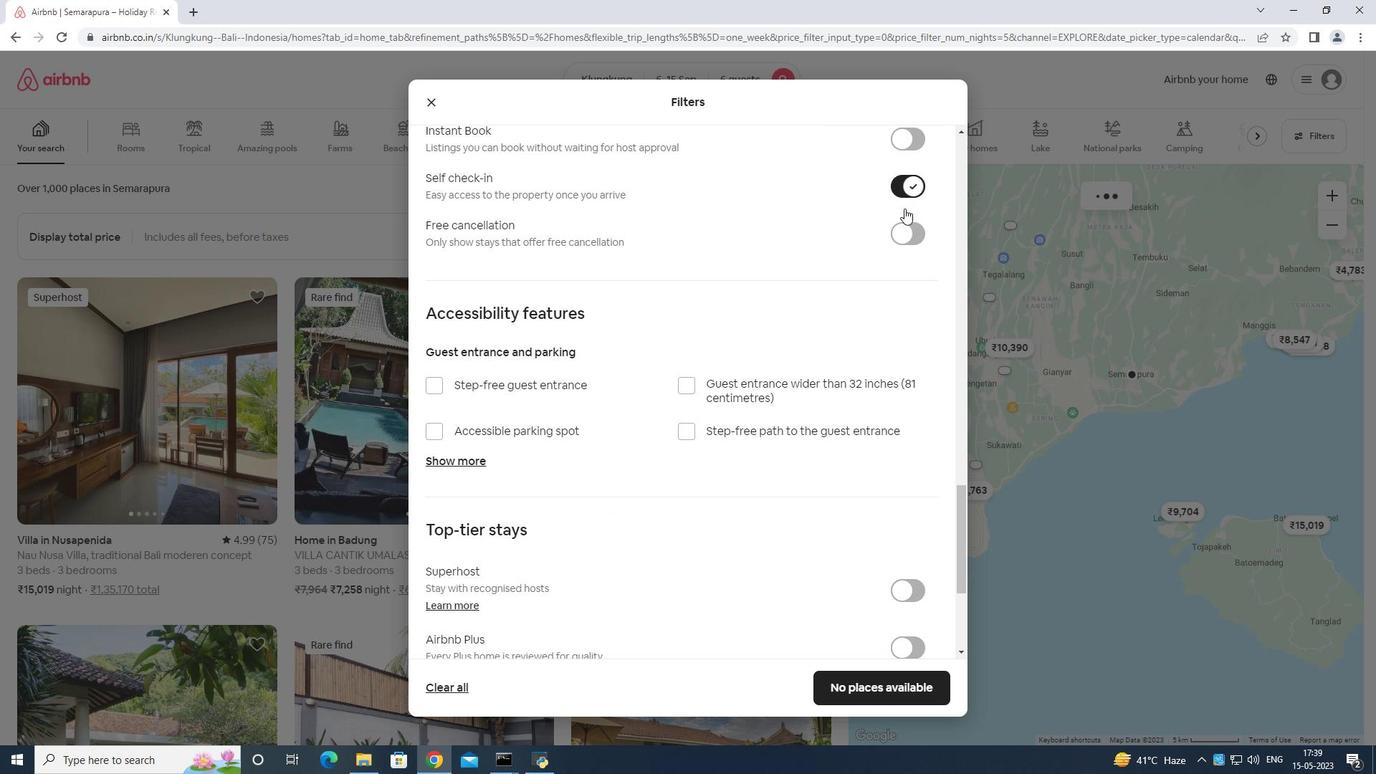 
Action: Mouse scrolled (822, 266) with delta (0, 0)
Screenshot: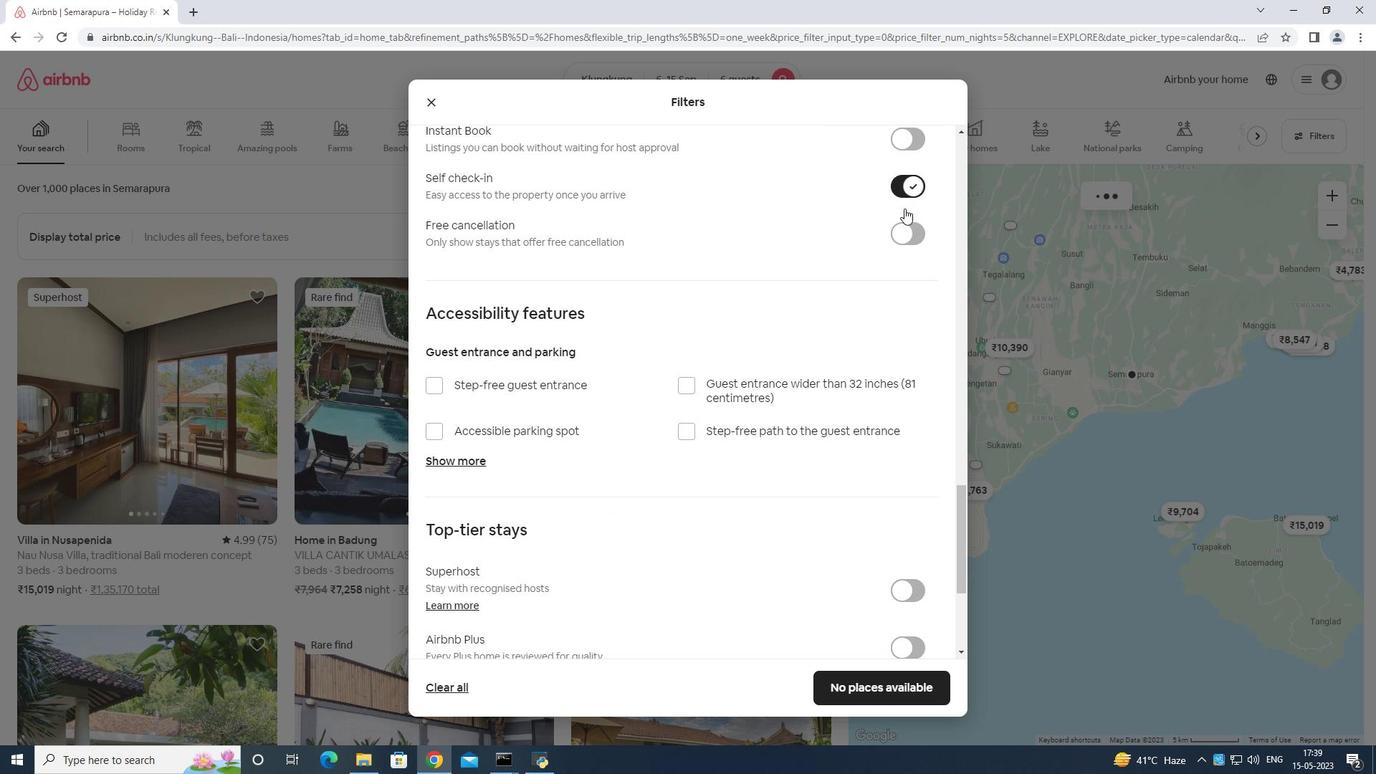 
Action: Mouse moved to (809, 280)
Screenshot: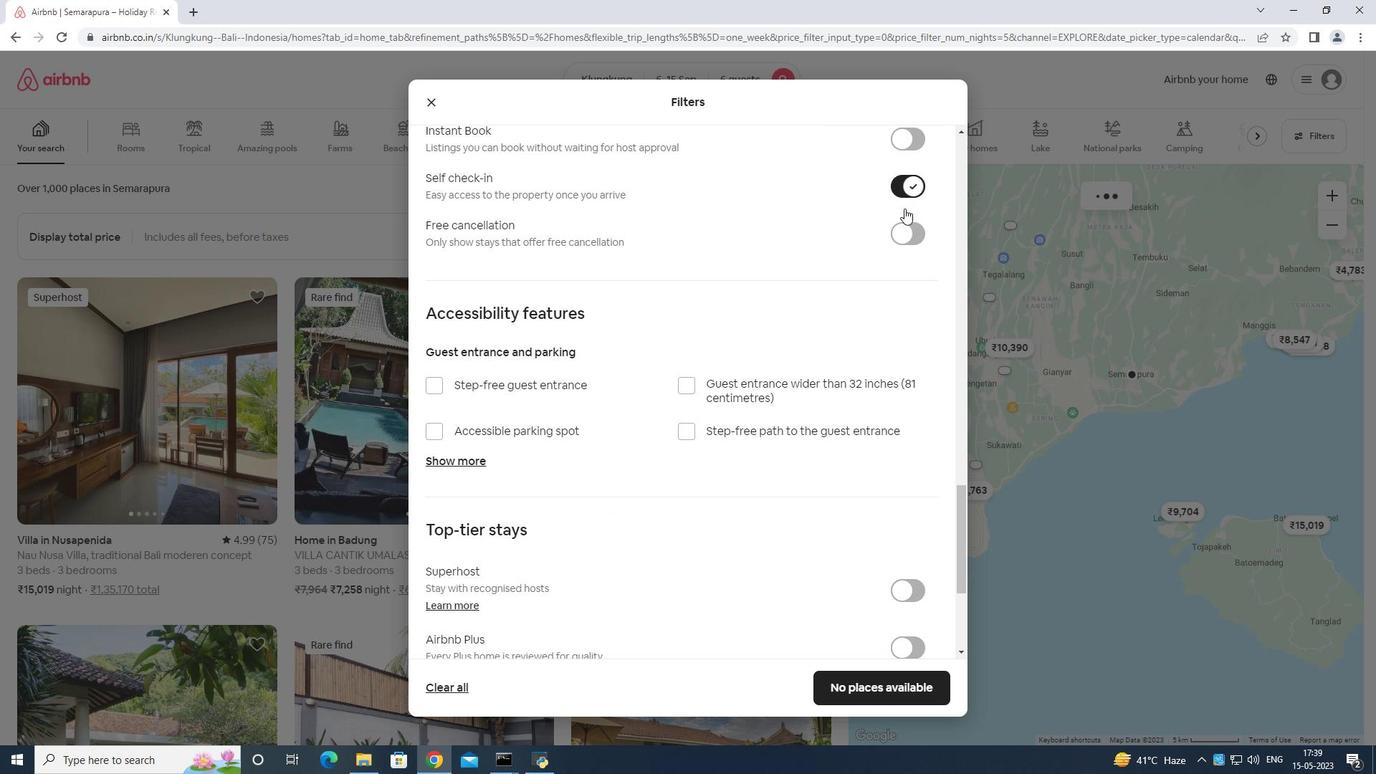
Action: Mouse scrolled (809, 279) with delta (0, 0)
Screenshot: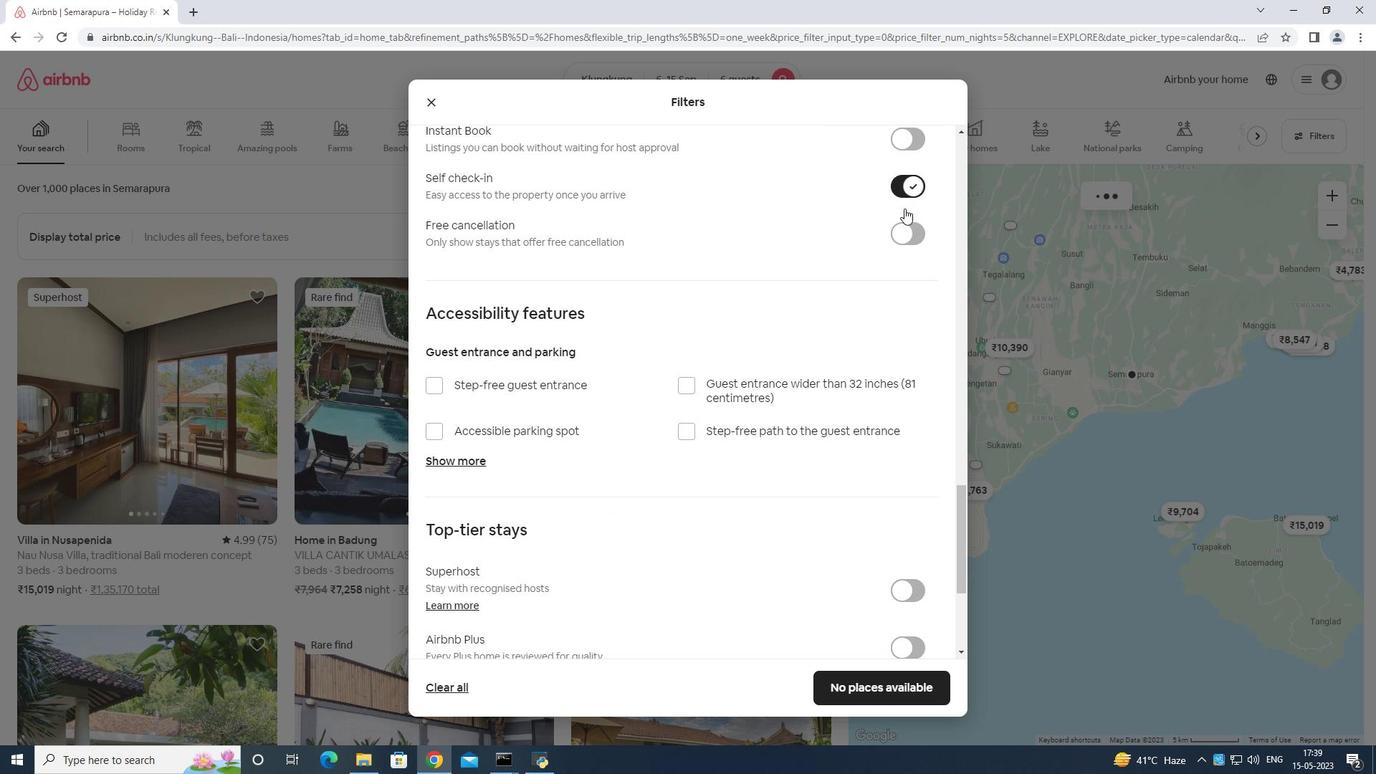 
Action: Mouse moved to (775, 294)
Screenshot: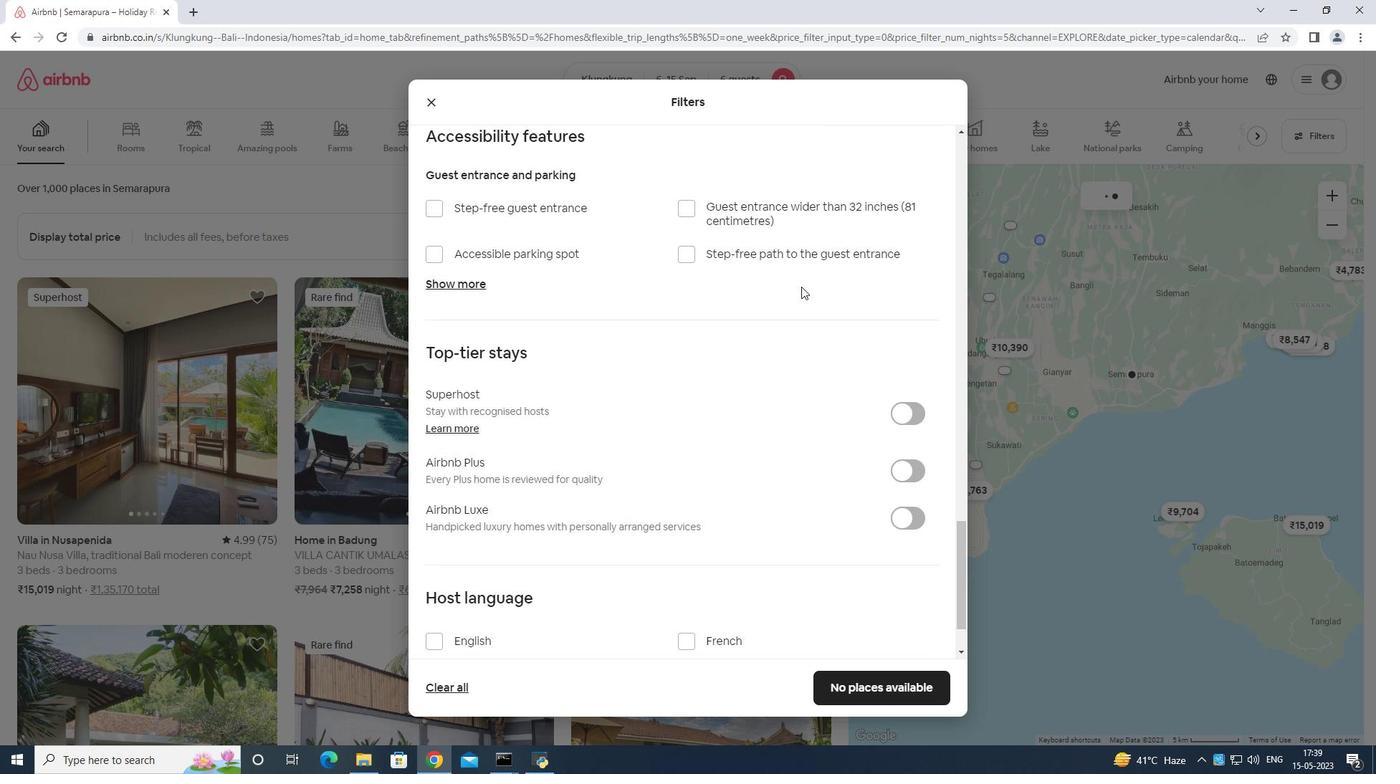 
Action: Mouse scrolled (775, 293) with delta (0, 0)
Screenshot: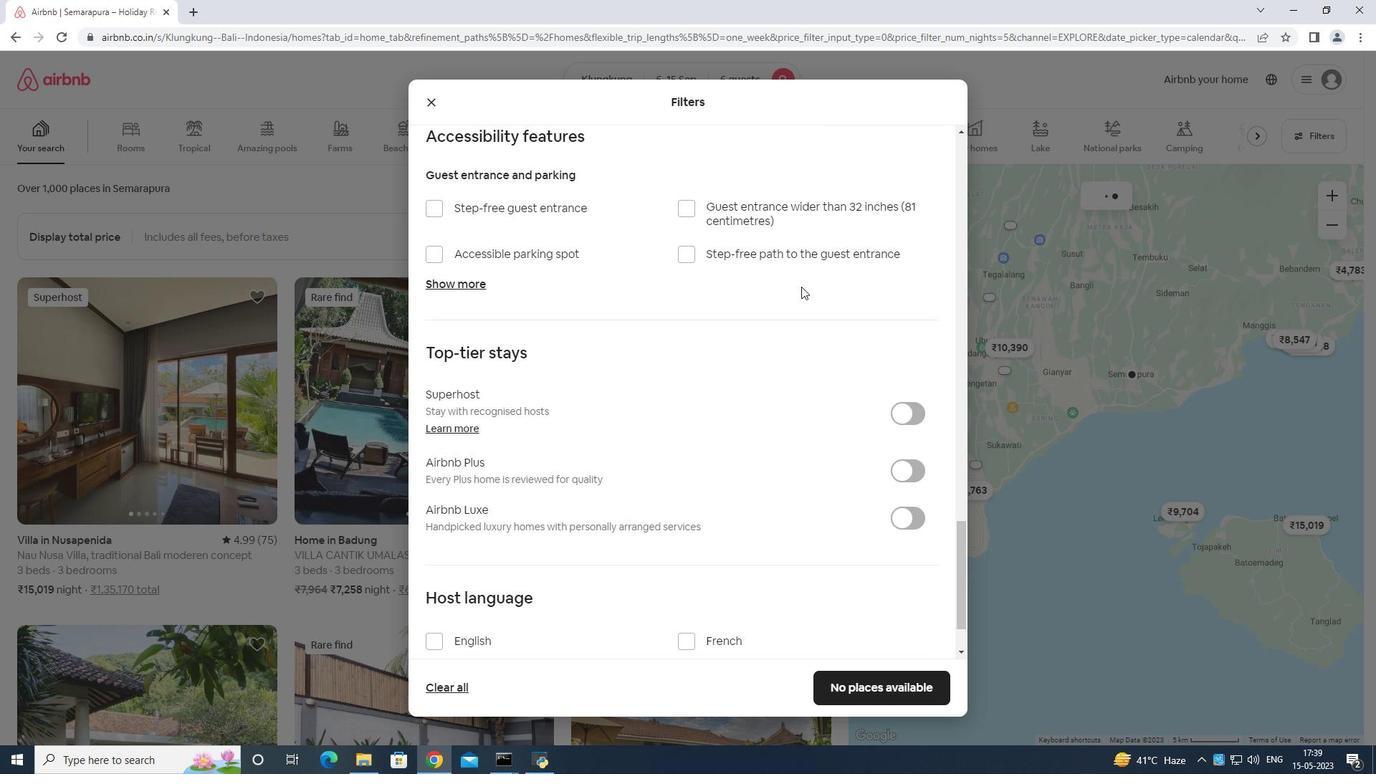 
Action: Mouse moved to (743, 326)
Screenshot: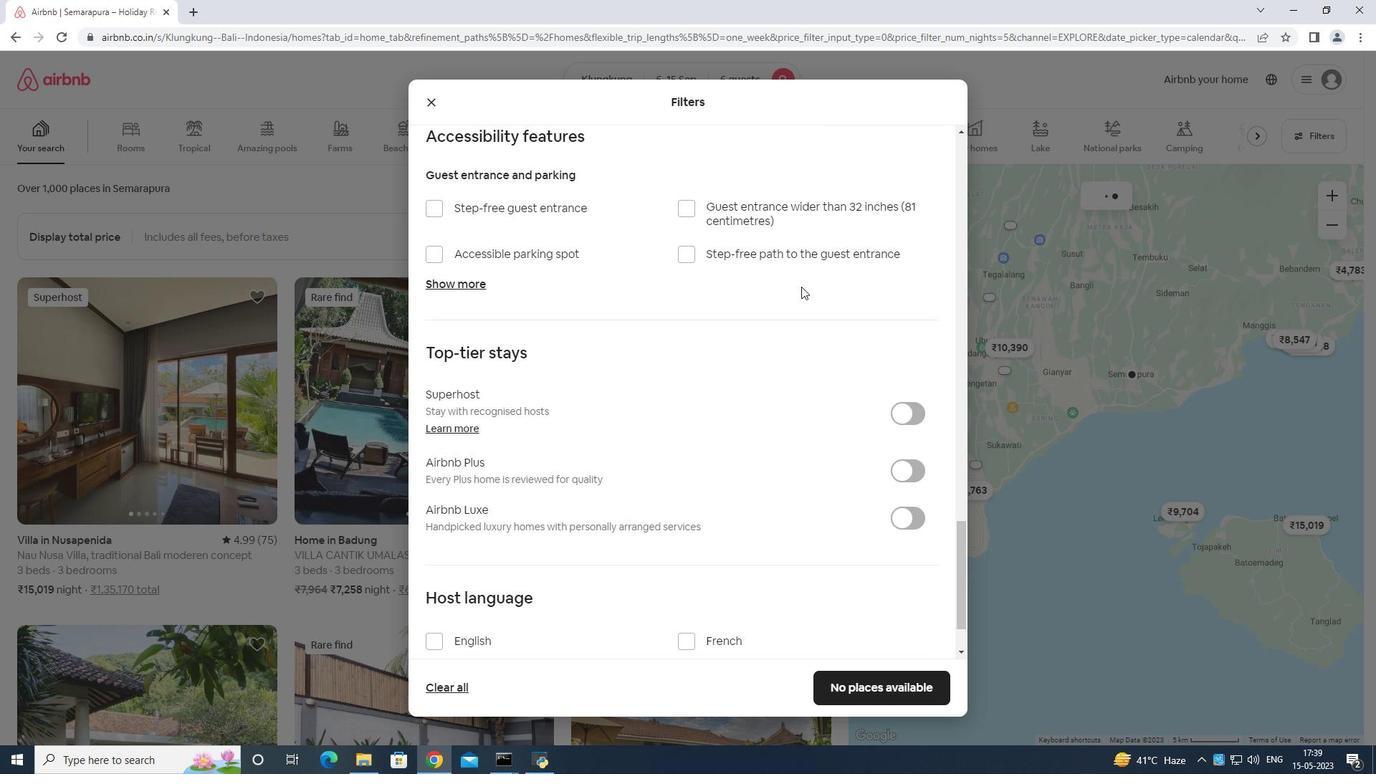 
Action: Mouse scrolled (743, 325) with delta (0, 0)
Screenshot: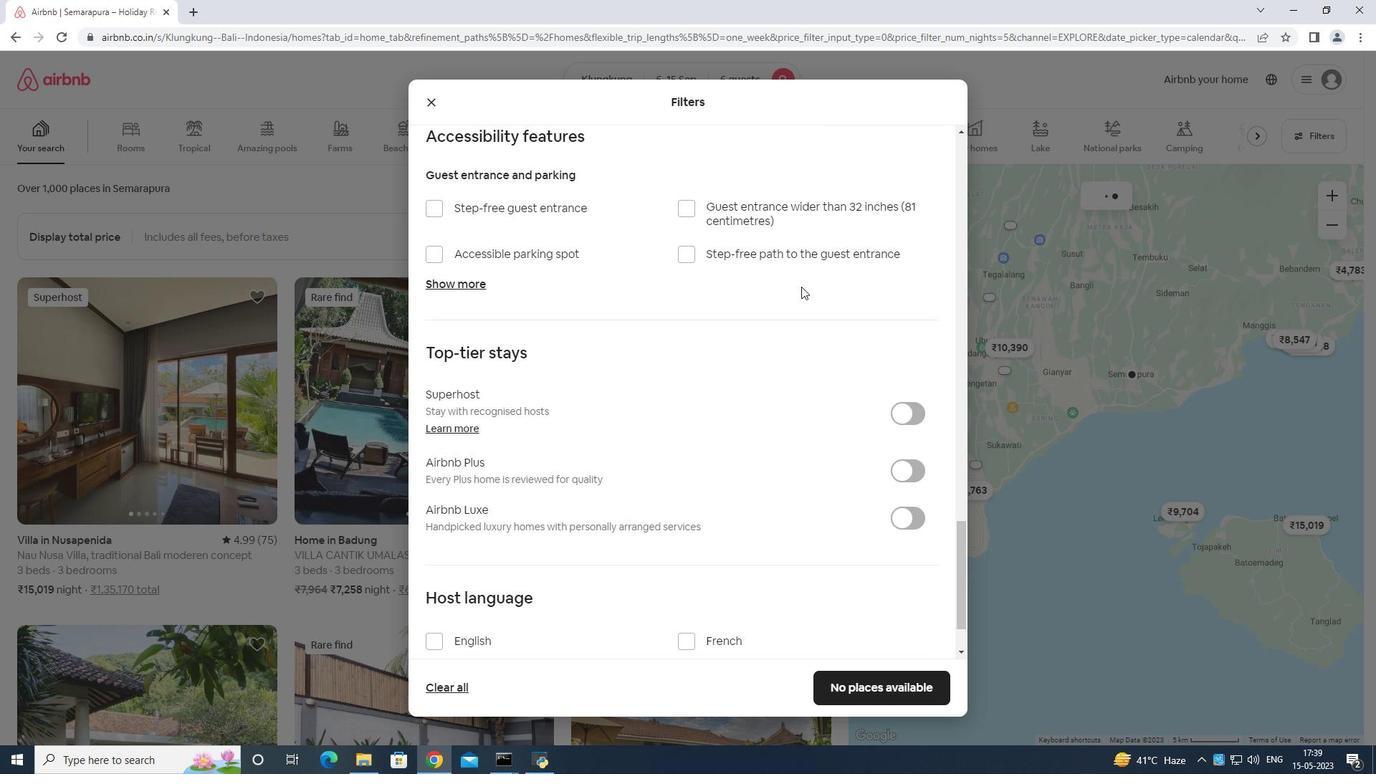 
Action: Mouse moved to (713, 362)
Screenshot: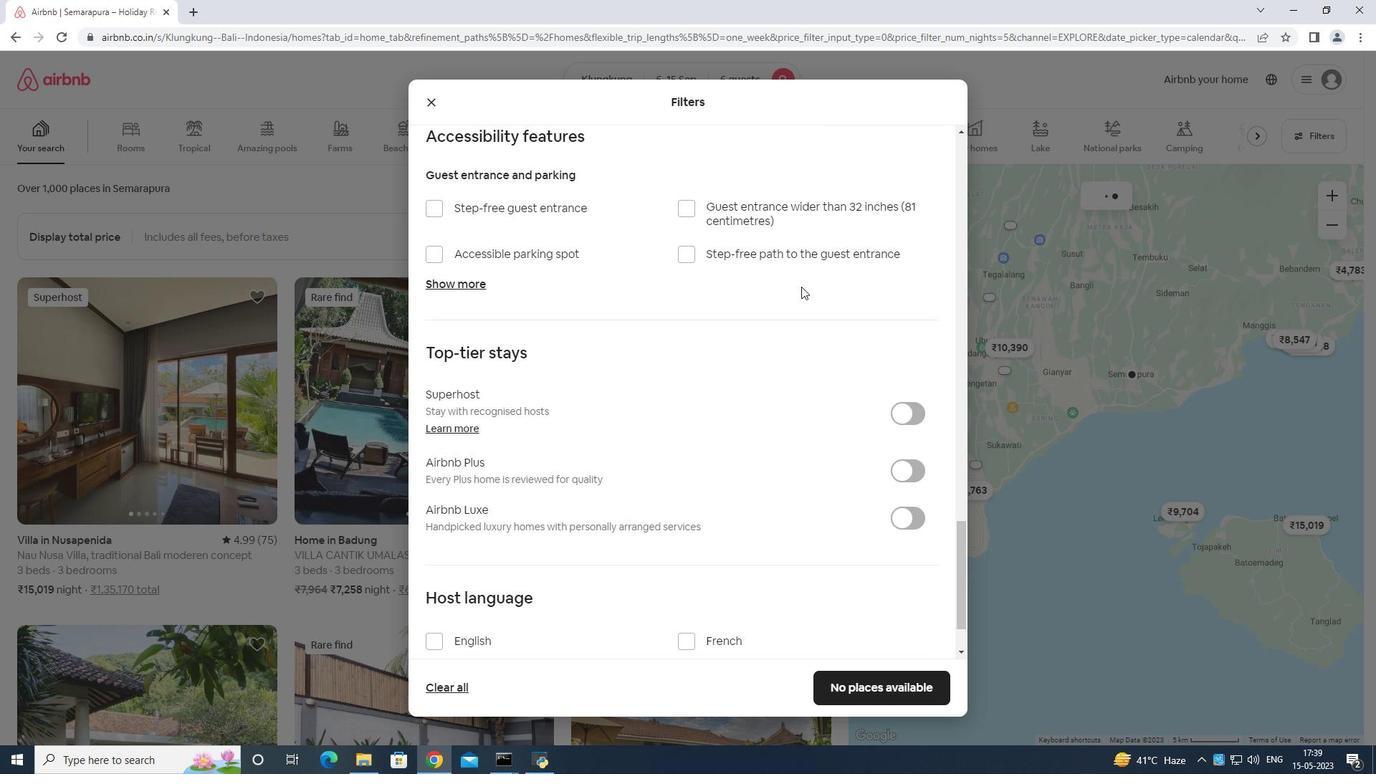 
Action: Mouse scrolled (713, 361) with delta (0, 0)
Screenshot: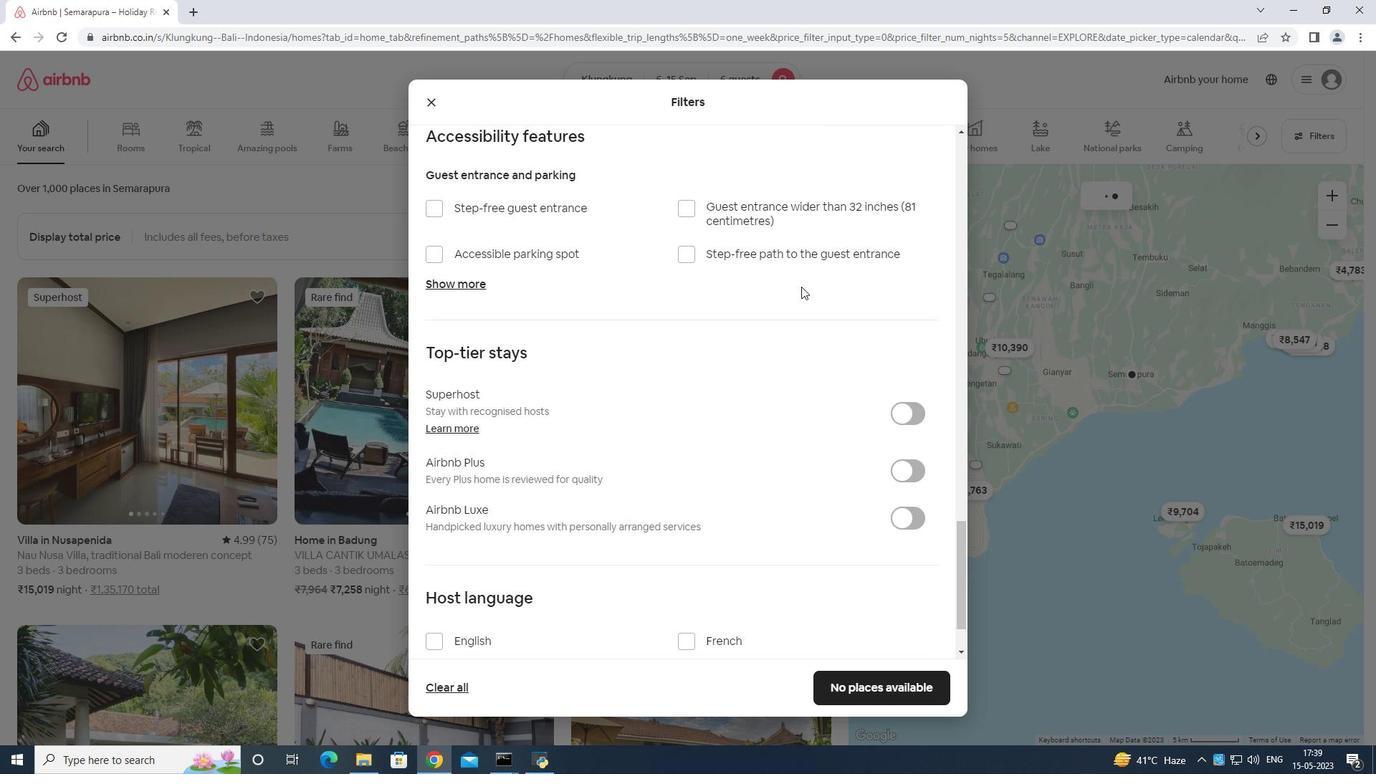 
Action: Mouse moved to (691, 395)
Screenshot: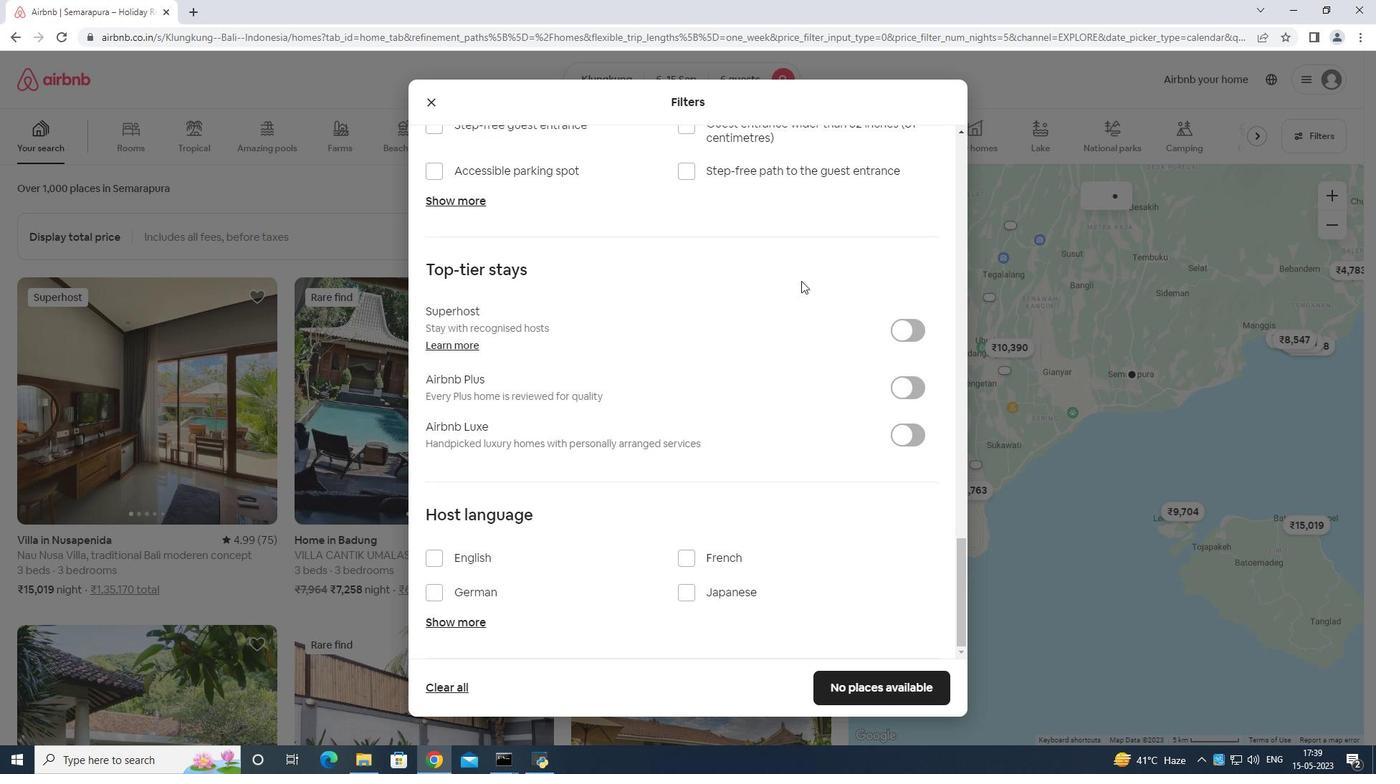 
Action: Mouse scrolled (691, 394) with delta (0, 0)
Screenshot: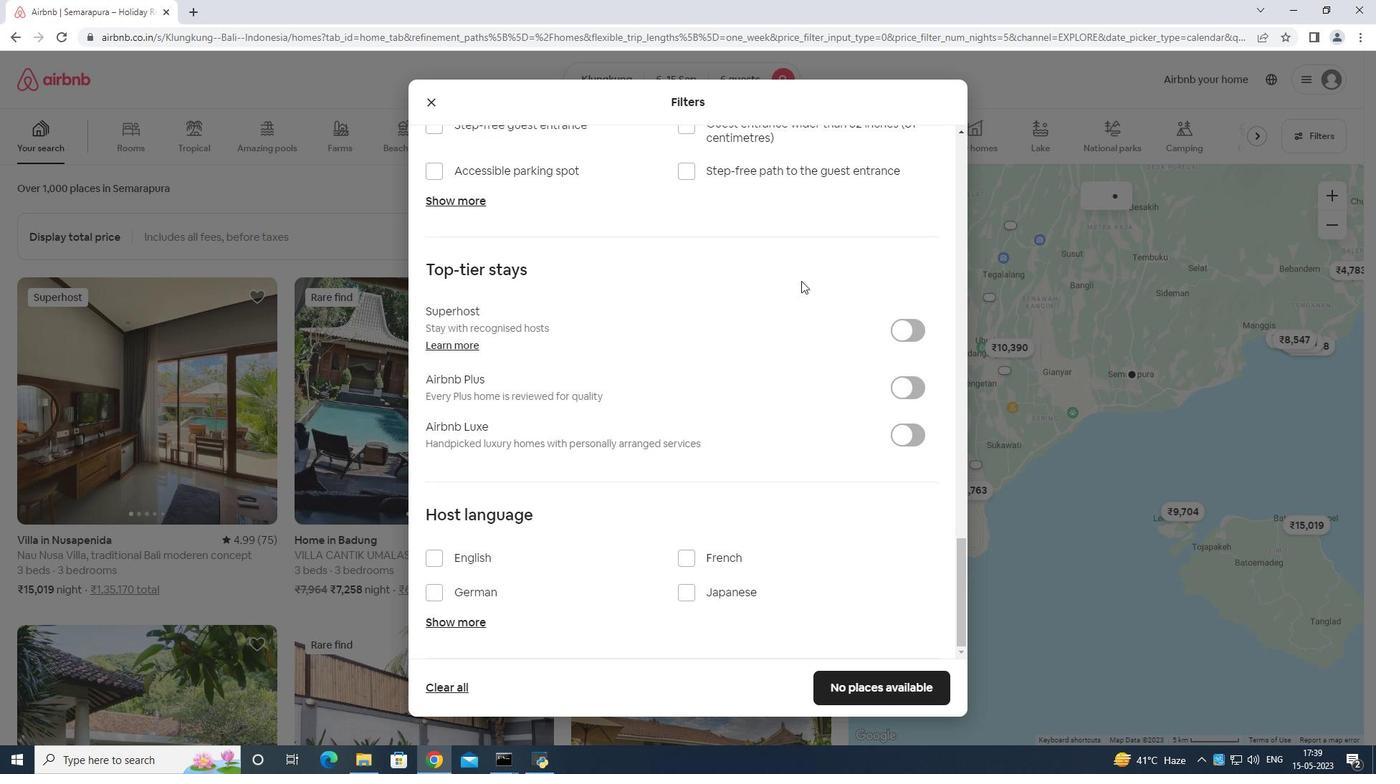 
Action: Mouse moved to (652, 438)
Screenshot: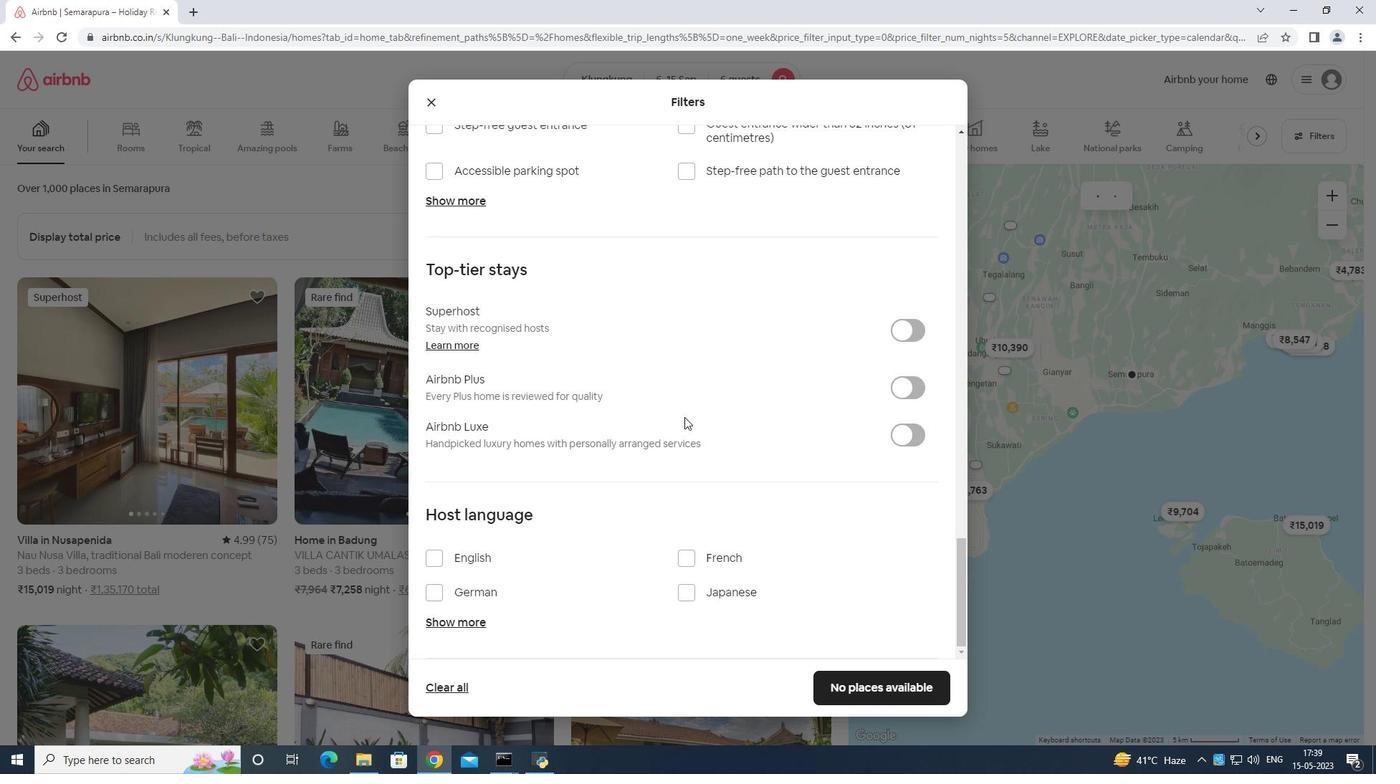 
Action: Mouse scrolled (652, 437) with delta (0, 0)
Screenshot: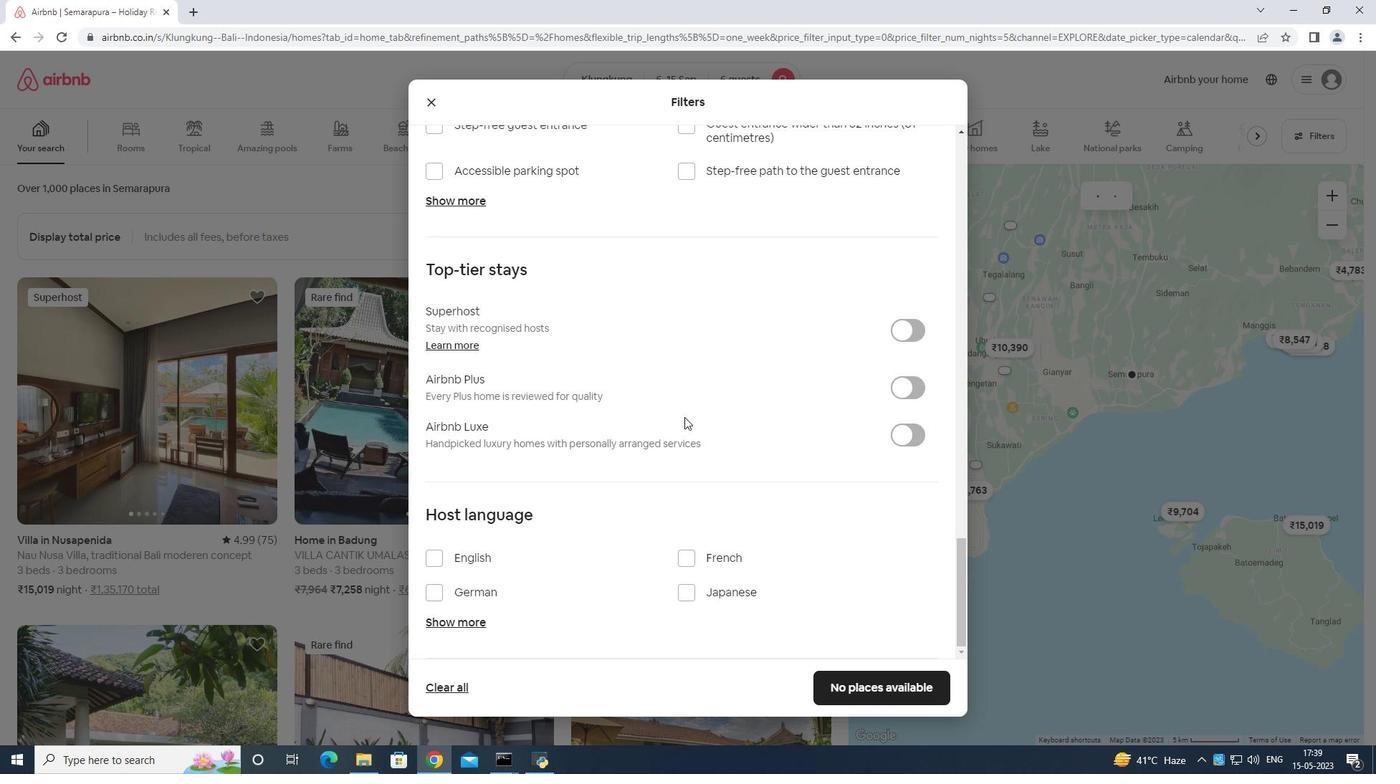 
Action: Mouse moved to (630, 449)
Screenshot: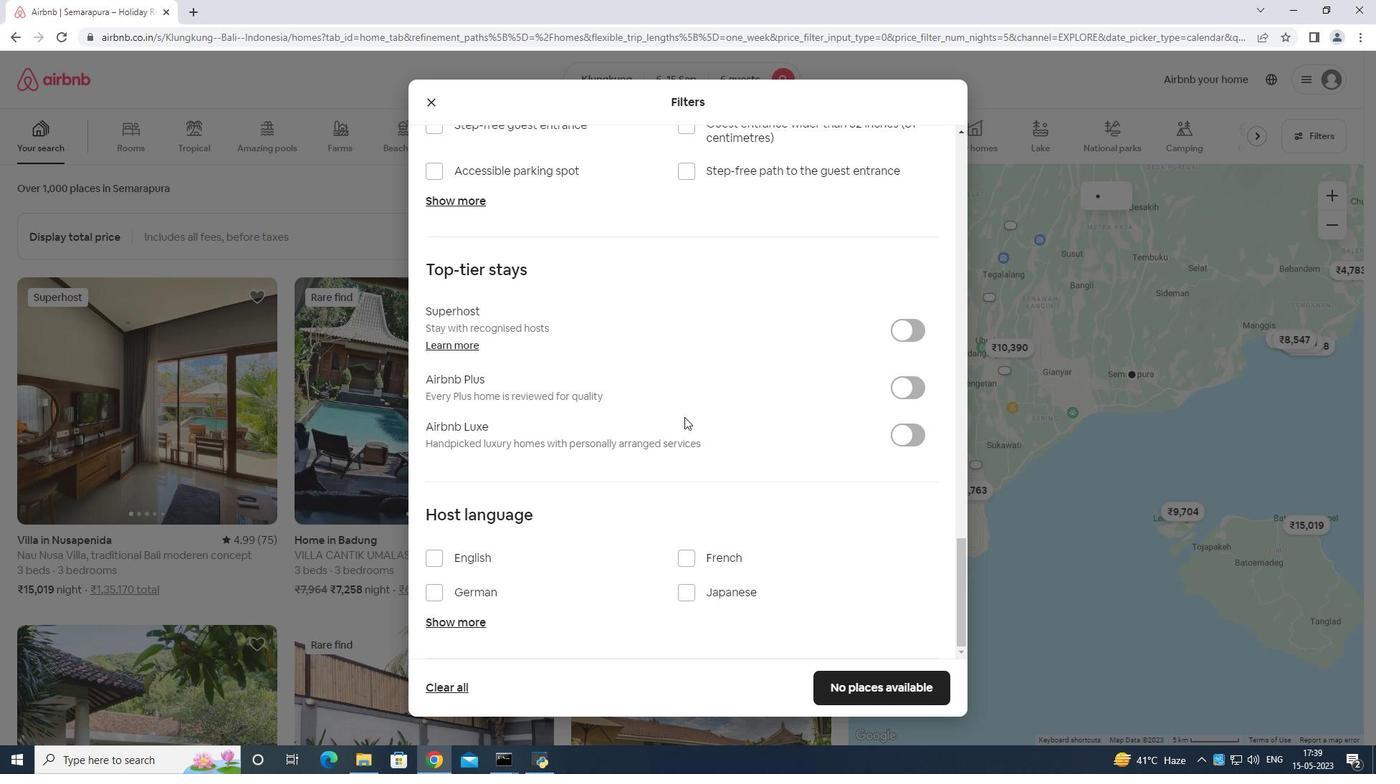 
Action: Mouse scrolled (630, 448) with delta (0, 0)
Screenshot: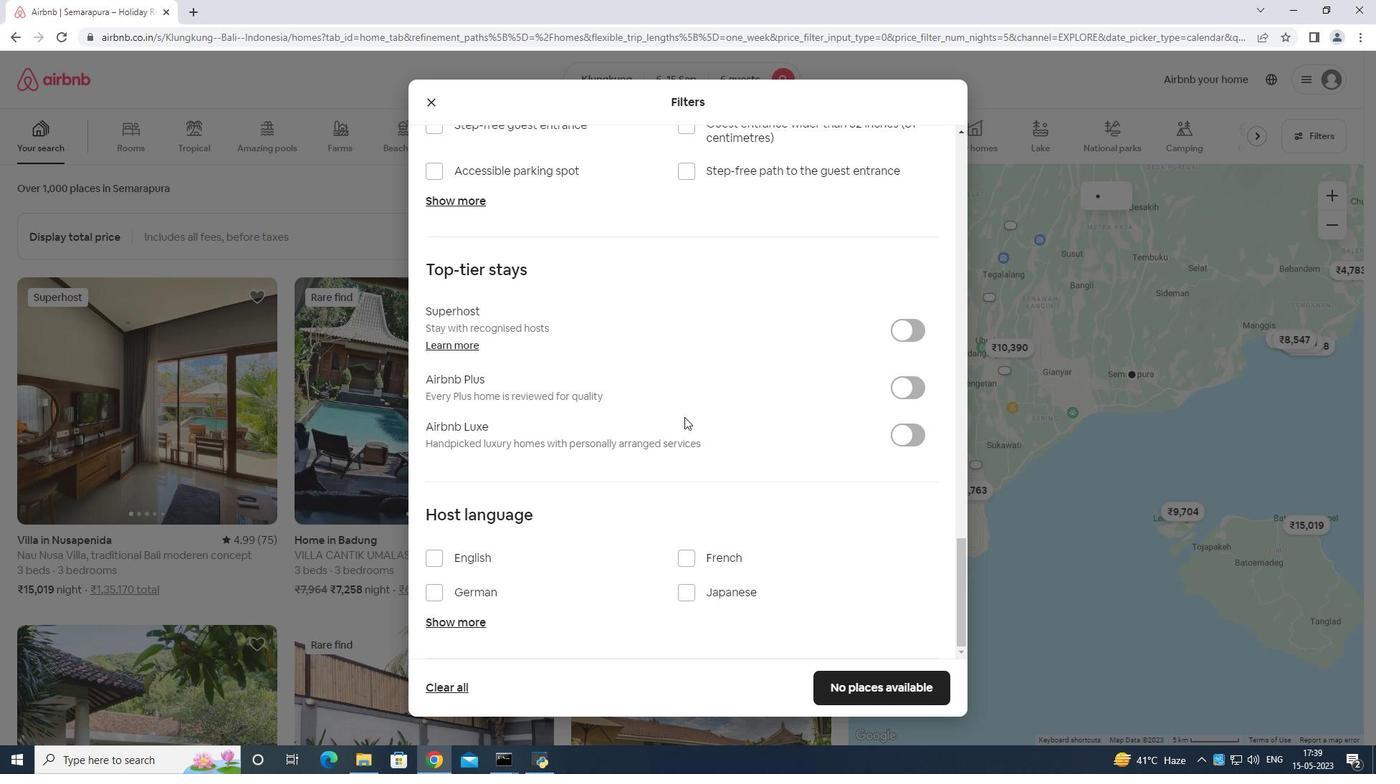
Action: Mouse moved to (432, 559)
Screenshot: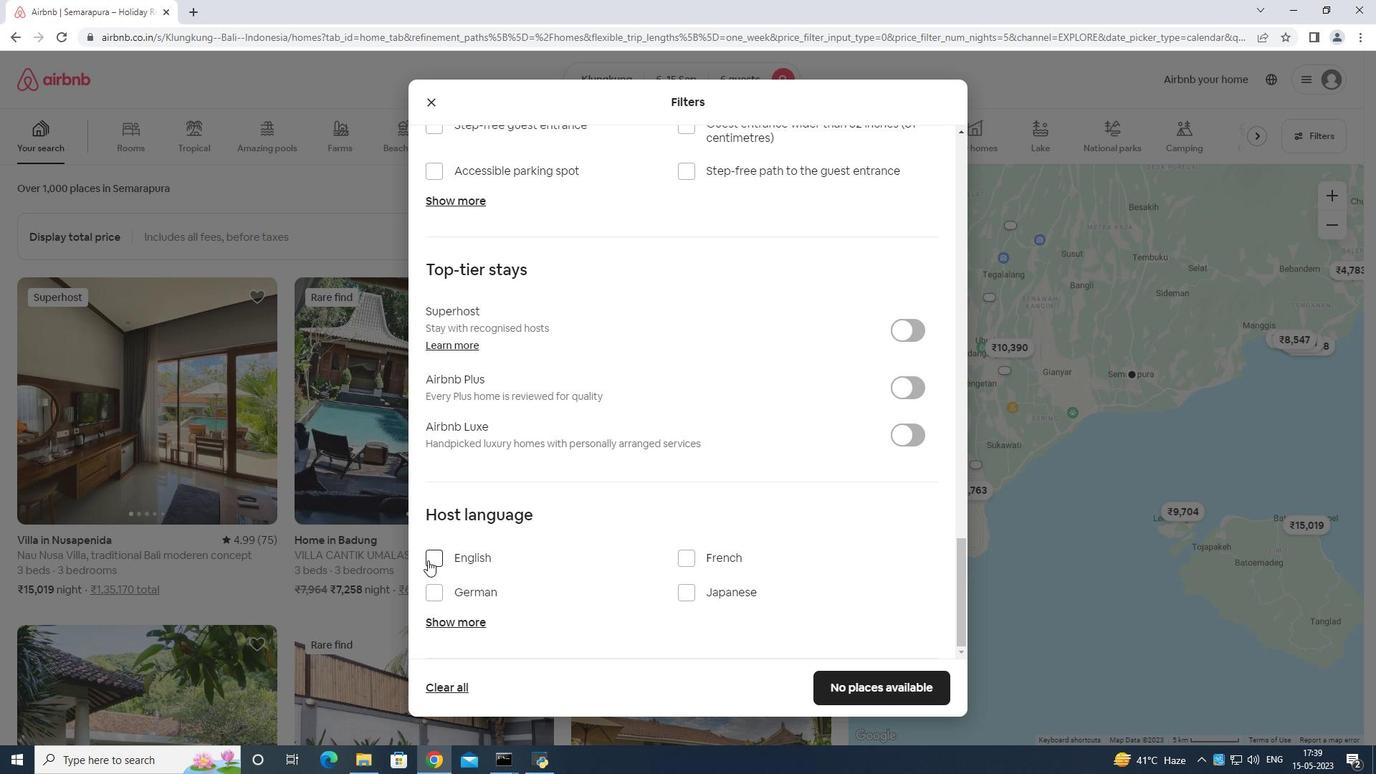 
Action: Mouse pressed left at (432, 559)
Screenshot: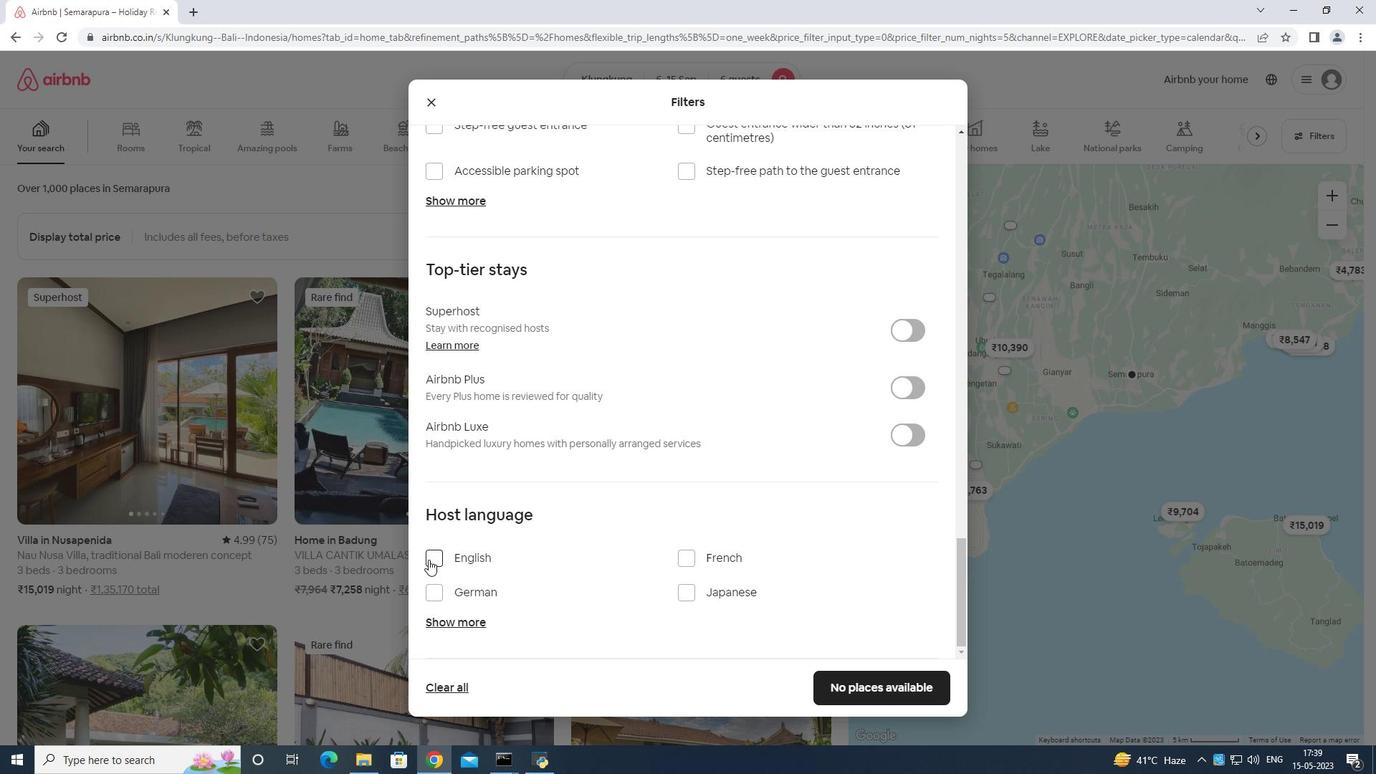 
Action: Mouse moved to (888, 685)
Screenshot: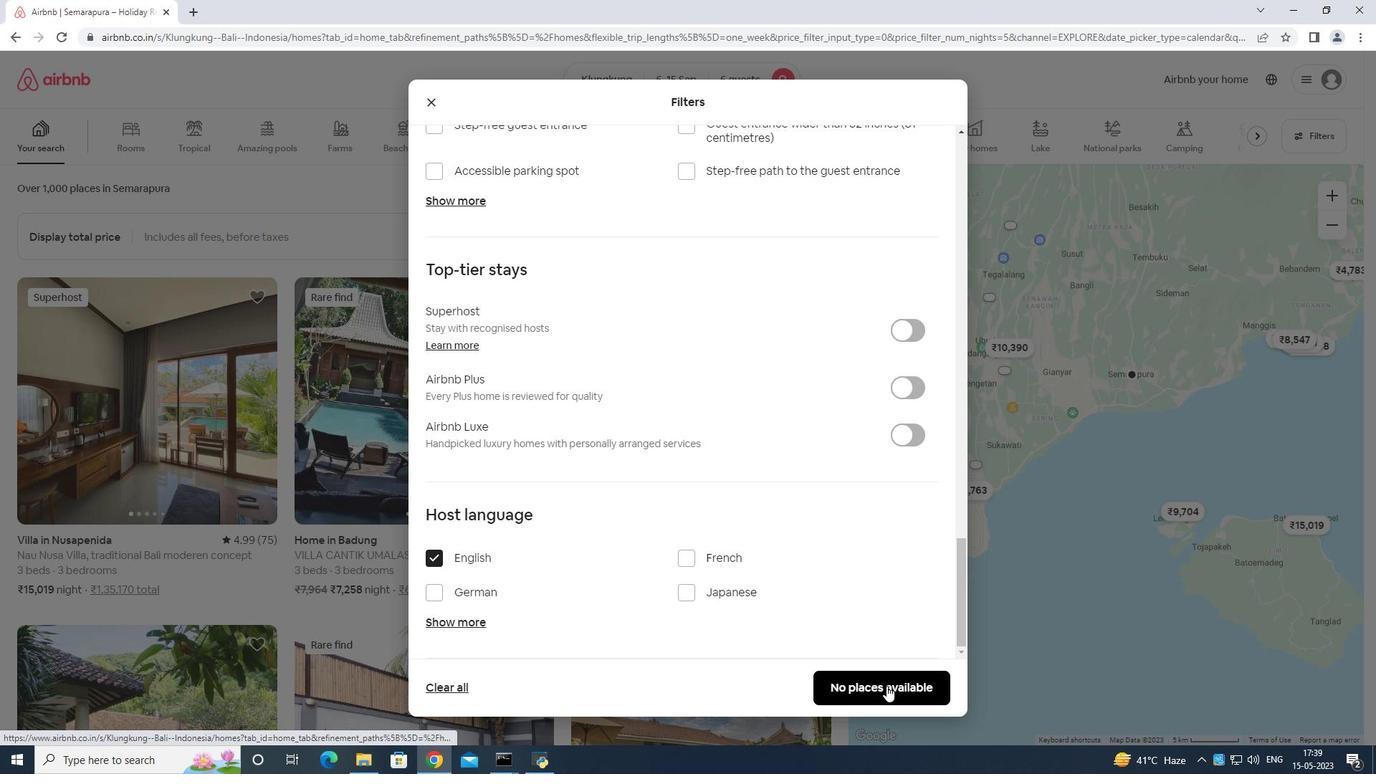 
Action: Mouse pressed left at (888, 685)
Screenshot: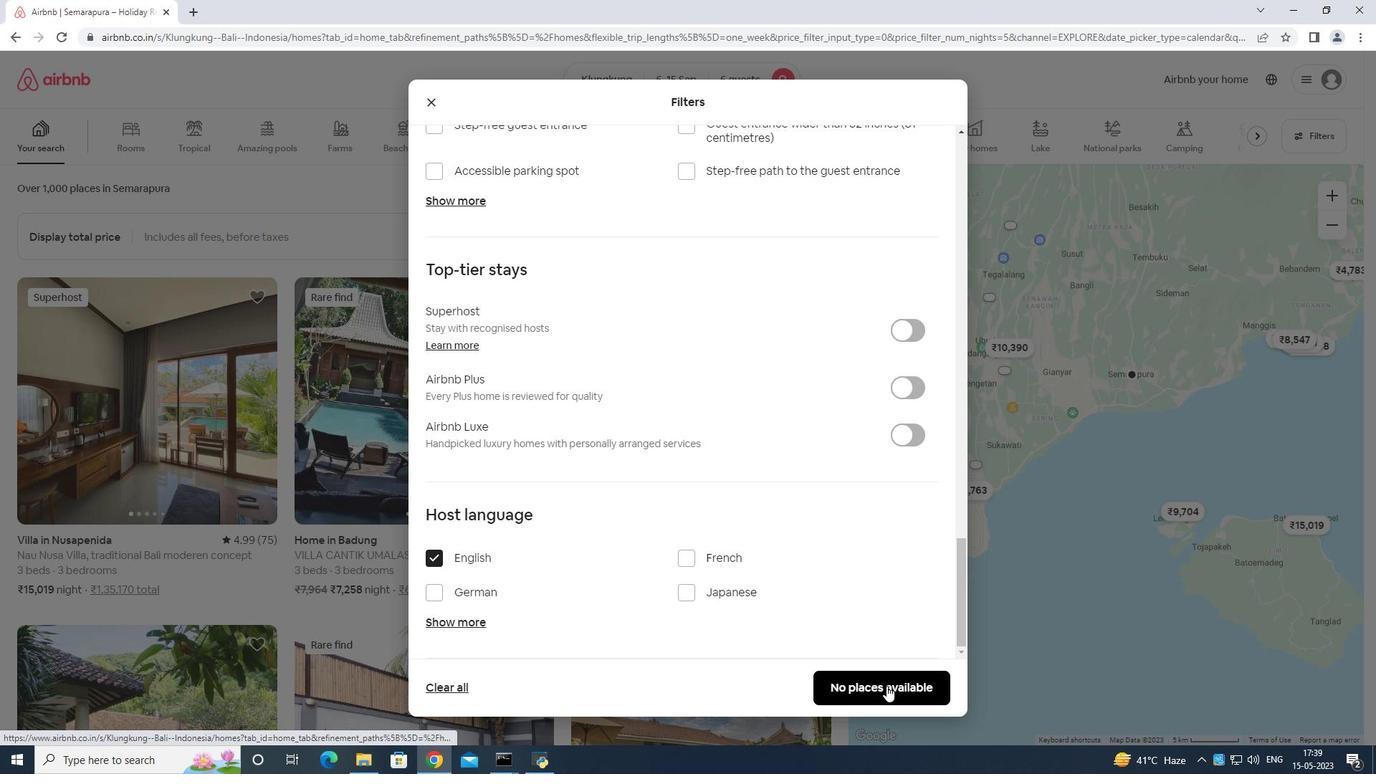 
Action: Mouse moved to (890, 685)
Screenshot: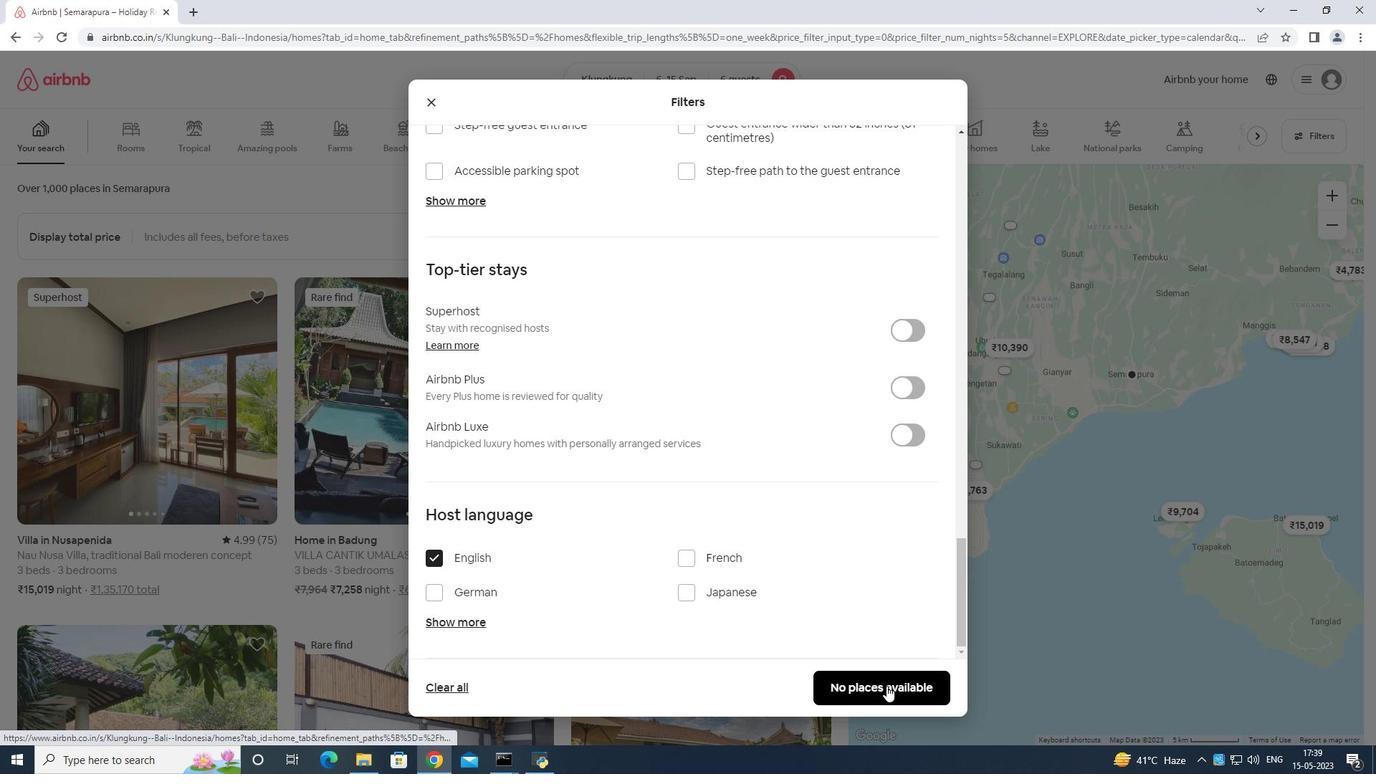 
